 Task: Create validation rules in case object.
Action: Mouse moved to (1049, 79)
Screenshot: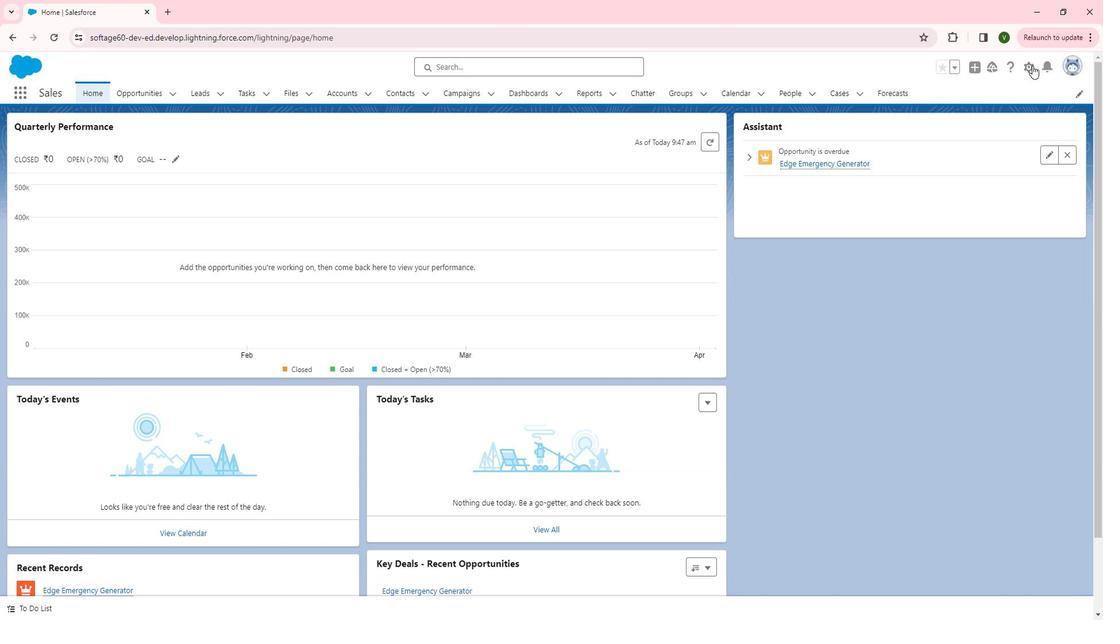 
Action: Mouse pressed left at (1049, 79)
Screenshot: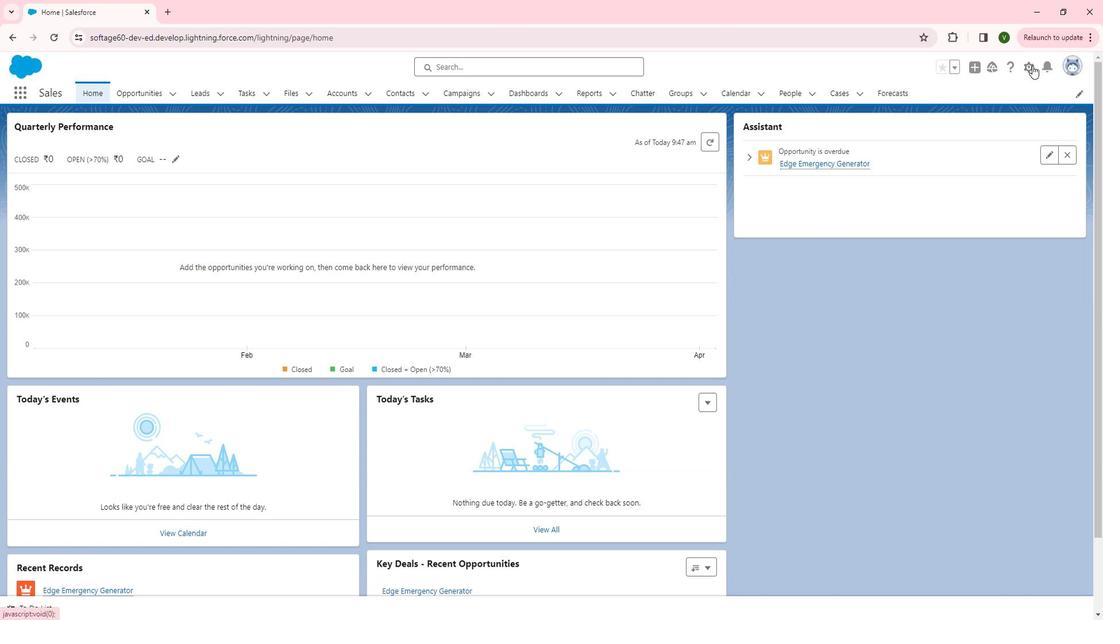 
Action: Mouse moved to (1002, 114)
Screenshot: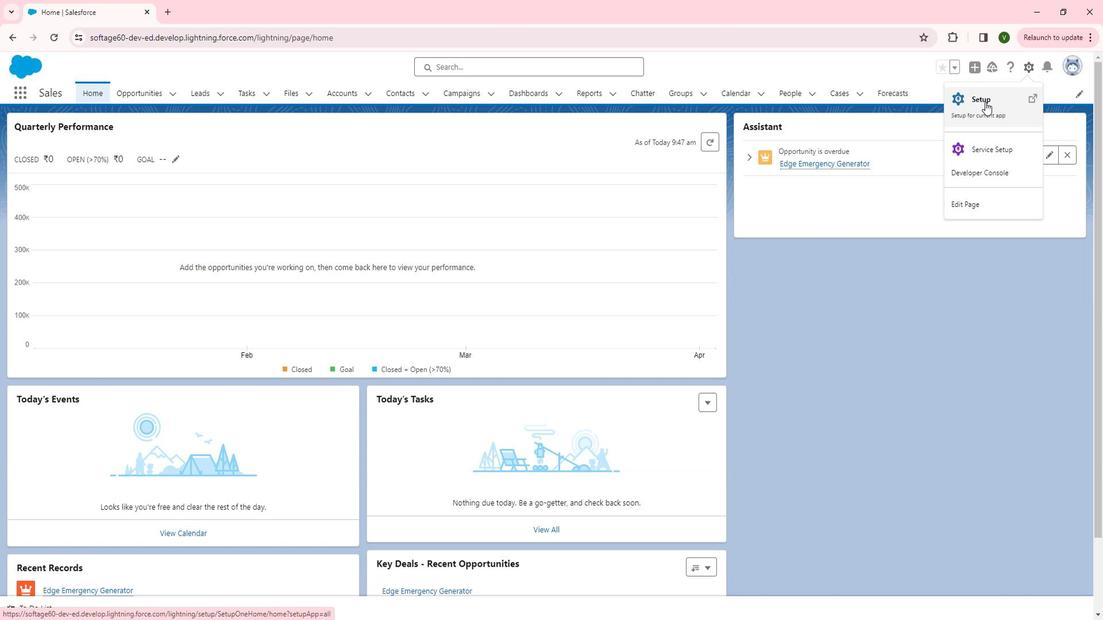 
Action: Mouse pressed left at (1002, 114)
Screenshot: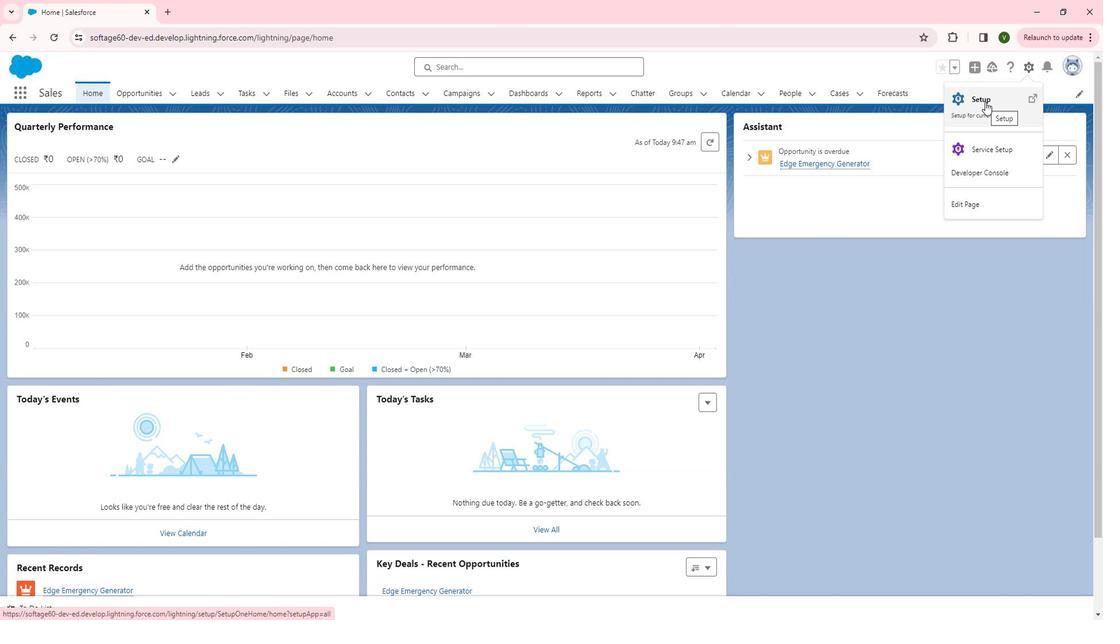 
Action: Mouse moved to (53, 423)
Screenshot: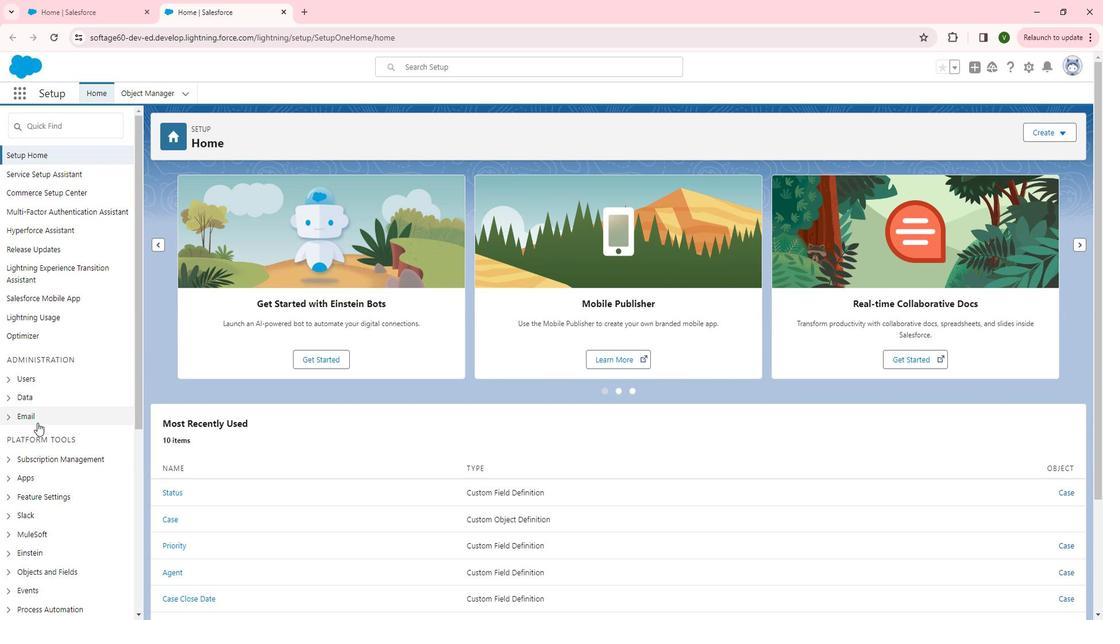 
Action: Mouse scrolled (53, 423) with delta (0, 0)
Screenshot: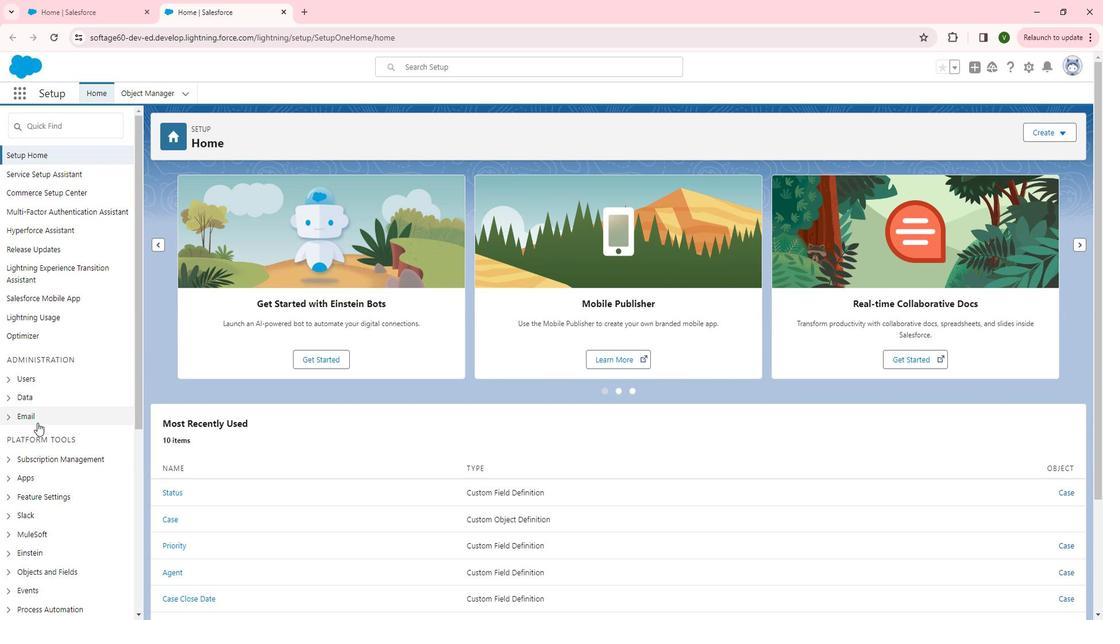 
Action: Mouse scrolled (53, 423) with delta (0, 0)
Screenshot: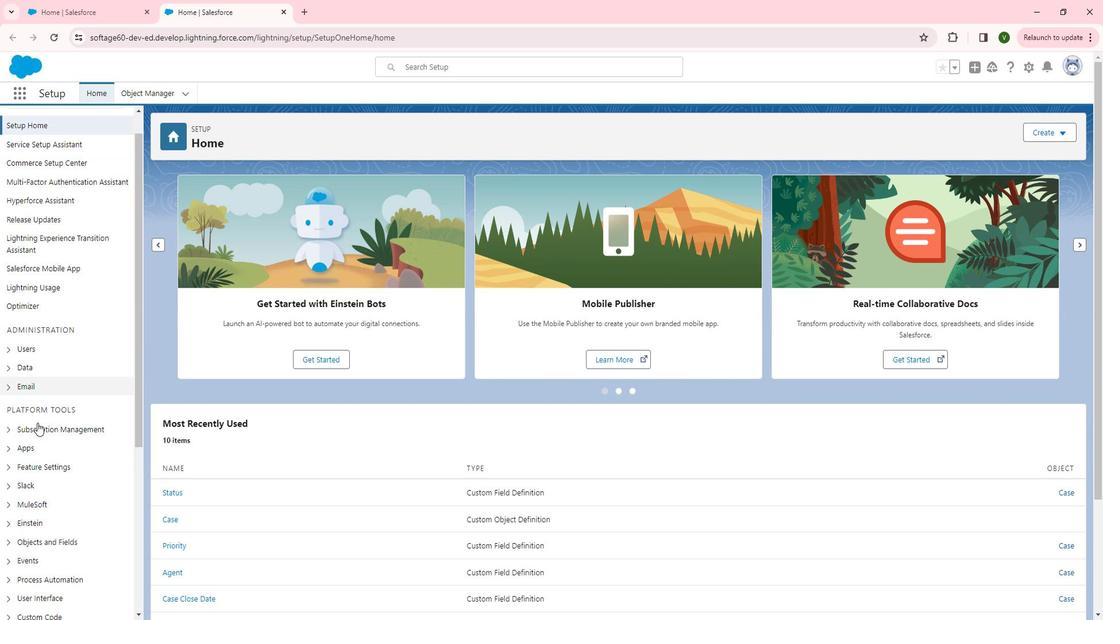 
Action: Mouse moved to (40, 422)
Screenshot: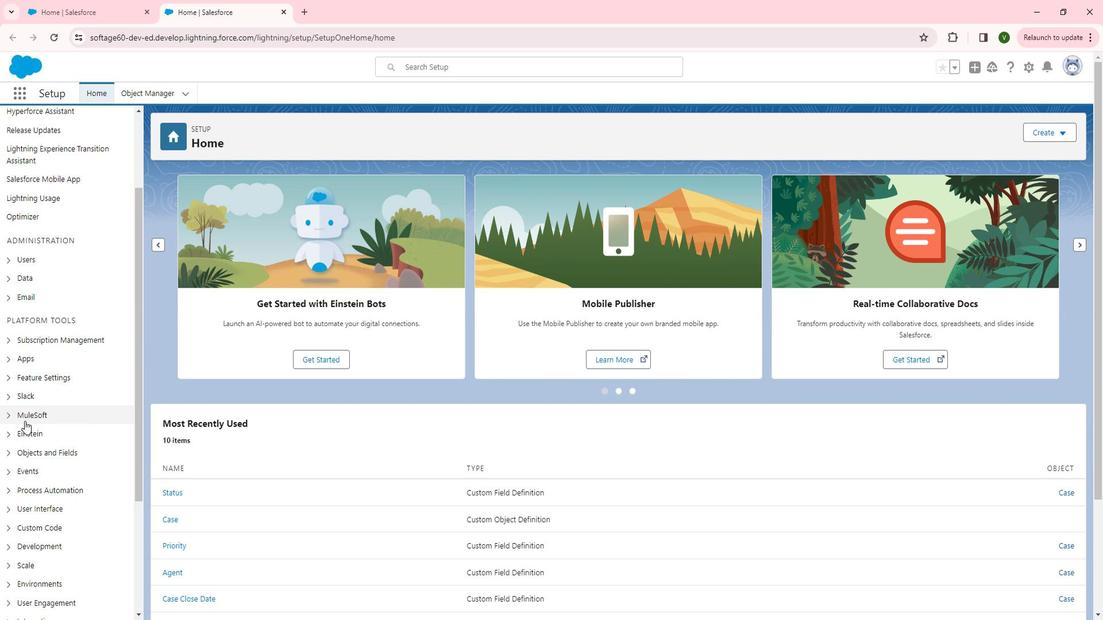 
Action: Mouse scrolled (40, 421) with delta (0, 0)
Screenshot: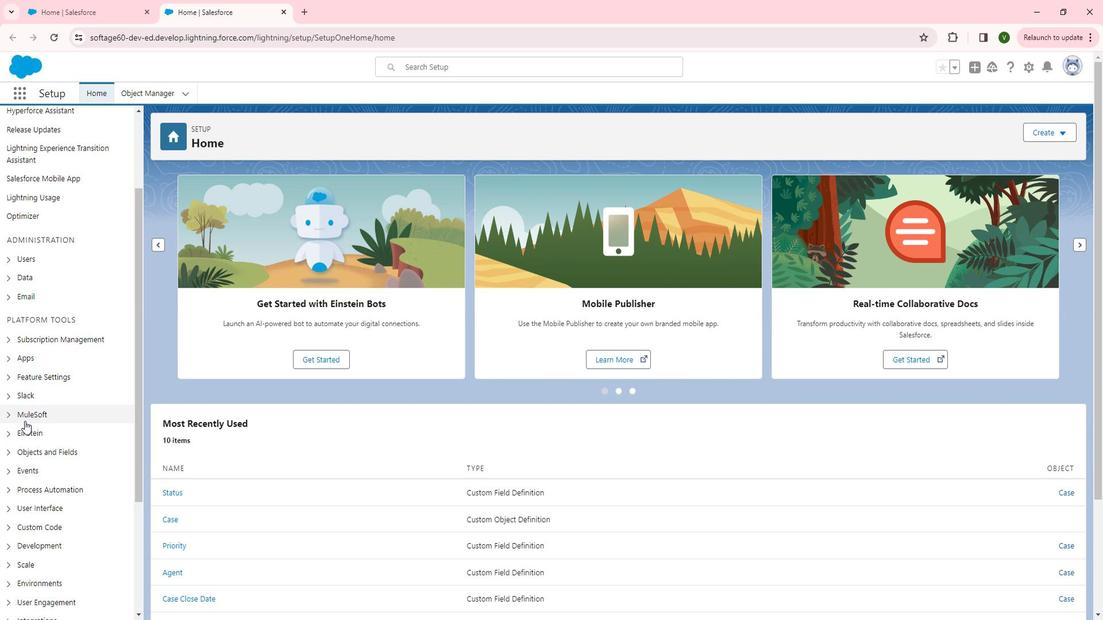 
Action: Mouse moved to (24, 395)
Screenshot: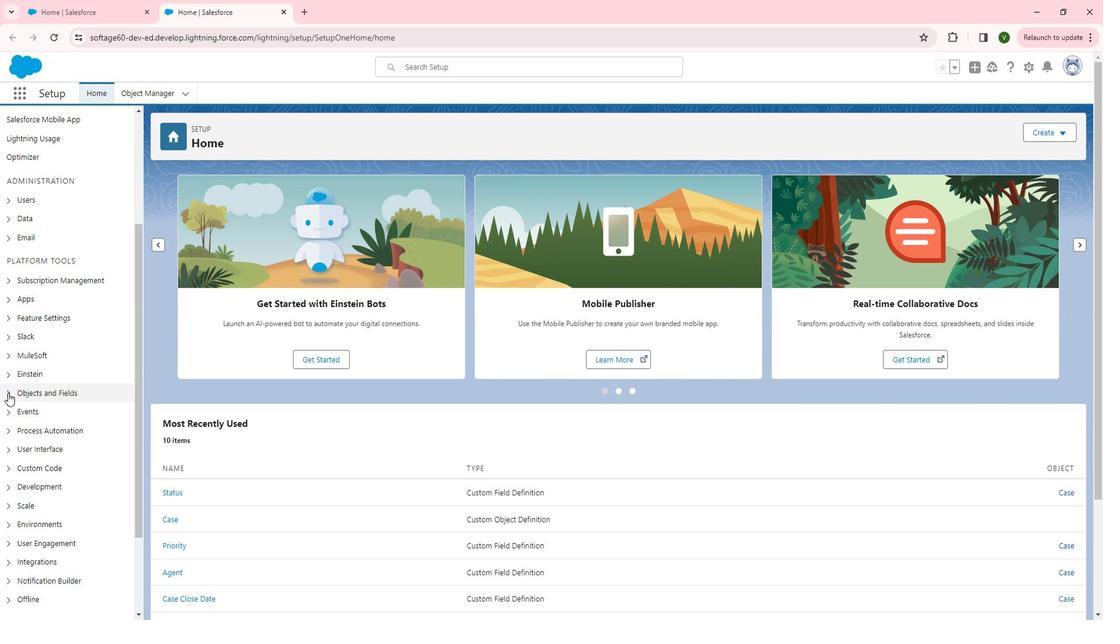 
Action: Mouse pressed left at (24, 395)
Screenshot: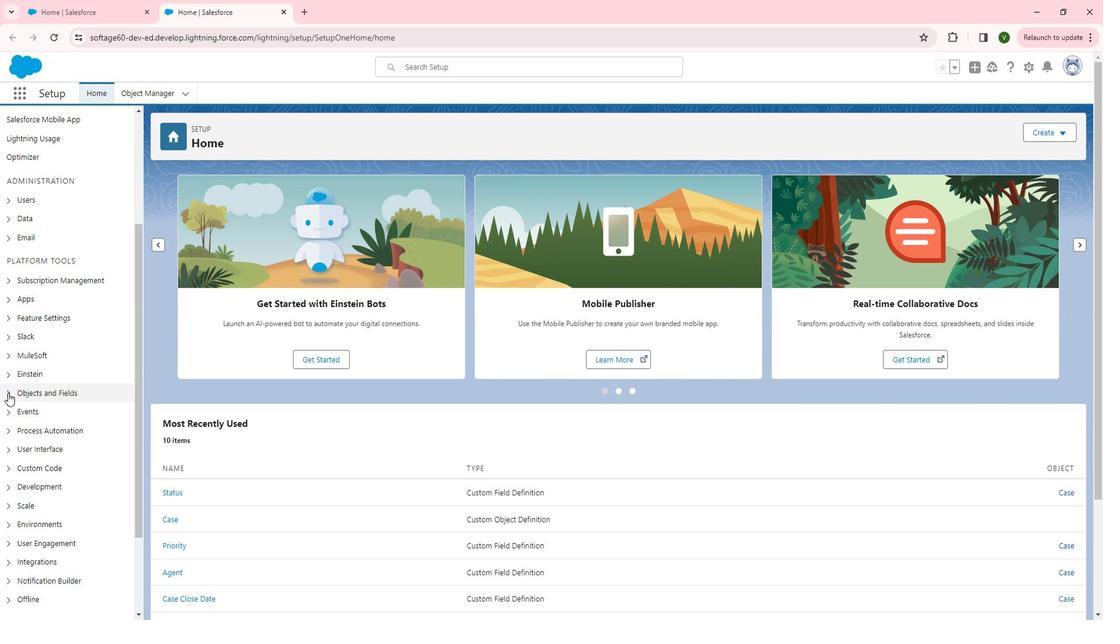 
Action: Mouse moved to (82, 408)
Screenshot: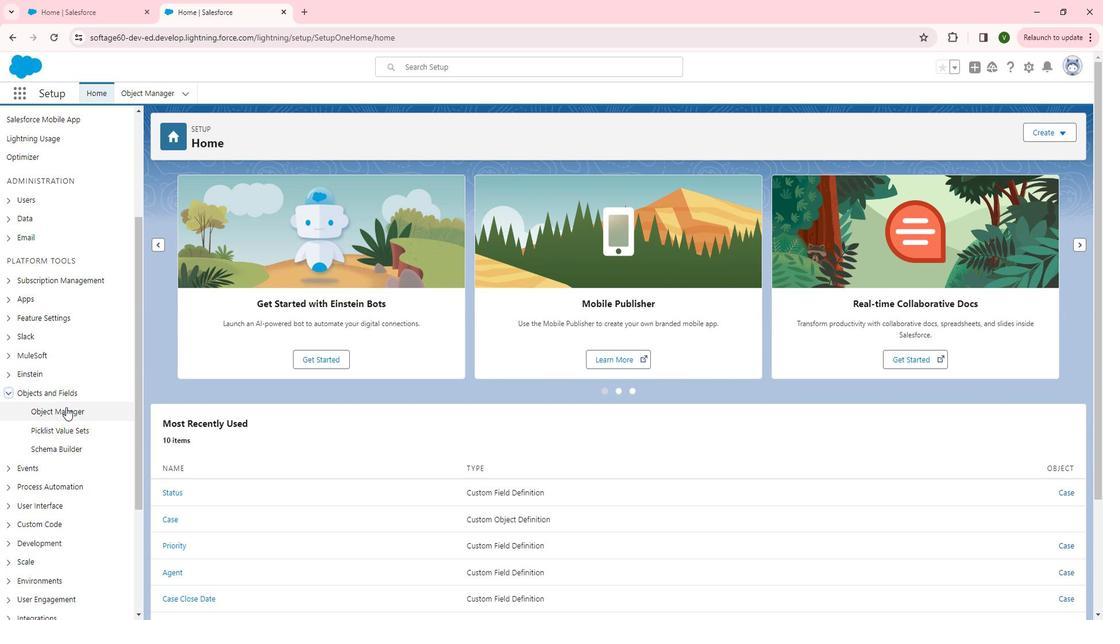 
Action: Mouse pressed left at (82, 408)
Screenshot: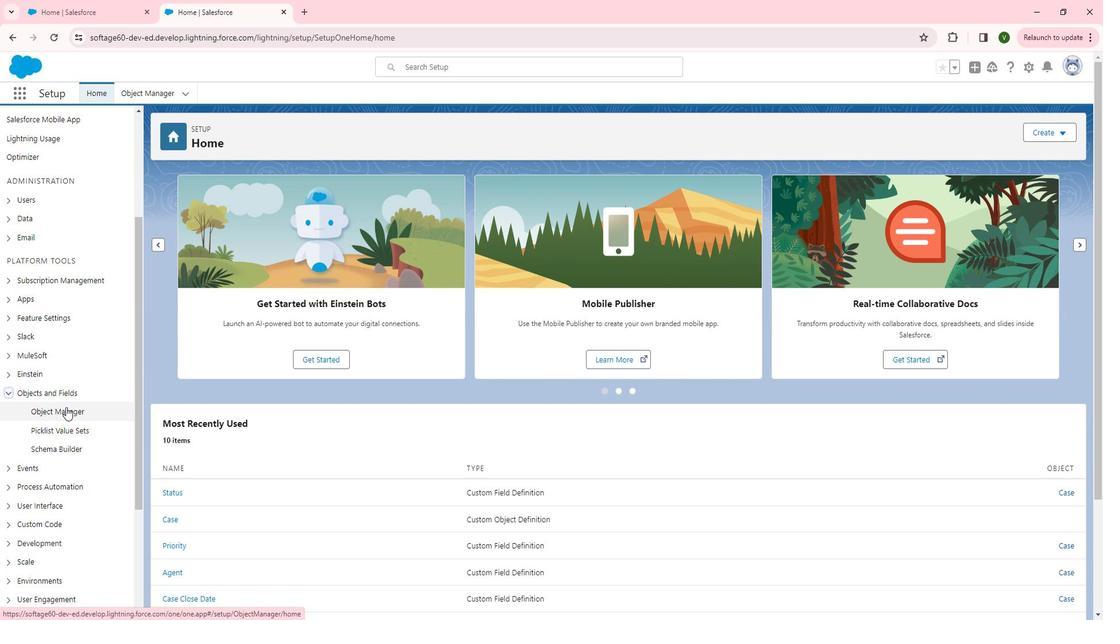 
Action: Mouse moved to (204, 380)
Screenshot: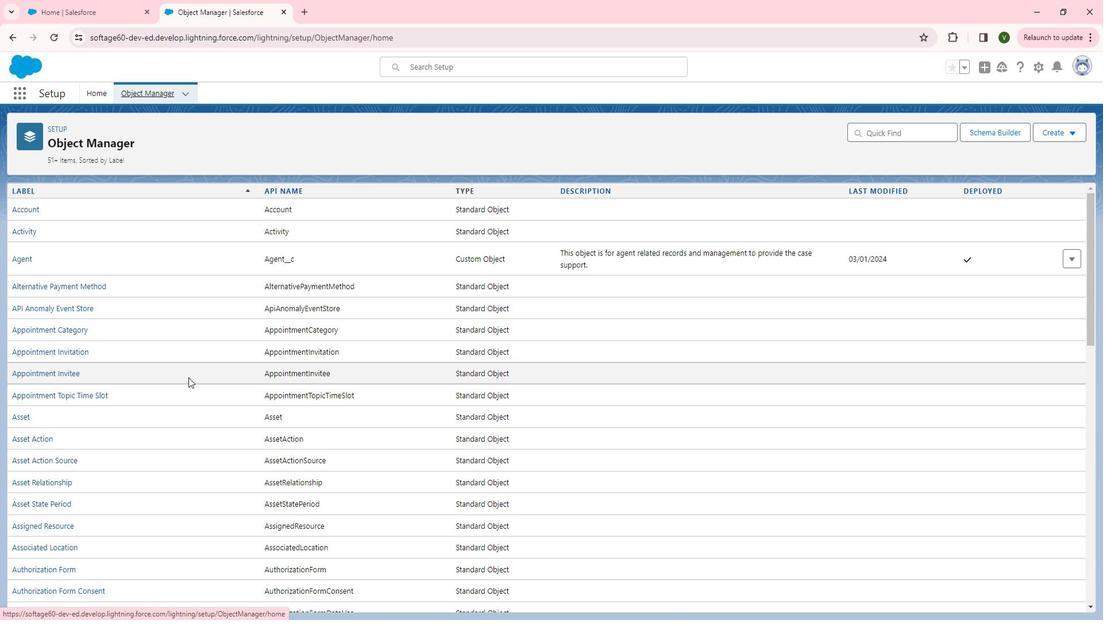 
Action: Mouse scrolled (204, 379) with delta (0, 0)
Screenshot: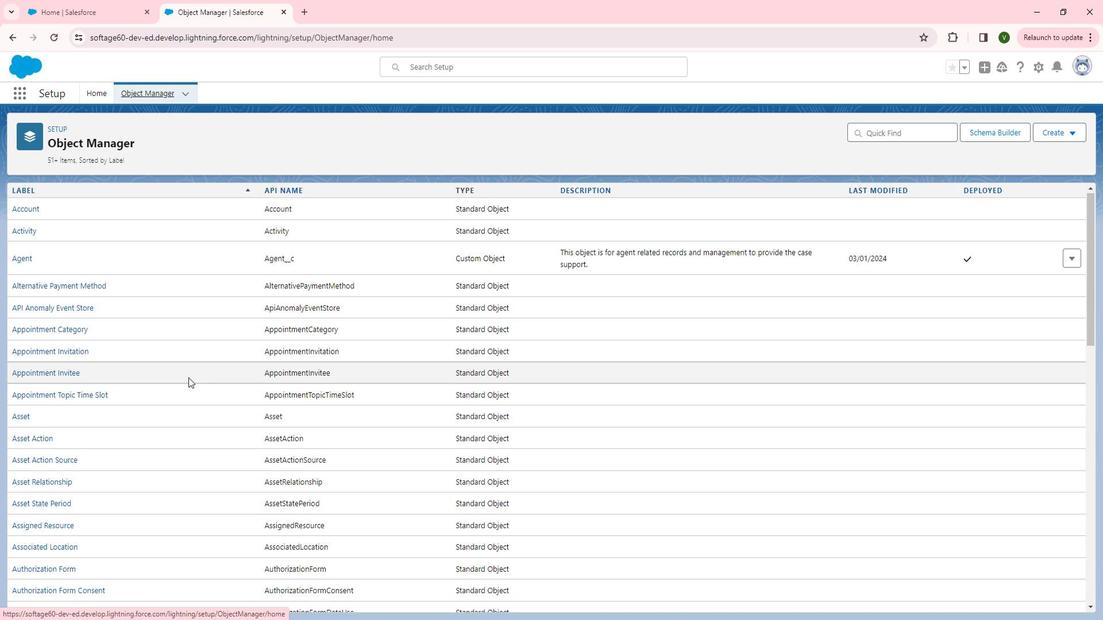 
Action: Mouse scrolled (204, 379) with delta (0, 0)
Screenshot: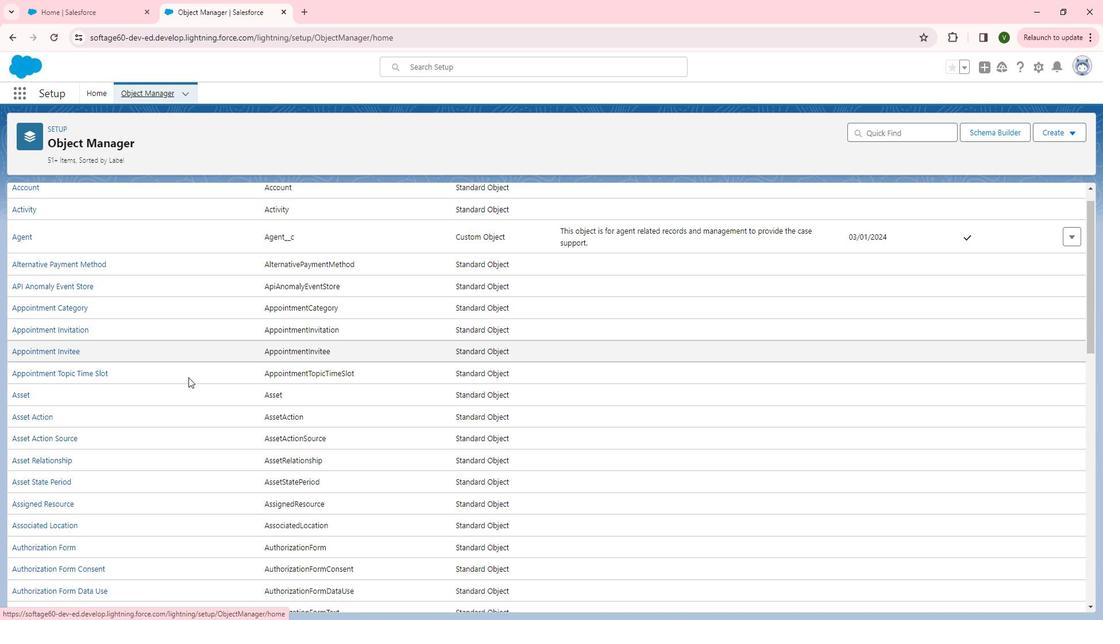 
Action: Mouse scrolled (204, 379) with delta (0, 0)
Screenshot: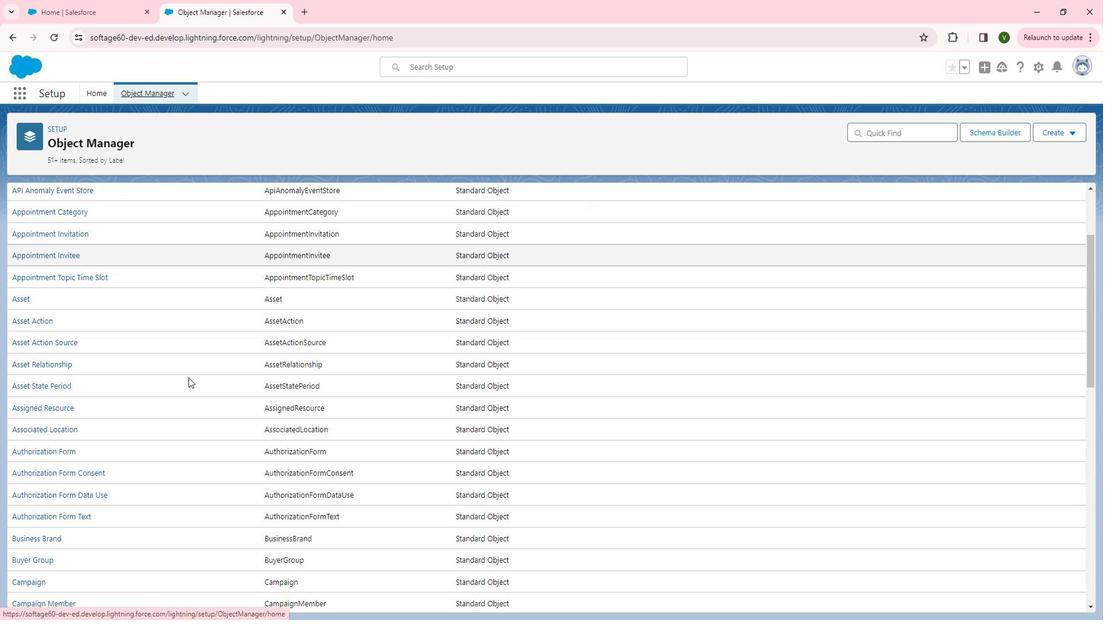 
Action: Mouse scrolled (204, 379) with delta (0, 0)
Screenshot: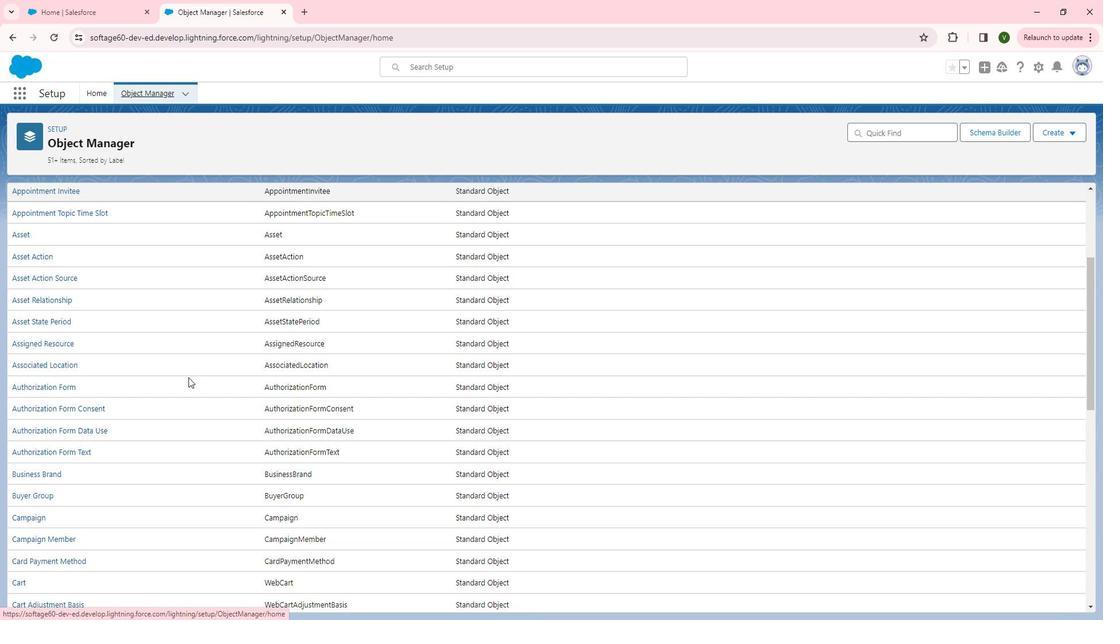 
Action: Mouse scrolled (204, 379) with delta (0, 0)
Screenshot: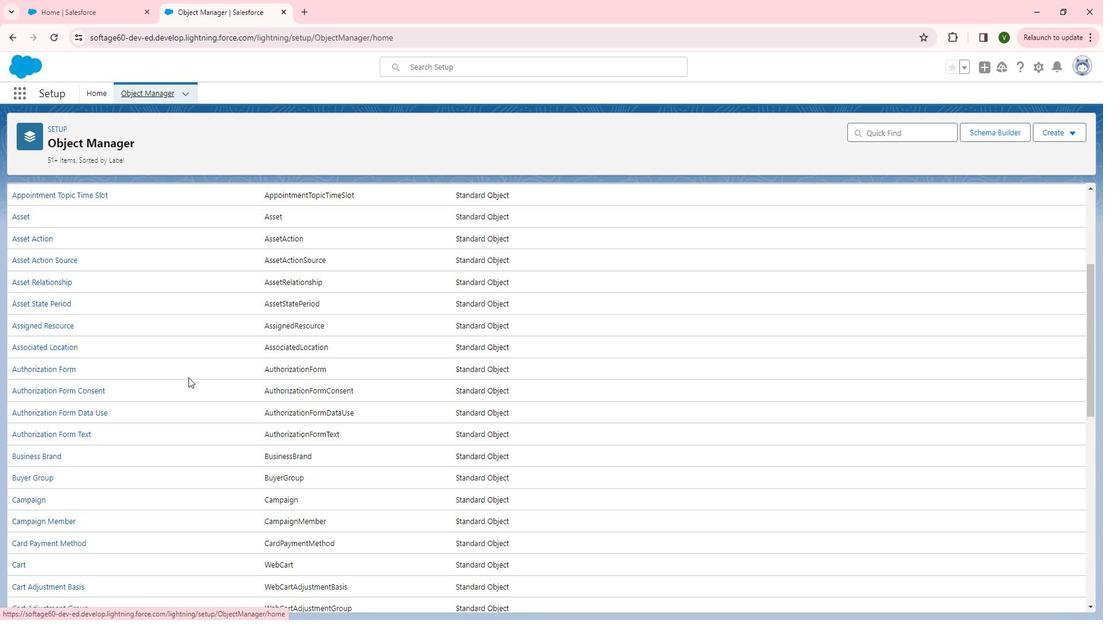 
Action: Mouse scrolled (204, 379) with delta (0, 0)
Screenshot: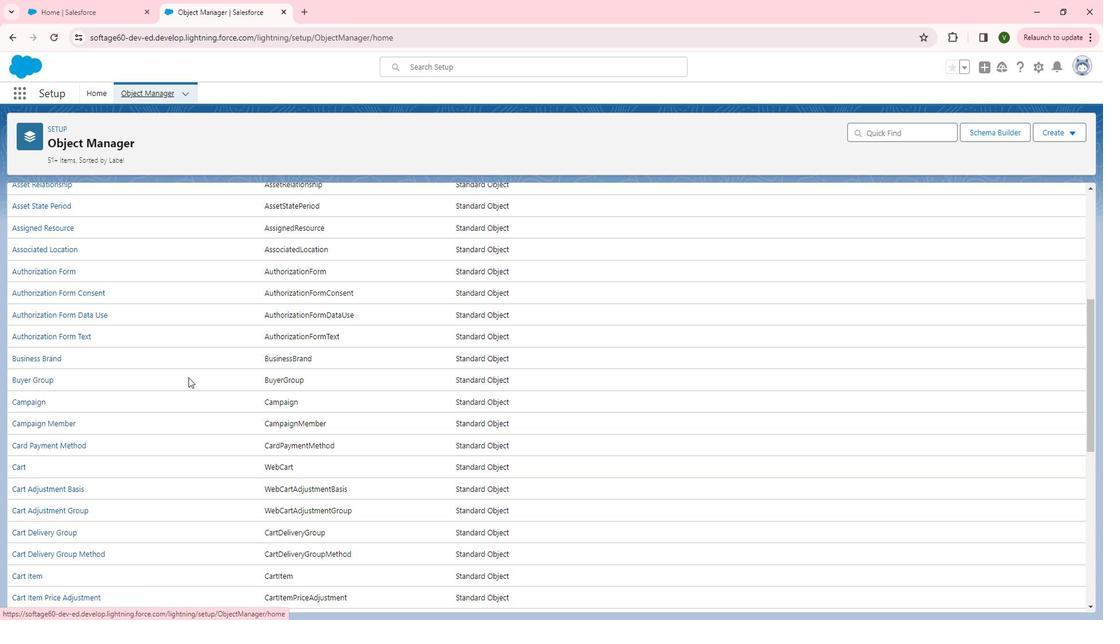 
Action: Mouse scrolled (204, 379) with delta (0, 0)
Screenshot: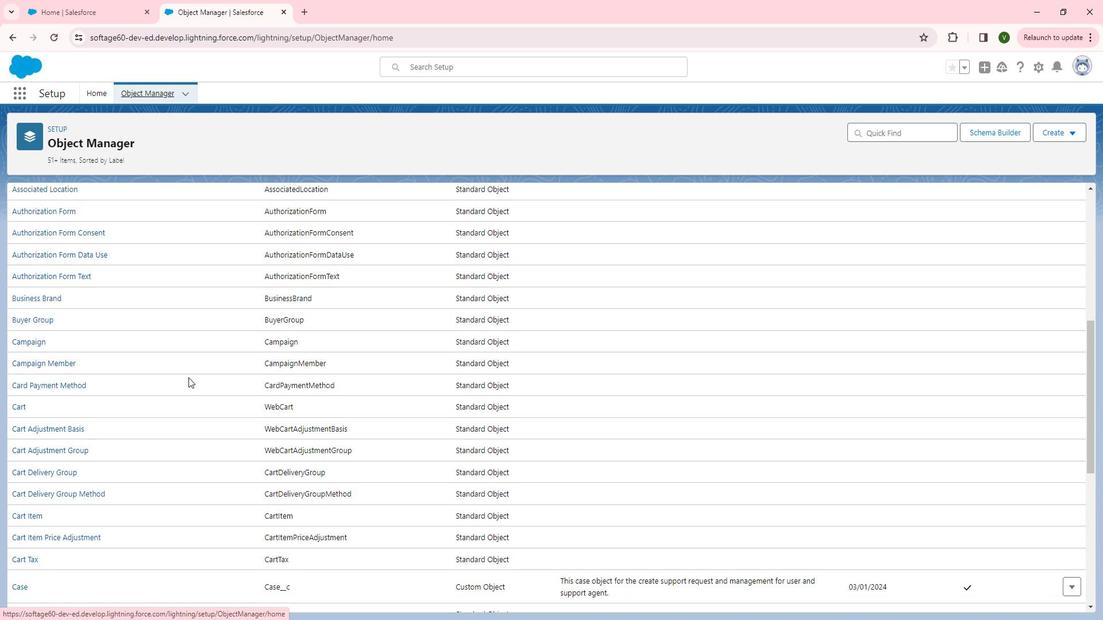 
Action: Mouse scrolled (204, 379) with delta (0, 0)
Screenshot: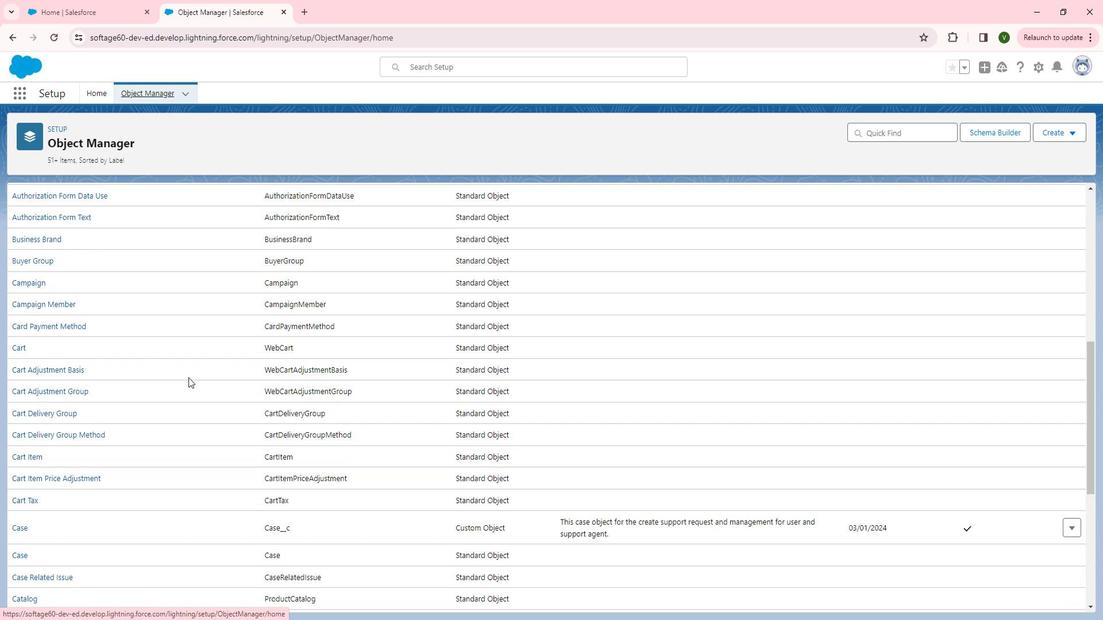 
Action: Mouse scrolled (204, 379) with delta (0, 0)
Screenshot: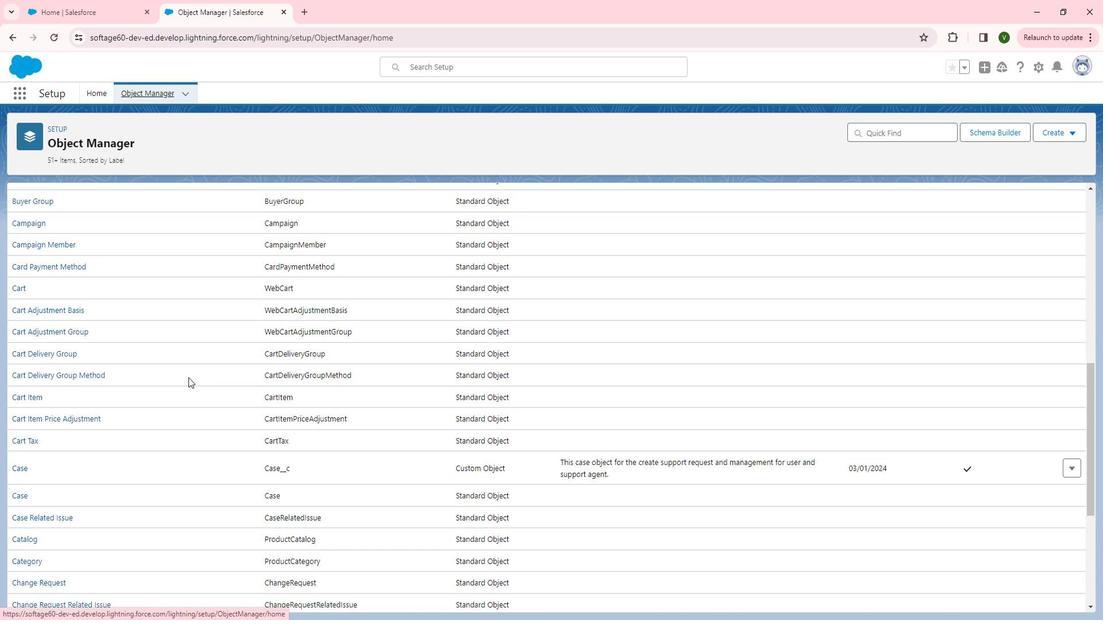 
Action: Mouse moved to (39, 407)
Screenshot: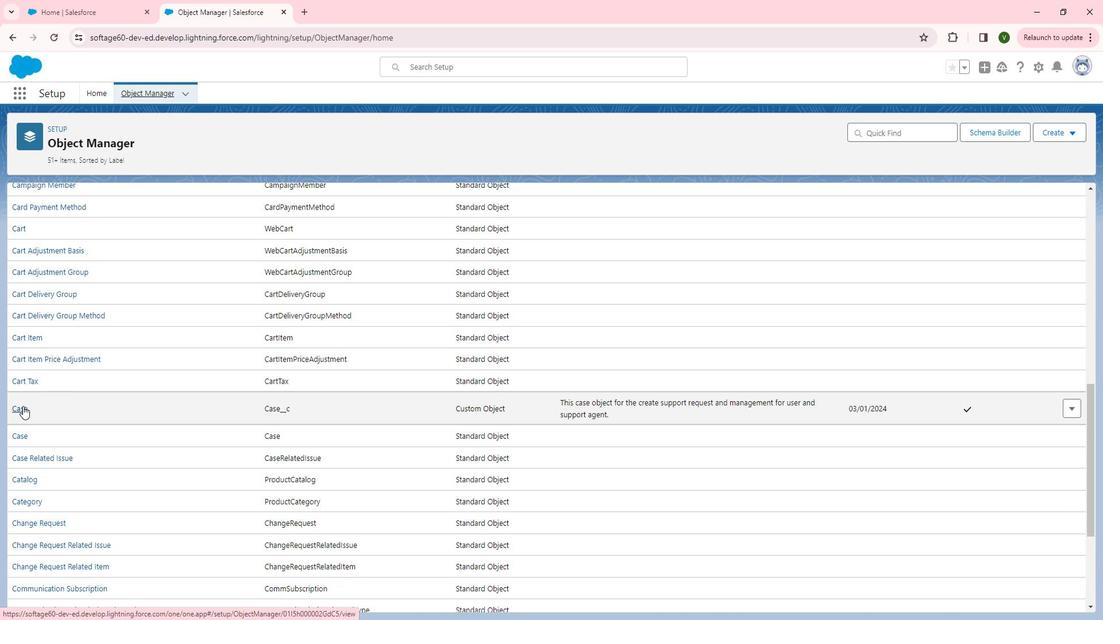 
Action: Mouse pressed left at (39, 407)
Screenshot: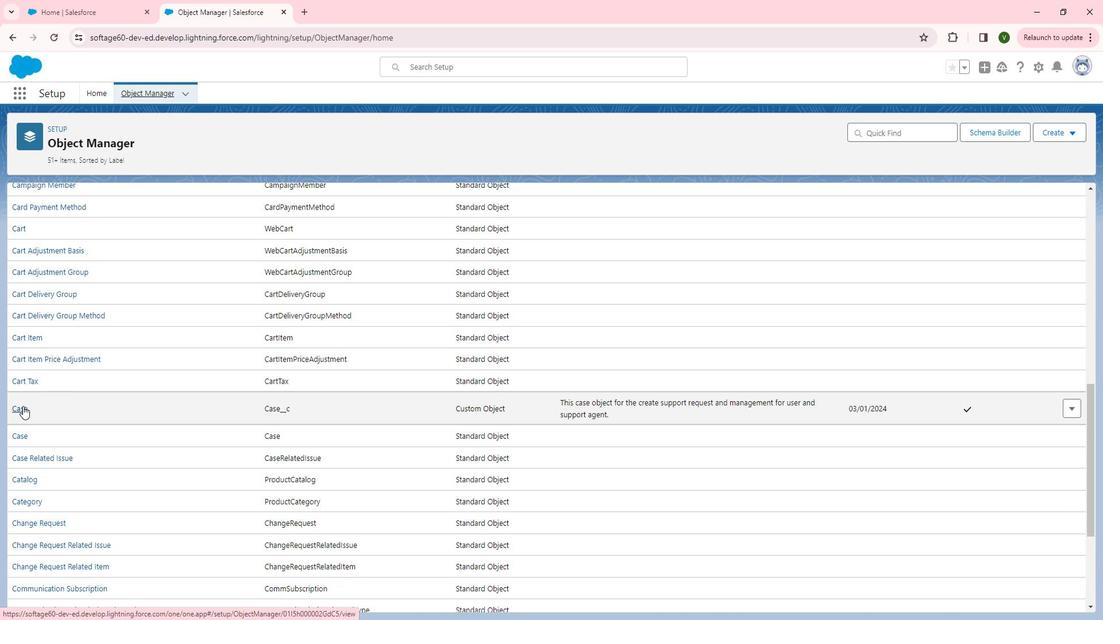 
Action: Mouse moved to (97, 221)
Screenshot: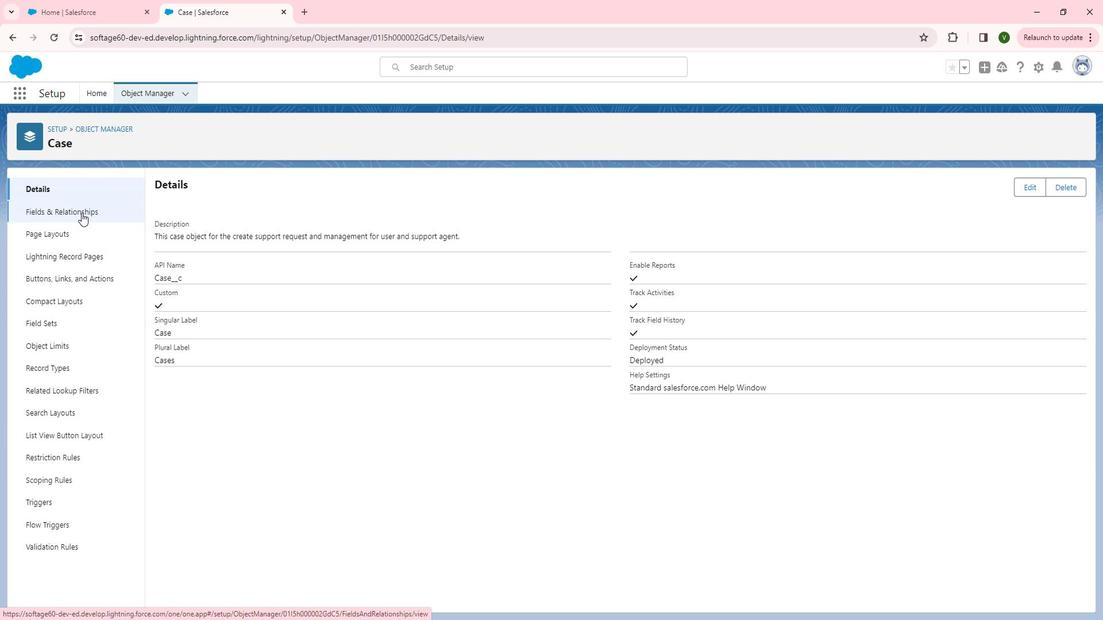 
Action: Mouse pressed left at (97, 221)
Screenshot: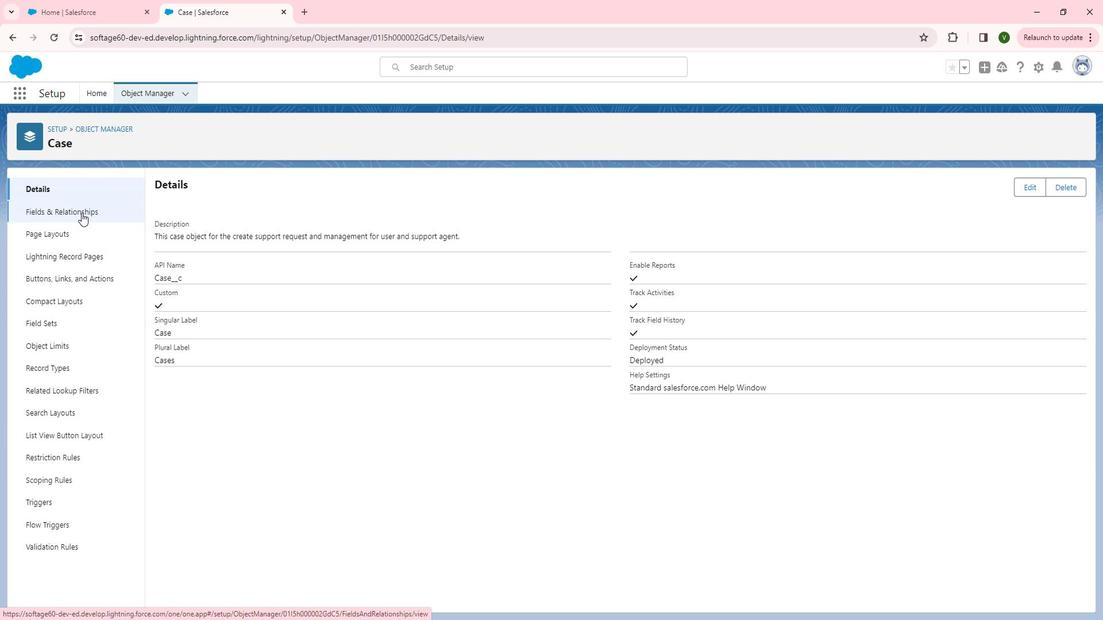 
Action: Mouse moved to (342, 343)
Screenshot: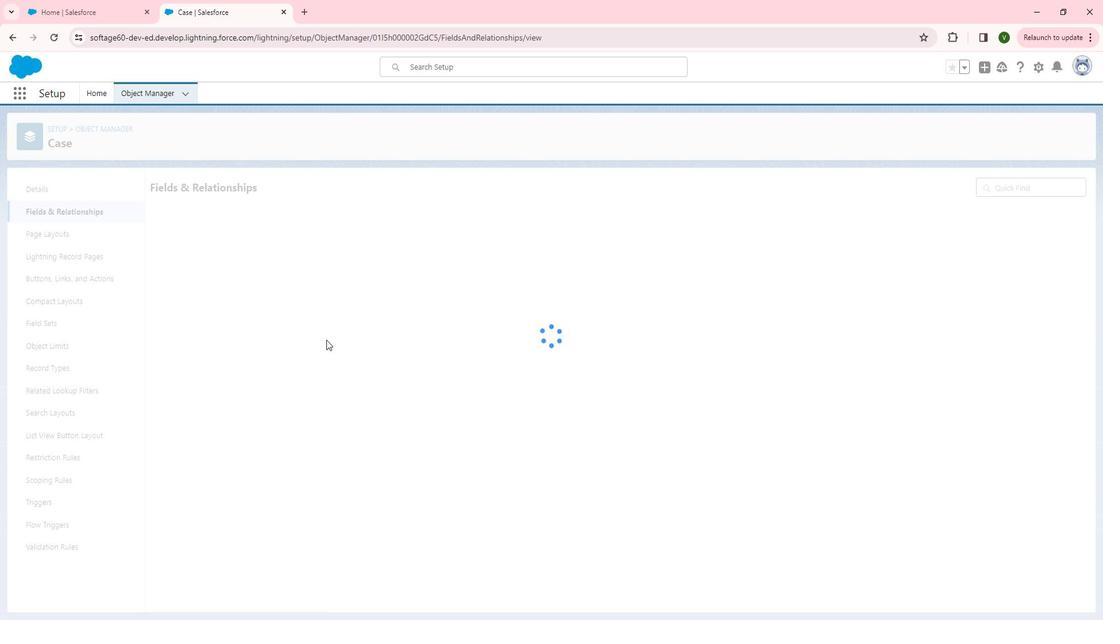 
Action: Mouse scrolled (342, 343) with delta (0, 0)
Screenshot: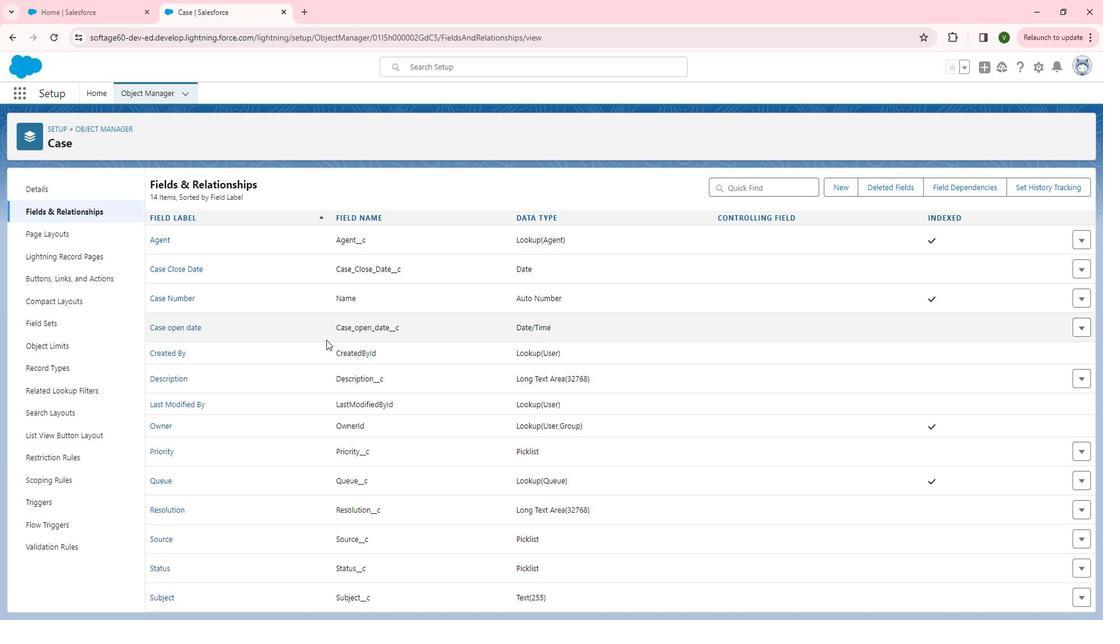 
Action: Mouse scrolled (342, 343) with delta (0, 0)
Screenshot: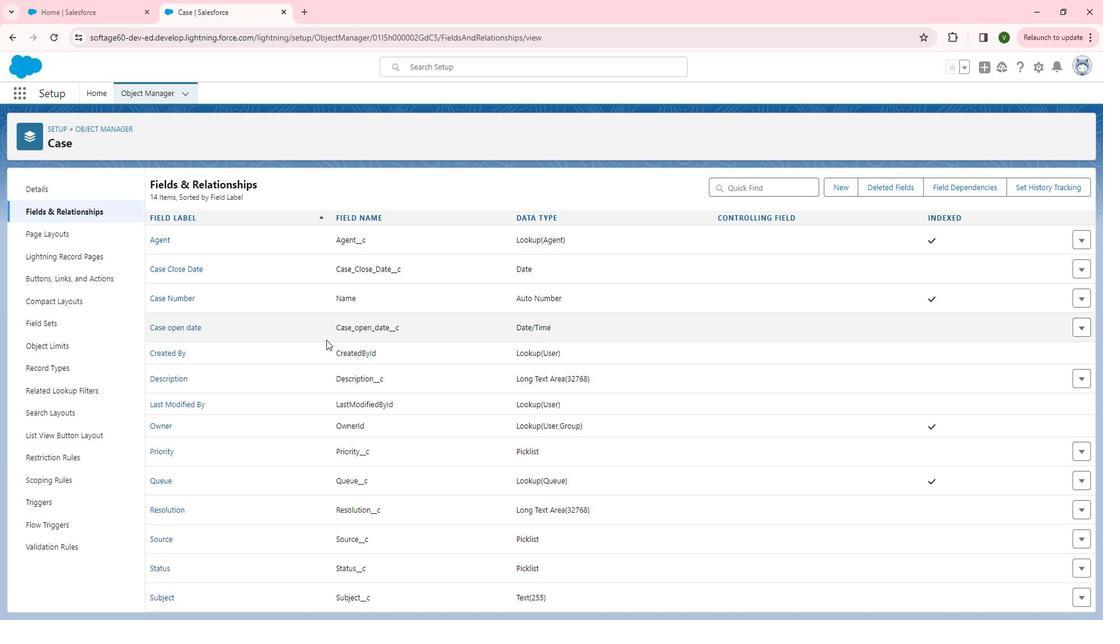 
Action: Mouse moved to (359, 482)
Screenshot: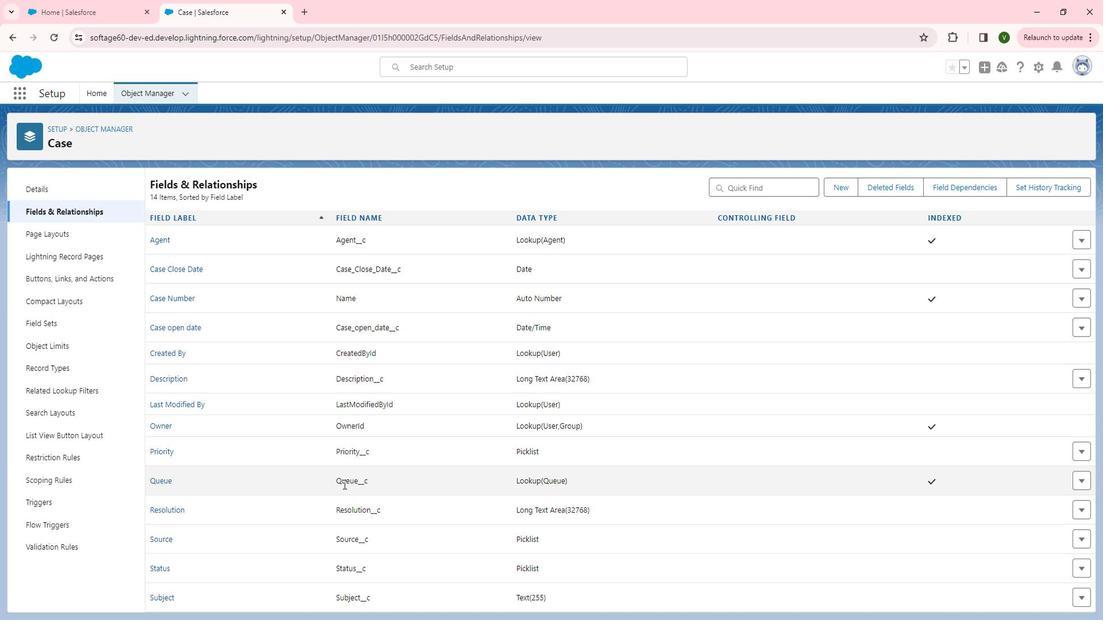 
Action: Mouse scrolled (359, 482) with delta (0, 0)
Screenshot: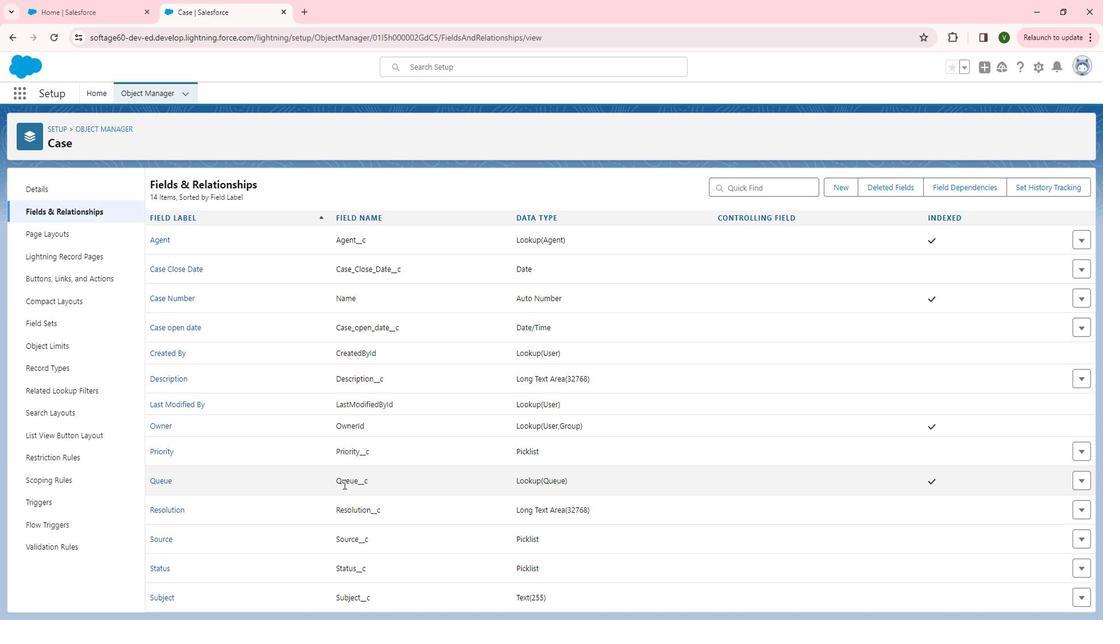 
Action: Mouse scrolled (359, 482) with delta (0, 0)
Screenshot: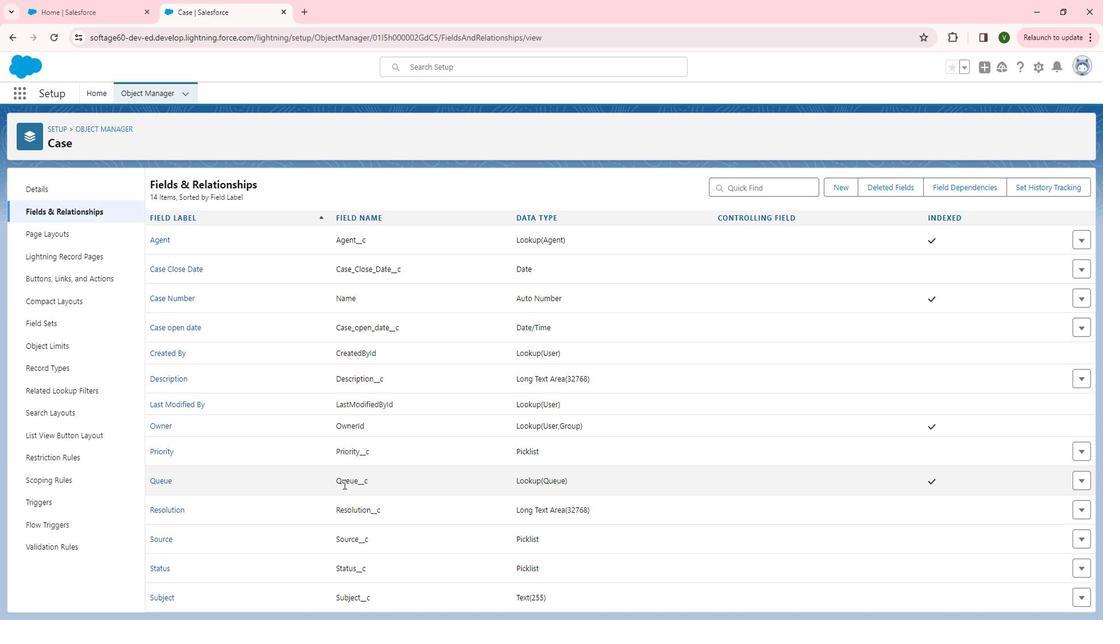 
Action: Mouse moved to (177, 566)
Screenshot: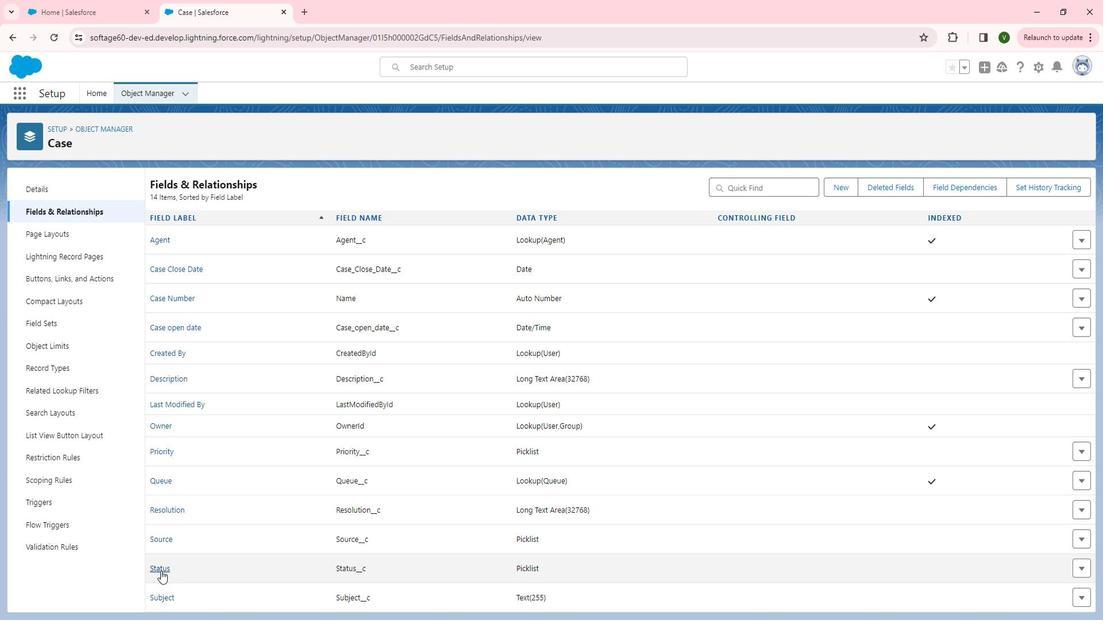 
Action: Mouse pressed left at (177, 566)
Screenshot: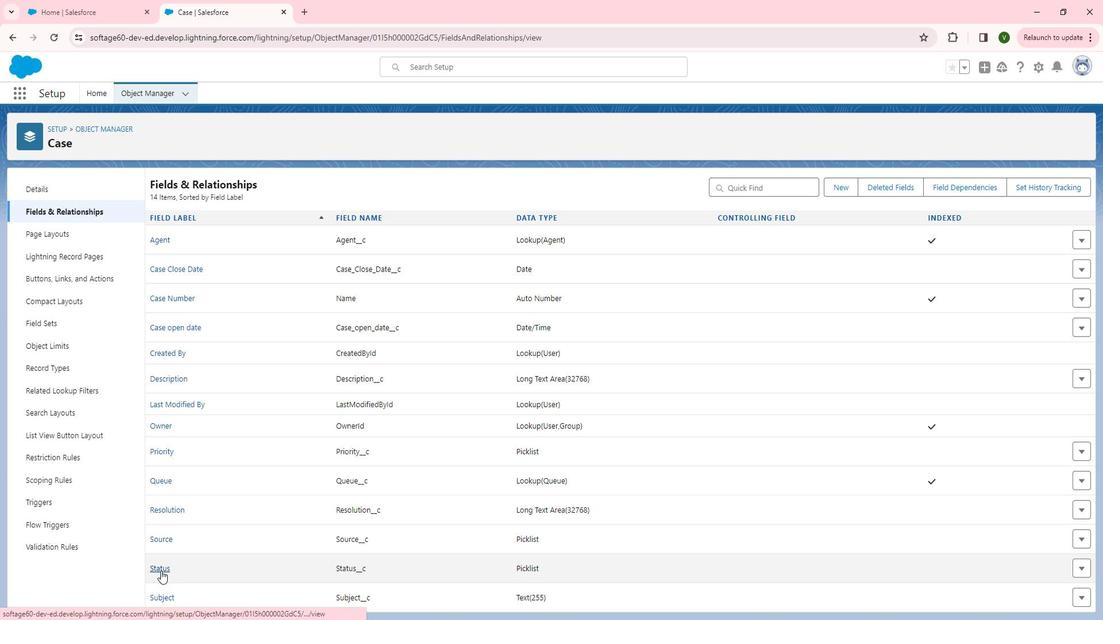 
Action: Mouse moved to (415, 437)
Screenshot: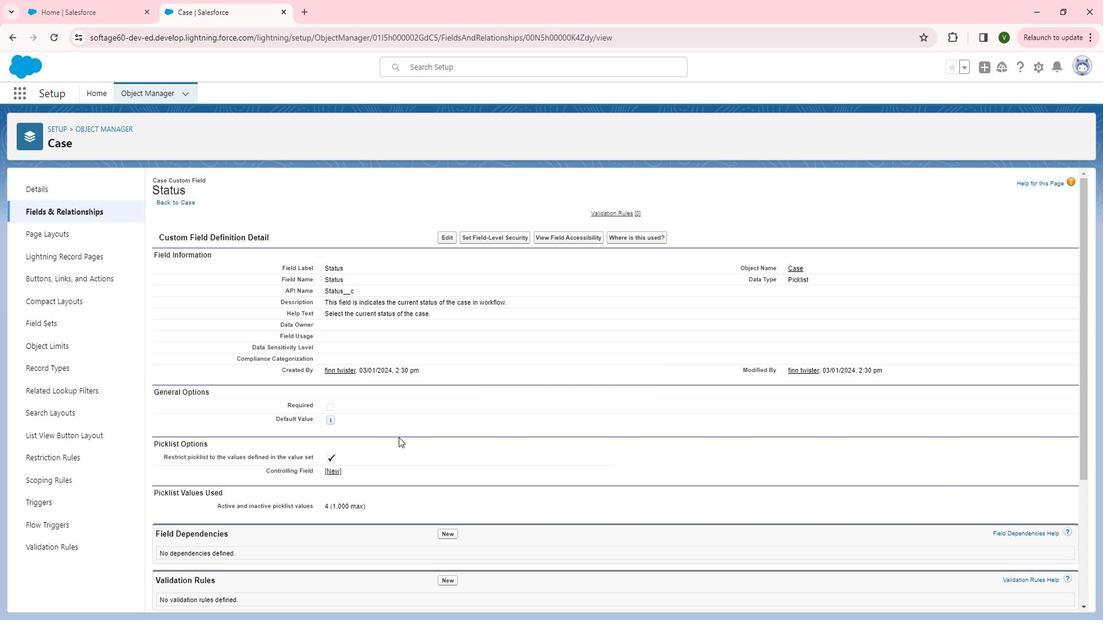 
Action: Mouse scrolled (415, 436) with delta (0, 0)
Screenshot: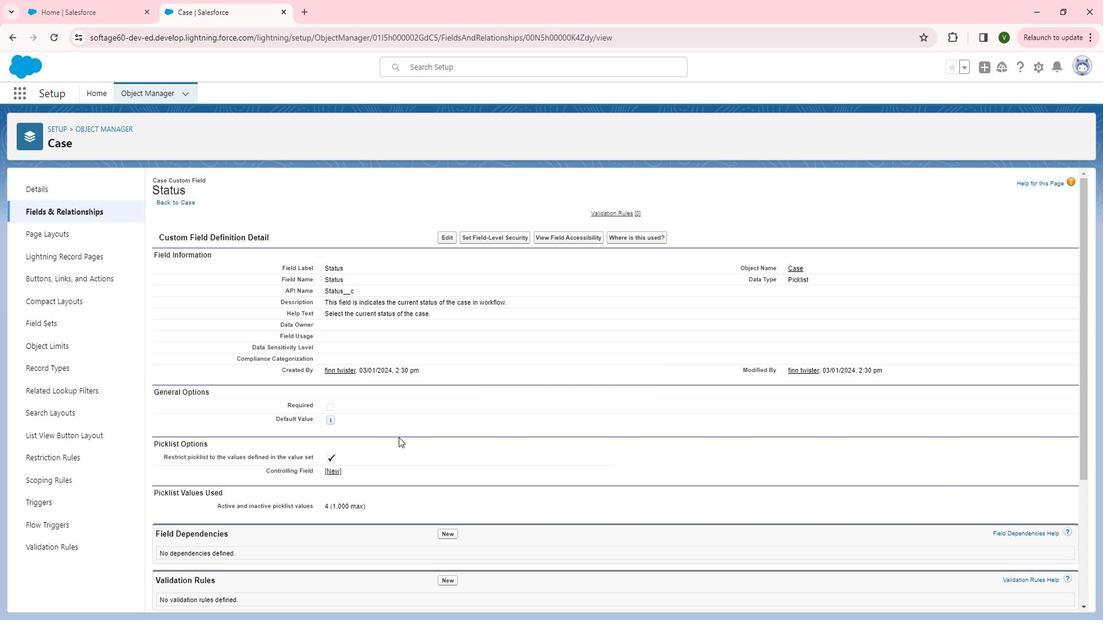 
Action: Mouse scrolled (415, 436) with delta (0, 0)
Screenshot: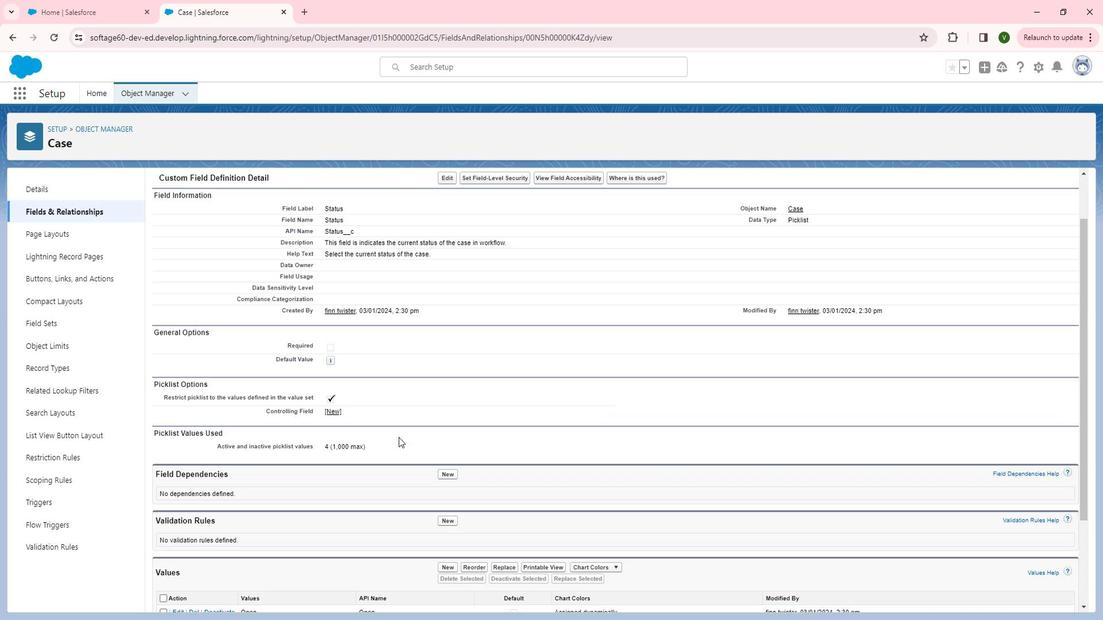 
Action: Mouse moved to (415, 440)
Screenshot: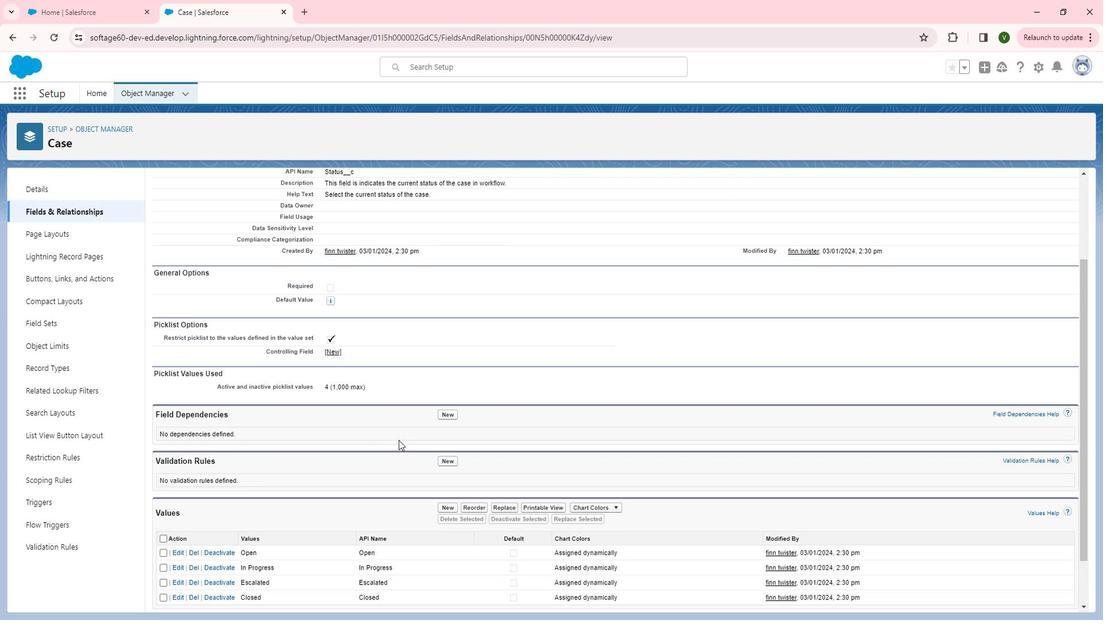 
Action: Mouse scrolled (415, 439) with delta (0, 0)
Screenshot: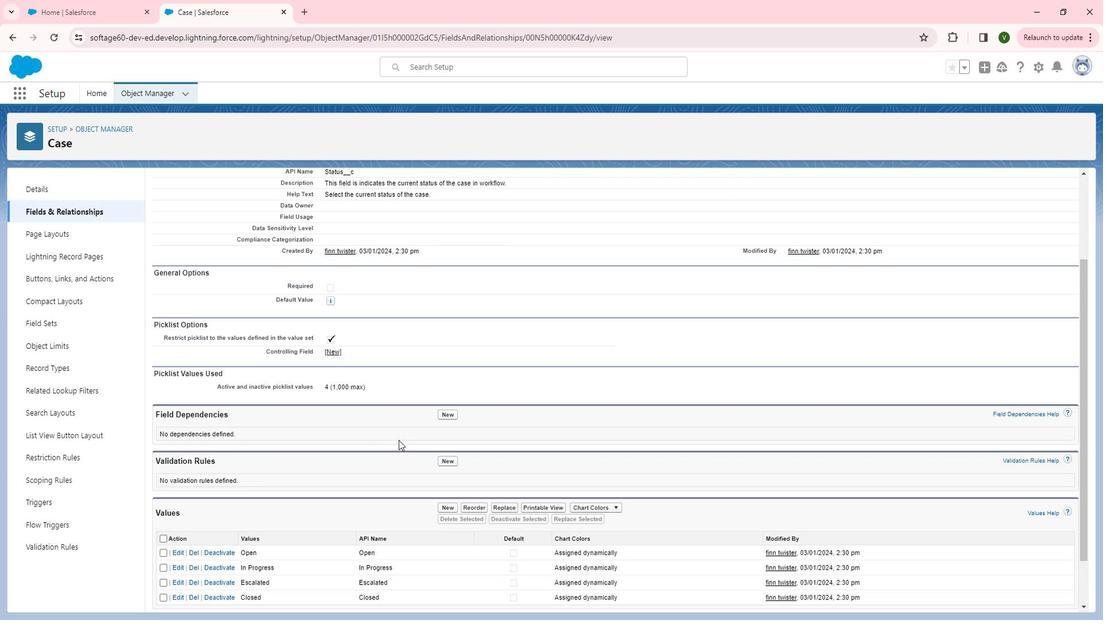 
Action: Mouse scrolled (415, 439) with delta (0, 0)
Screenshot: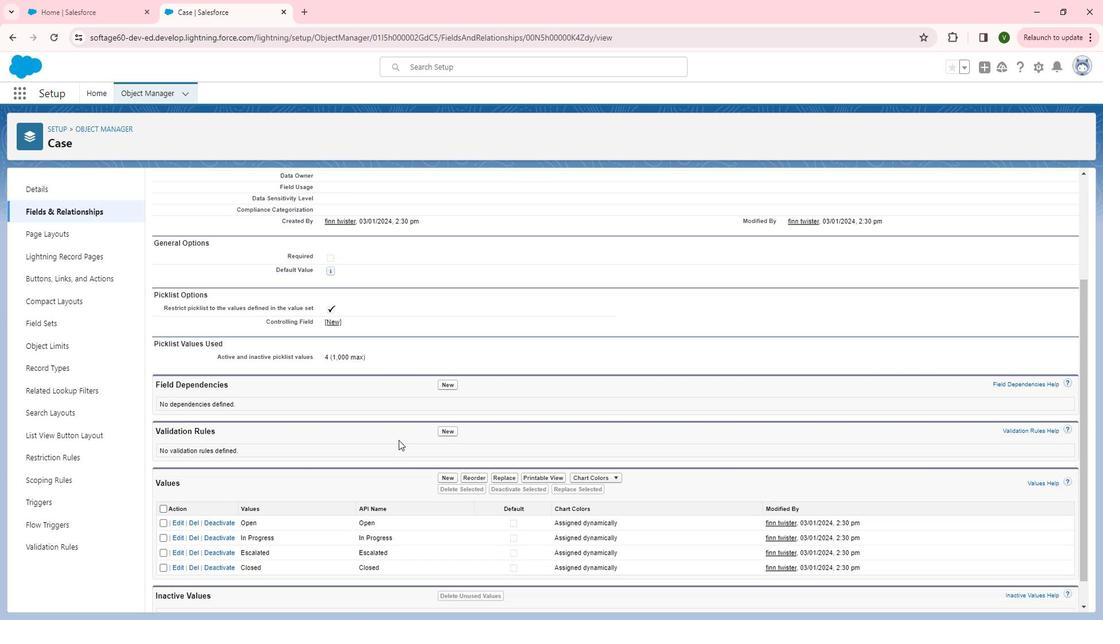 
Action: Mouse moved to (465, 405)
Screenshot: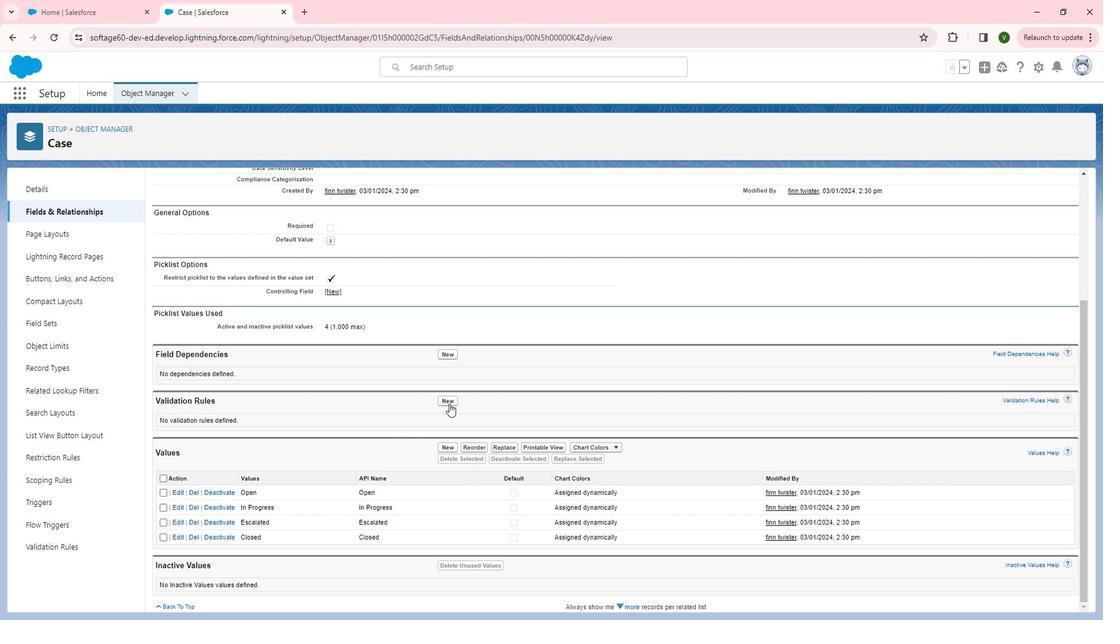 
Action: Mouse pressed left at (465, 405)
Screenshot: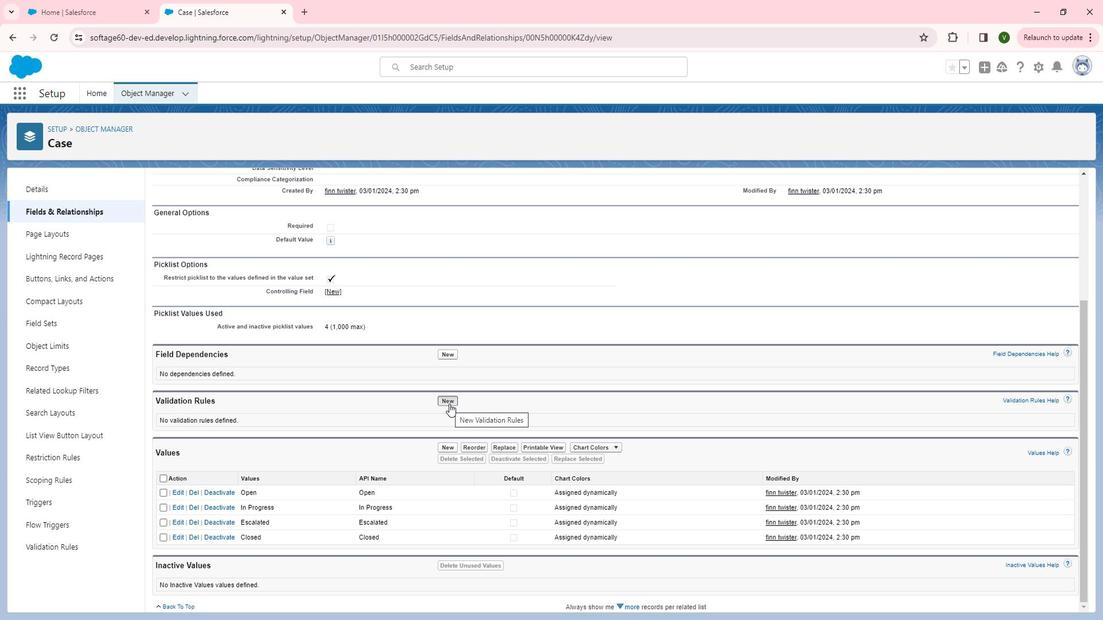
Action: Mouse moved to (320, 266)
Screenshot: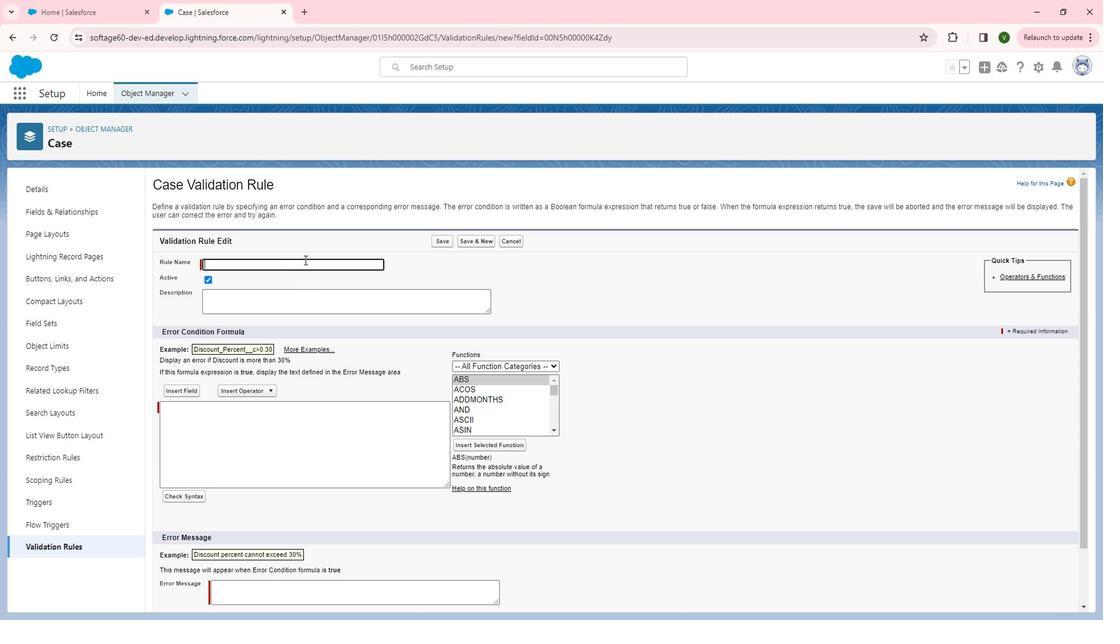 
Action: Mouse pressed left at (320, 266)
Screenshot: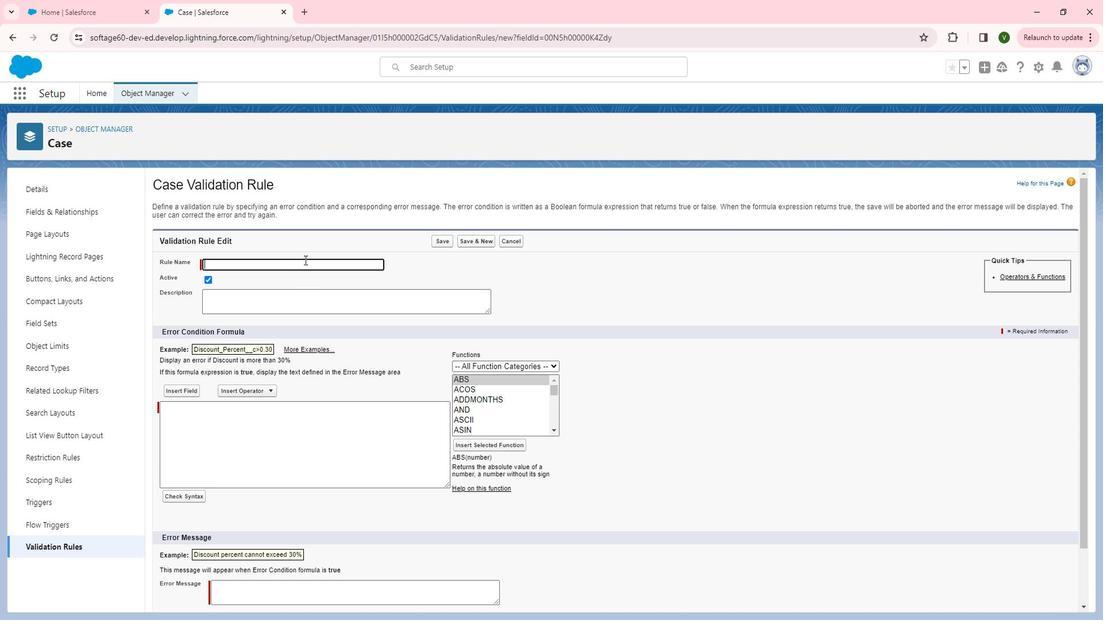
Action: Mouse moved to (327, 280)
Screenshot: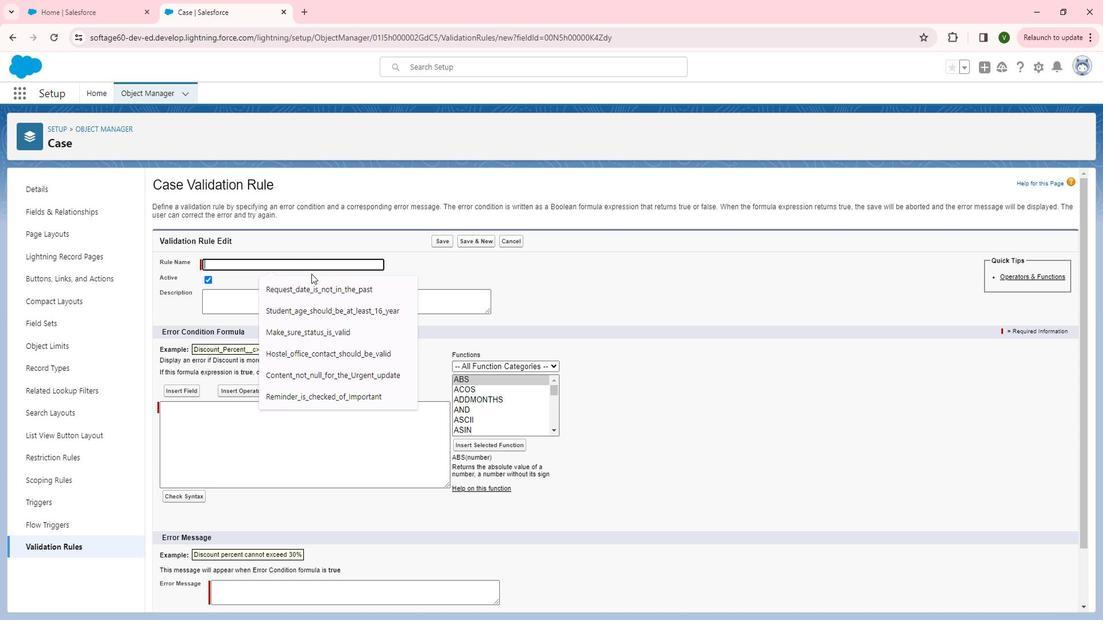 
Action: Key pressed <Key.shift>Case<Key.shift><Key.shift><Key.shift><Key.shift><Key.shift><Key.shift><Key.shift><Key.shift><Key.shift><Key.shift>Status<Key.shift>And<Key.space><Key.shift>Descrip<Key.backspace><Key.backspace><Key.backspace><Key.backspace><Key.backspace><Key.backspace><Key.backspace><Key.backspace><Key.shift>Description<Key.shift><Key.shift><Key.shift><Key.shift><Key.shift><Key.shift><Key.shift><Key.shift><Key.shift><Key.shift><Key.shift><Key.shift><Key.shift><Key.shift><Key.shift><Key.shift><Key.shift><Key.shift><Key.shift><Key.shift><Key.shift><Key.shift><Key.shift><Key.shift><Key.shift><Key.shift><Key.shift><Key.shift><Key.shift><Key.shift><Key.shift><Key.shift>Not<Key.shift>Blank
Screenshot: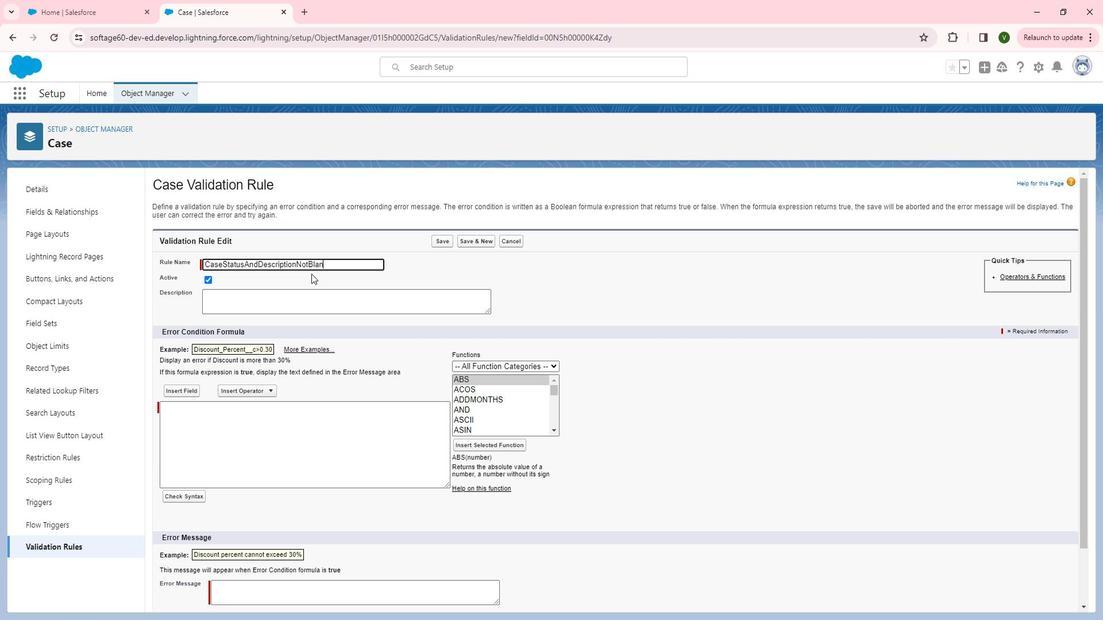 
Action: Mouse moved to (317, 305)
Screenshot: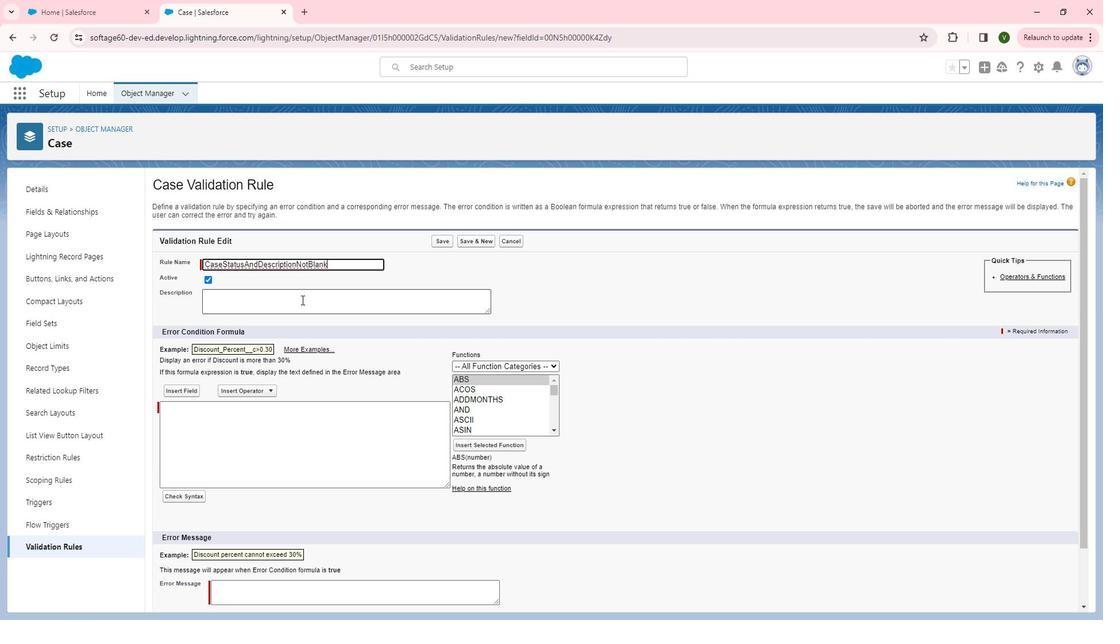 
Action: Mouse pressed left at (317, 305)
Screenshot: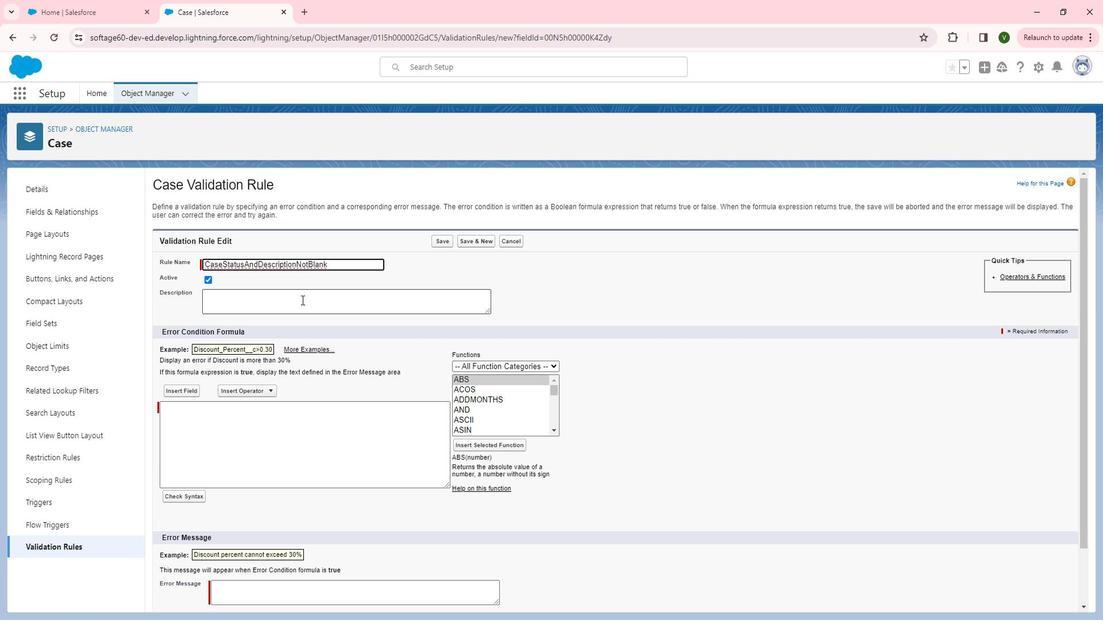 
Action: Mouse moved to (319, 307)
Screenshot: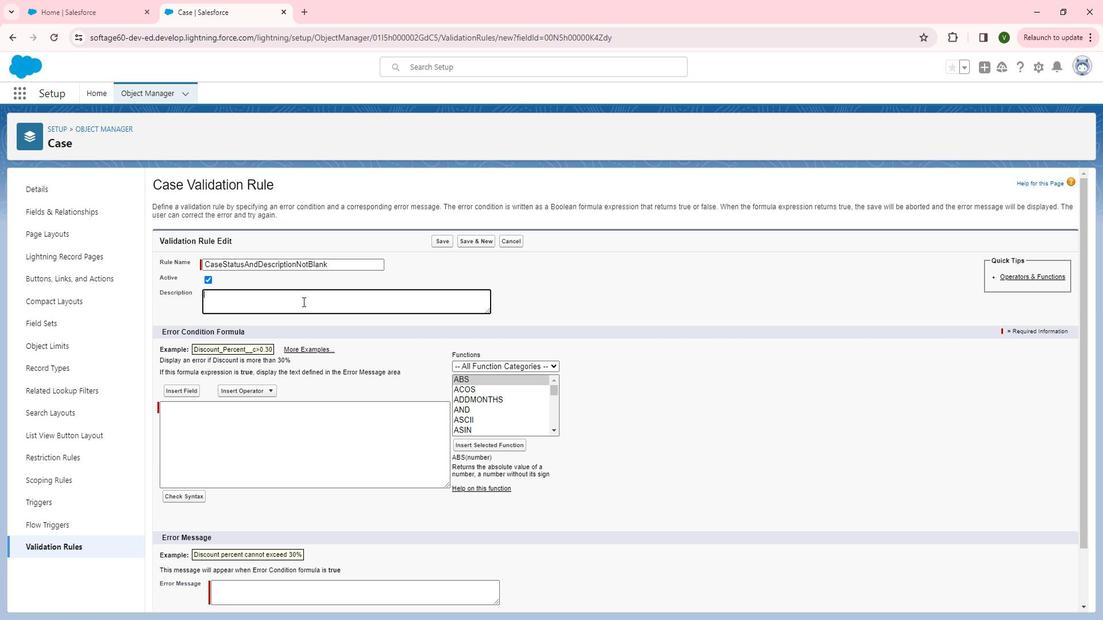 
Action: Key pressed <Key.shift>A<Key.space><Key.backspace><Key.backspace><Key.shift>This<Key.space><Key.shift>V<Key.backspace>validation<Key.space>rule<Key.space>is<Key.space>for<Key.space>the<Key.space>requied<Key.space><Key.backspace><Key.backspace><Key.backspace>red<Key.space>the<Key.space>case<Key.space>status<Key.space>and<Key.space>description<Key.space>is<Key.space><Key.backspace><Key.backspace>t<Key.space>should<Key.space>be<Key.space>not<Key.space>blank<Key.space>eh<Key.backspace><Key.backspace>when<Key.space>case<Key.space>is<Key.space>created<Key.space>or<Key.space>updated.
Screenshot: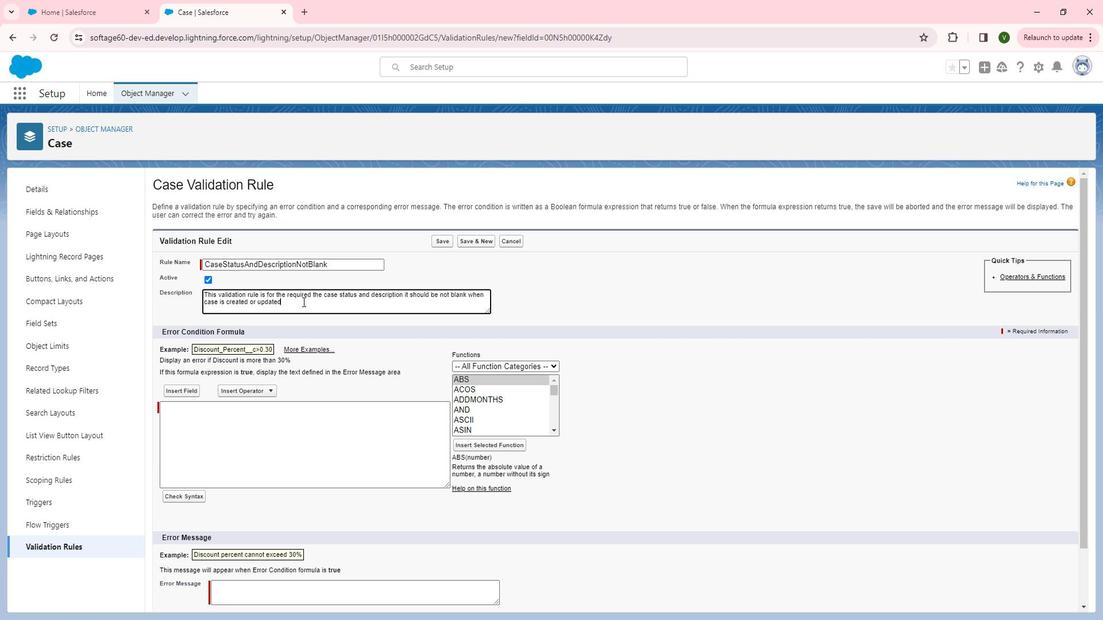 
Action: Mouse moved to (274, 423)
Screenshot: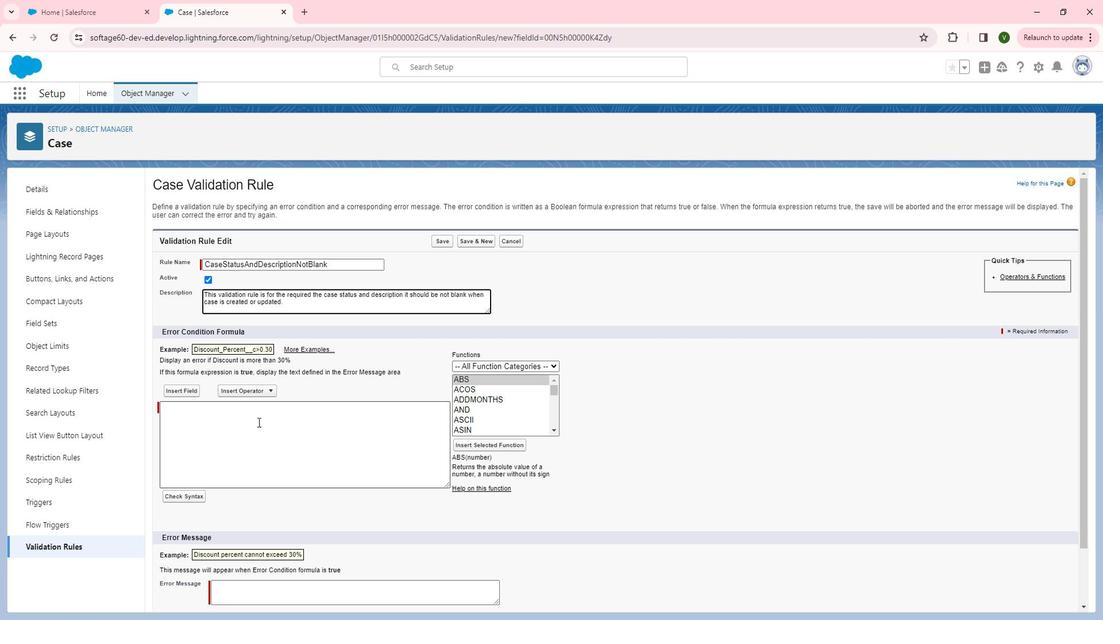 
Action: Mouse pressed left at (274, 423)
Screenshot: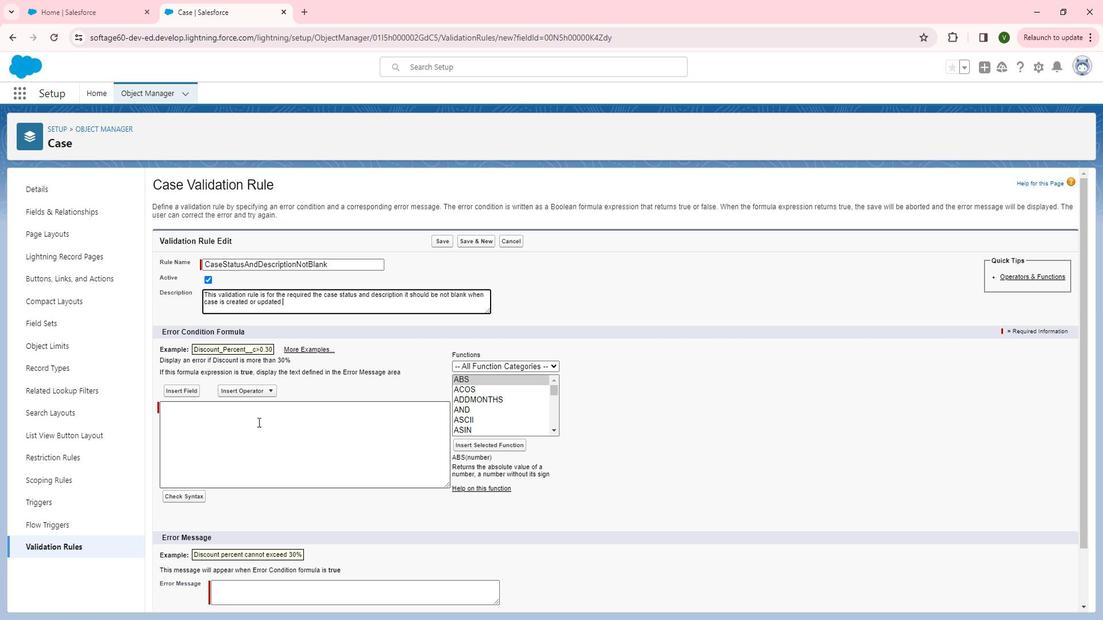 
Action: Mouse moved to (273, 422)
Screenshot: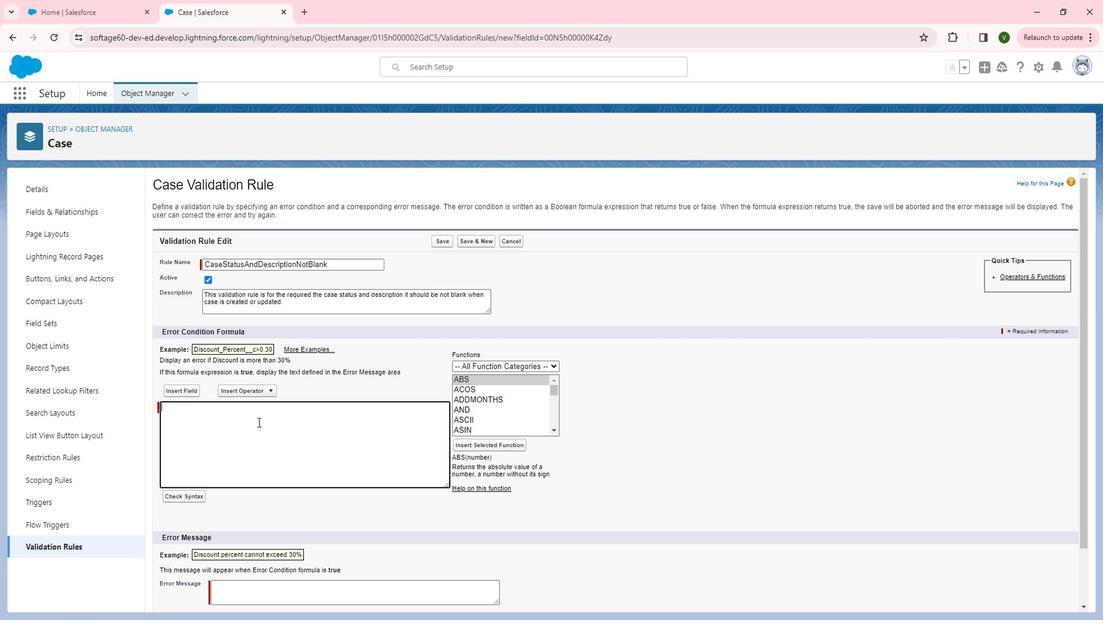 
Action: Key pressed <Key.shift>And<Key.shift>(
Screenshot: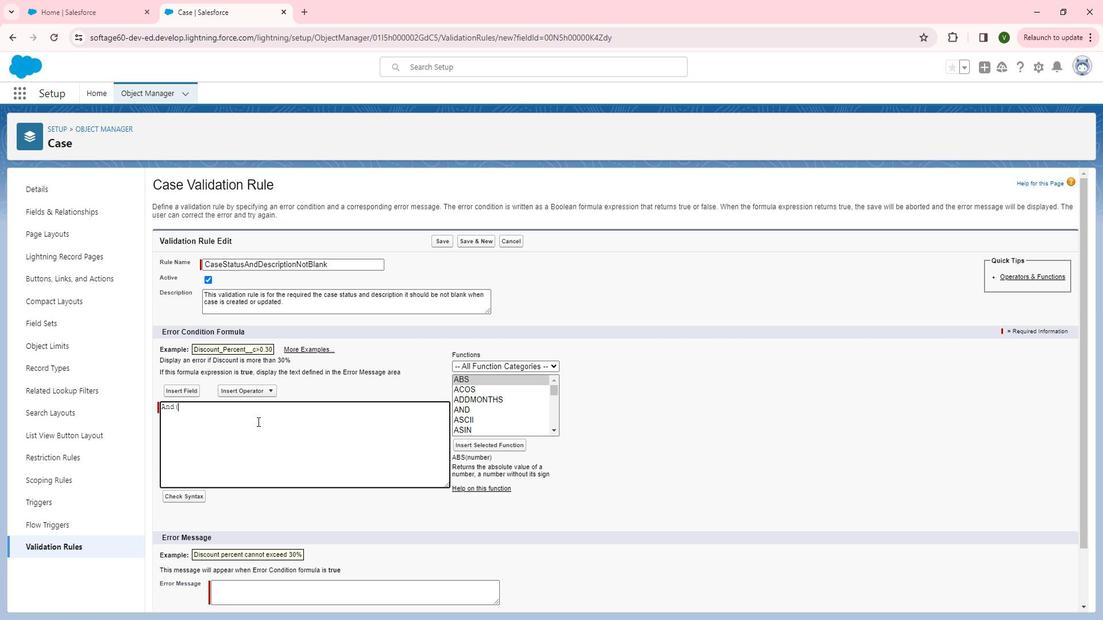 
Action: Mouse moved to (570, 431)
Screenshot: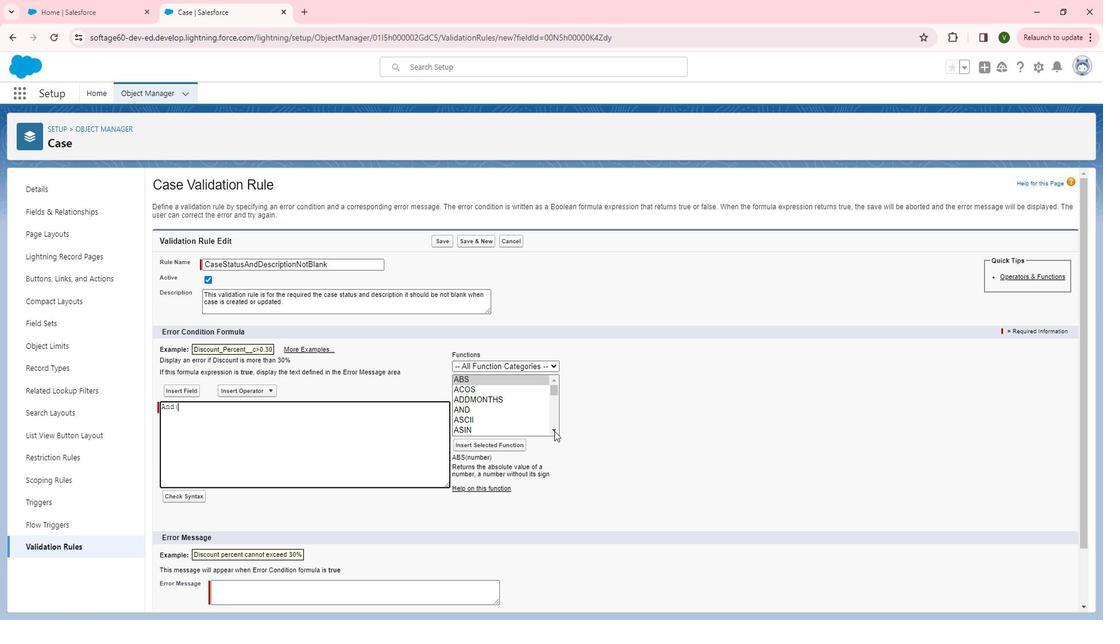 
Action: Mouse pressed left at (570, 431)
Screenshot: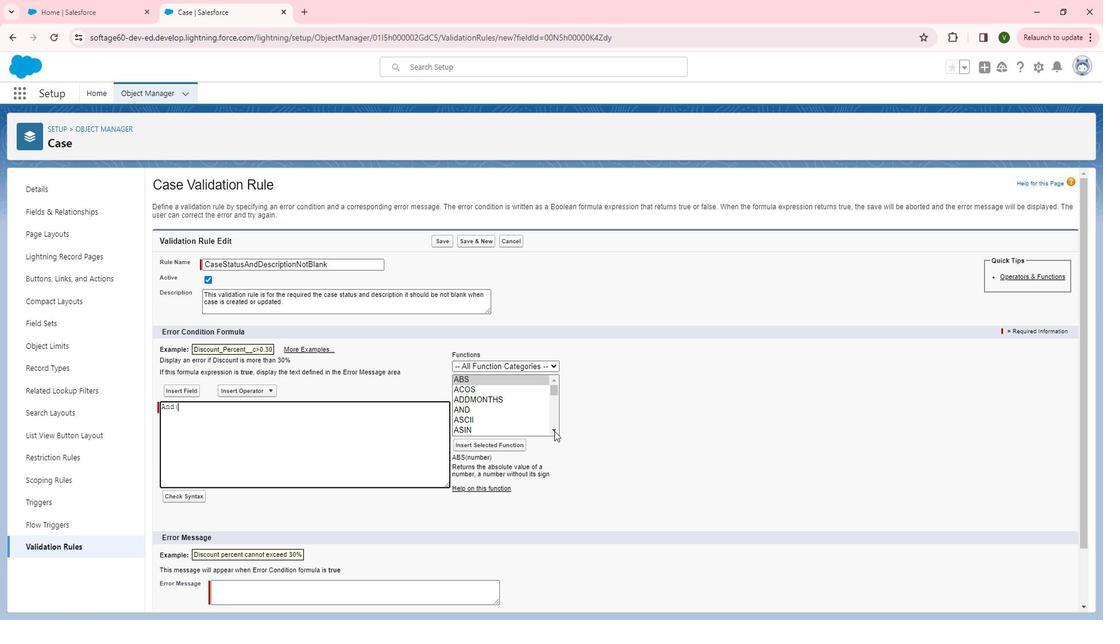 
Action: Mouse pressed left at (570, 431)
Screenshot: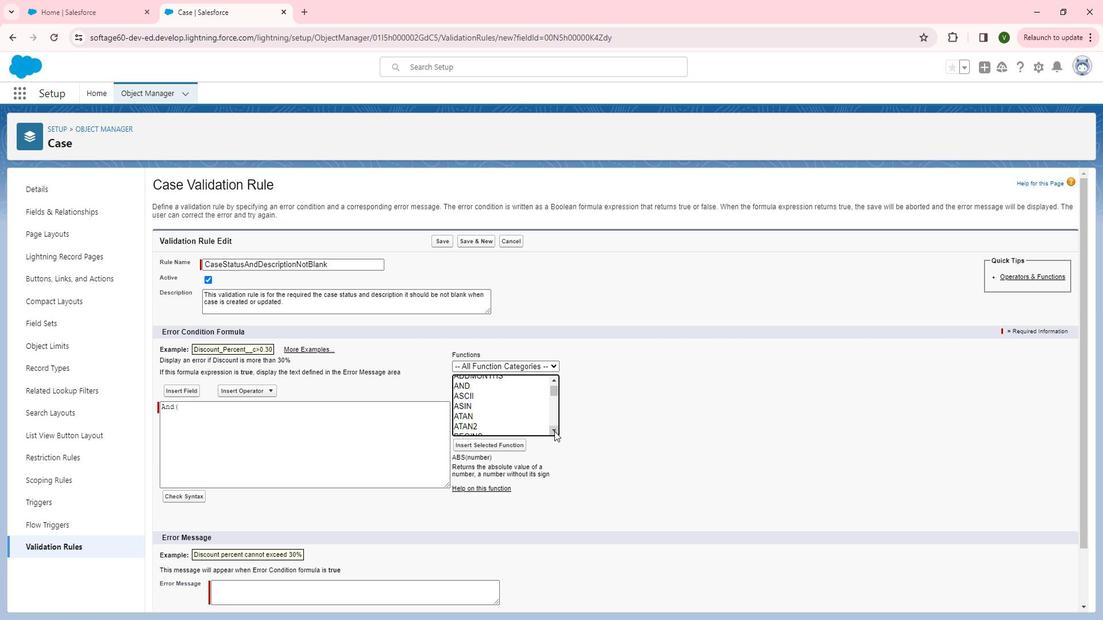 
Action: Mouse pressed left at (570, 431)
Screenshot: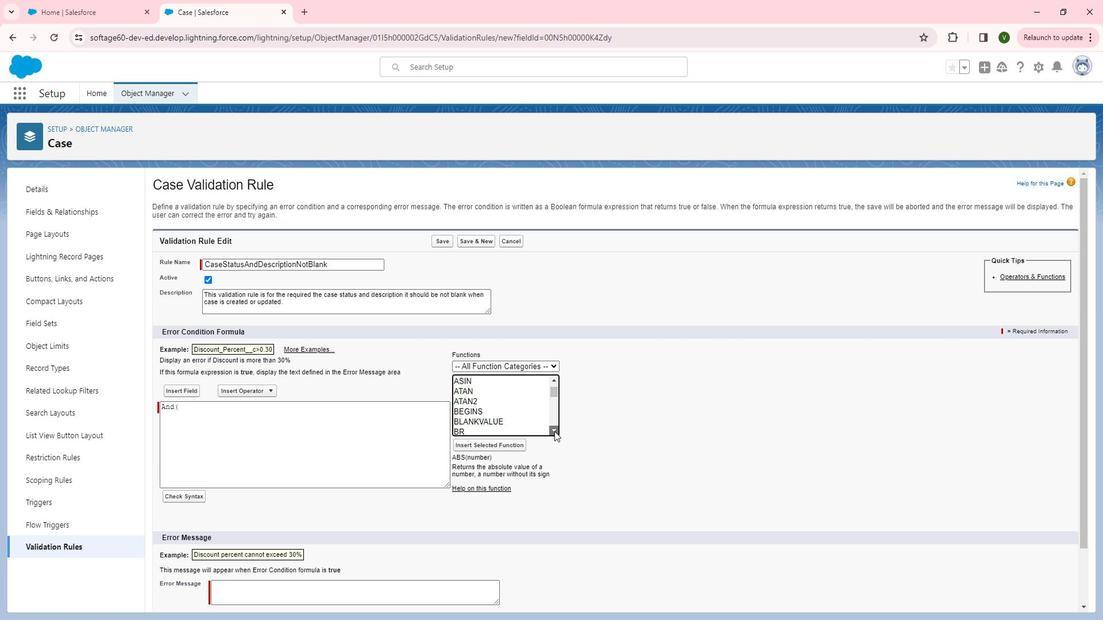 
Action: Mouse pressed left at (570, 431)
Screenshot: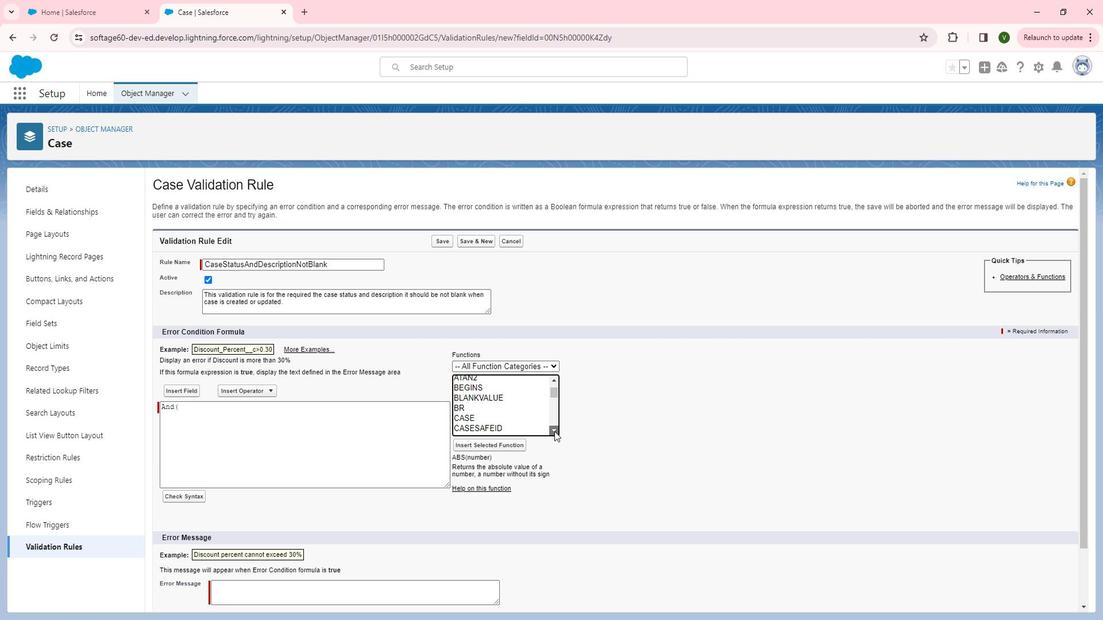 
Action: Mouse pressed left at (570, 431)
Screenshot: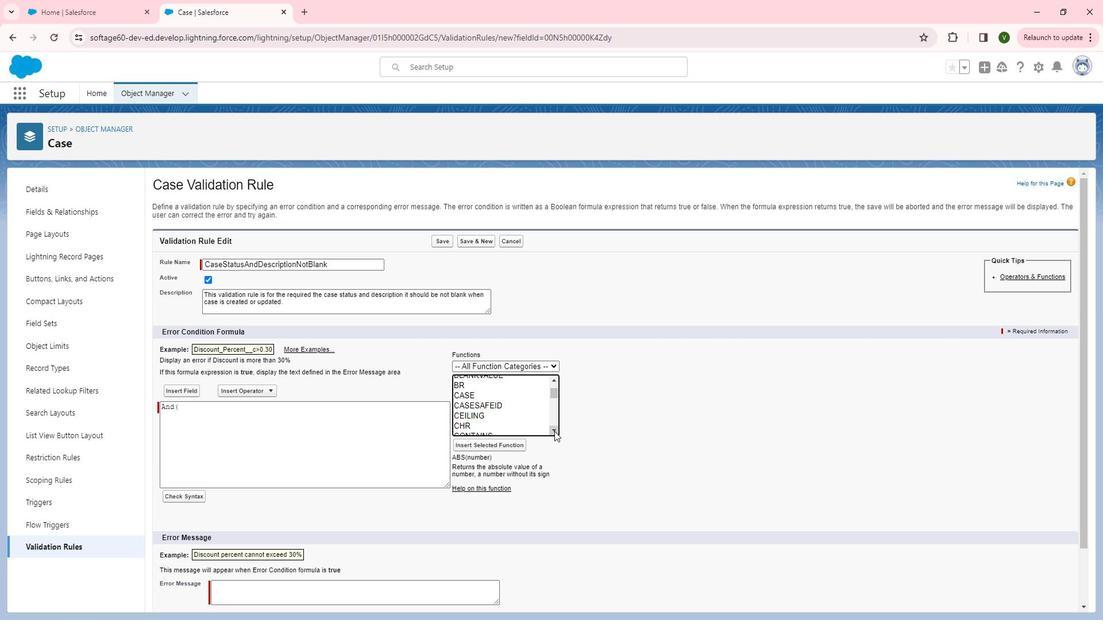 
Action: Mouse pressed left at (570, 431)
Screenshot: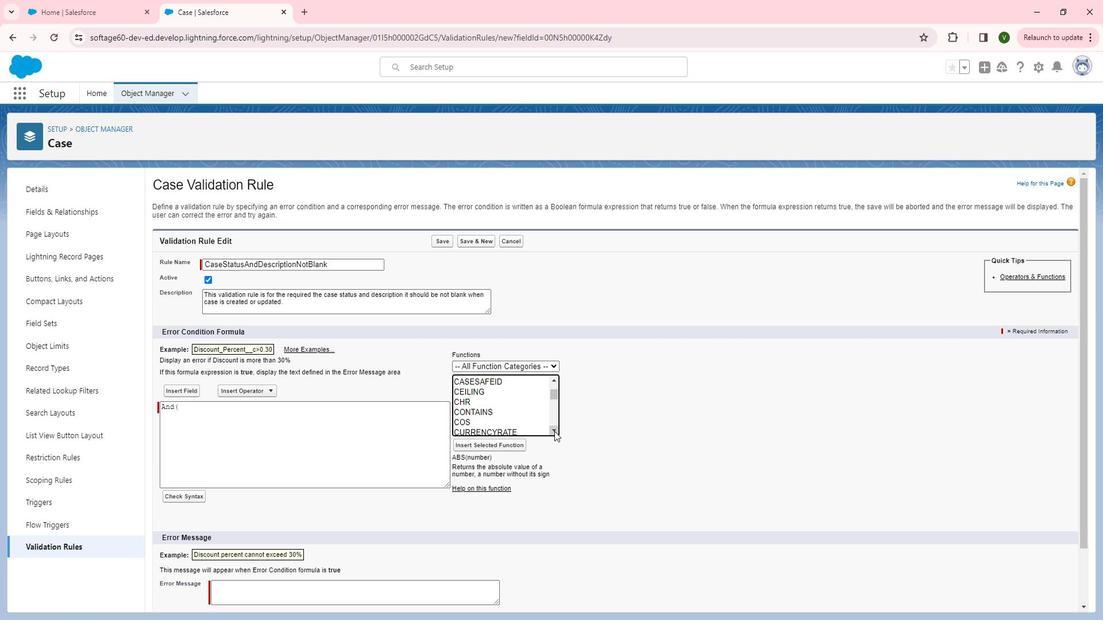 
Action: Mouse pressed left at (570, 431)
Screenshot: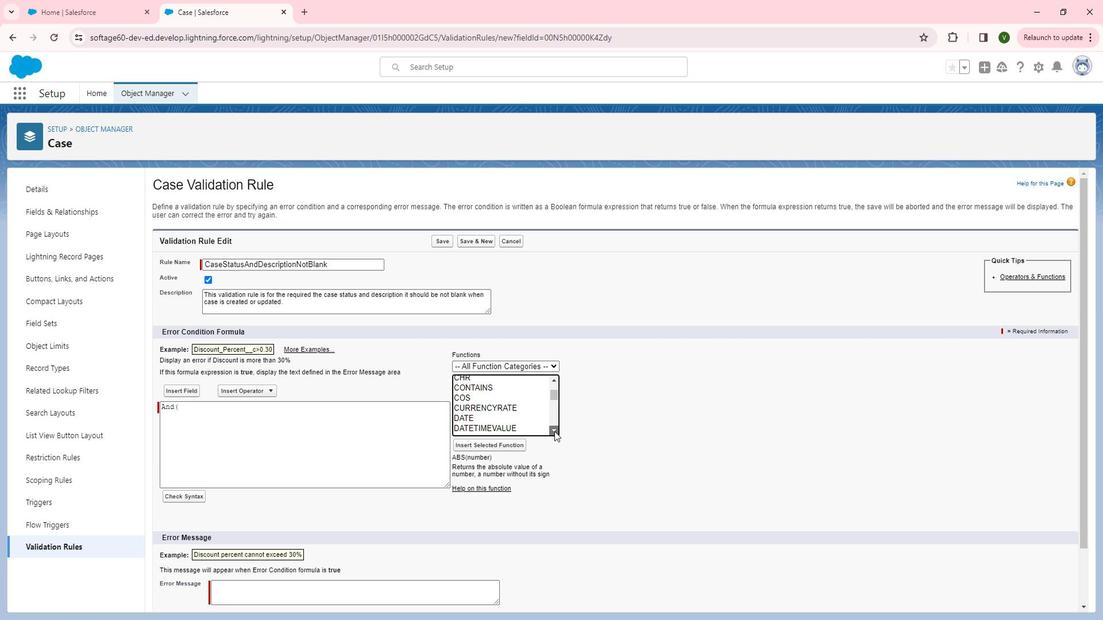 
Action: Mouse pressed left at (570, 431)
Screenshot: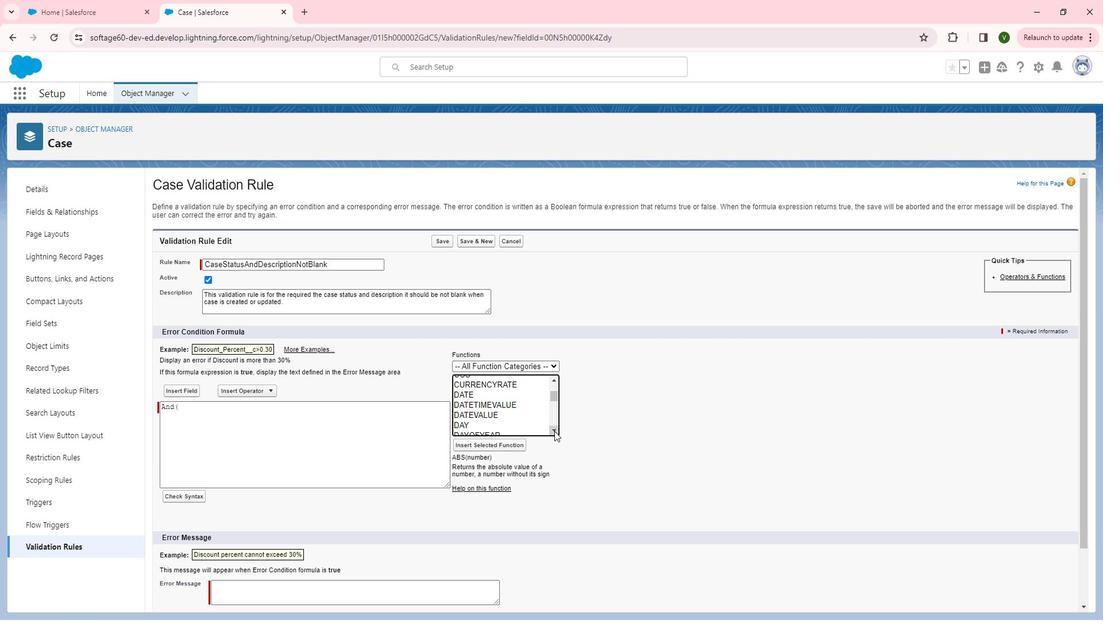 
Action: Mouse pressed left at (570, 431)
Screenshot: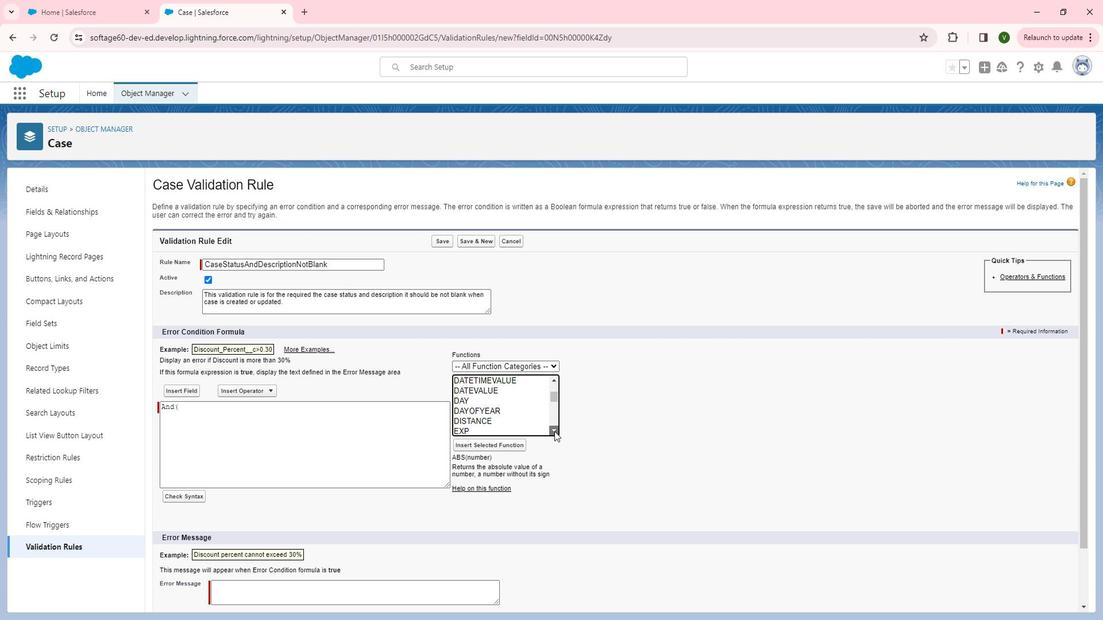 
Action: Mouse pressed left at (570, 431)
Screenshot: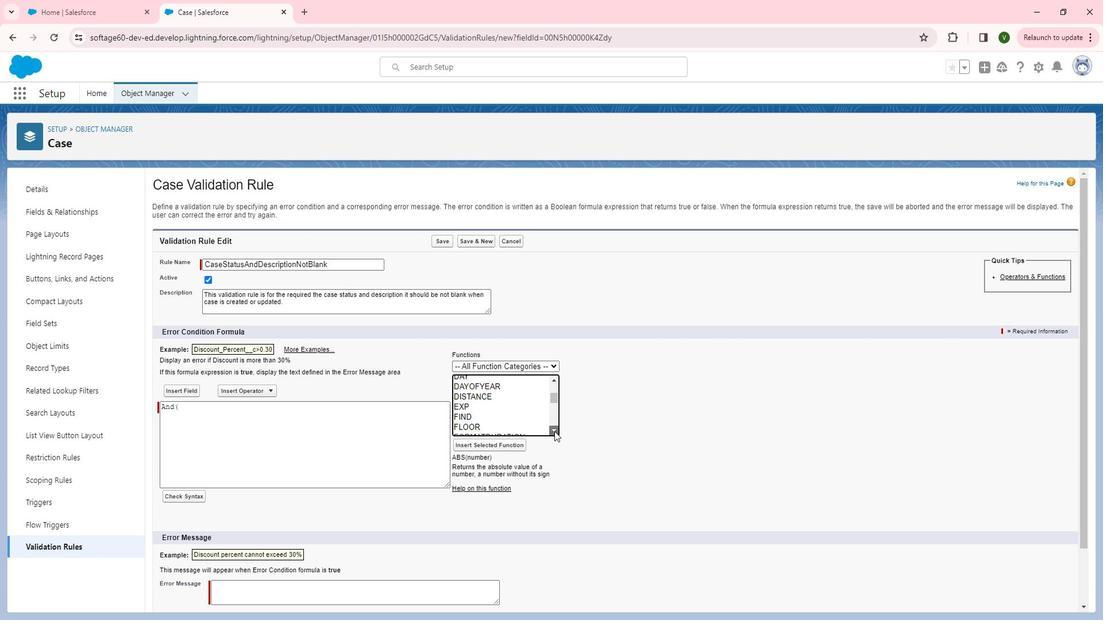 
Action: Mouse pressed left at (570, 431)
Screenshot: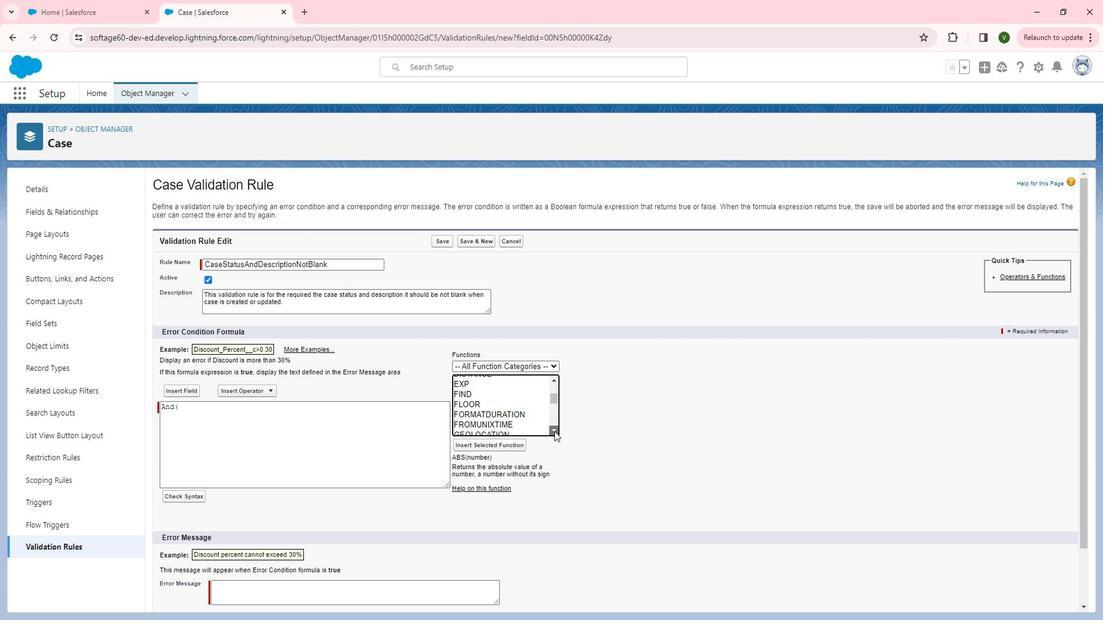 
Action: Mouse pressed left at (570, 431)
Screenshot: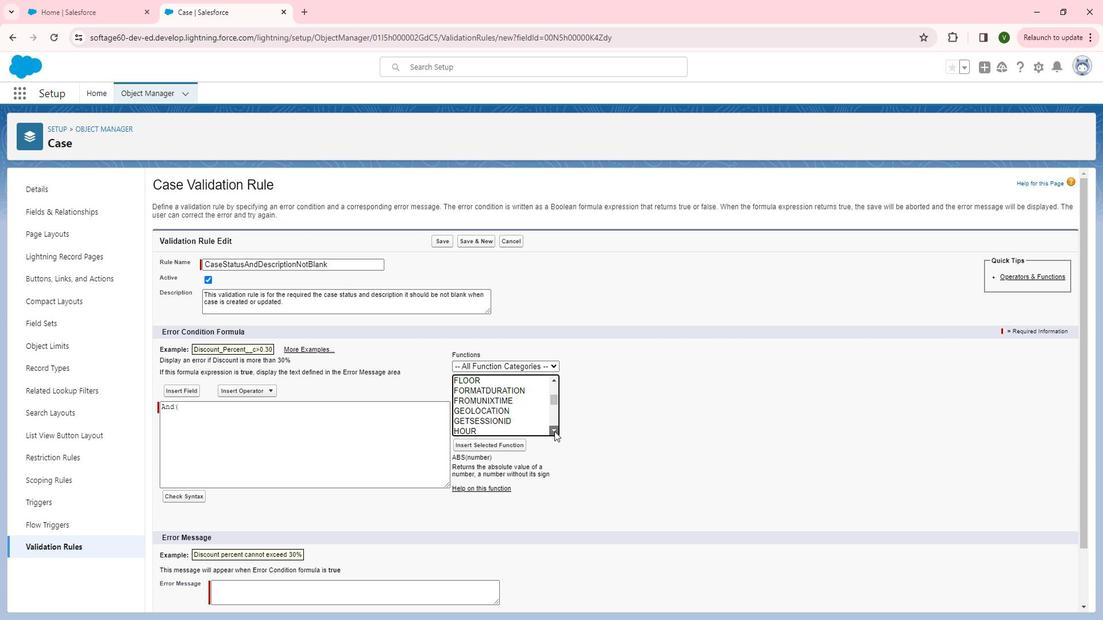 
Action: Mouse pressed left at (570, 431)
Screenshot: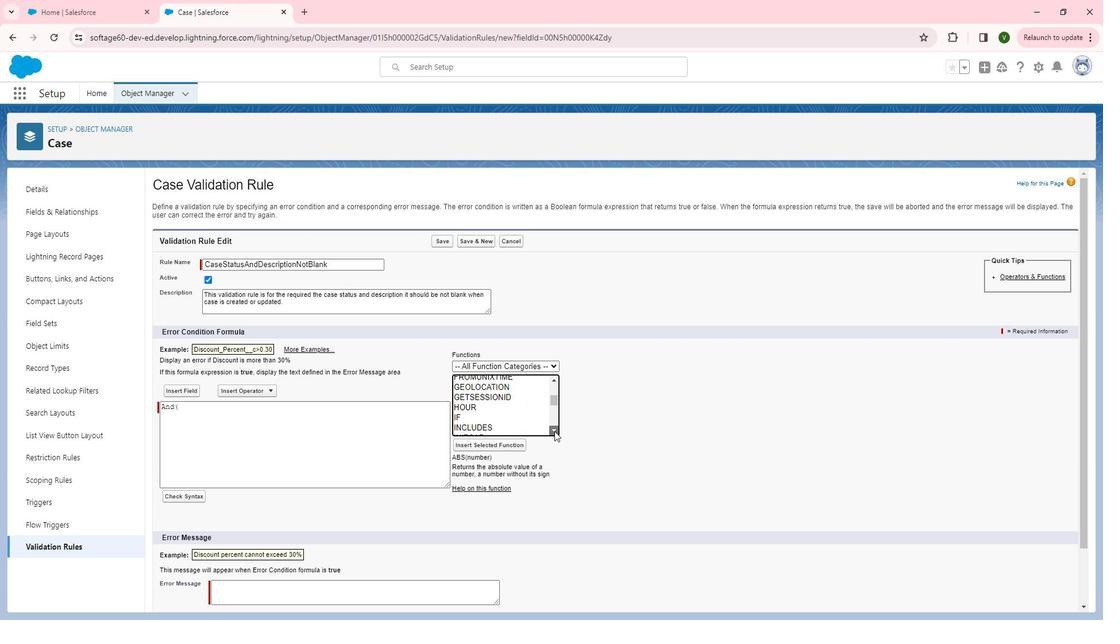 
Action: Mouse pressed left at (570, 431)
Screenshot: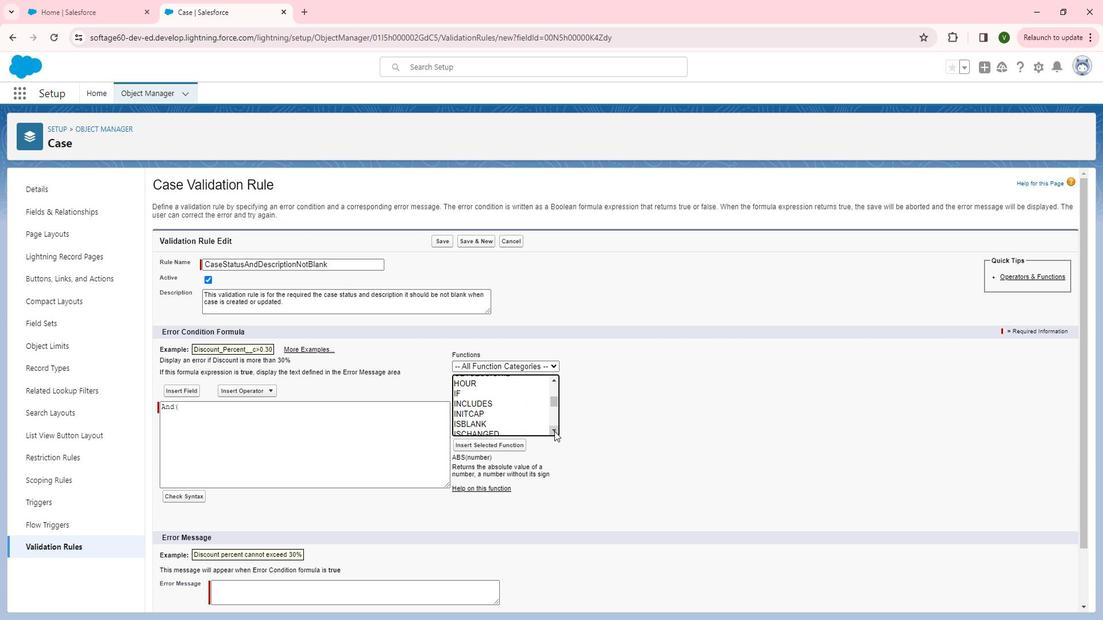 
Action: Mouse moved to (507, 408)
Screenshot: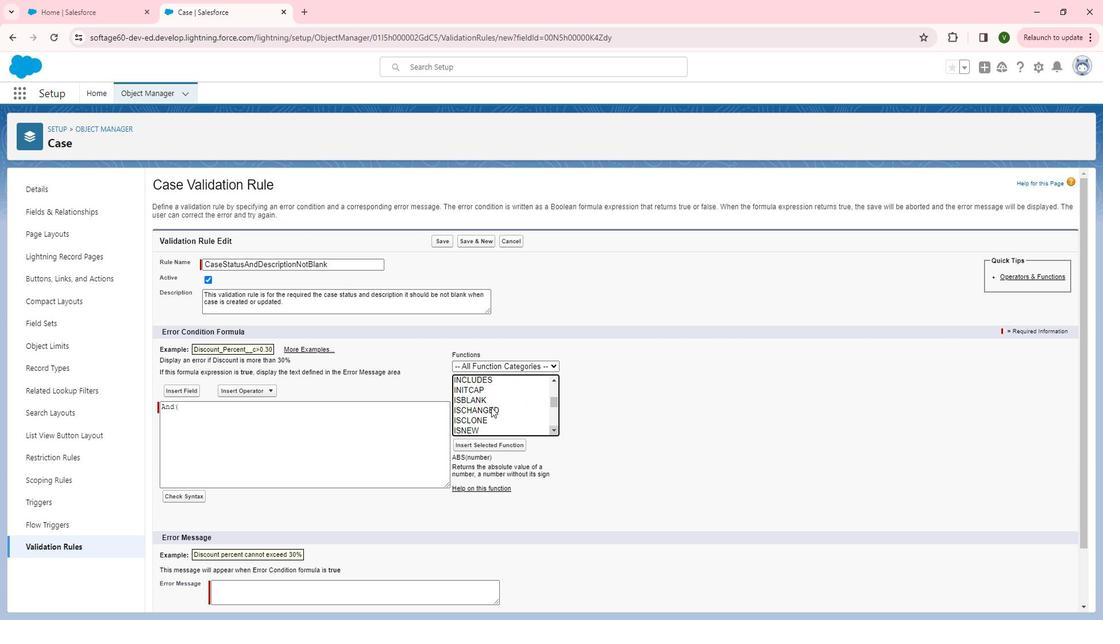 
Action: Mouse pressed left at (507, 408)
Screenshot: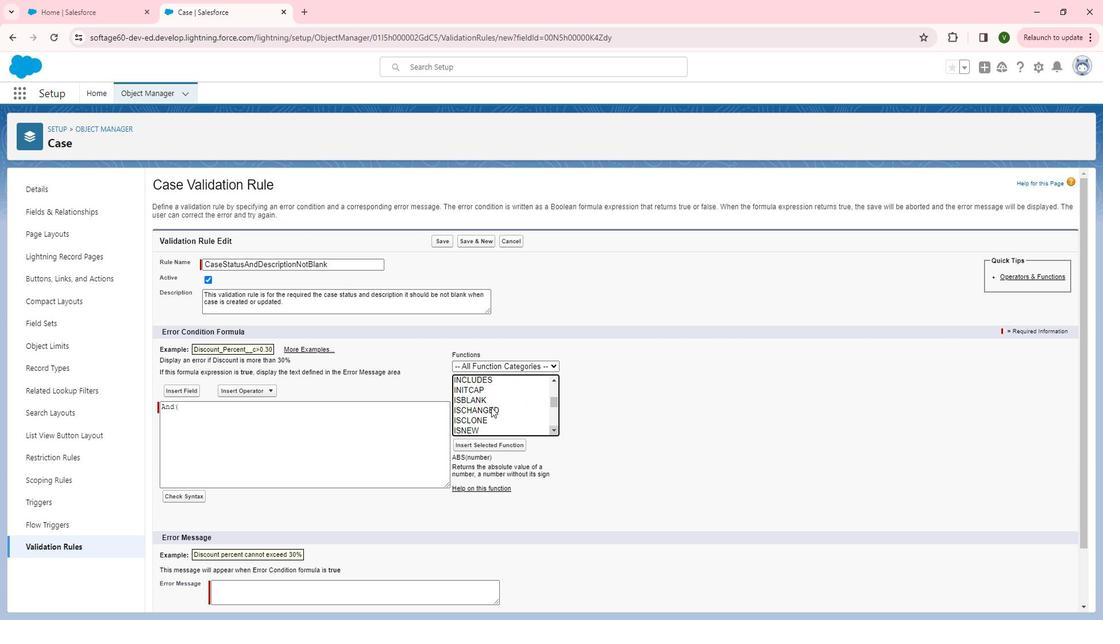 
Action: Mouse moved to (522, 441)
Screenshot: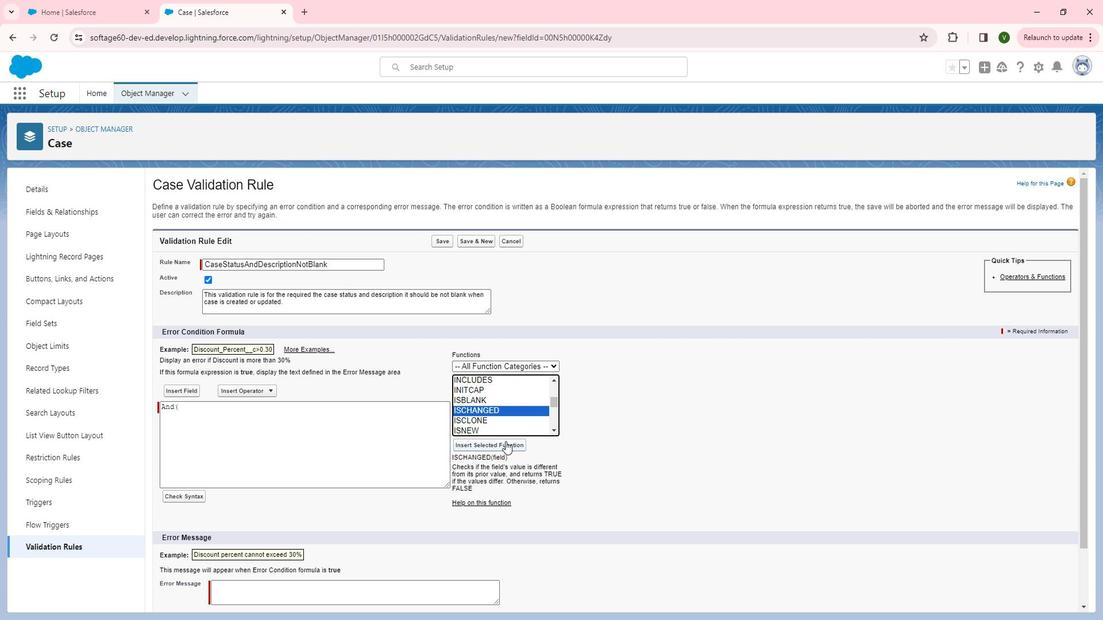 
Action: Mouse pressed left at (522, 441)
Screenshot: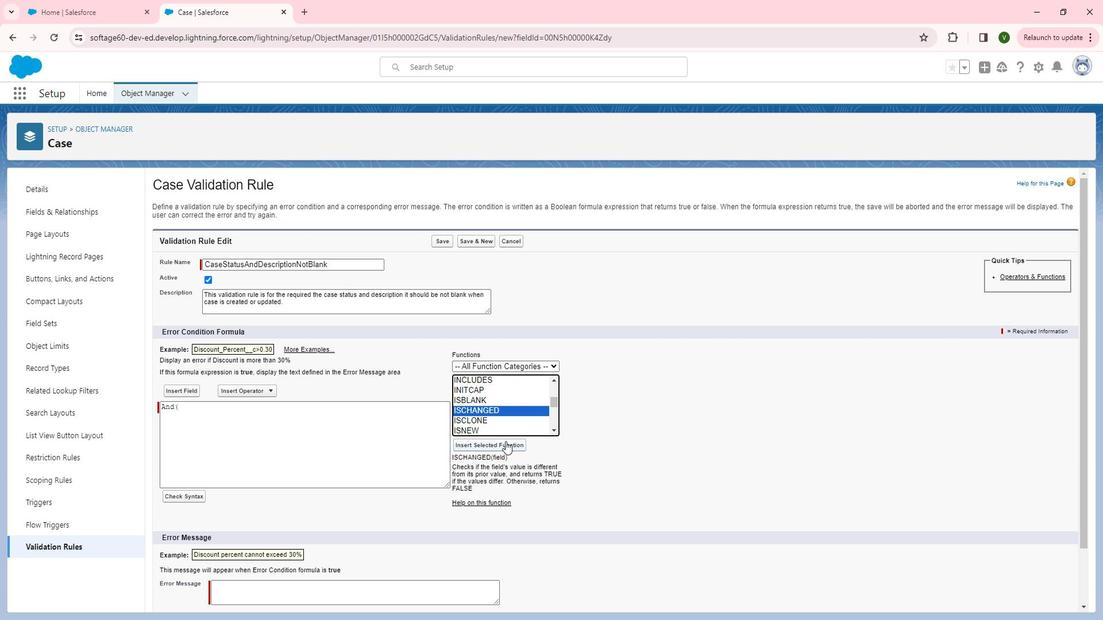 
Action: Mouse moved to (251, 409)
Screenshot: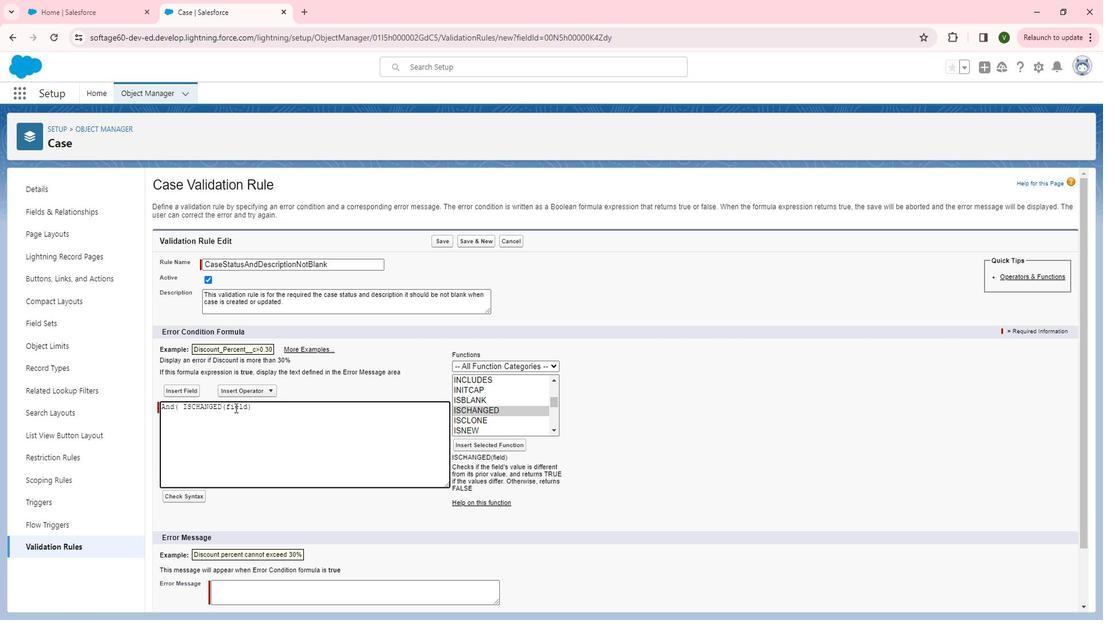 
Action: Mouse pressed left at (251, 409)
Screenshot: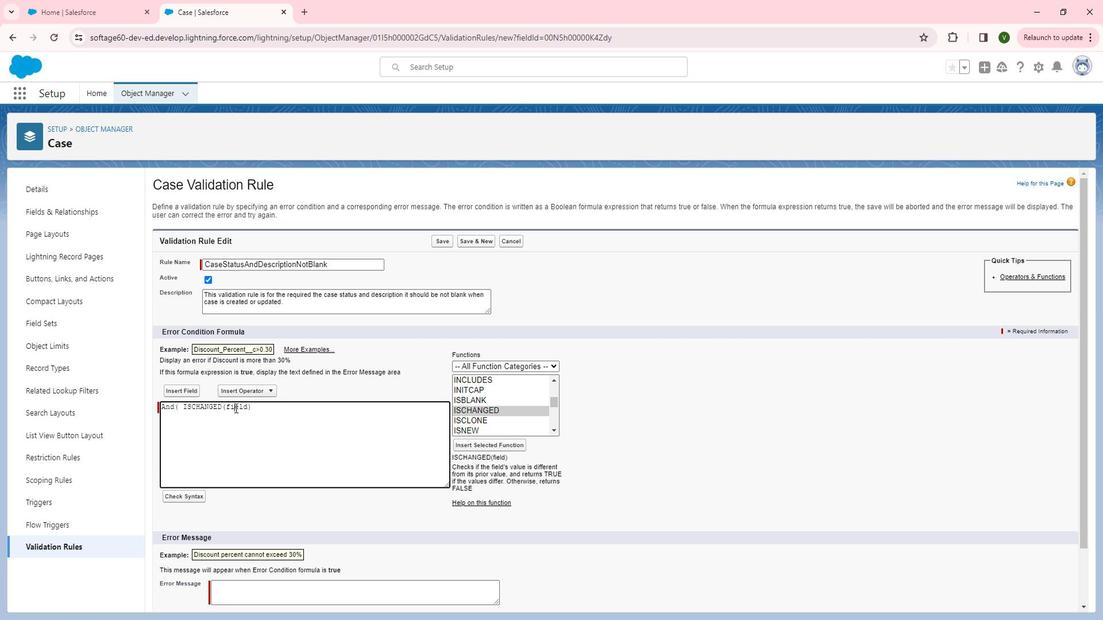 
Action: Mouse pressed left at (251, 409)
Screenshot: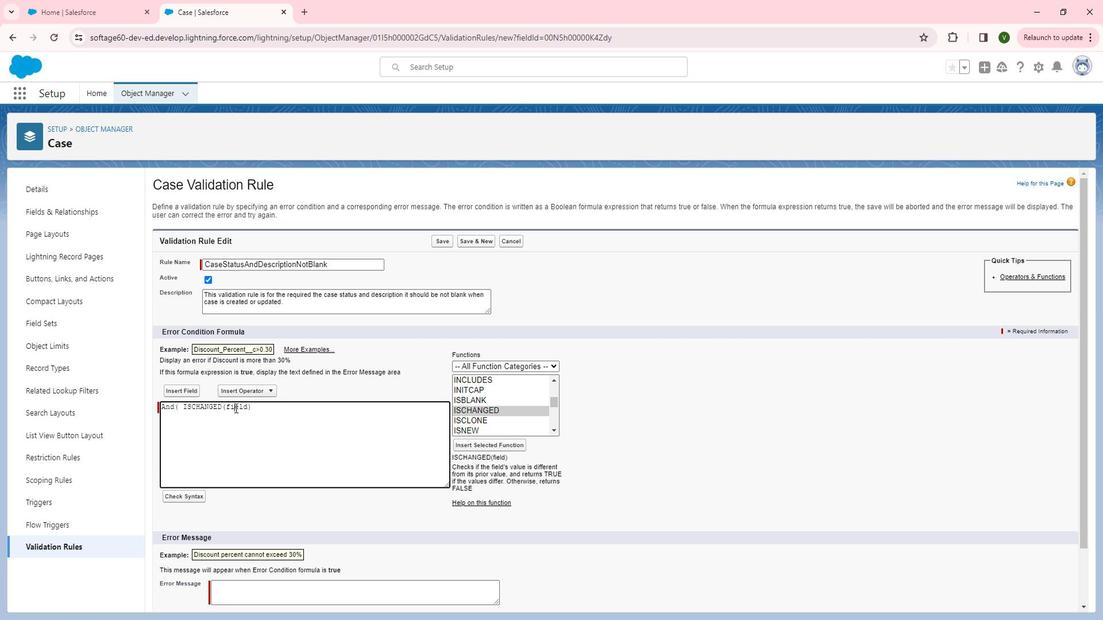 
Action: Mouse moved to (204, 389)
Screenshot: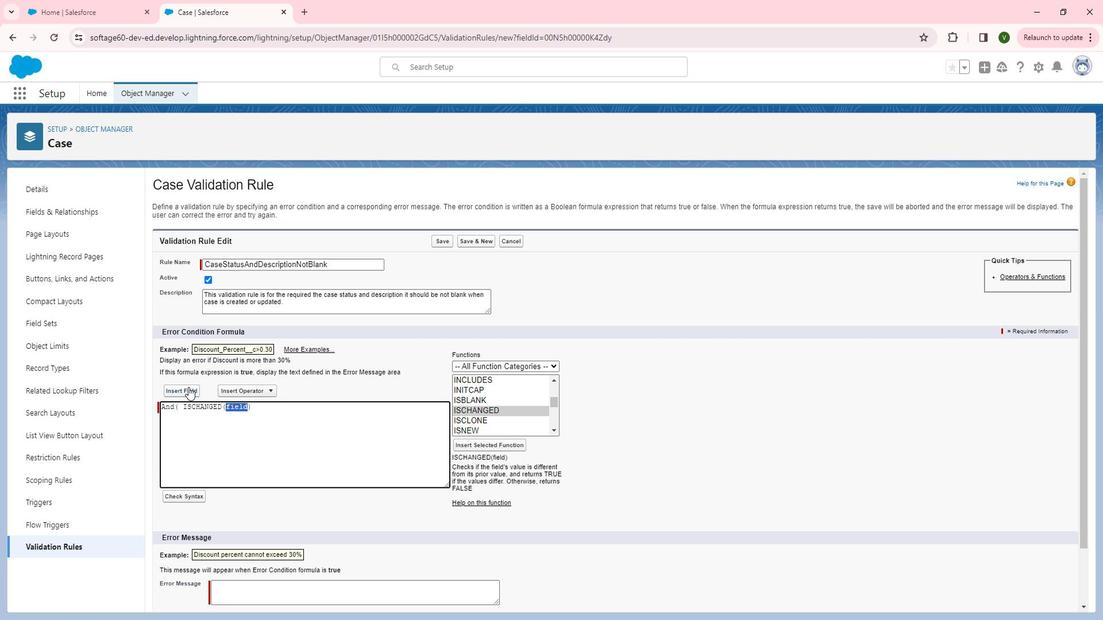 
Action: Mouse pressed left at (204, 389)
Screenshot: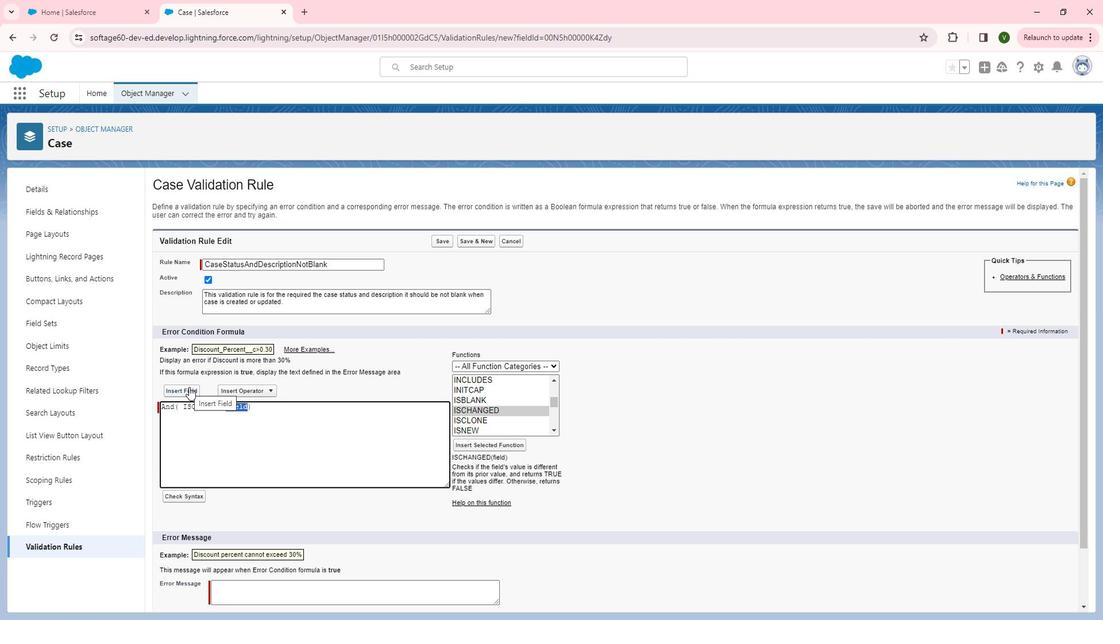 
Action: Mouse moved to (533, 385)
Screenshot: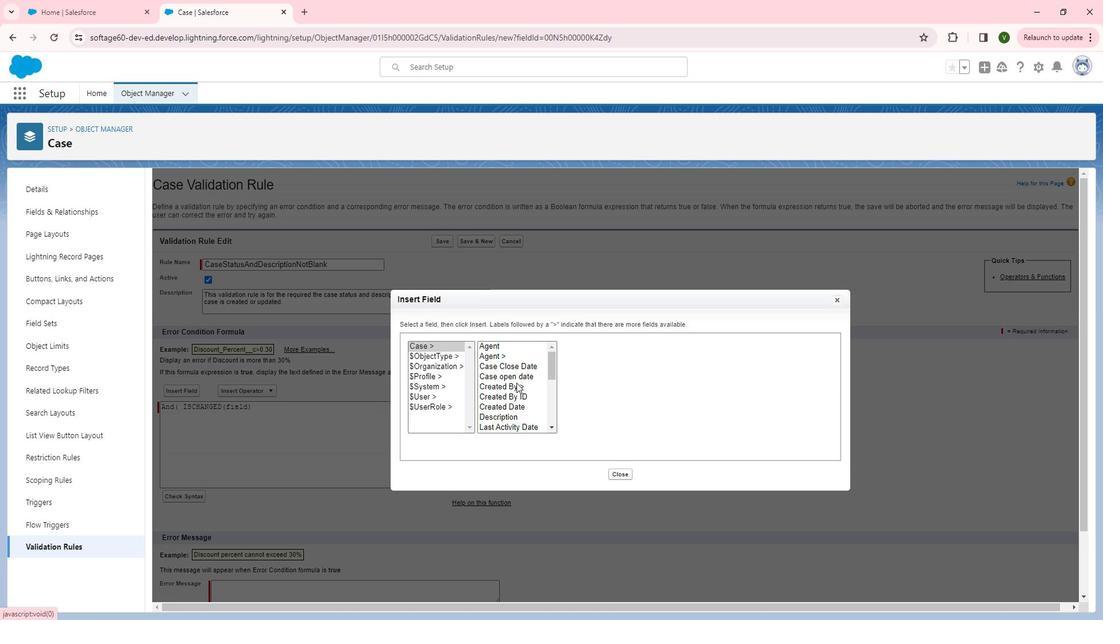 
Action: Mouse scrolled (533, 384) with delta (0, 0)
Screenshot: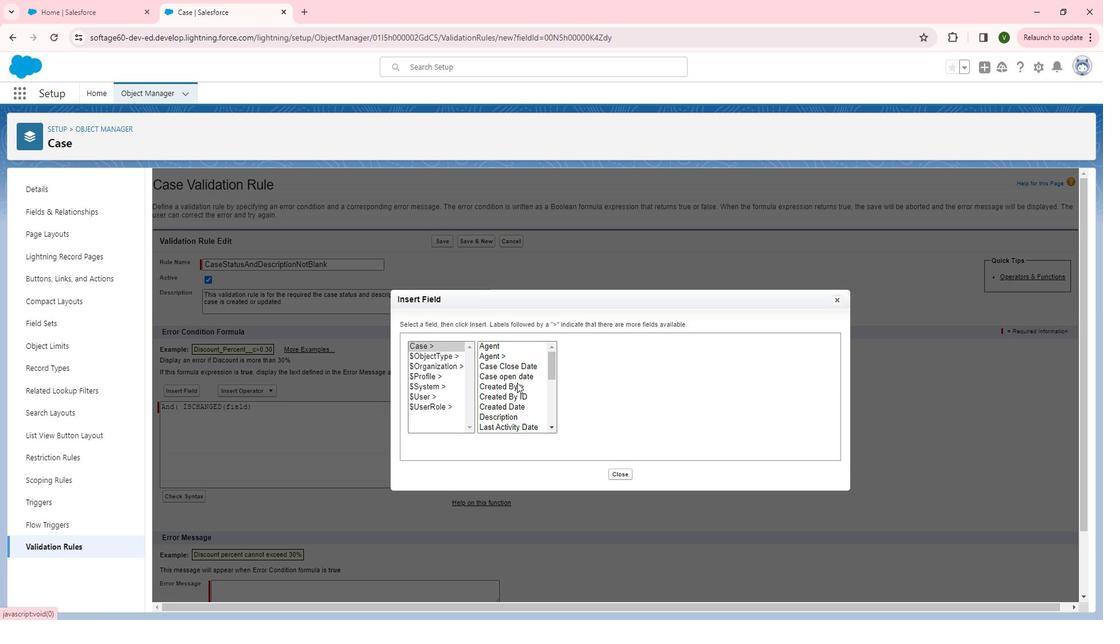 
Action: Mouse scrolled (533, 384) with delta (0, 0)
Screenshot: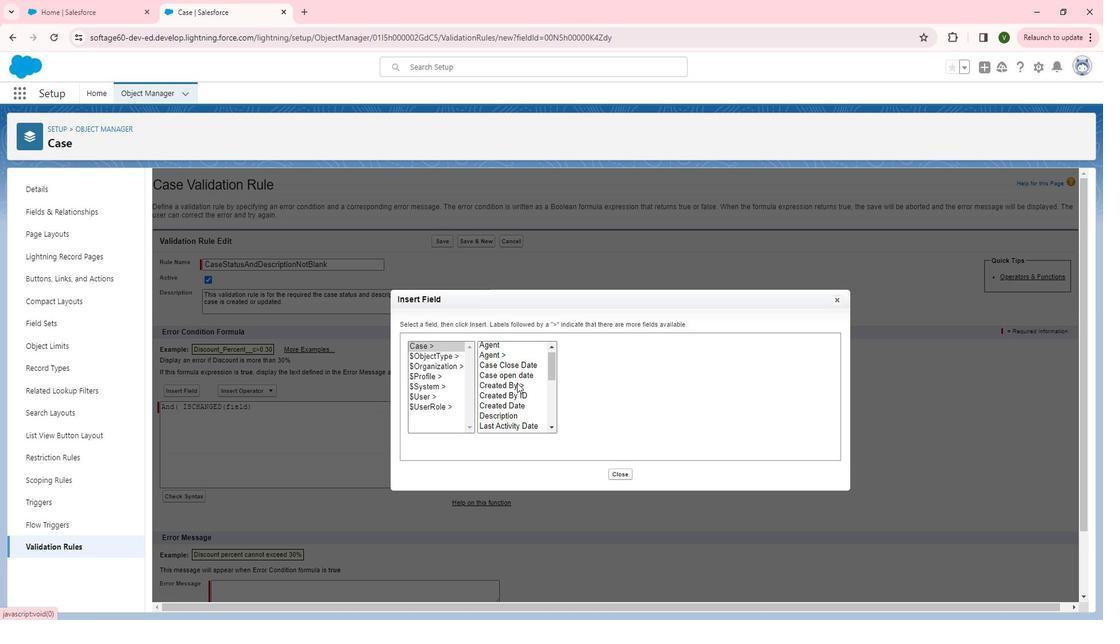 
Action: Mouse scrolled (533, 384) with delta (0, 0)
Screenshot: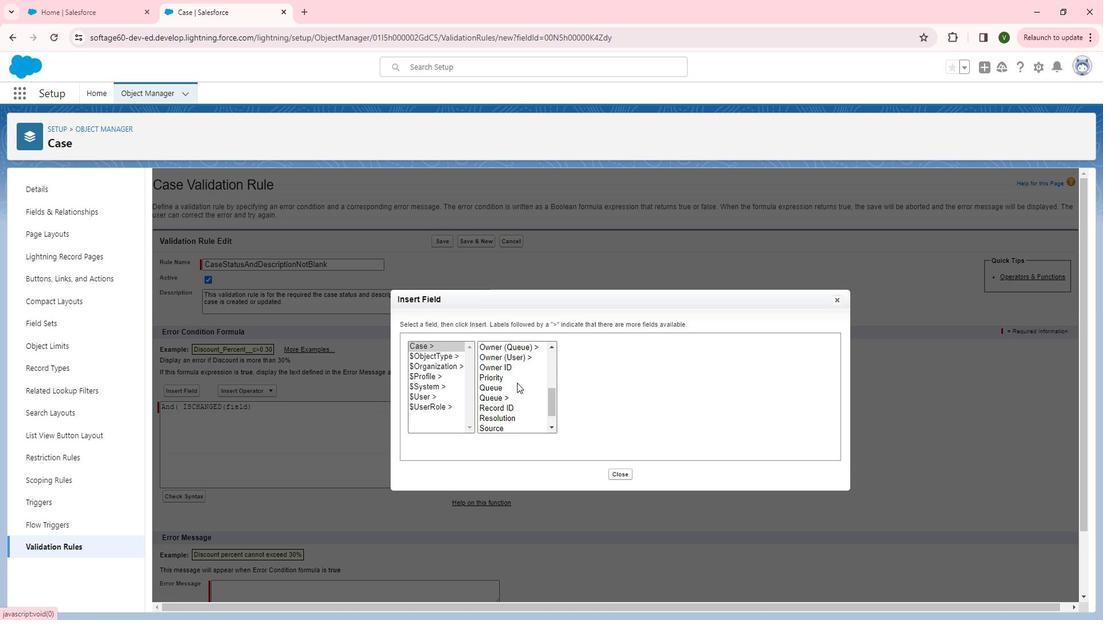 
Action: Mouse moved to (512, 420)
Screenshot: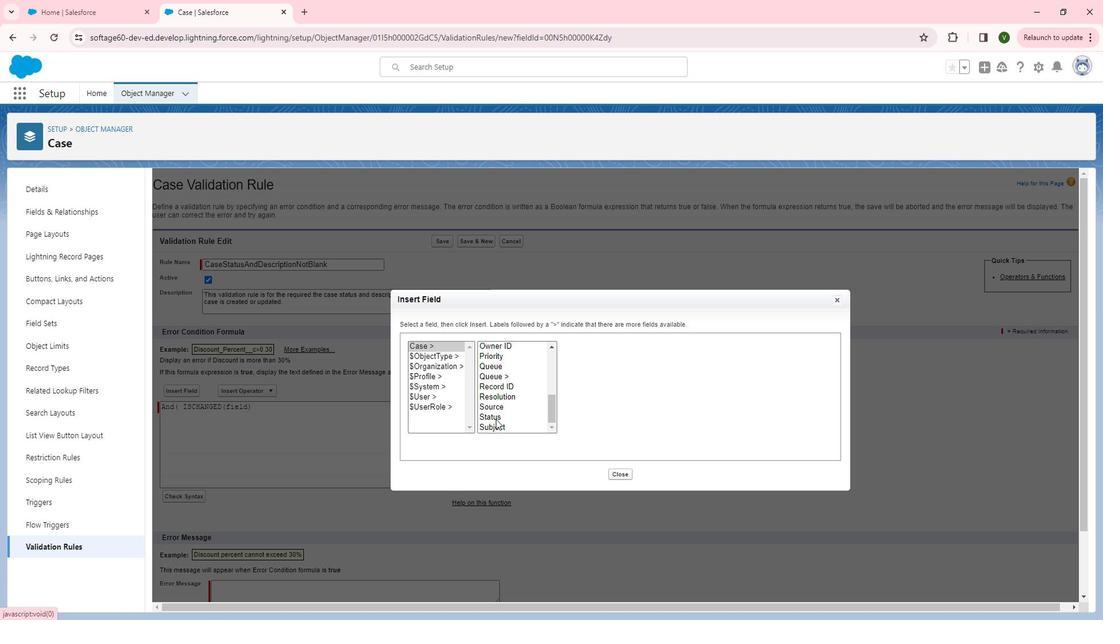 
Action: Mouse pressed left at (512, 420)
Screenshot: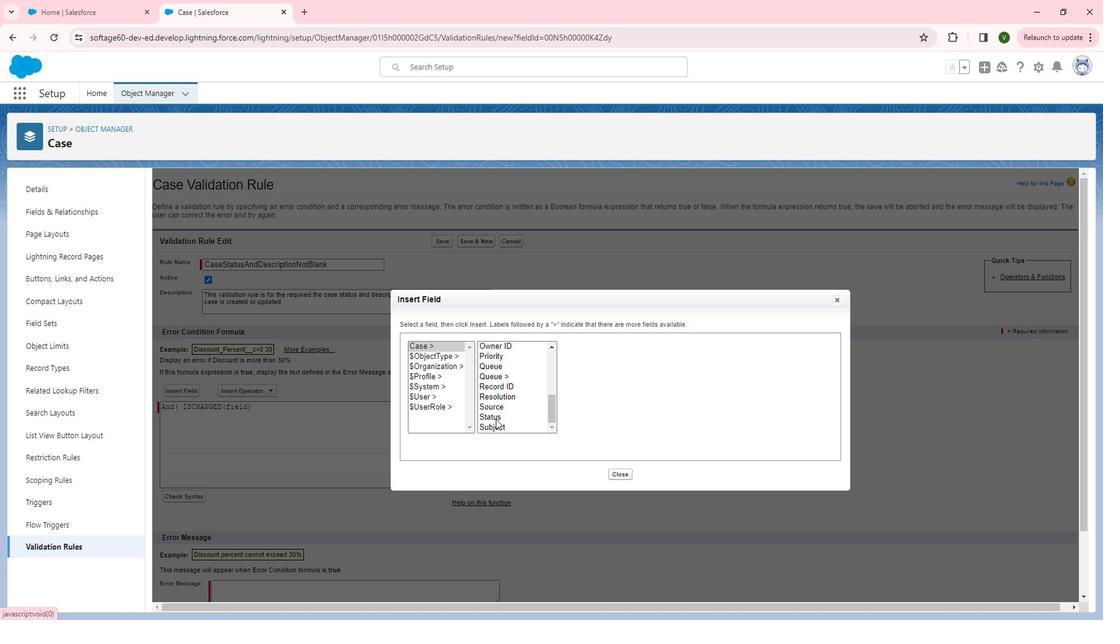 
Action: Mouse moved to (615, 412)
Screenshot: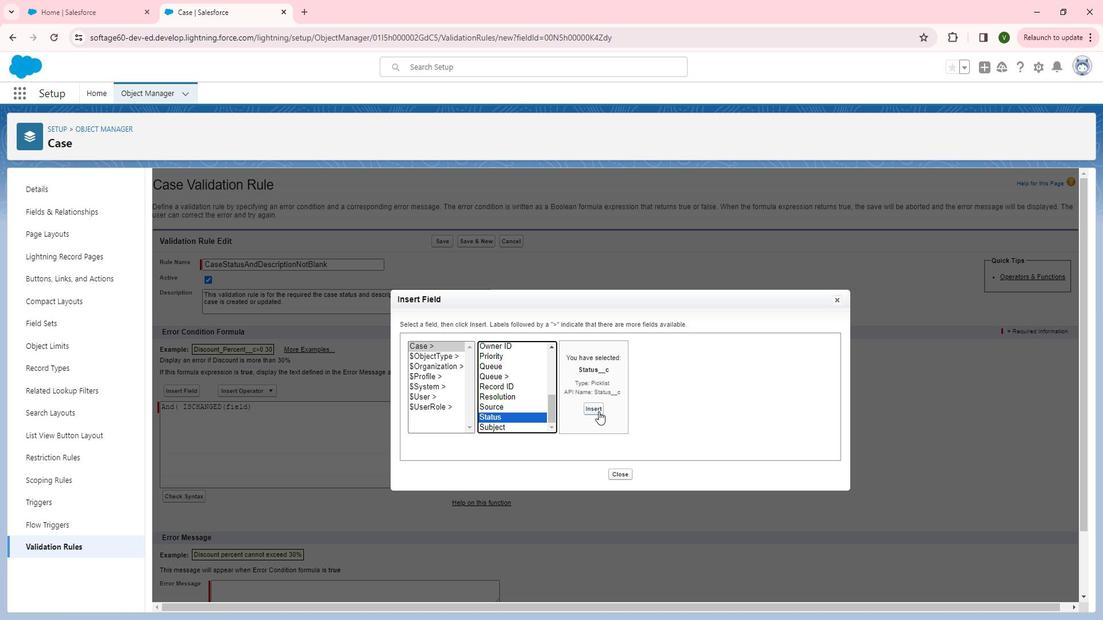 
Action: Mouse pressed left at (615, 412)
Screenshot: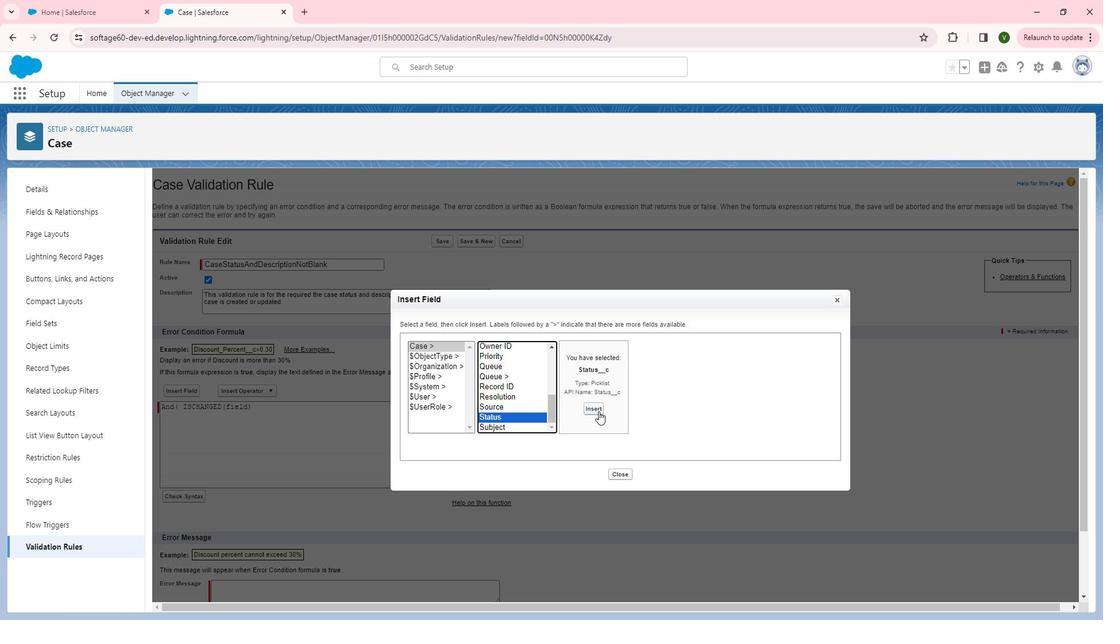 
Action: Mouse moved to (335, 413)
Screenshot: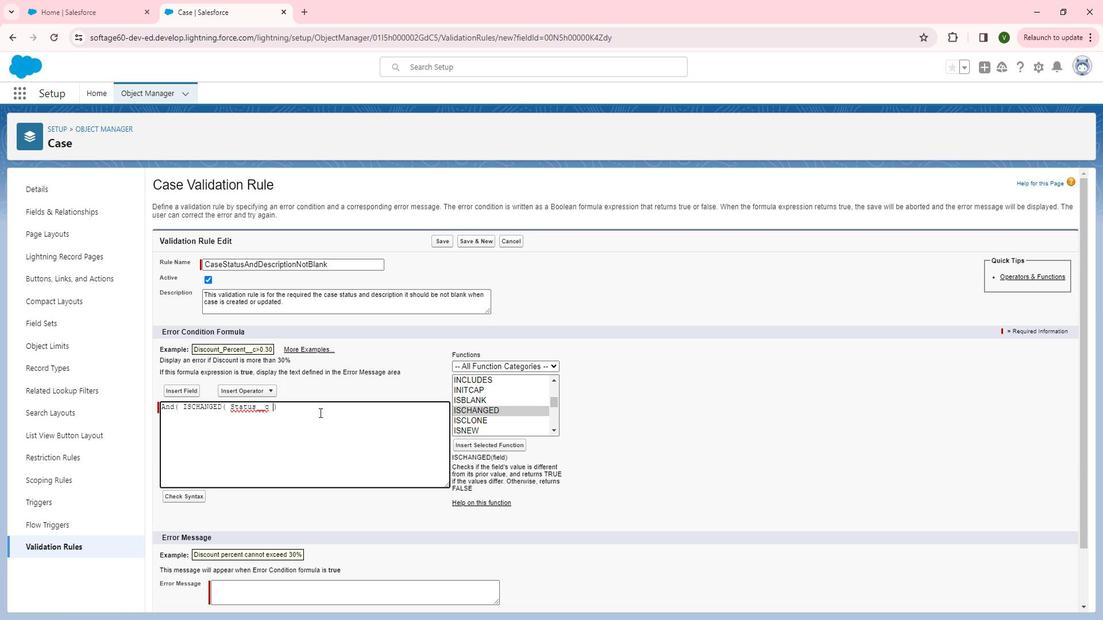 
Action: Mouse pressed left at (335, 413)
Screenshot: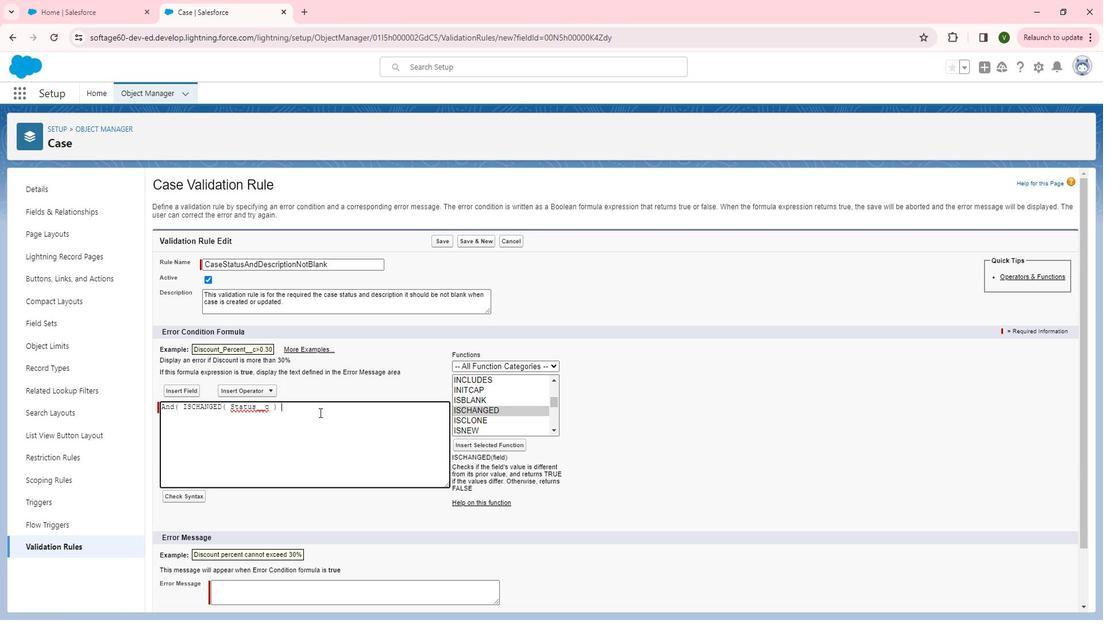 
Action: Mouse moved to (337, 411)
Screenshot: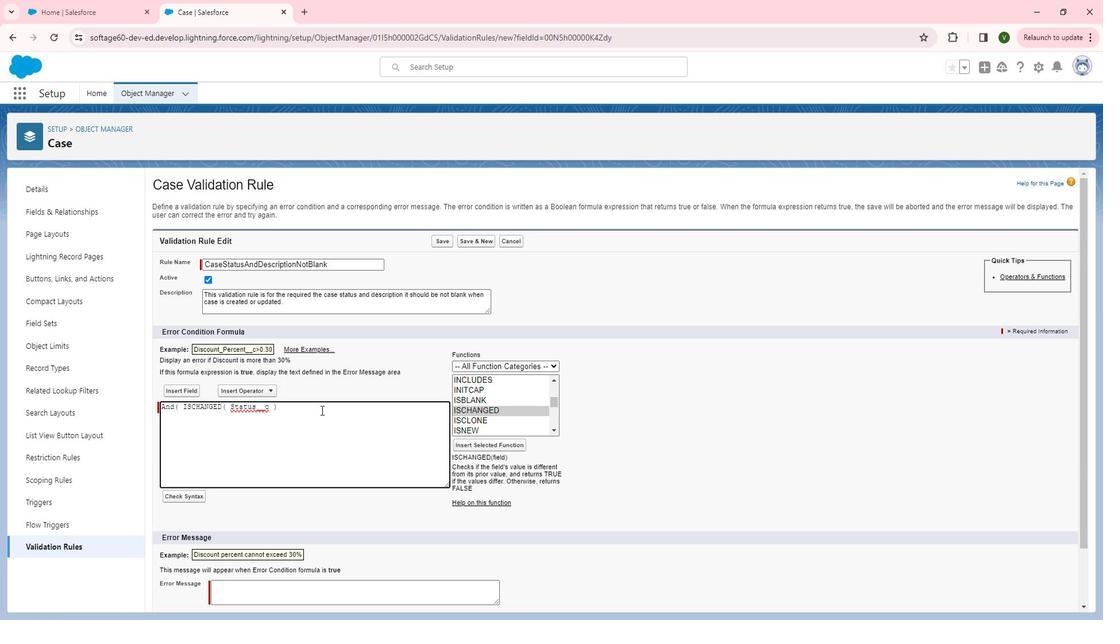 
Action: Key pressed ,
Screenshot: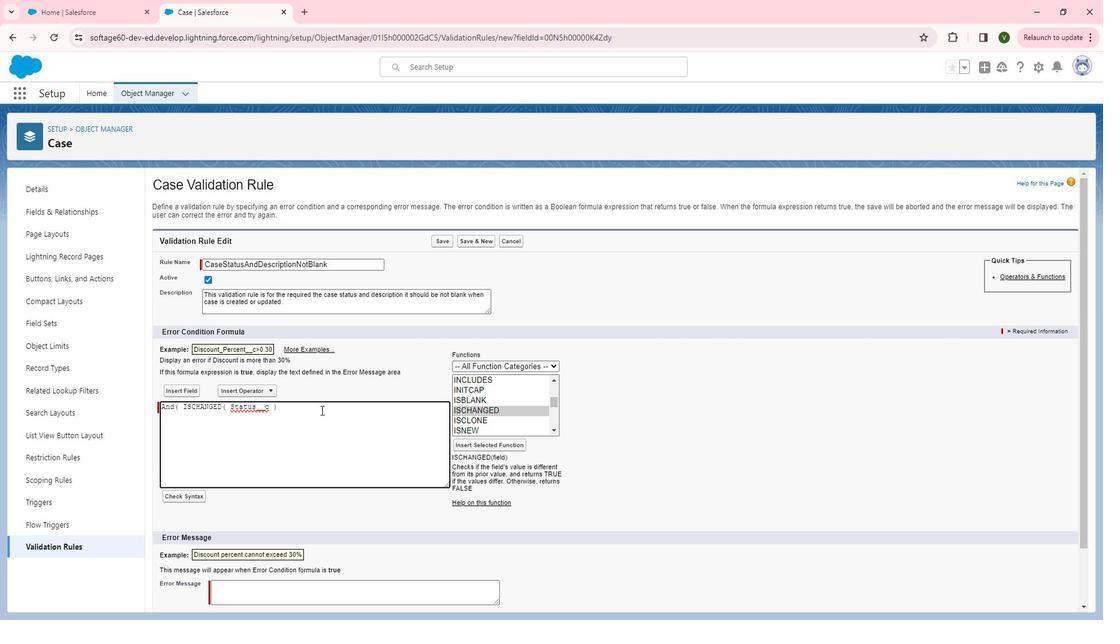 
Action: Mouse moved to (572, 427)
Screenshot: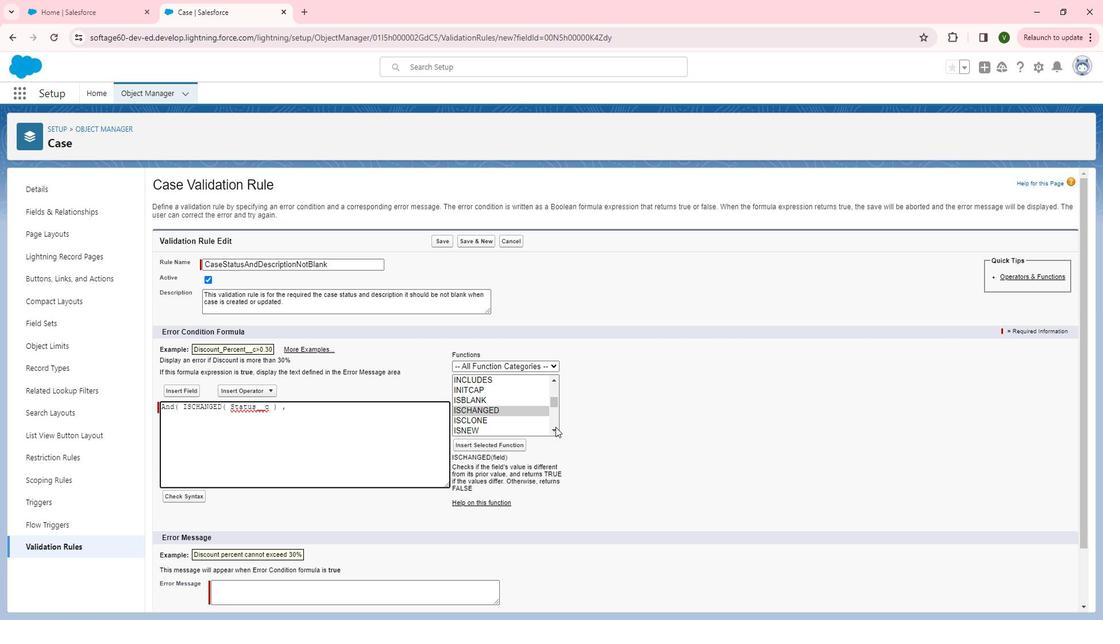 
Action: Mouse pressed left at (572, 427)
Screenshot: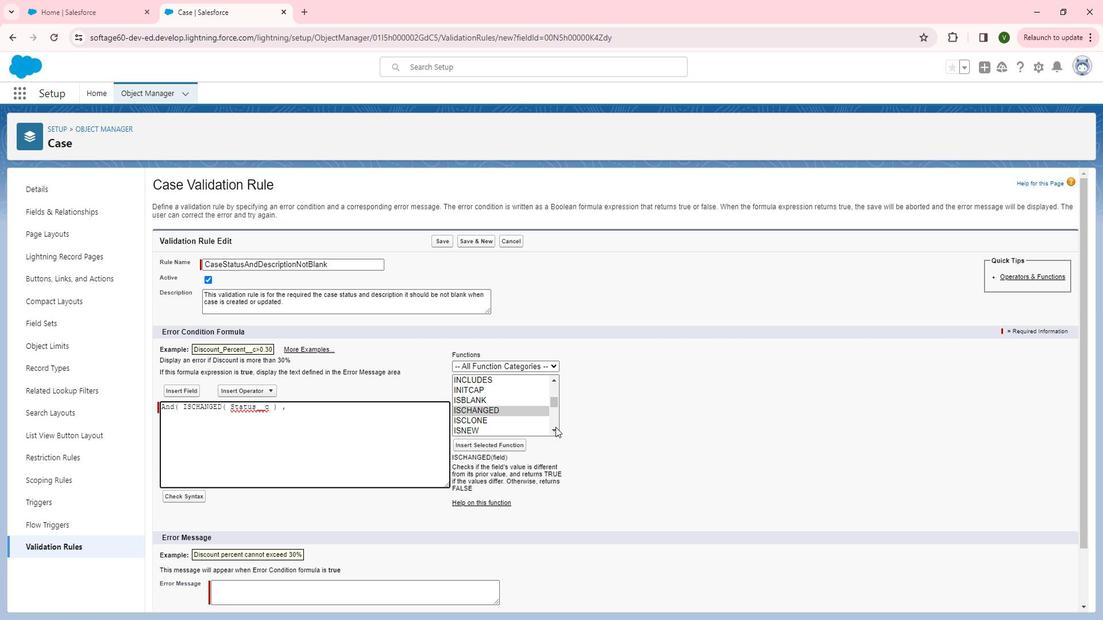 
Action: Mouse pressed left at (572, 427)
Screenshot: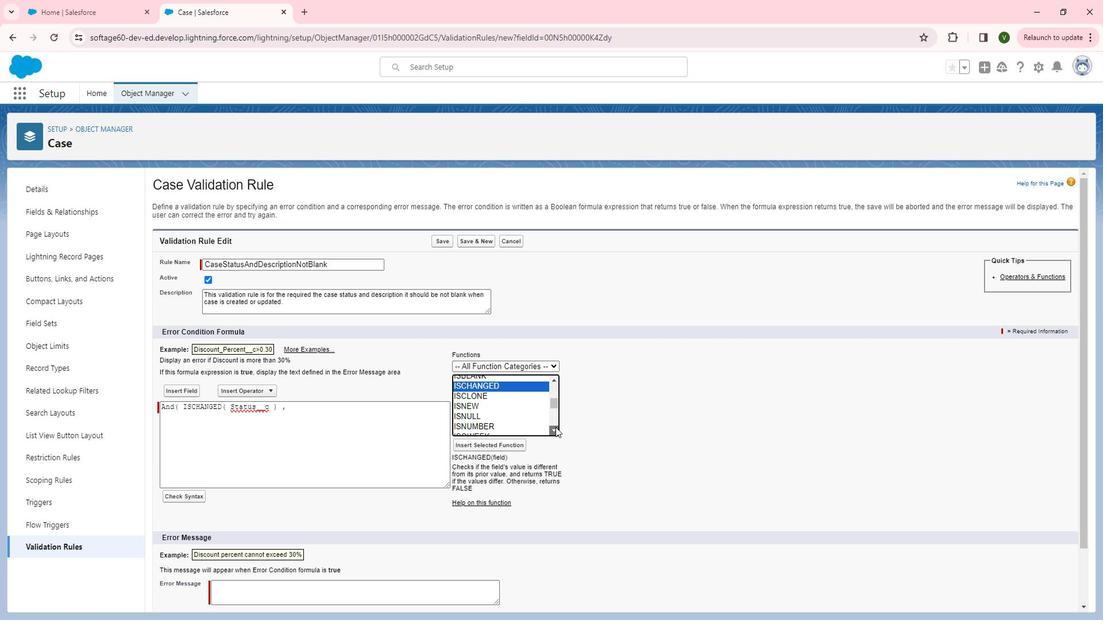 
Action: Mouse moved to (571, 428)
Screenshot: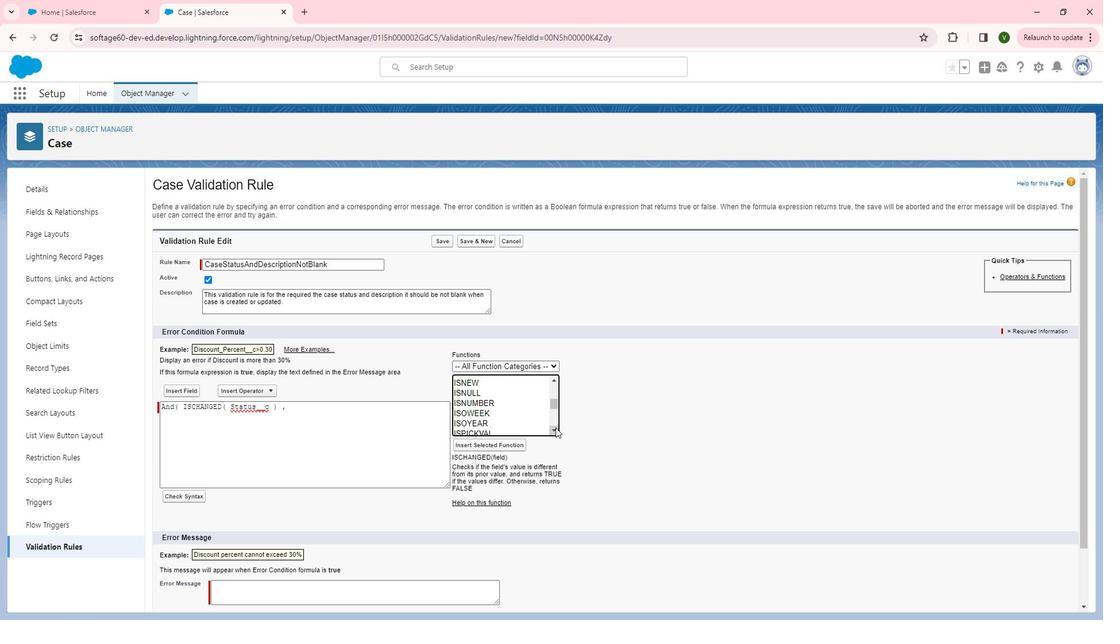 
Action: Mouse pressed left at (571, 428)
Screenshot: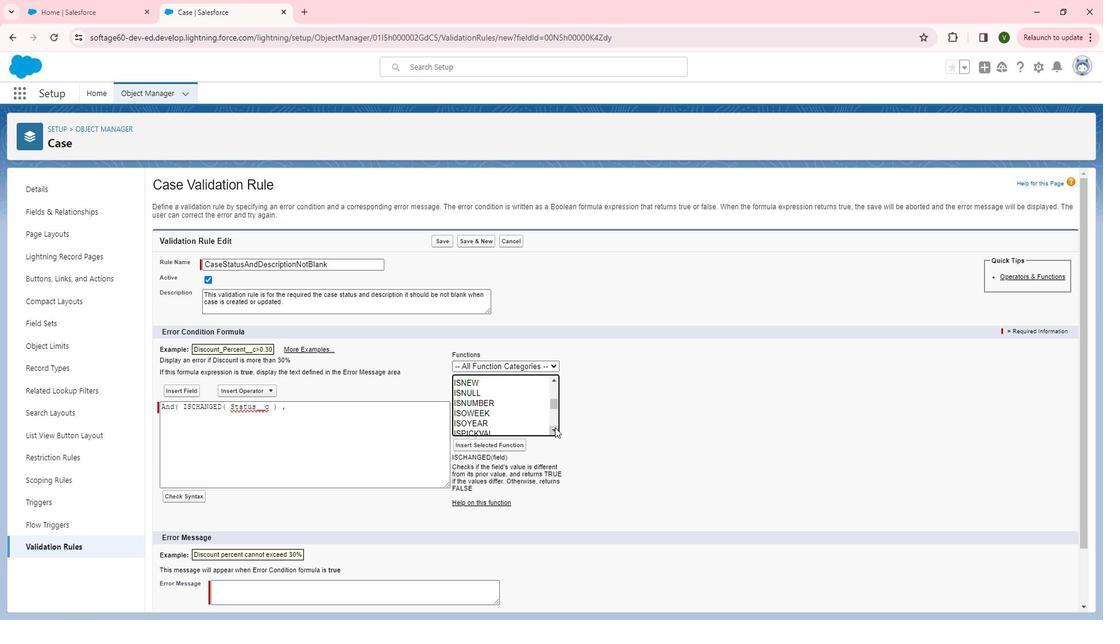 
Action: Mouse moved to (500, 408)
Screenshot: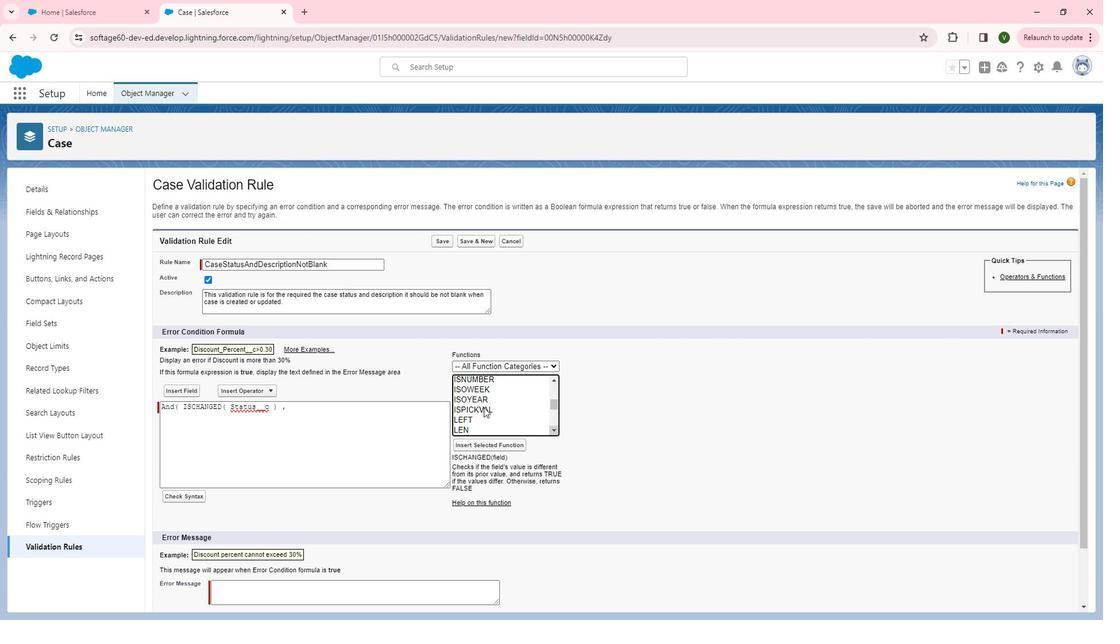 
Action: Mouse pressed left at (500, 408)
Screenshot: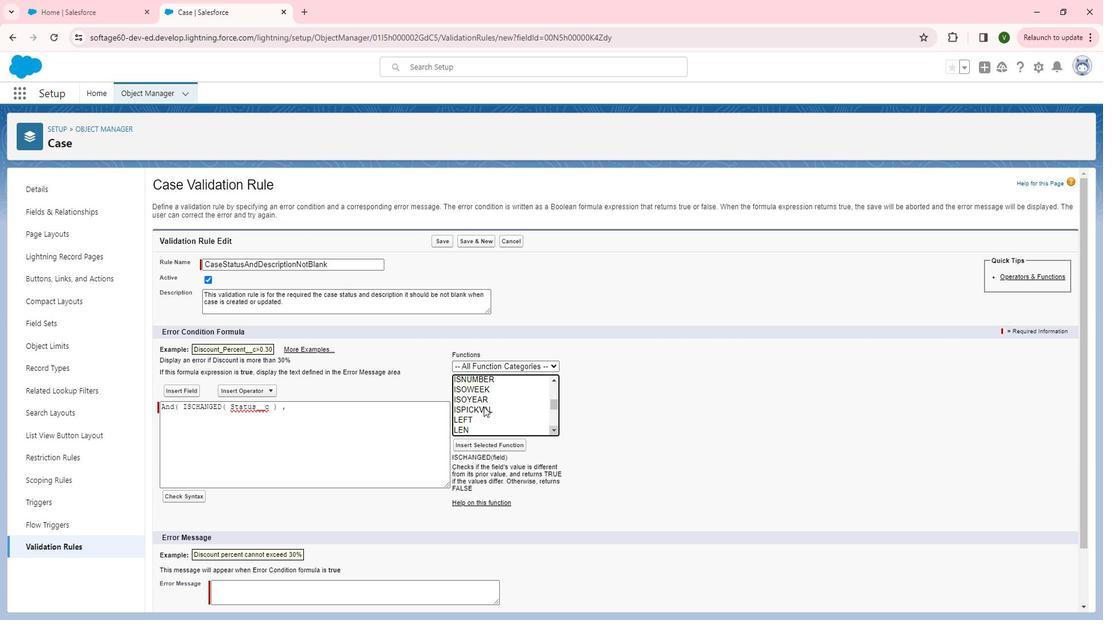 
Action: Mouse moved to (519, 445)
Screenshot: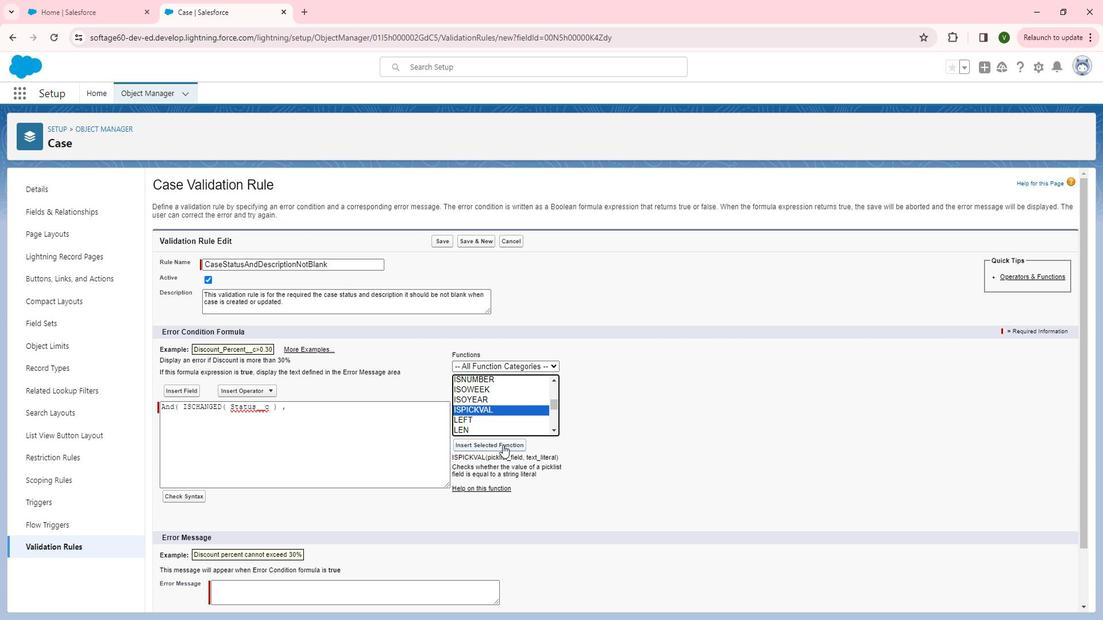 
Action: Mouse pressed left at (519, 445)
Screenshot: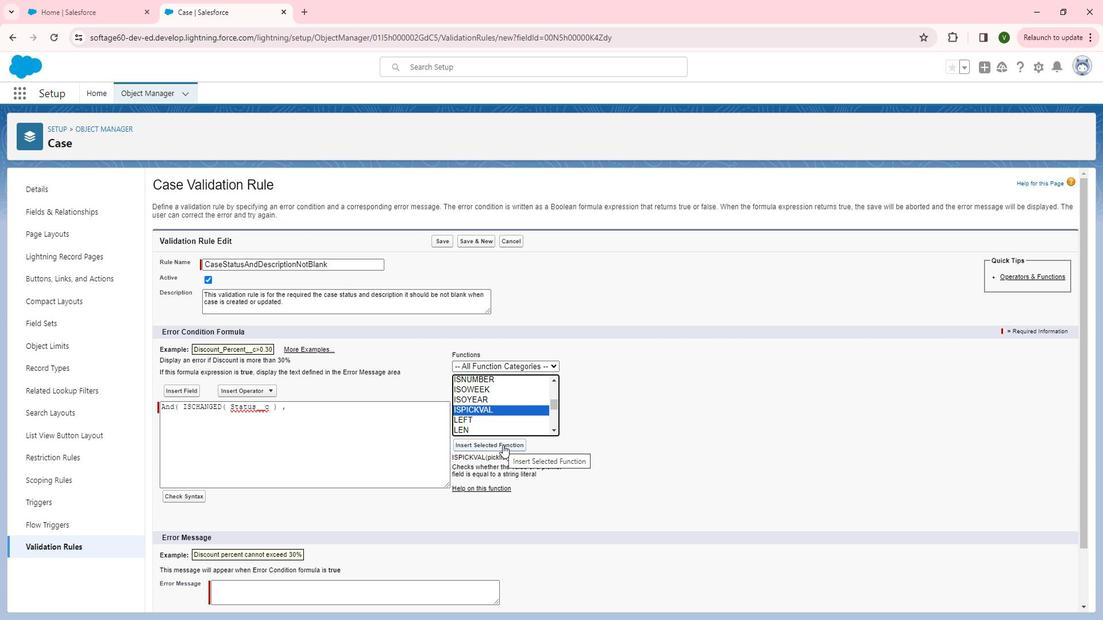 
Action: Mouse moved to (360, 404)
Screenshot: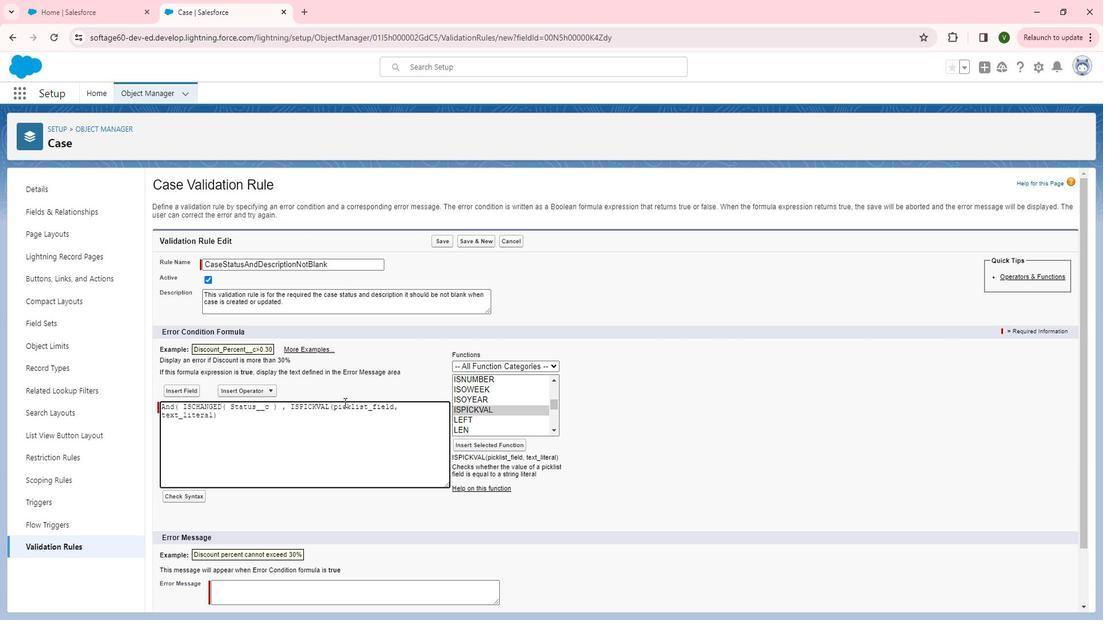 
Action: Mouse pressed left at (360, 404)
Screenshot: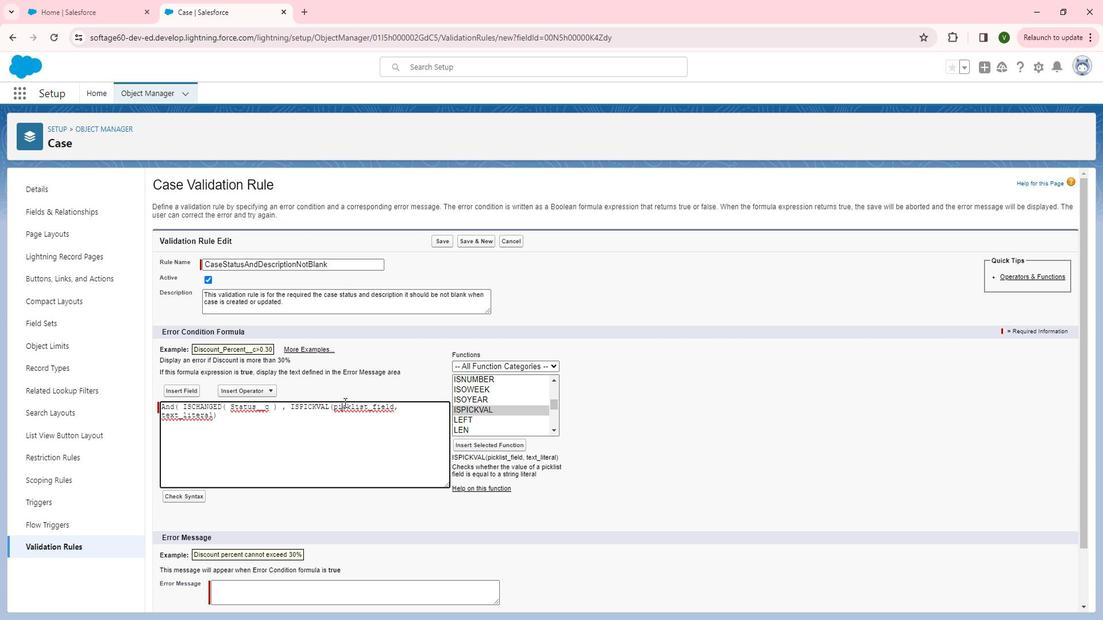 
Action: Mouse pressed left at (360, 404)
Screenshot: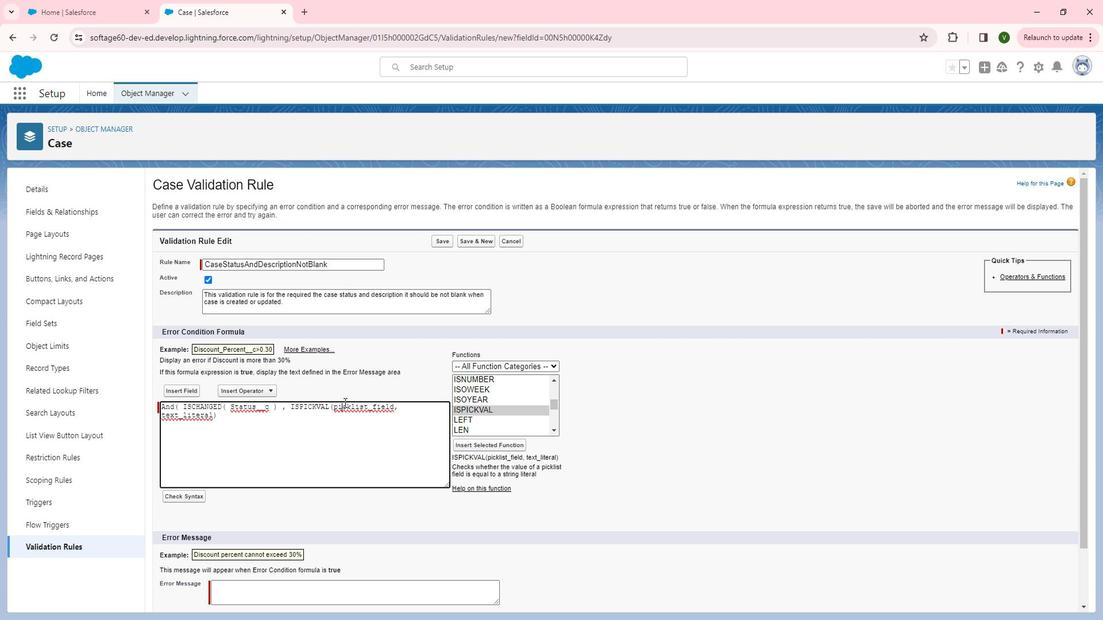
Action: Mouse moved to (200, 392)
Screenshot: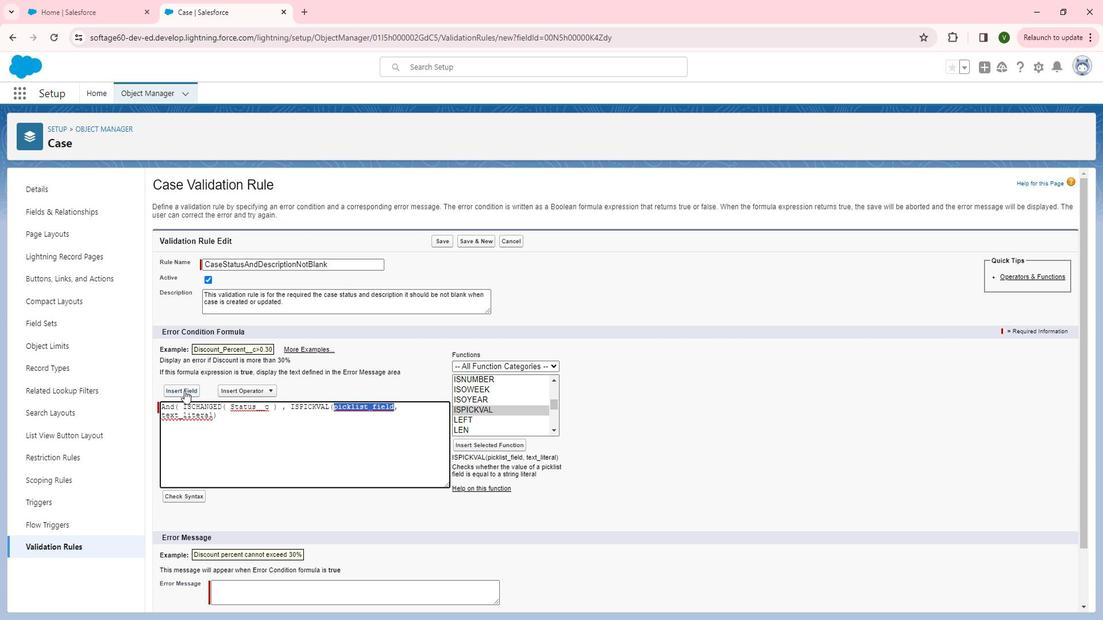 
Action: Mouse pressed left at (200, 392)
Screenshot: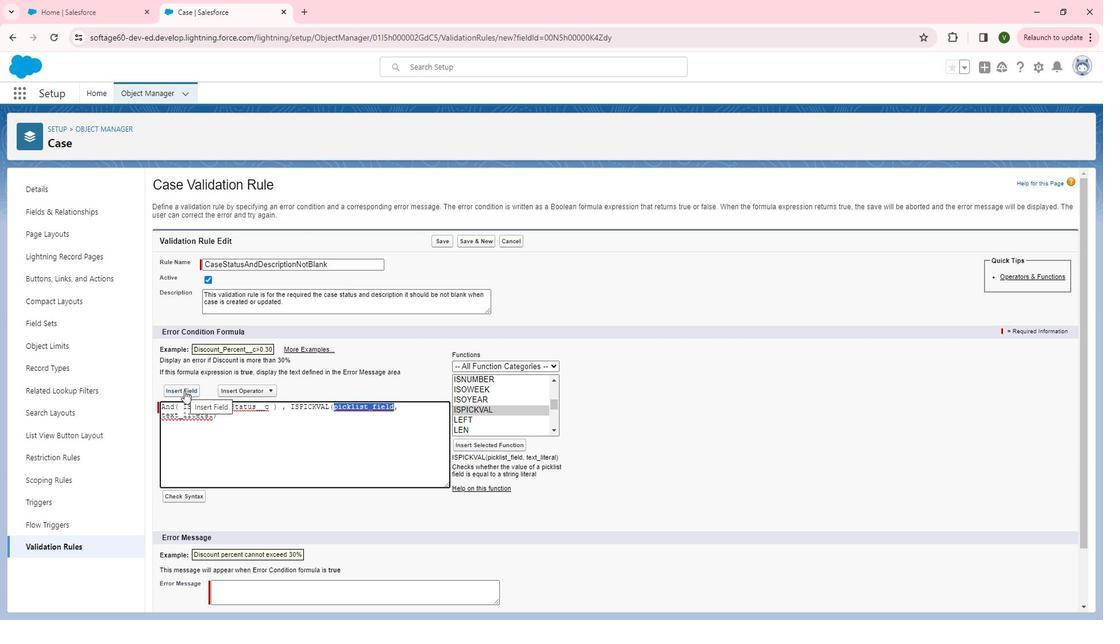 
Action: Mouse moved to (524, 416)
Screenshot: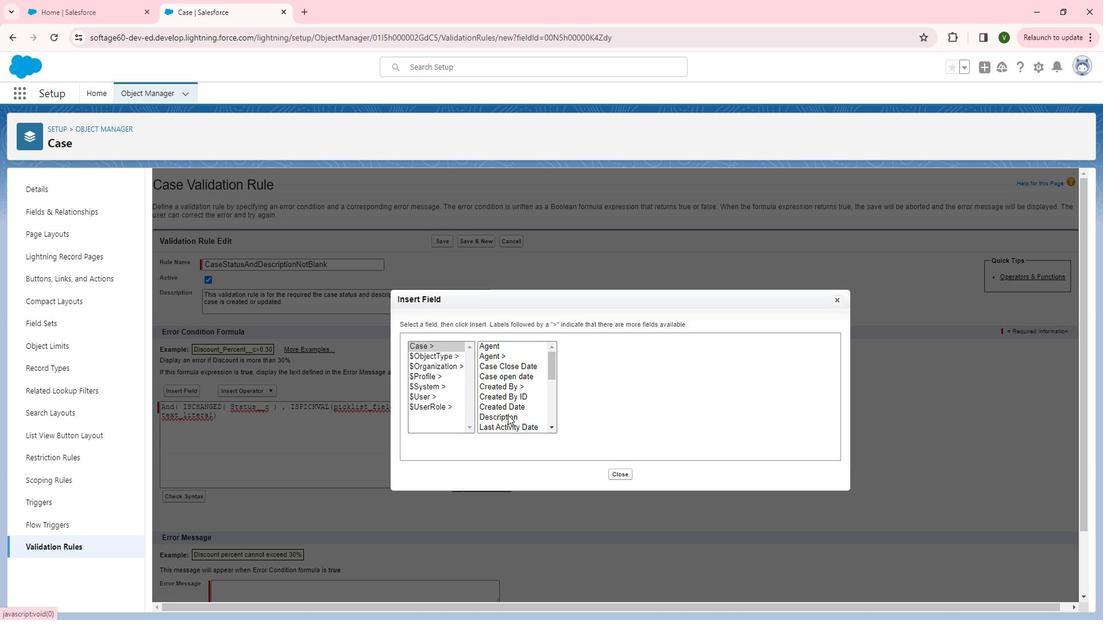 
Action: Mouse scrolled (524, 415) with delta (0, 0)
Screenshot: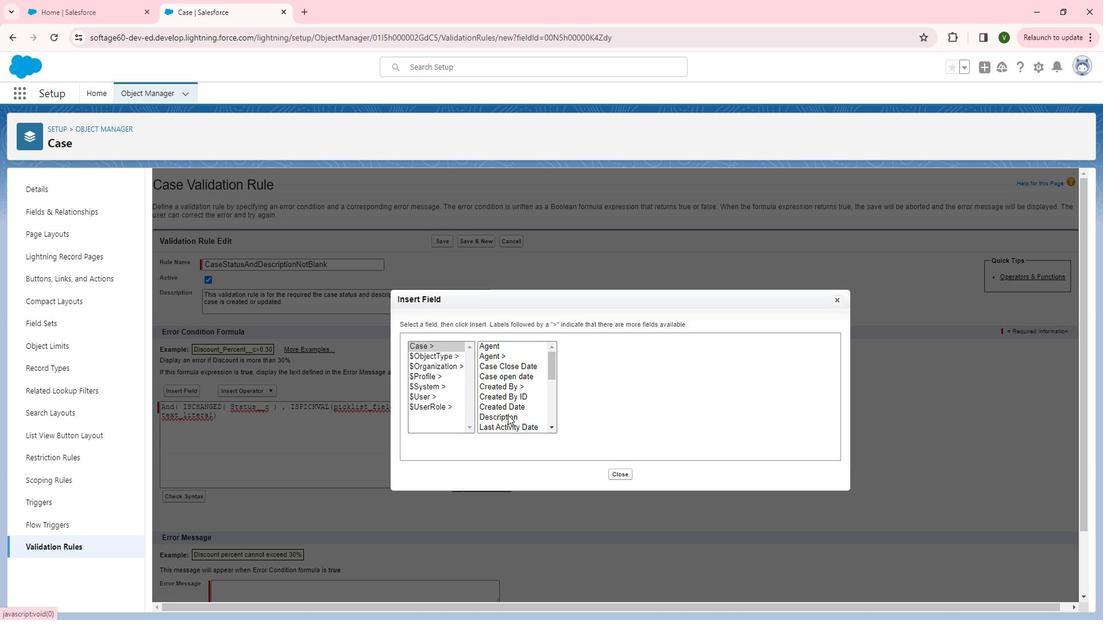 
Action: Mouse scrolled (524, 415) with delta (0, 0)
Screenshot: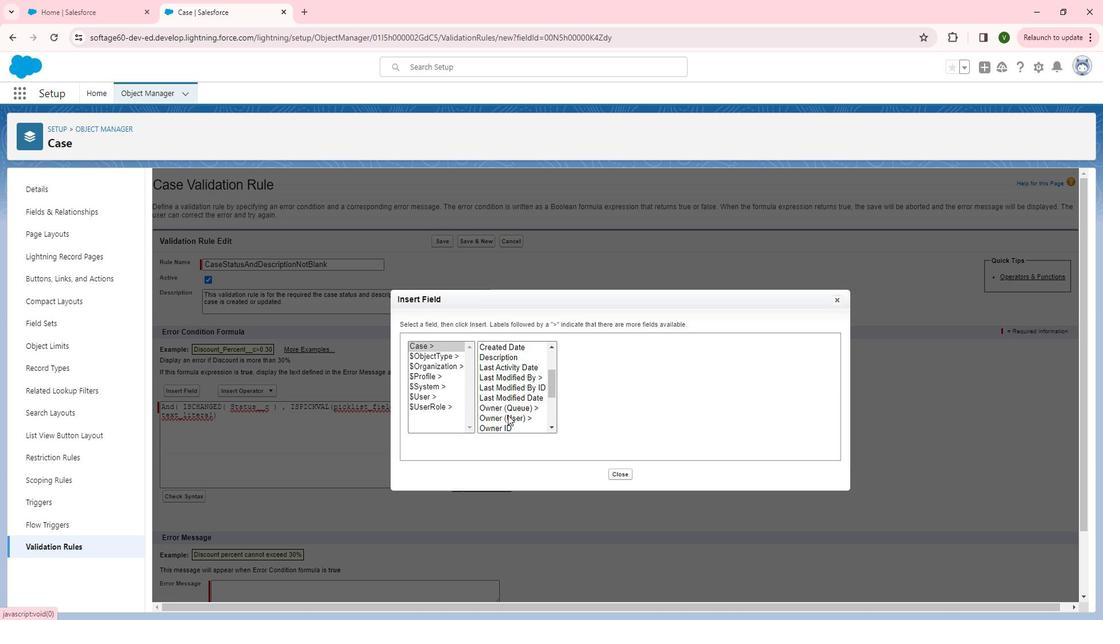 
Action: Mouse scrolled (524, 415) with delta (0, 0)
Screenshot: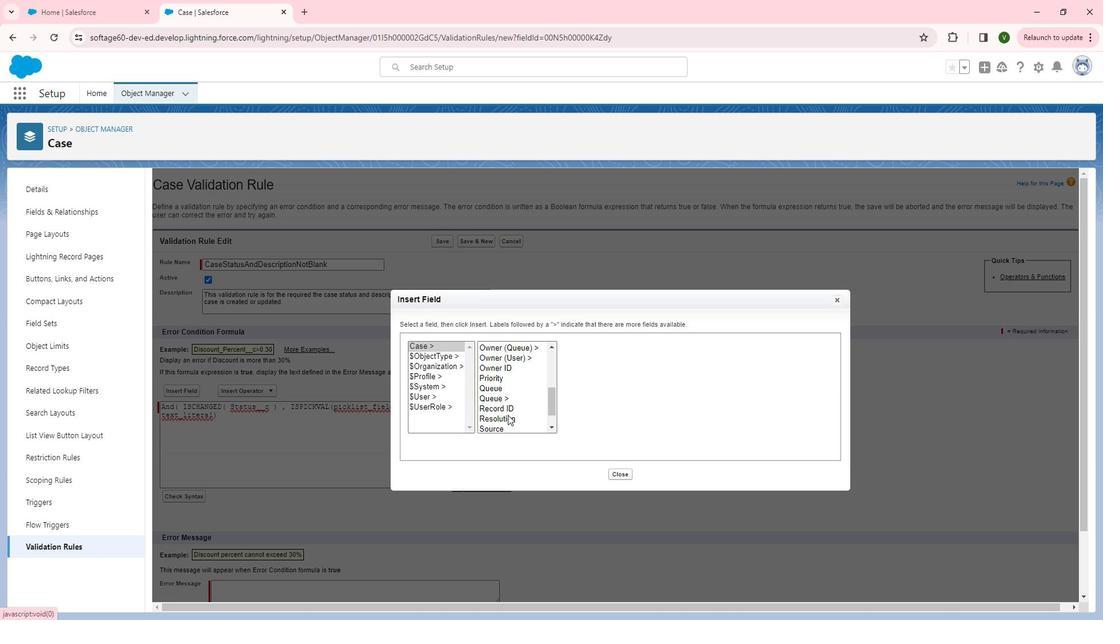 
Action: Mouse moved to (509, 419)
Screenshot: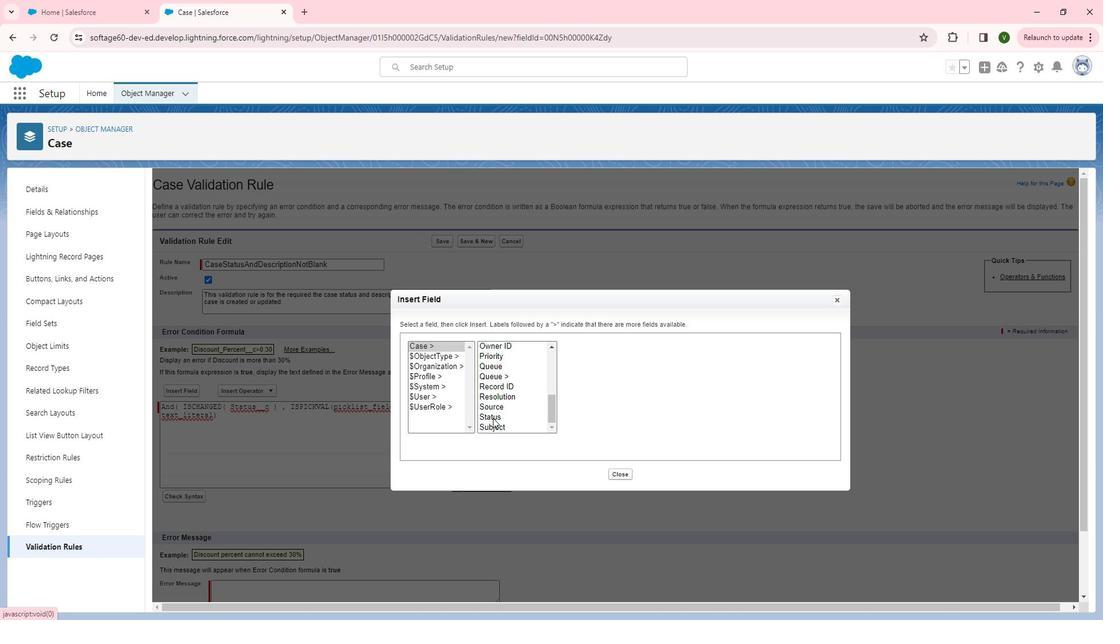 
Action: Mouse pressed left at (509, 419)
Screenshot: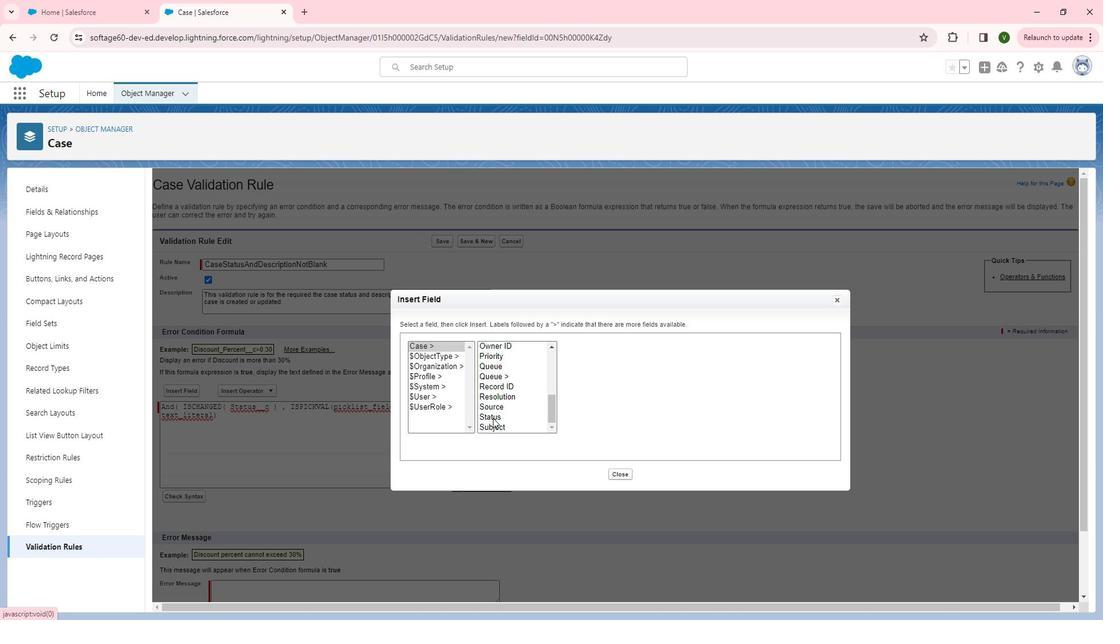 
Action: Mouse moved to (603, 409)
Screenshot: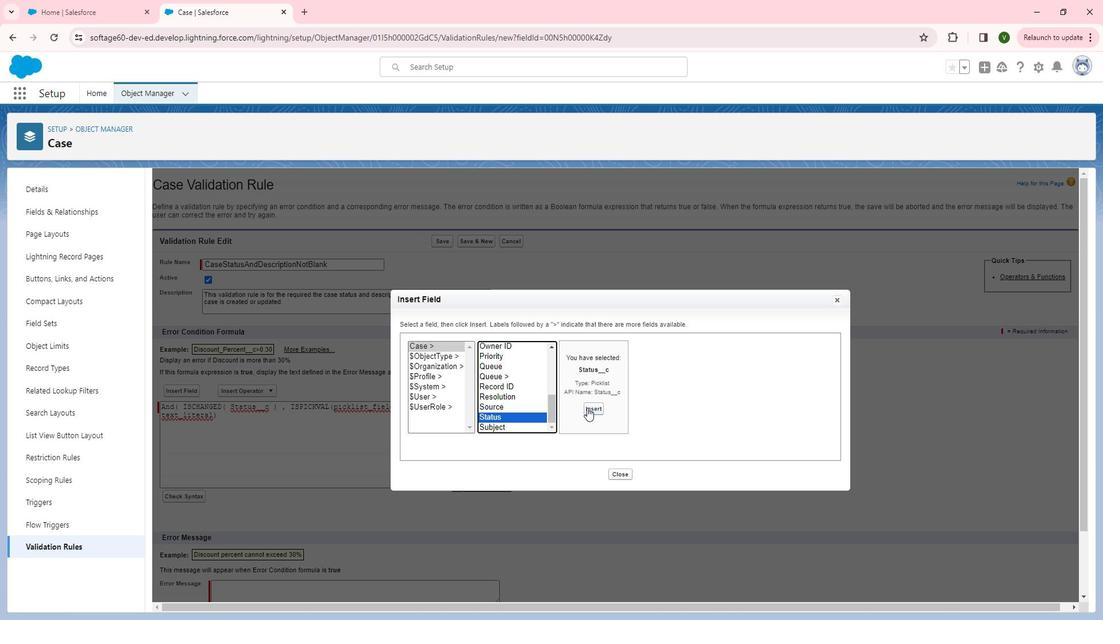 
Action: Mouse pressed left at (603, 409)
Screenshot: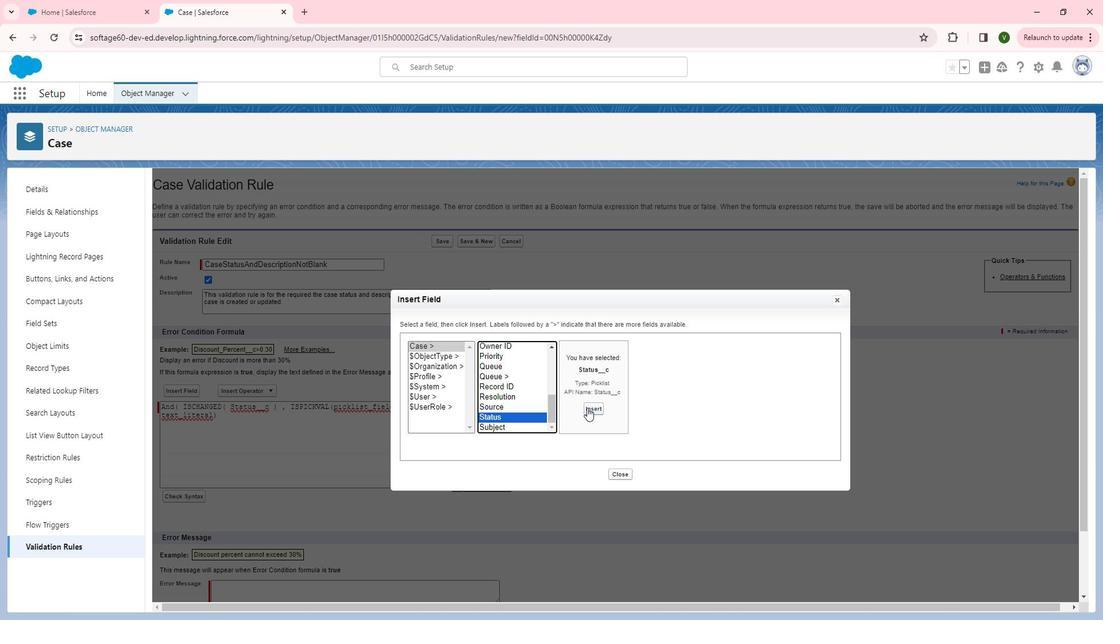 
Action: Mouse moved to (425, 406)
Screenshot: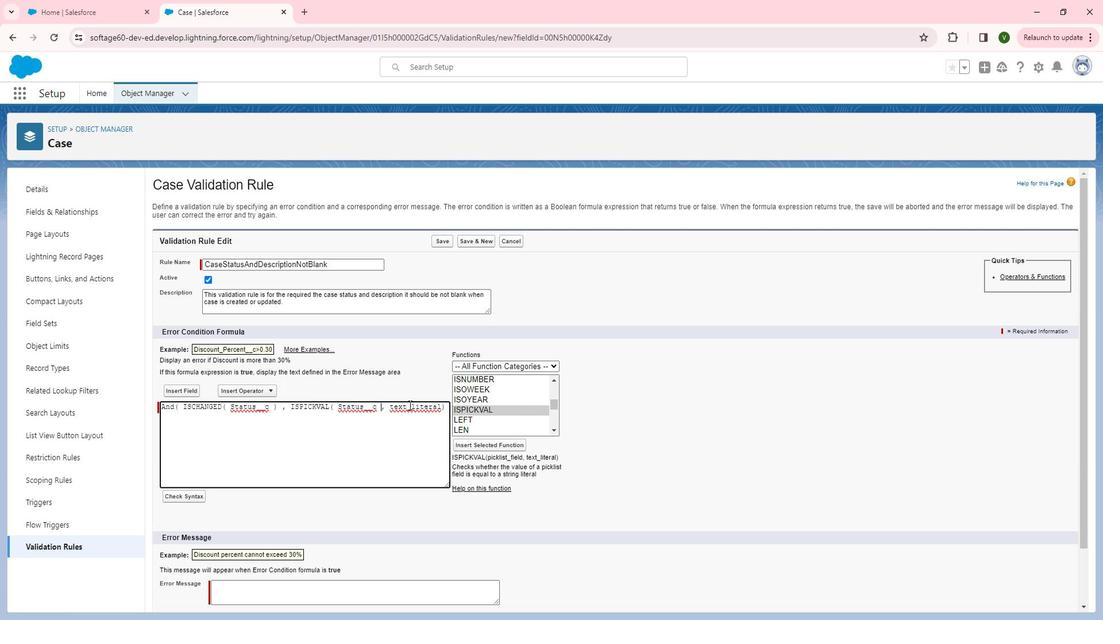 
Action: Mouse pressed left at (425, 406)
Screenshot: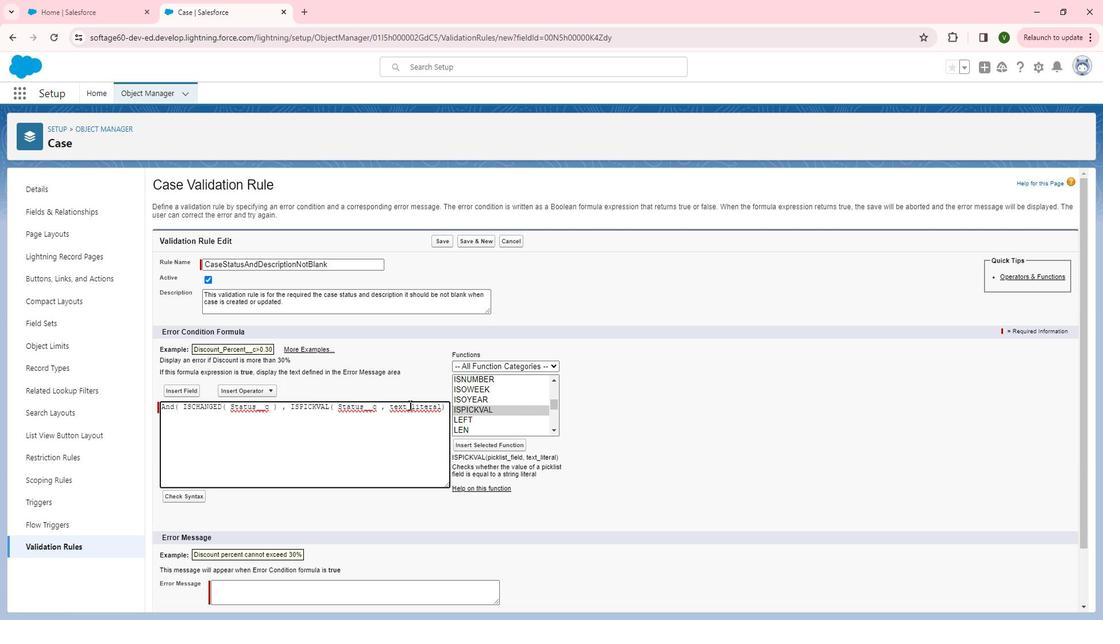 
Action: Mouse pressed left at (425, 406)
Screenshot: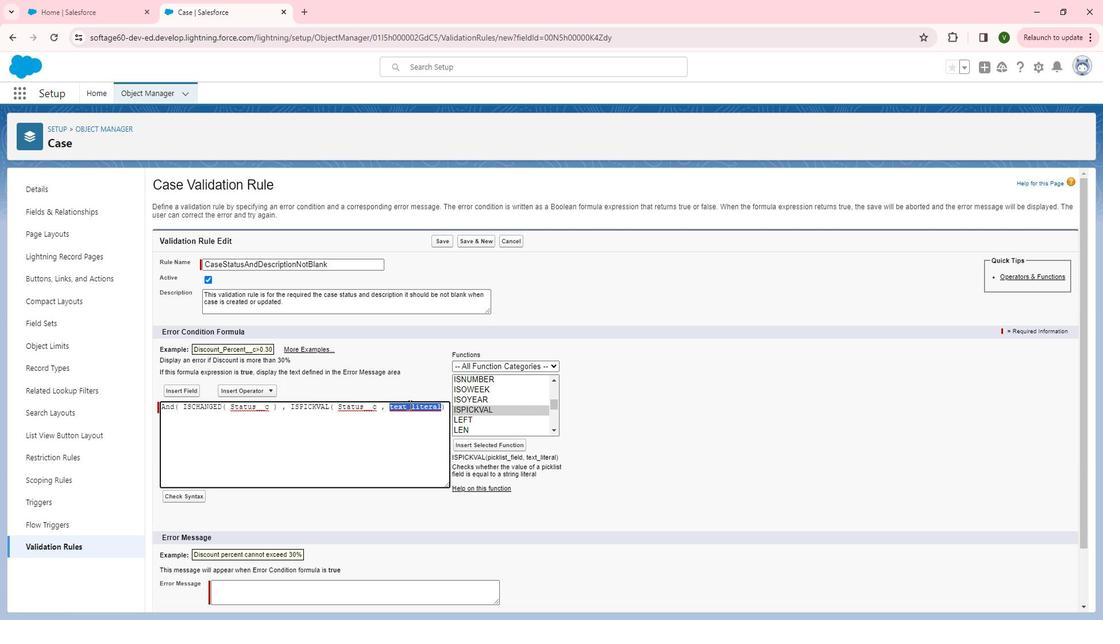
Action: Mouse moved to (425, 406)
Screenshot: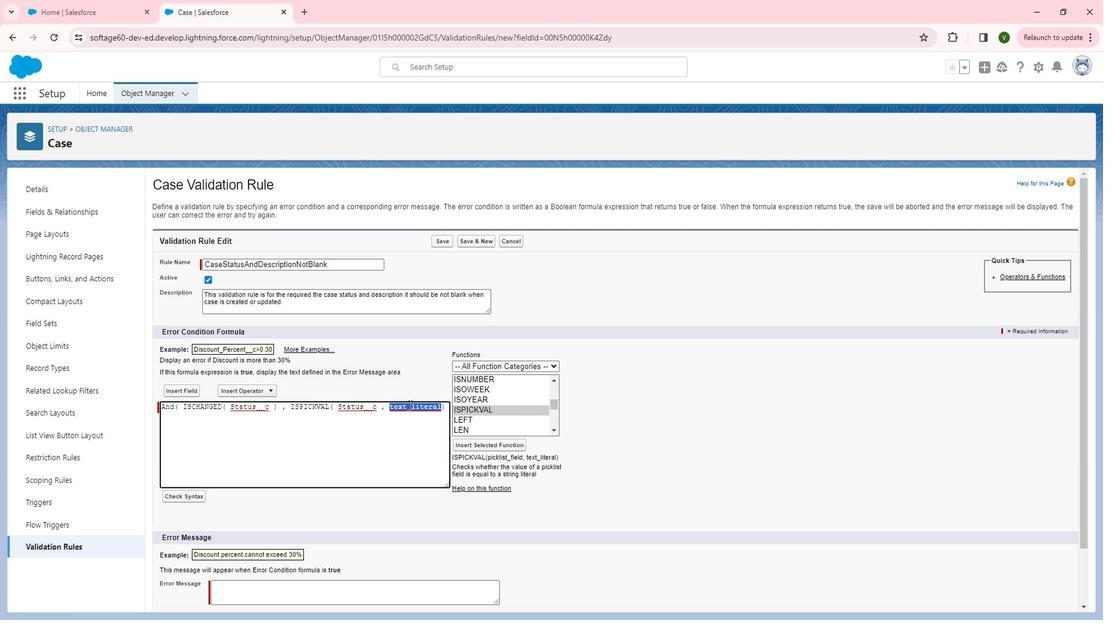 
Action: Key pressed <Key.shift>"open<Key.backspace><Key.backspace><Key.backspace><Key.backspace><Key.shift>Open<Key.shift><Key.shift>"<Key.right><Key.right><Key.shift>||<Key.enter>
Screenshot: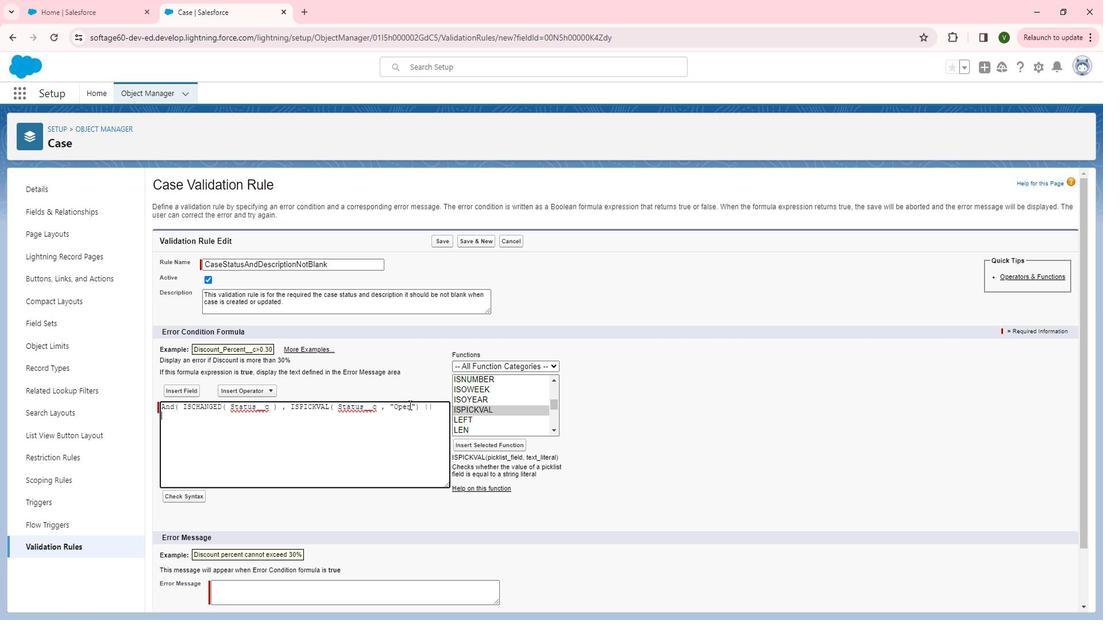 
Action: Mouse moved to (505, 411)
Screenshot: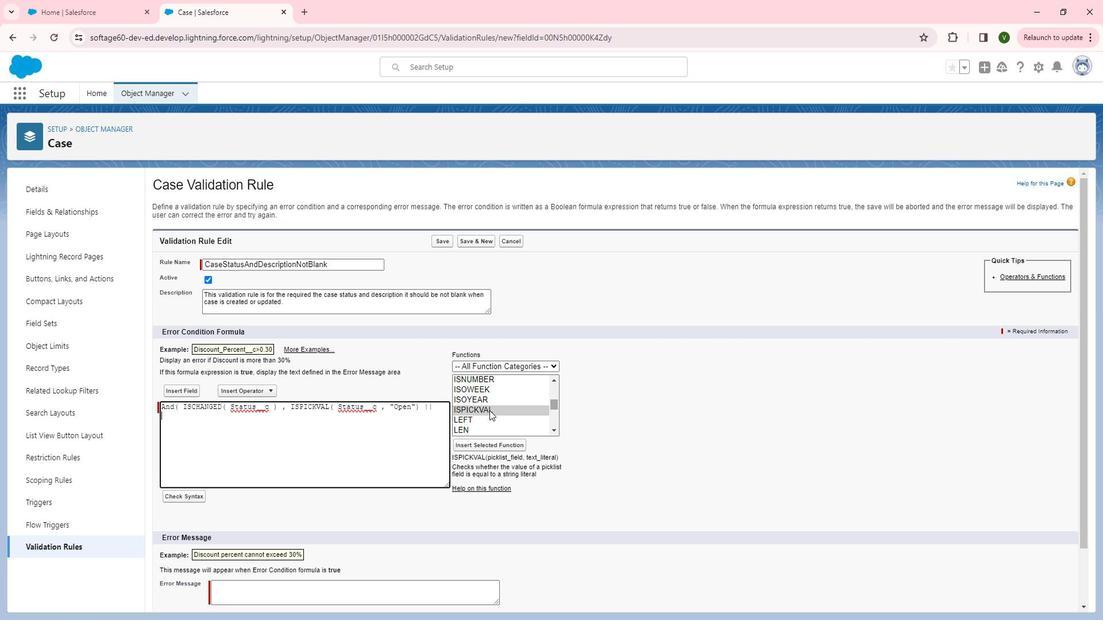 
Action: Mouse pressed left at (505, 411)
Screenshot: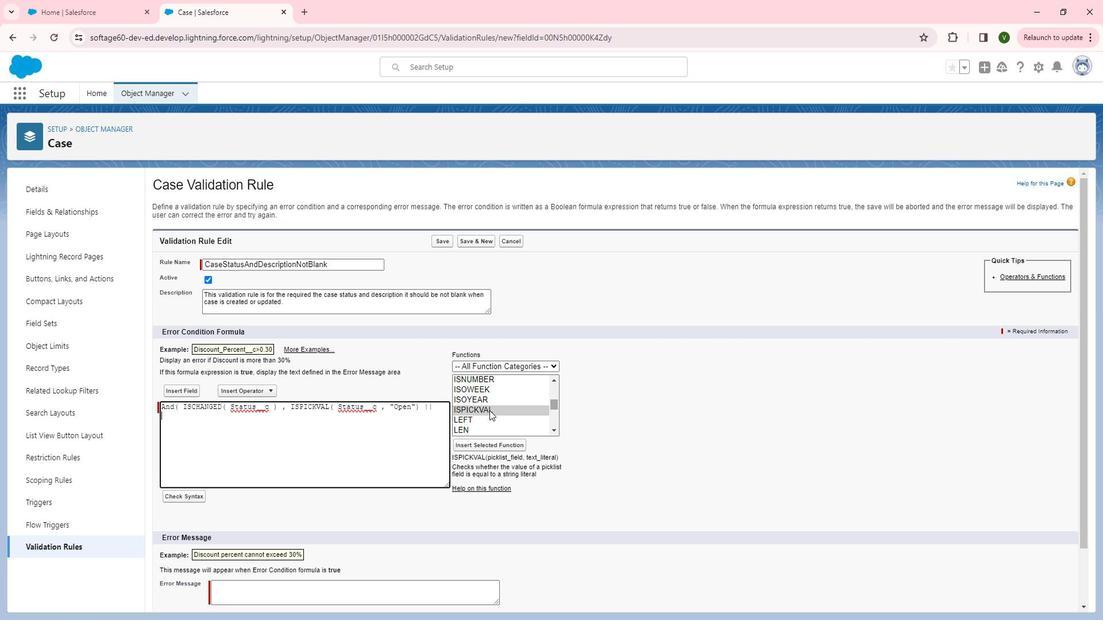 
Action: Mouse pressed left at (505, 411)
Screenshot: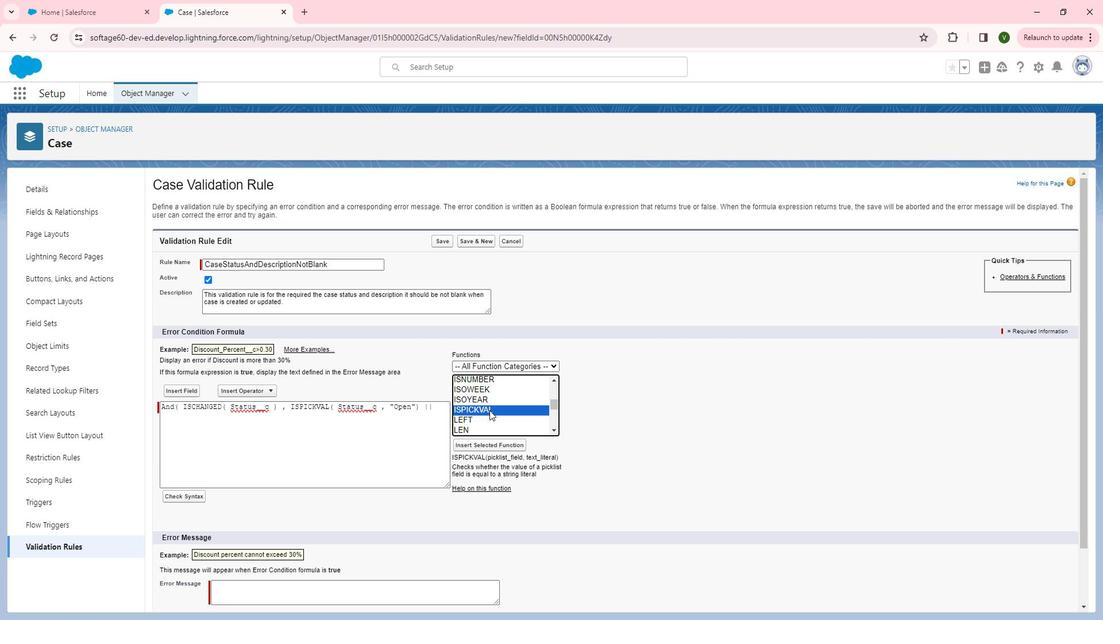
Action: Mouse moved to (254, 417)
Screenshot: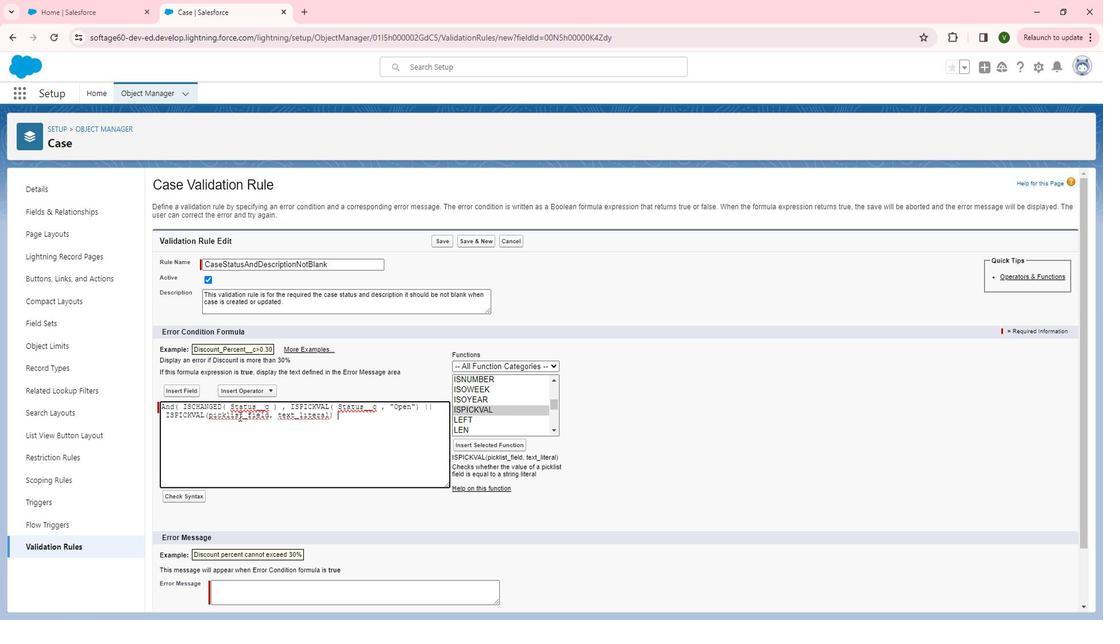 
Action: Mouse pressed left at (254, 417)
Screenshot: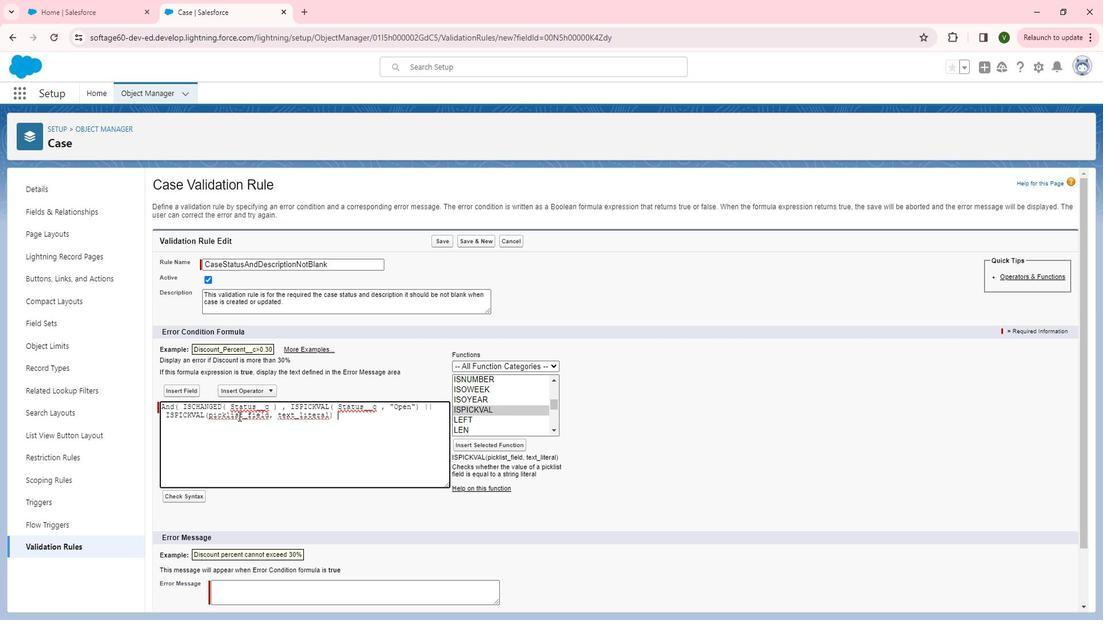 
Action: Mouse pressed left at (254, 417)
Screenshot: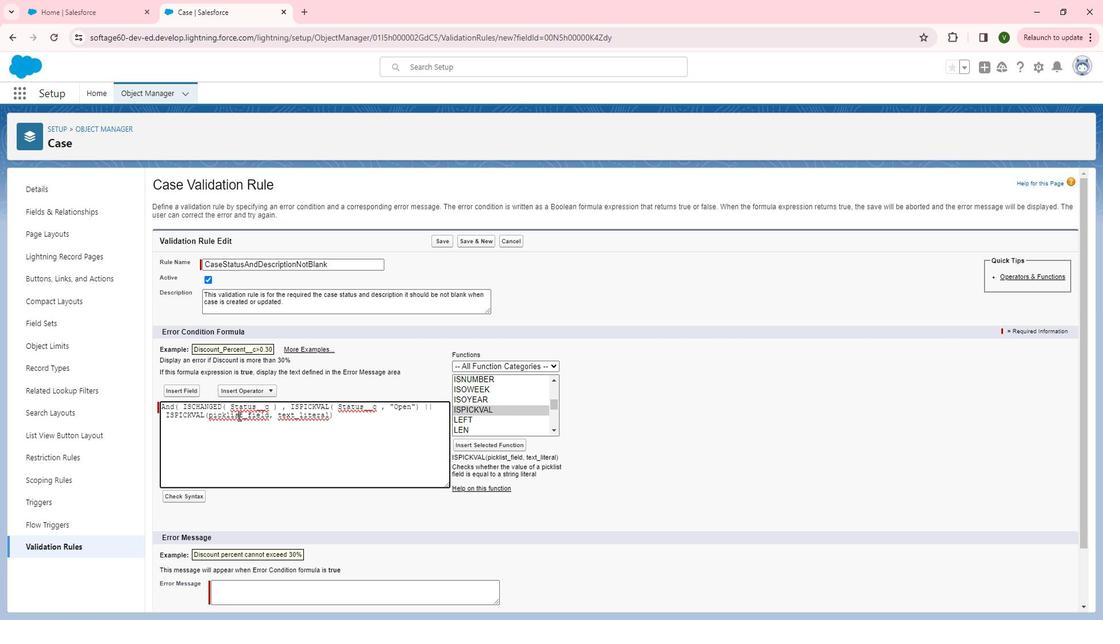 
Action: Mouse moved to (204, 395)
Screenshot: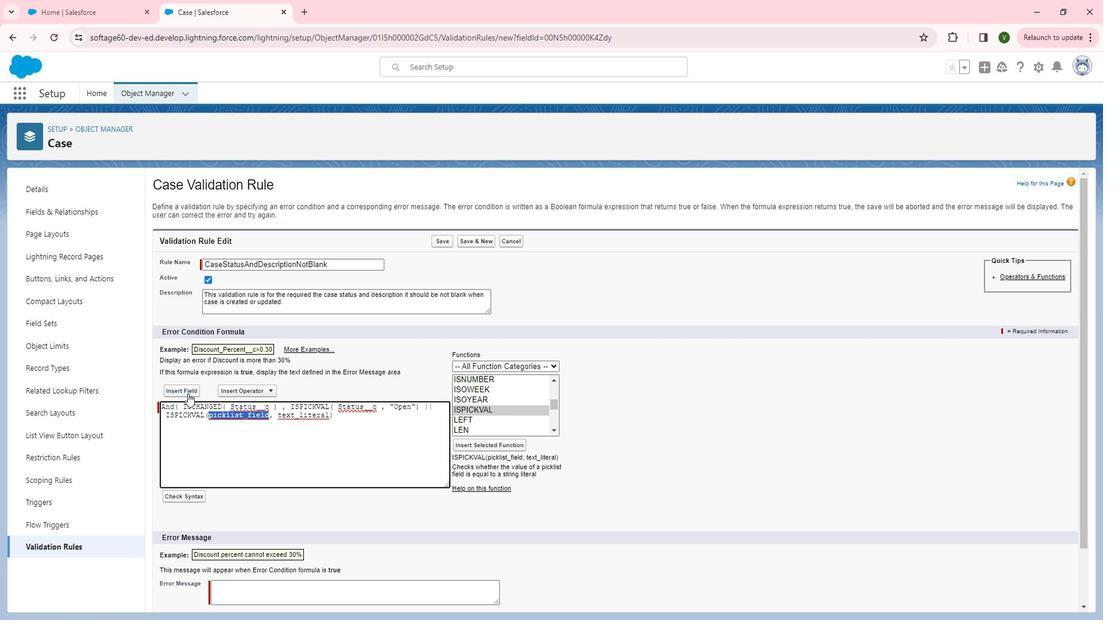
Action: Mouse pressed left at (204, 395)
Screenshot: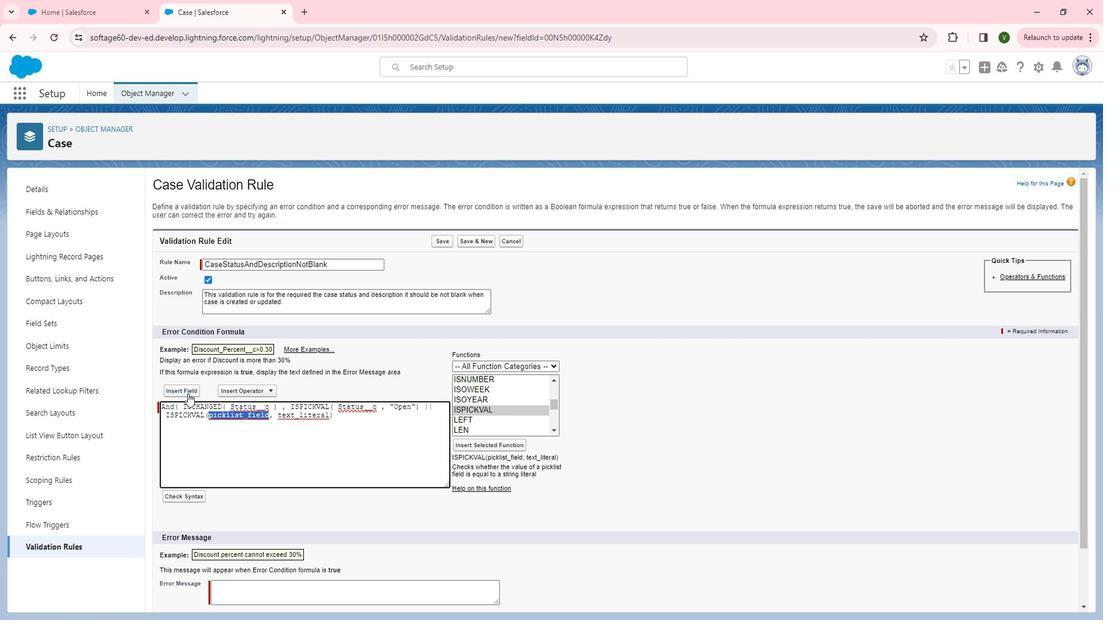 
Action: Mouse moved to (511, 401)
Screenshot: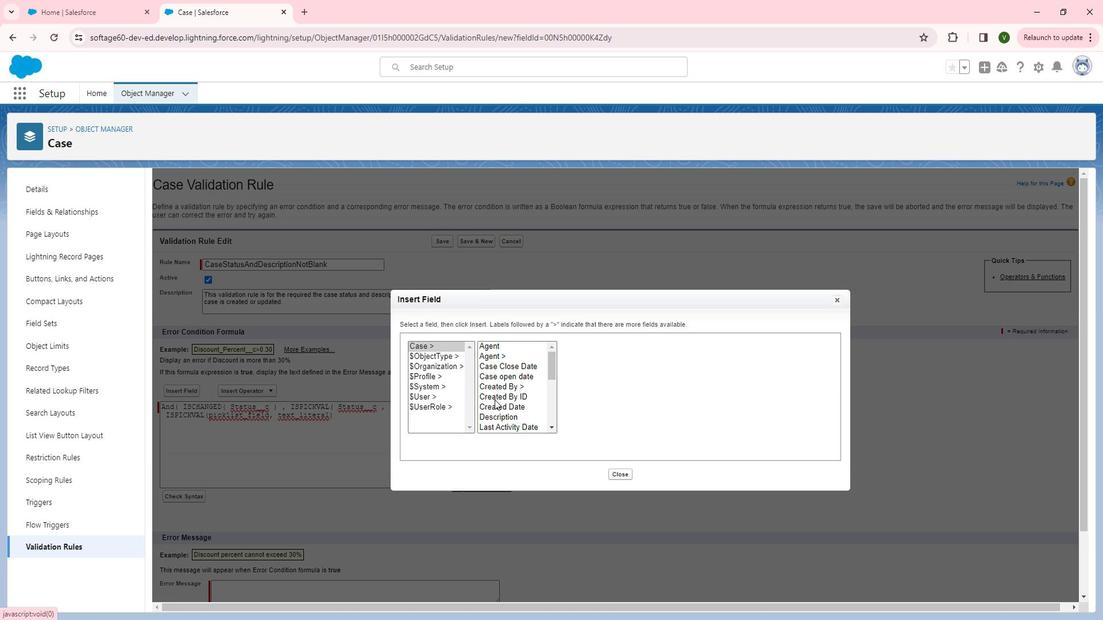 
Action: Mouse scrolled (511, 400) with delta (0, 0)
Screenshot: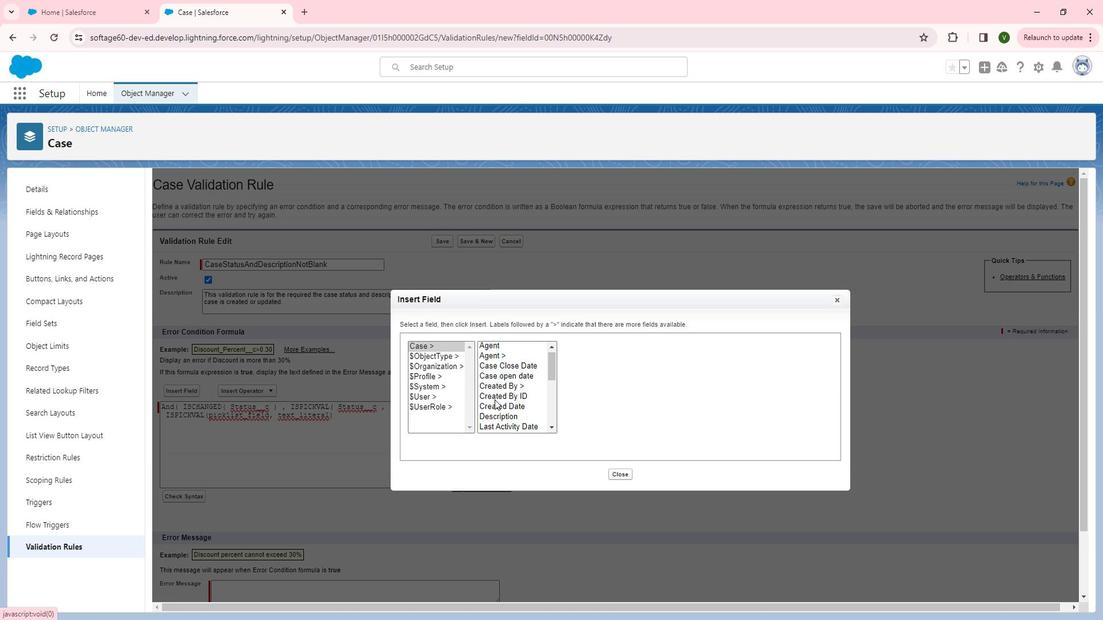 
Action: Mouse moved to (514, 411)
Screenshot: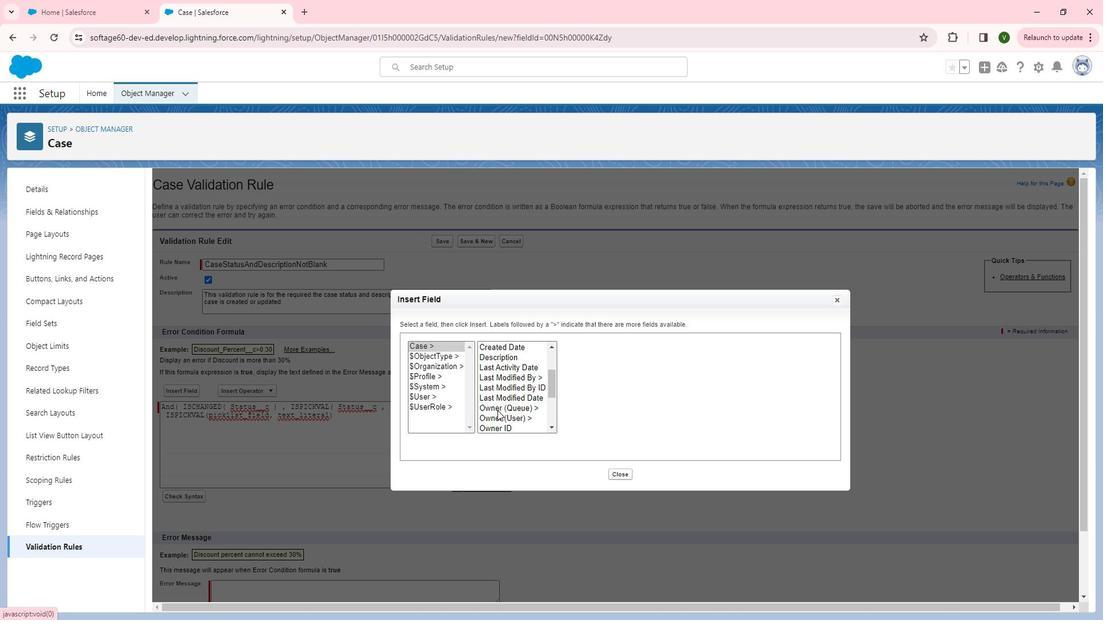
Action: Mouse scrolled (514, 411) with delta (0, 0)
Screenshot: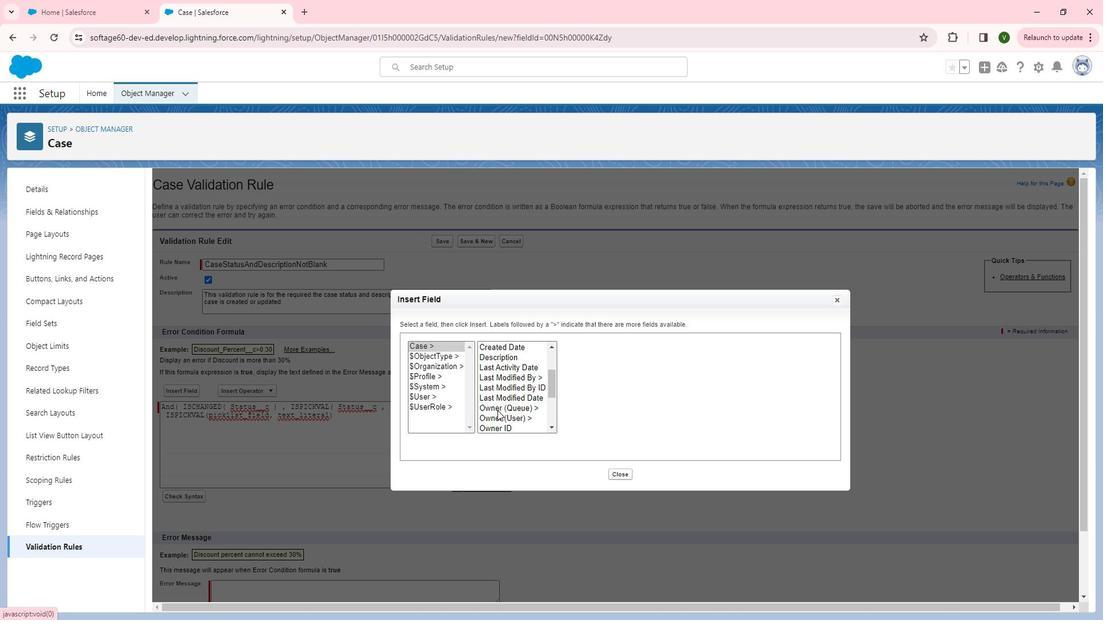 
Action: Mouse scrolled (514, 411) with delta (0, 0)
Screenshot: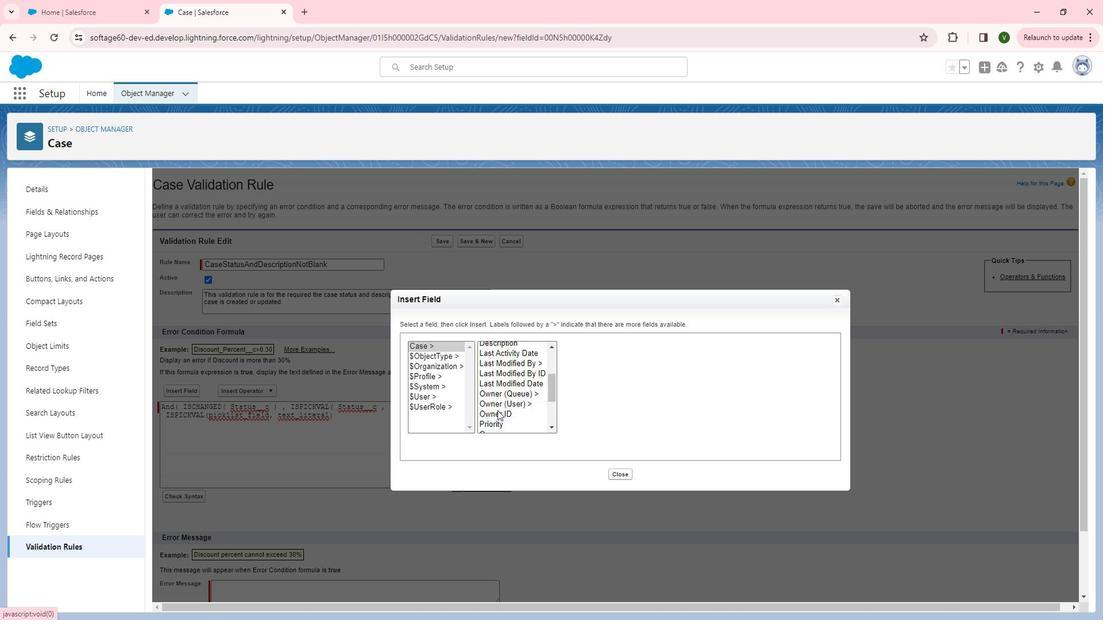 
Action: Mouse moved to (514, 415)
Screenshot: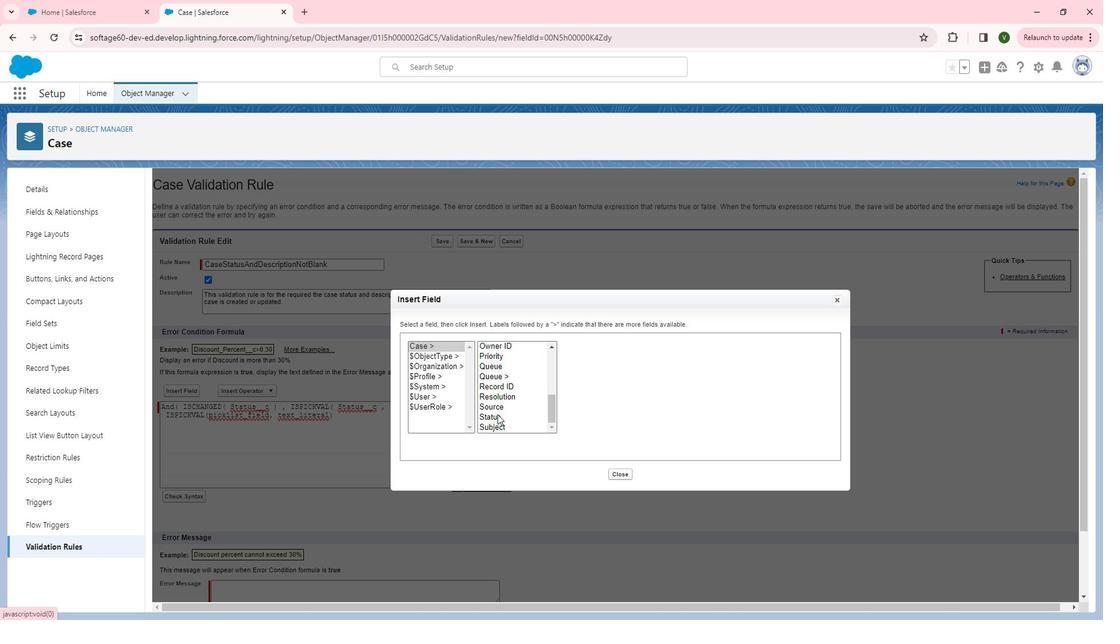 
Action: Mouse pressed left at (514, 415)
Screenshot: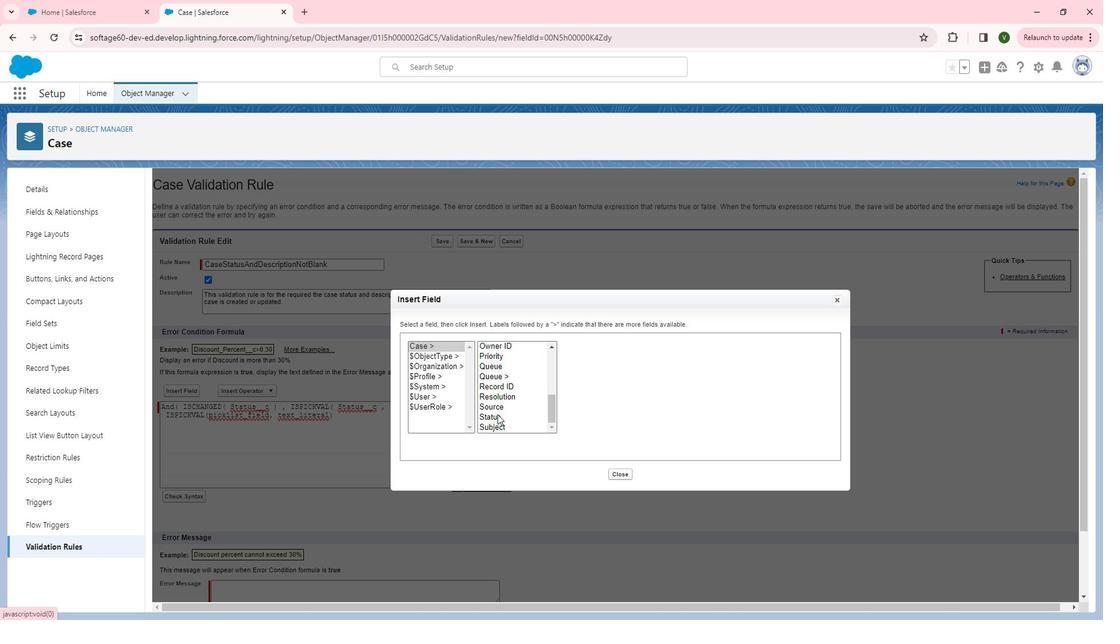 
Action: Mouse moved to (608, 412)
Screenshot: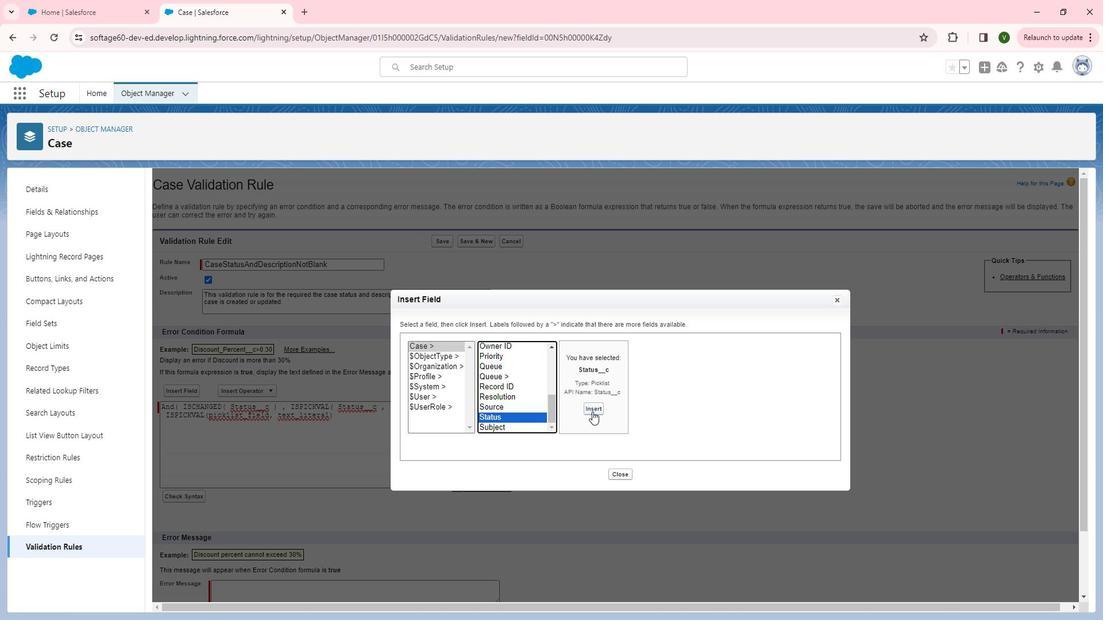
Action: Mouse pressed left at (608, 412)
Screenshot: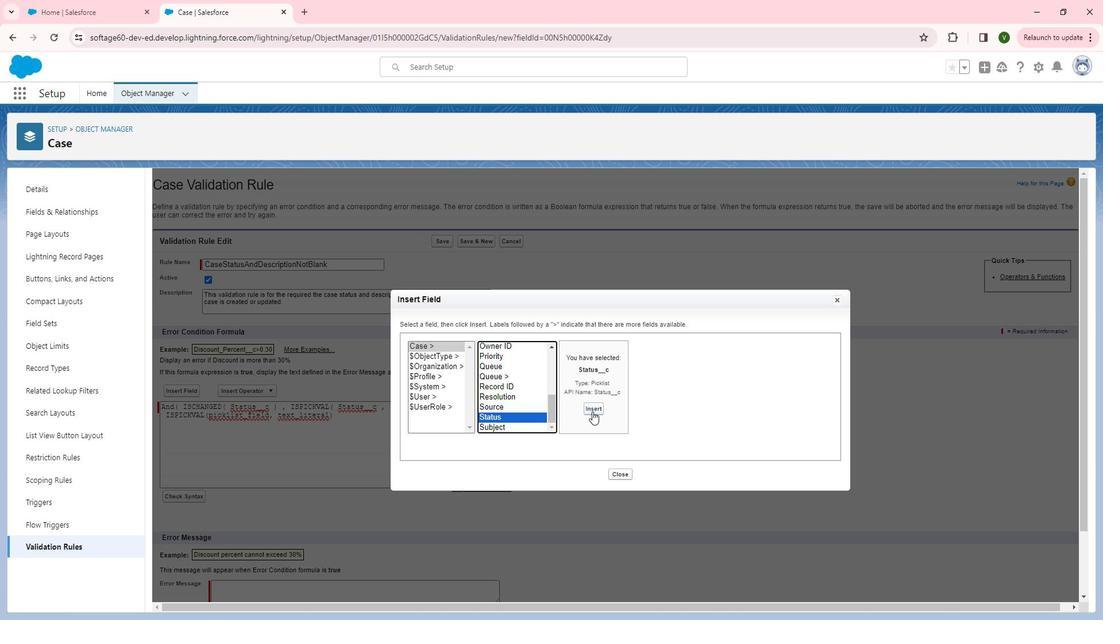
Action: Mouse moved to (308, 421)
Screenshot: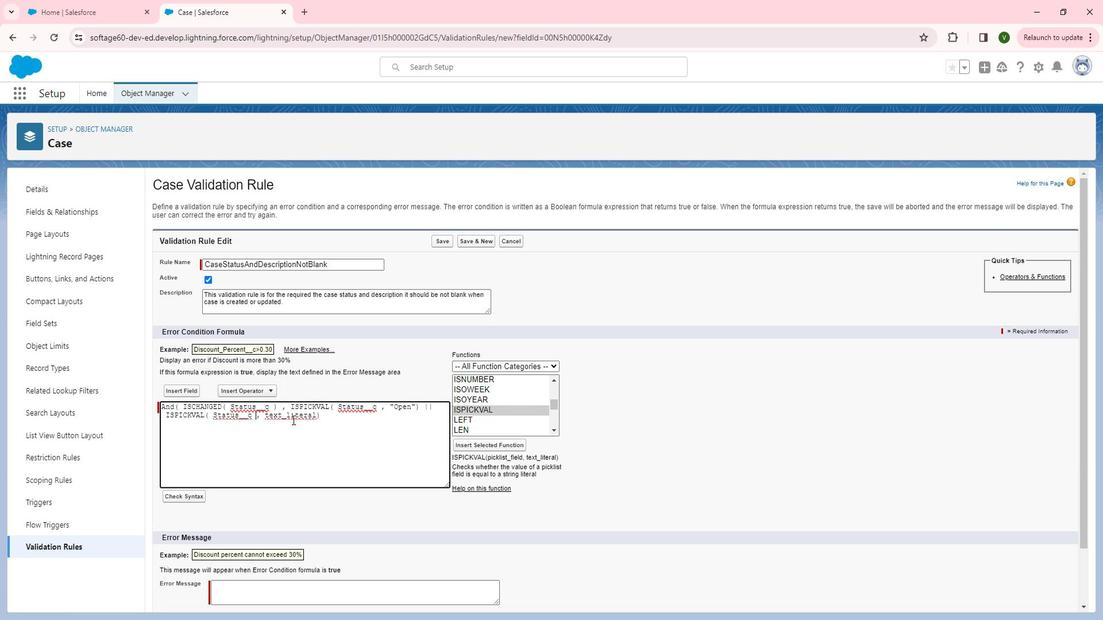 
Action: Mouse pressed left at (308, 421)
Screenshot: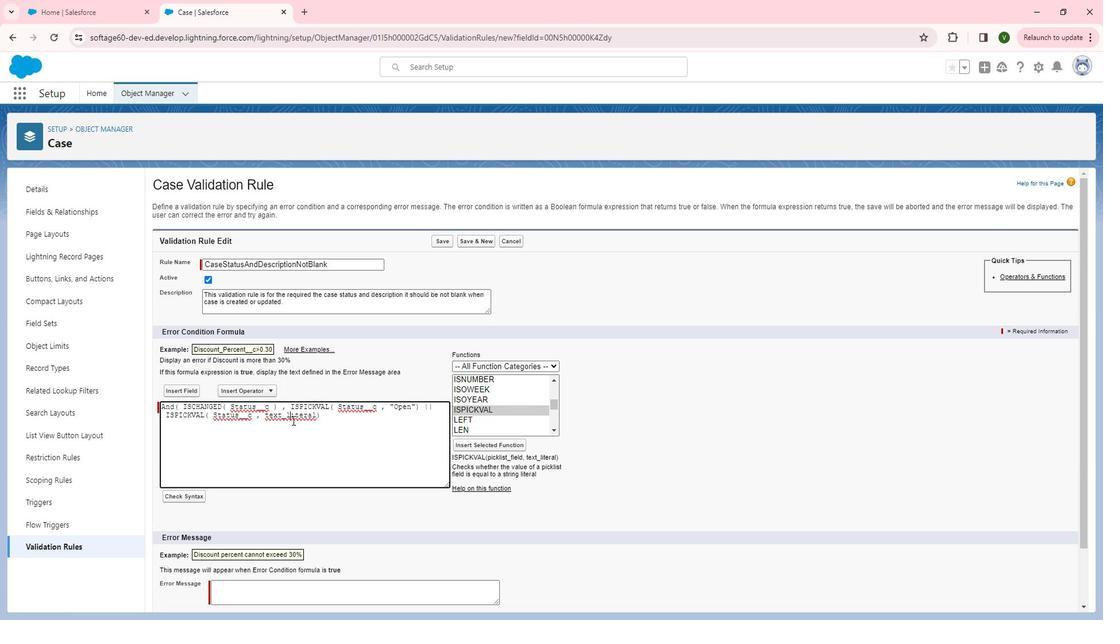 
Action: Mouse pressed left at (308, 421)
Screenshot: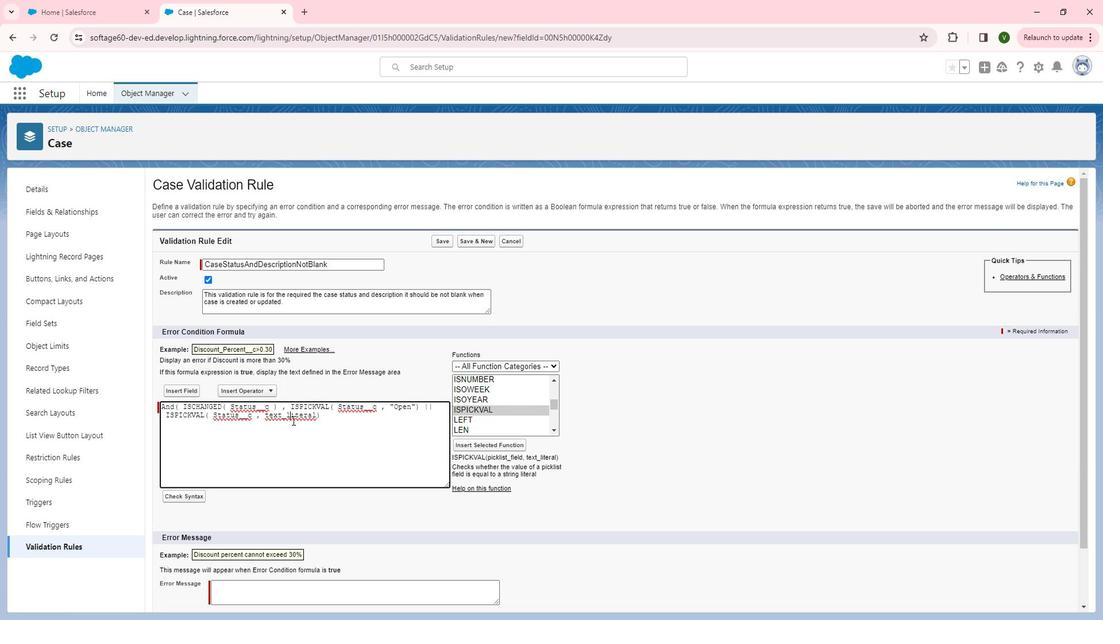 
Action: Mouse moved to (309, 421)
Screenshot: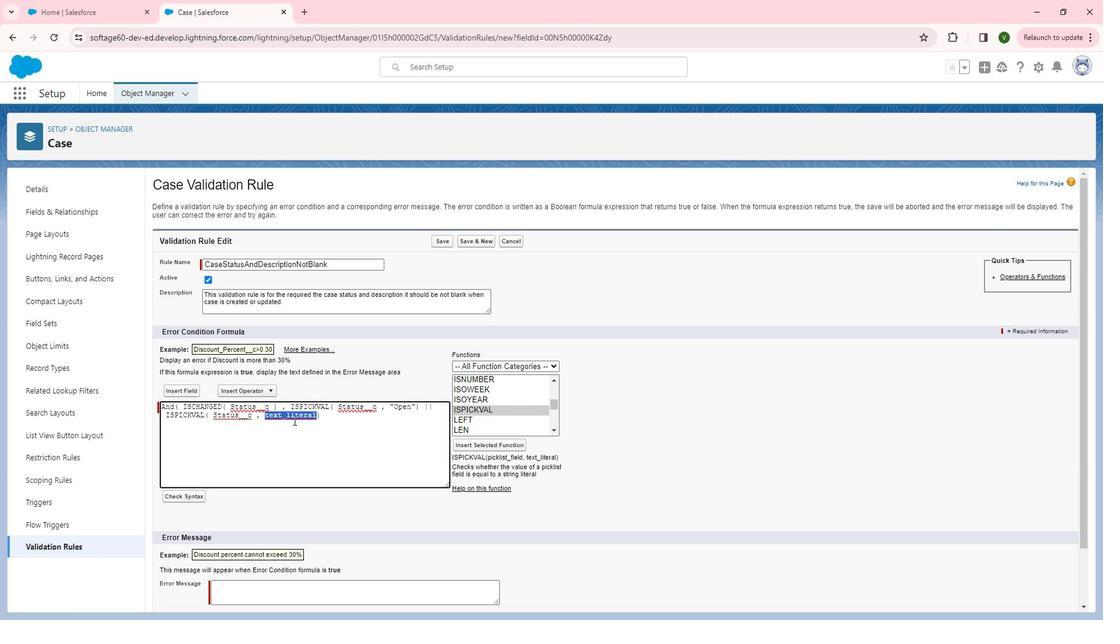 
Action: Key pressed <Key.shift>In<Key.backspace><Key.backspace><Key.shift>"in<Key.backspace><Key.backspace><Key.shift>In<Key.space><Key.shift>Progress<Key.shift>"<Key.right><Key.space><Key.shift>||<Key.space>
Screenshot: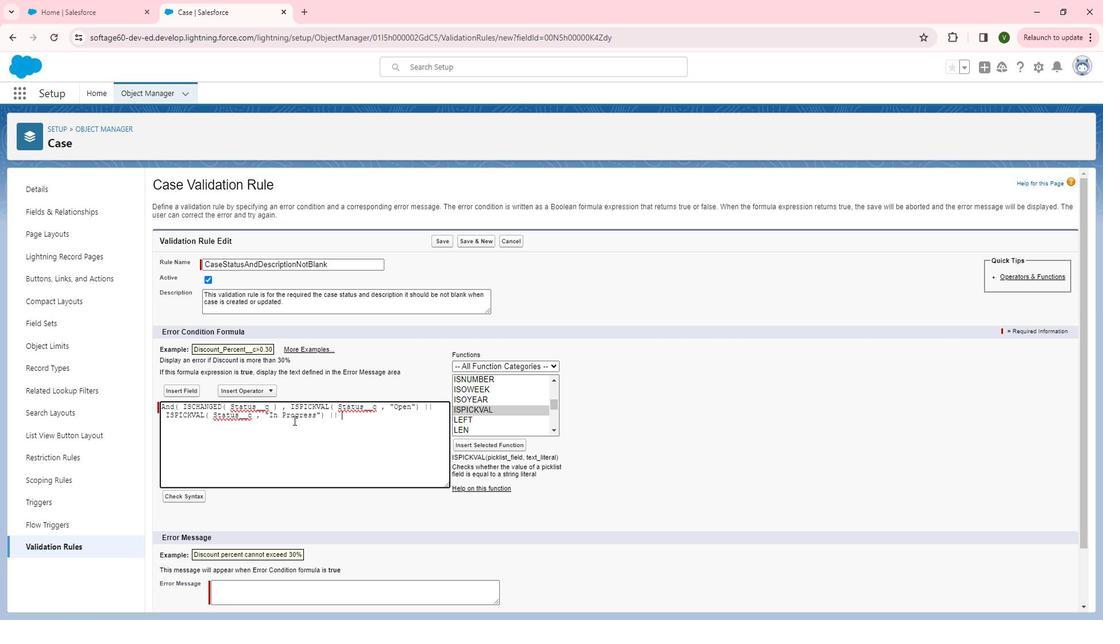 
Action: Mouse moved to (499, 408)
Screenshot: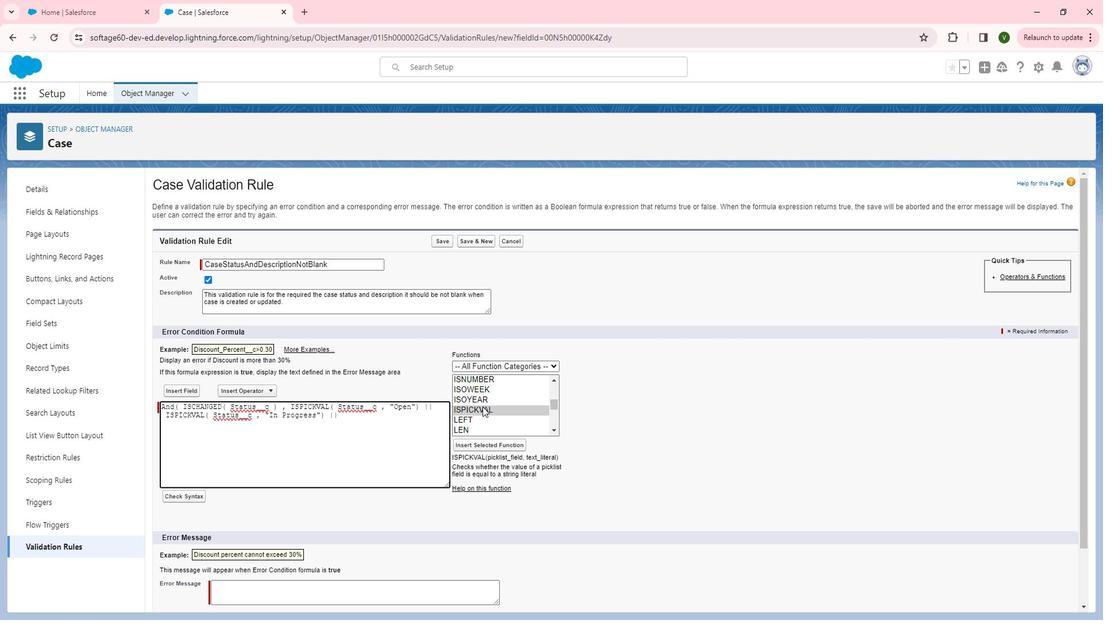 
Action: Mouse pressed left at (499, 408)
Screenshot: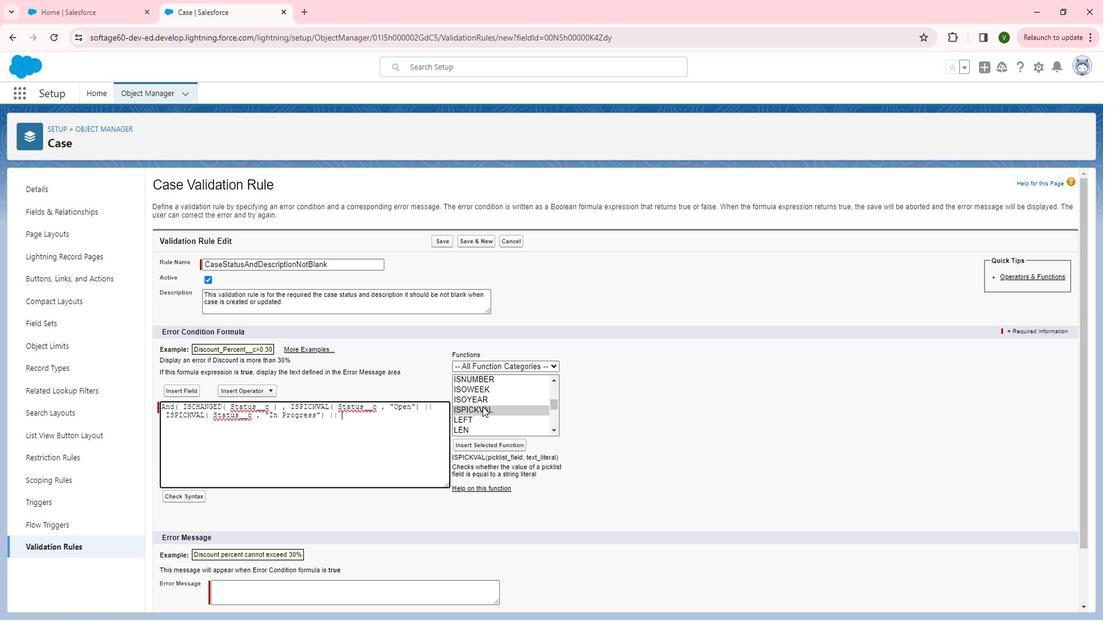 
Action: Mouse pressed left at (499, 408)
Screenshot: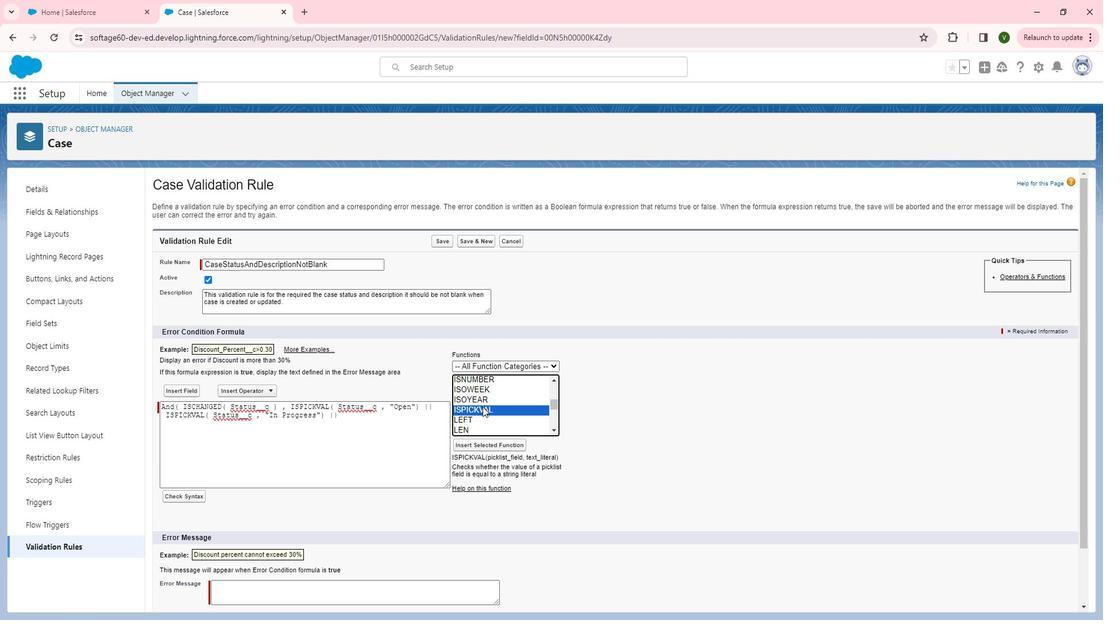 
Action: Mouse moved to (255, 428)
Screenshot: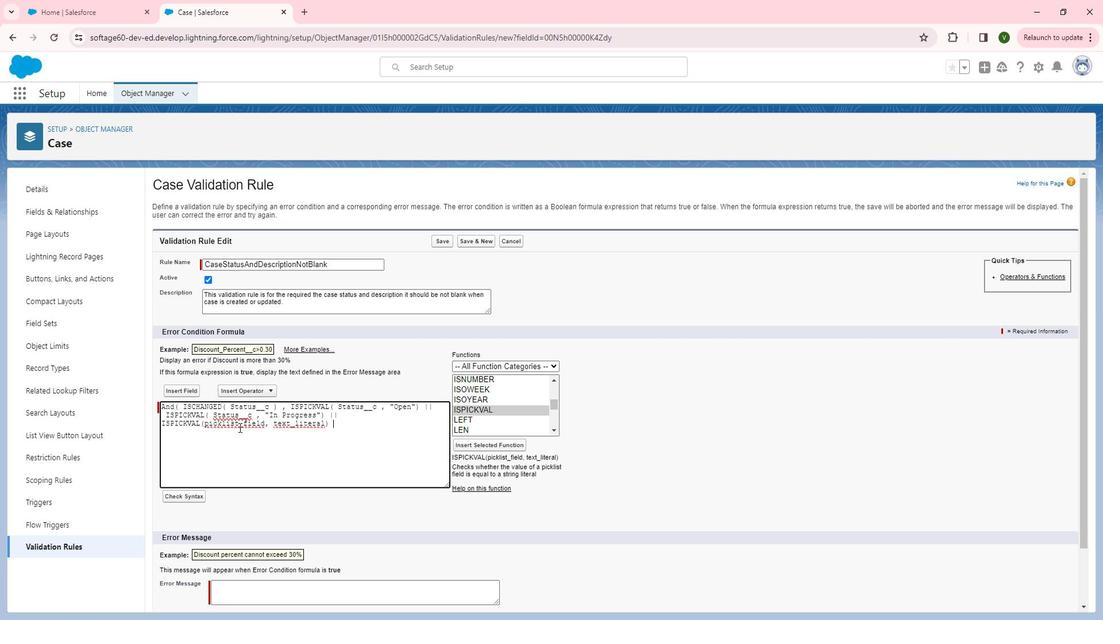 
Action: Mouse pressed left at (255, 428)
Screenshot: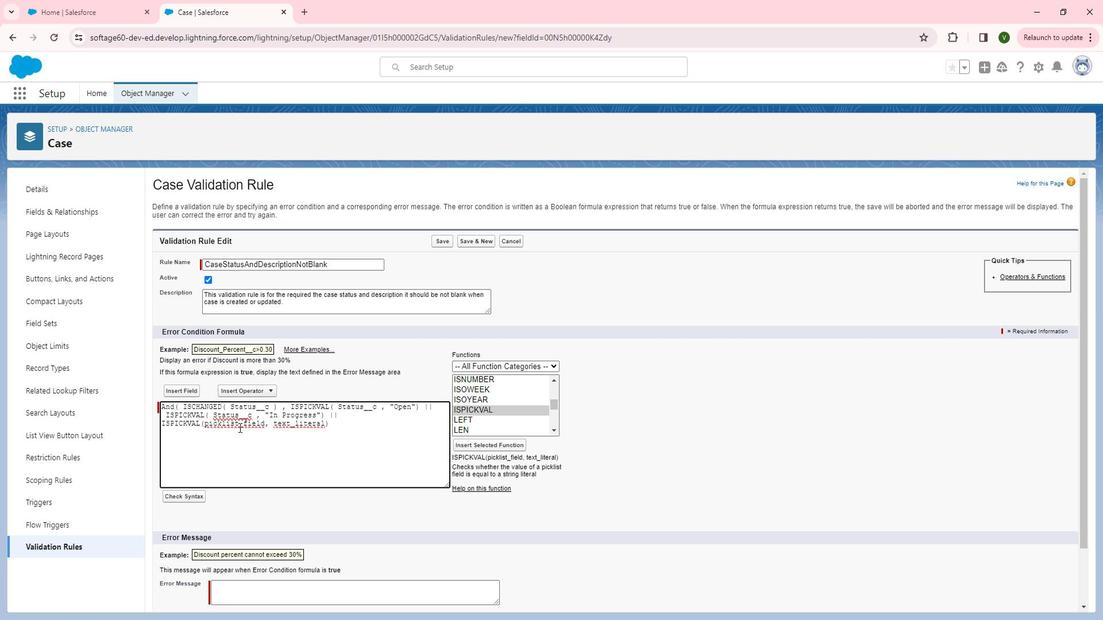 
Action: Mouse pressed left at (255, 428)
Screenshot: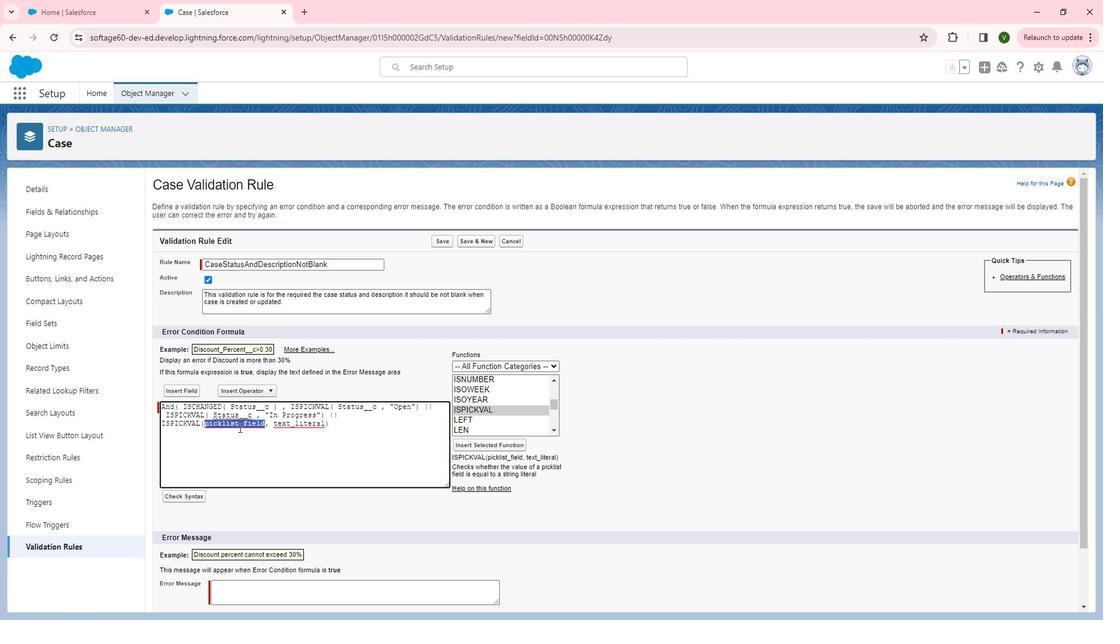 
Action: Mouse moved to (204, 391)
Screenshot: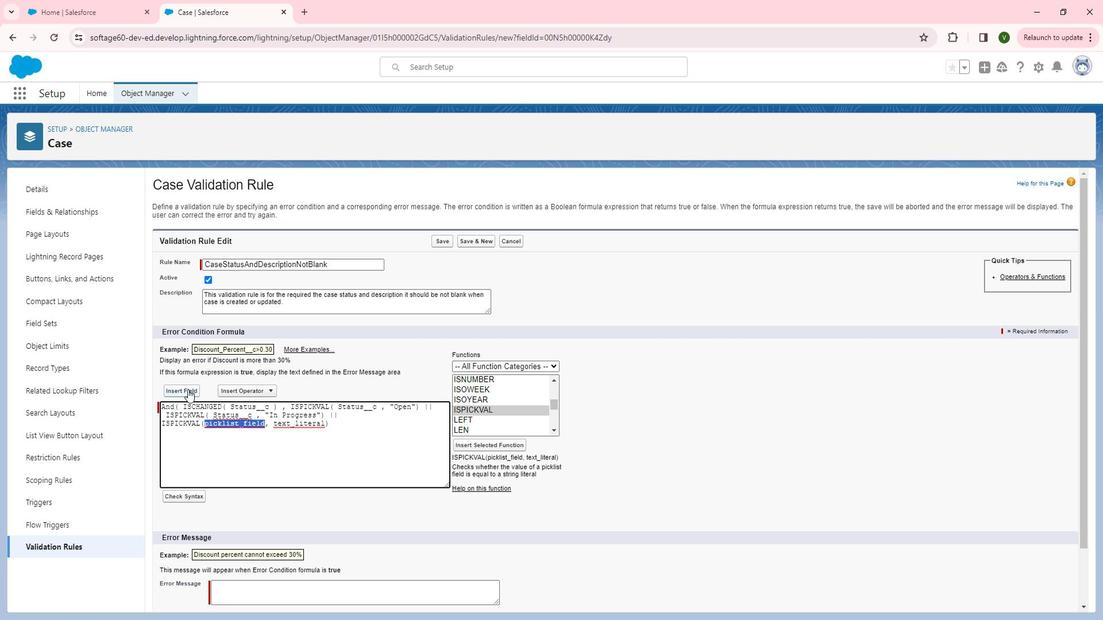 
Action: Mouse pressed left at (204, 391)
Screenshot: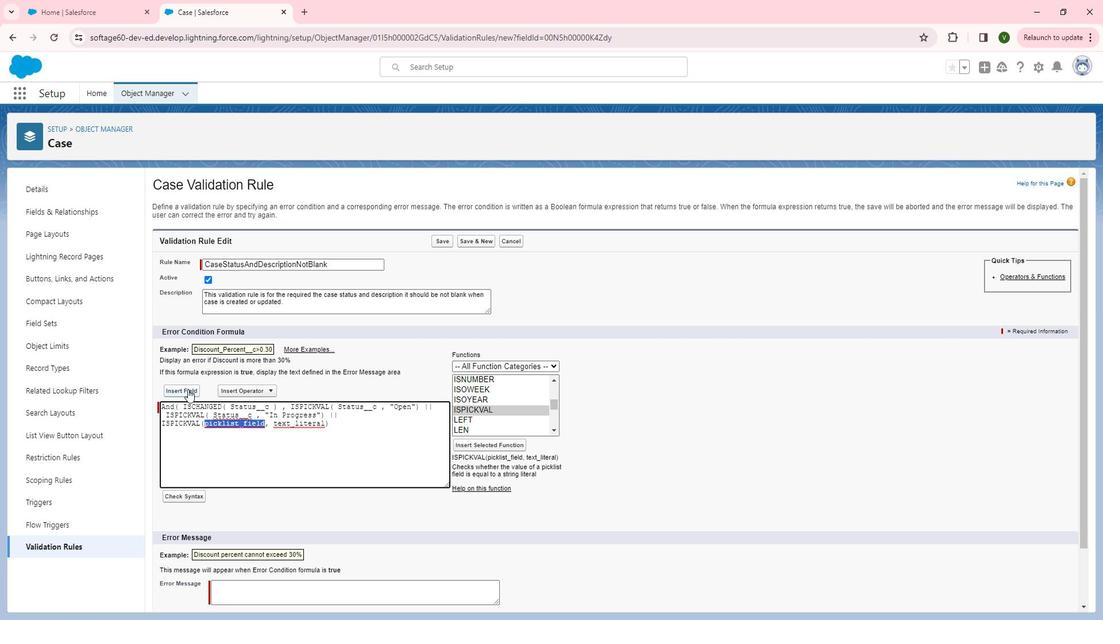 
Action: Mouse moved to (534, 390)
Screenshot: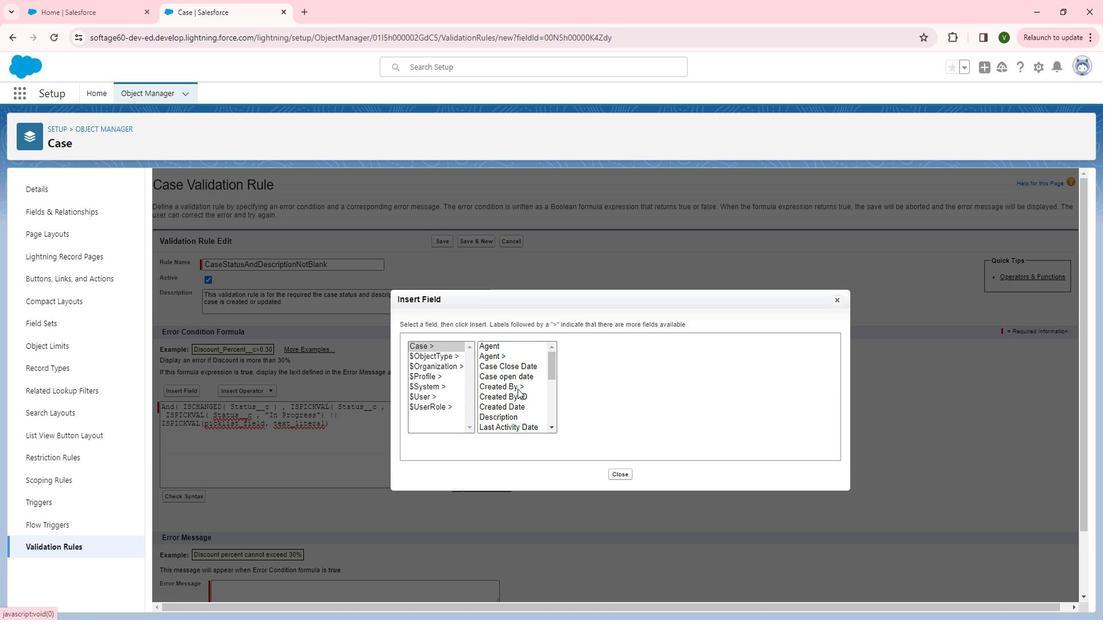 
Action: Mouse scrolled (534, 390) with delta (0, 0)
Screenshot: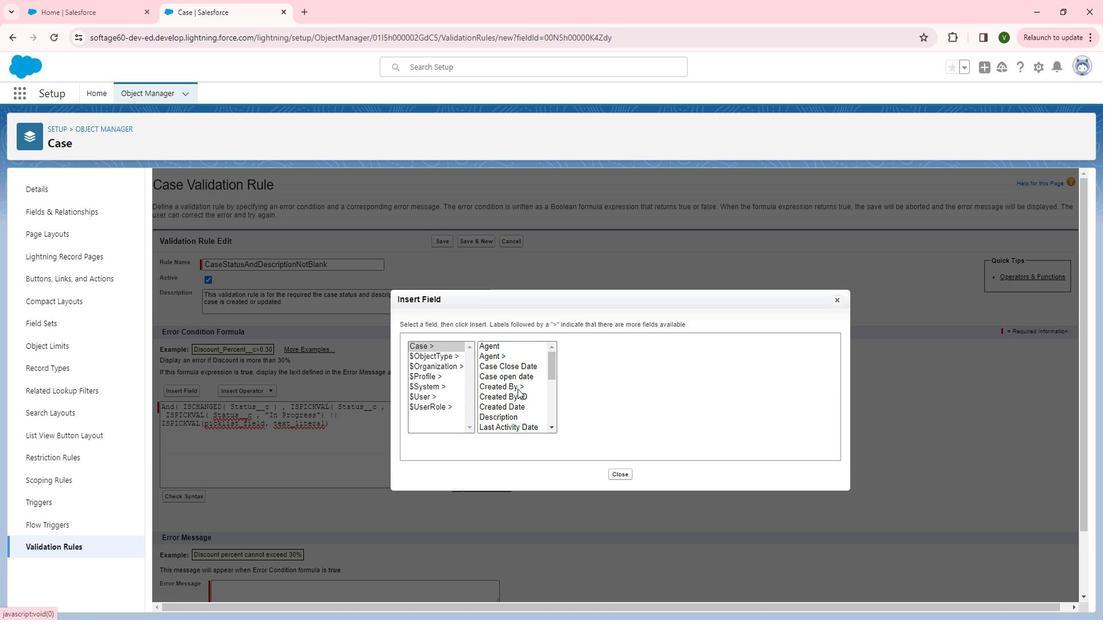 
Action: Mouse scrolled (534, 390) with delta (0, 0)
Screenshot: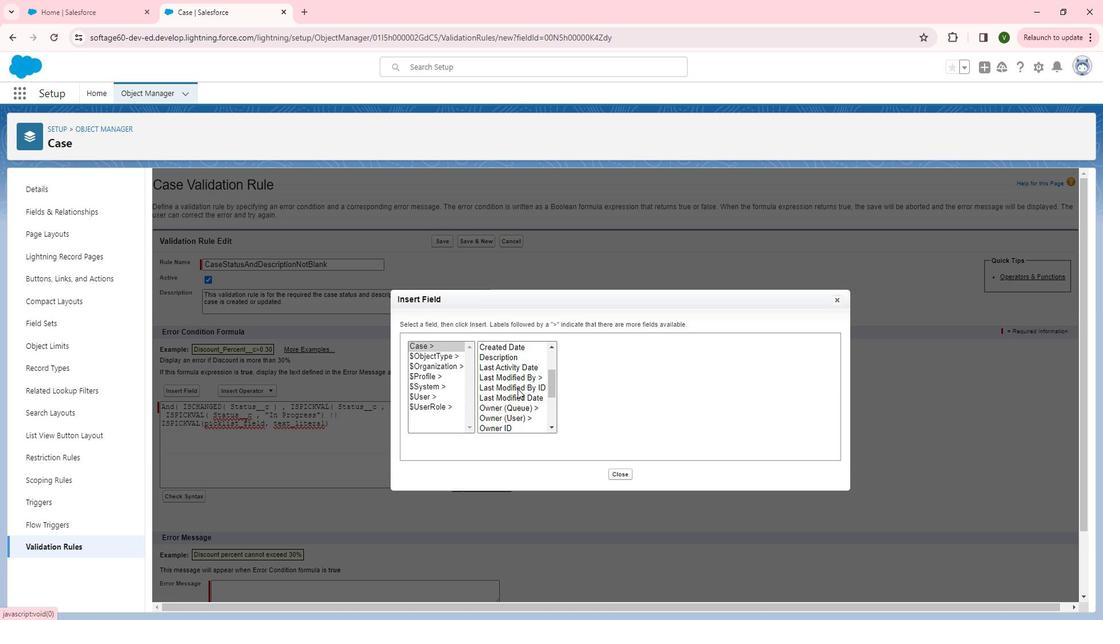 
Action: Mouse moved to (533, 404)
Screenshot: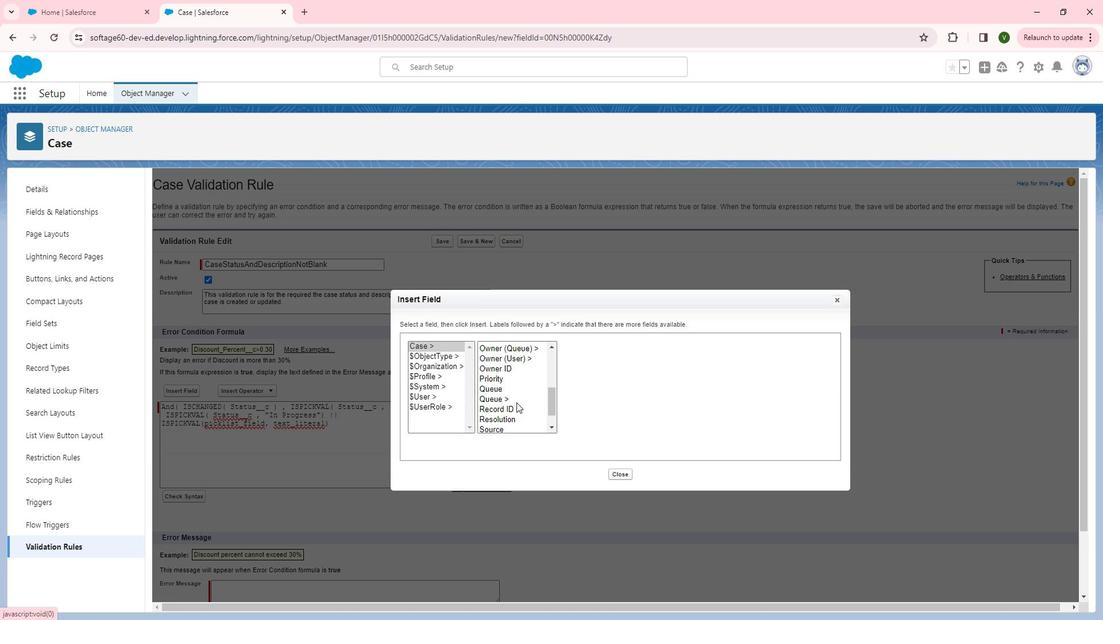 
Action: Mouse scrolled (533, 403) with delta (0, 0)
Screenshot: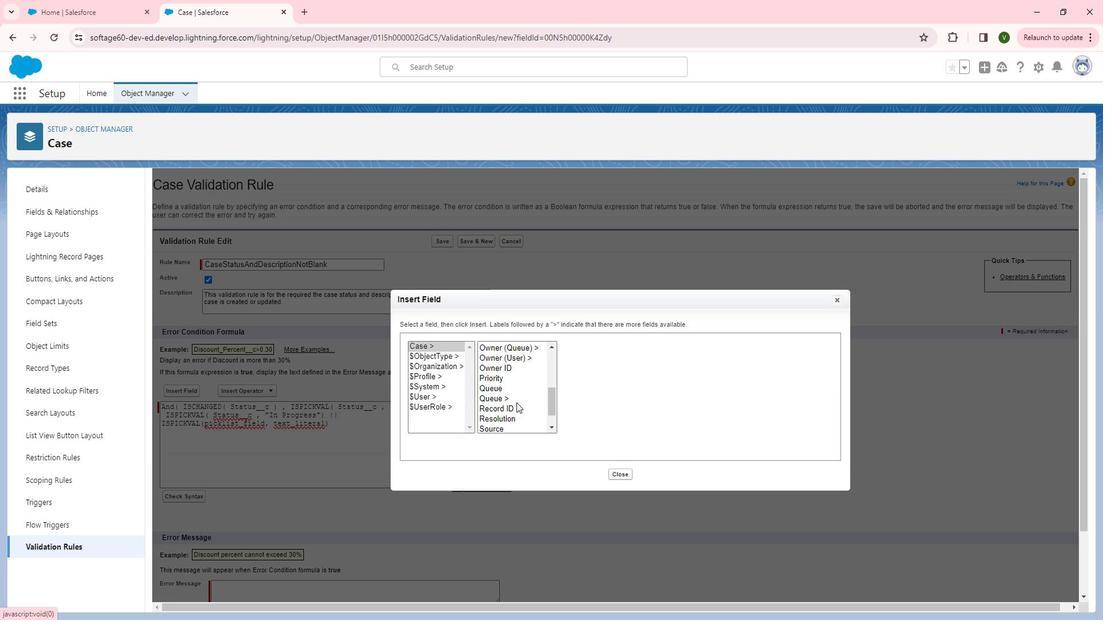 
Action: Mouse moved to (513, 399)
Screenshot: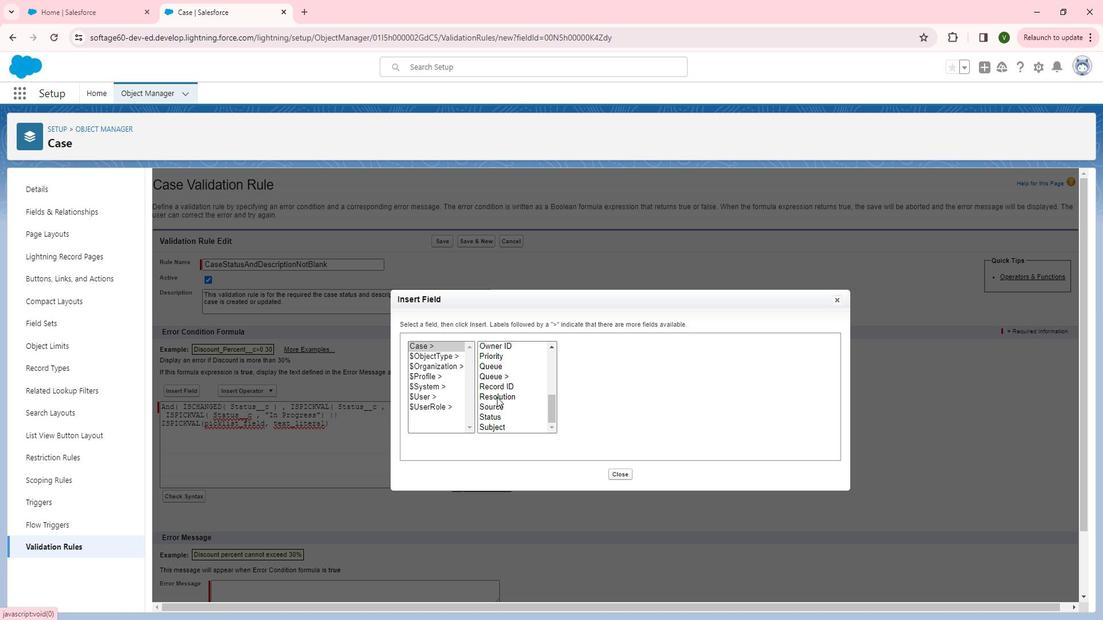 
Action: Mouse scrolled (513, 399) with delta (0, 0)
Screenshot: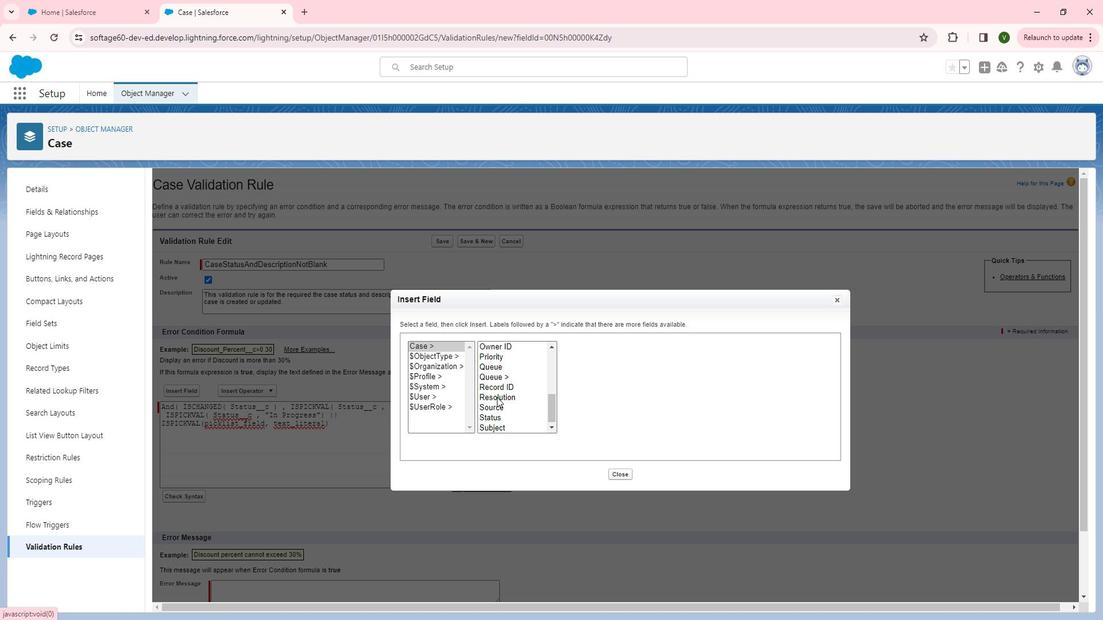 
Action: Mouse moved to (514, 399)
Screenshot: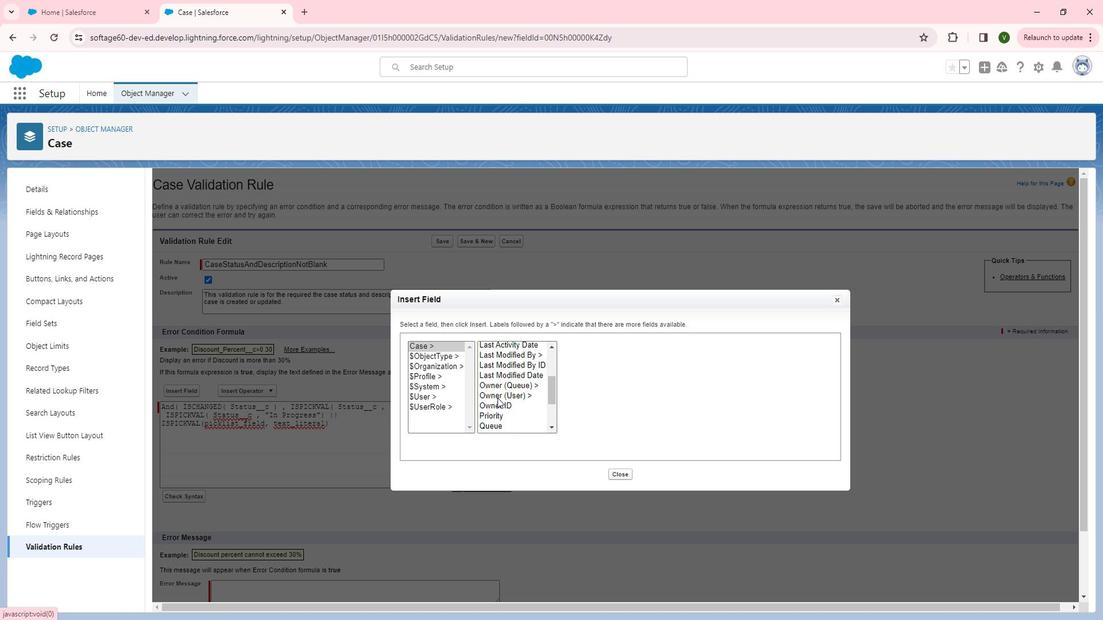 
Action: Mouse scrolled (514, 400) with delta (0, 0)
Screenshot: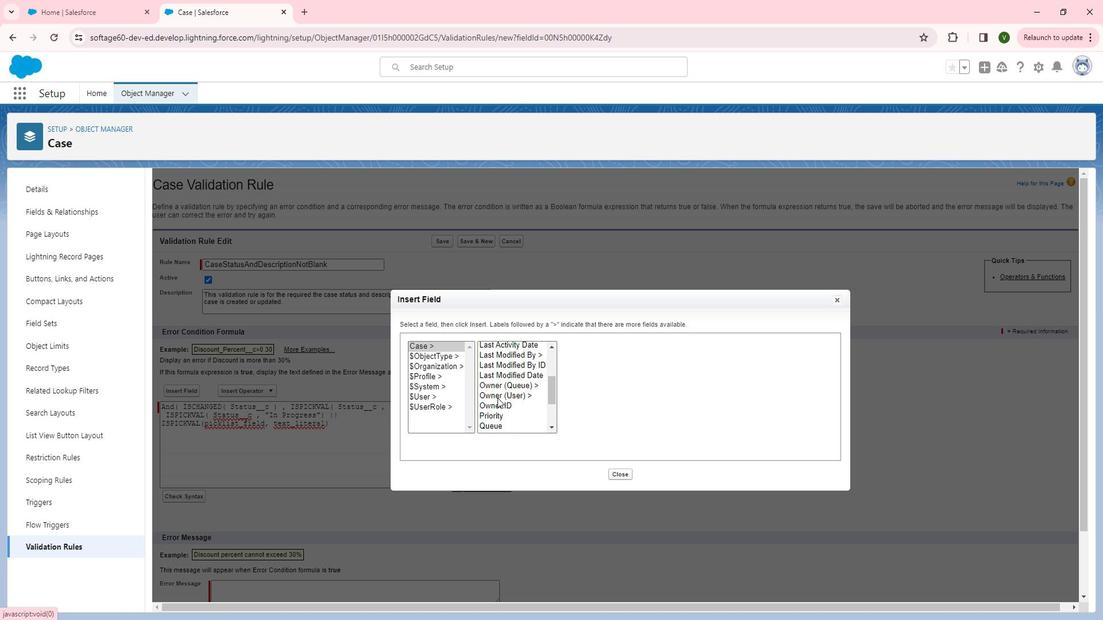 
Action: Mouse moved to (518, 399)
Screenshot: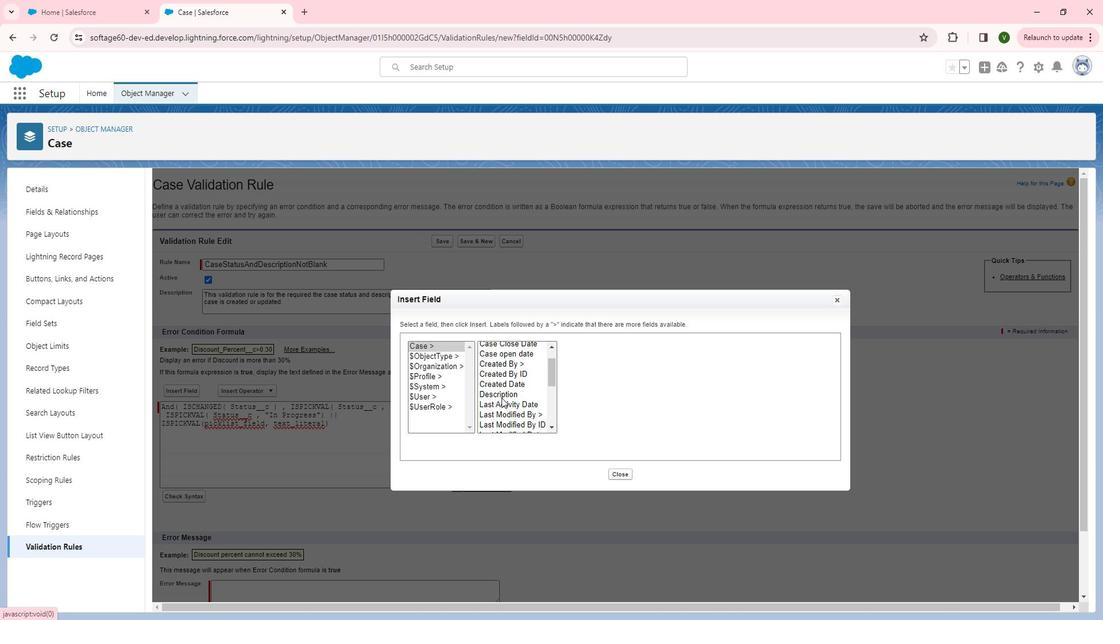 
Action: Mouse scrolled (518, 400) with delta (0, 0)
Screenshot: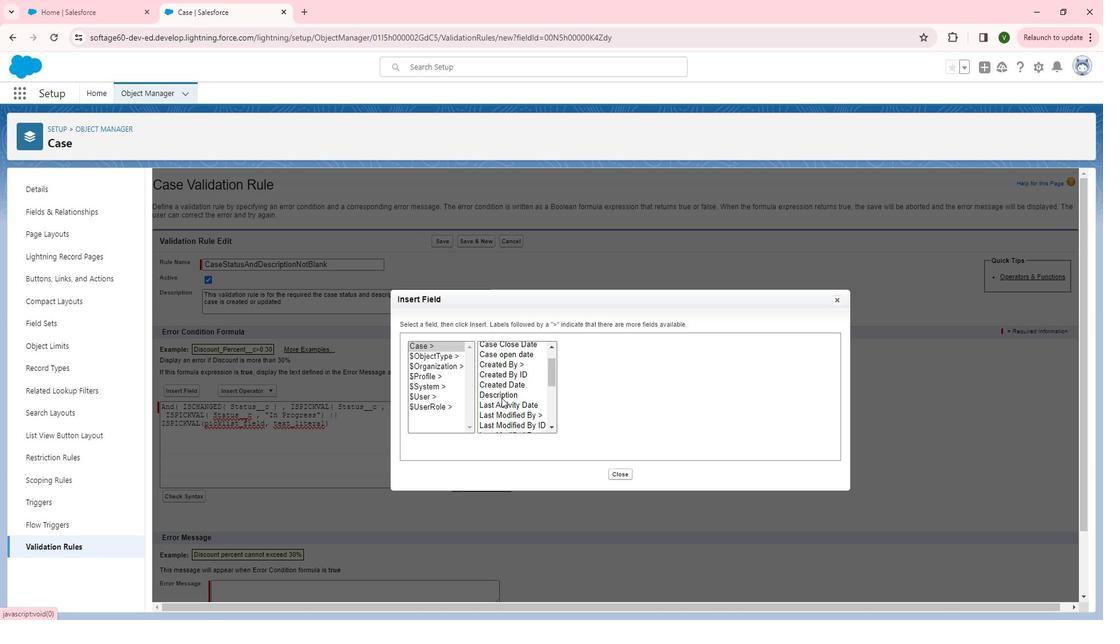 
Action: Mouse scrolled (518, 400) with delta (0, 0)
Screenshot: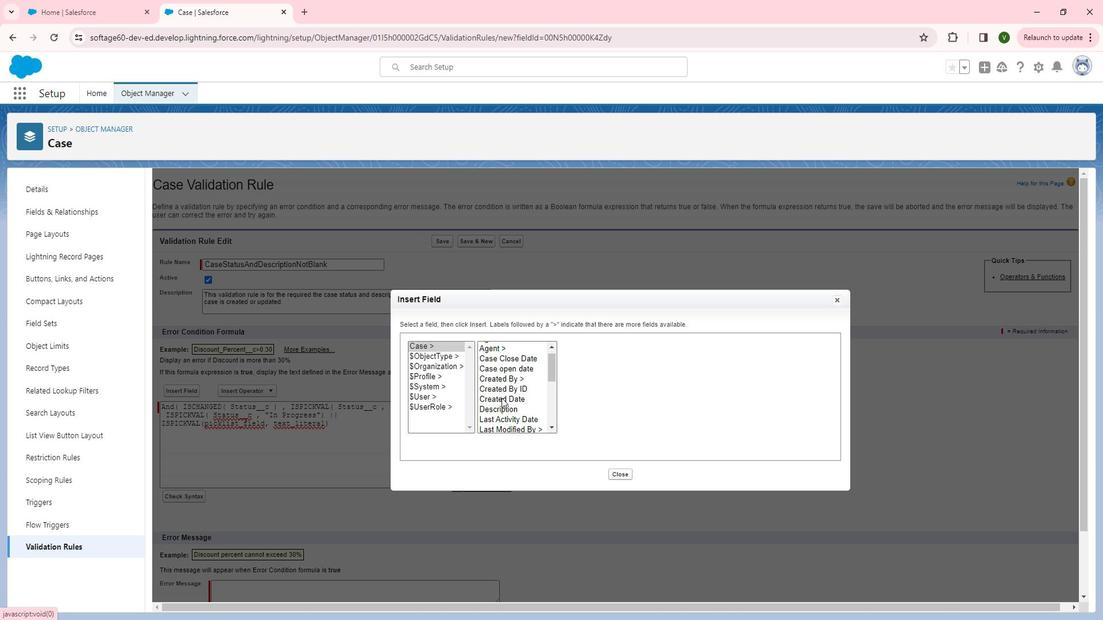 
Action: Mouse scrolled (518, 399) with delta (0, 0)
Screenshot: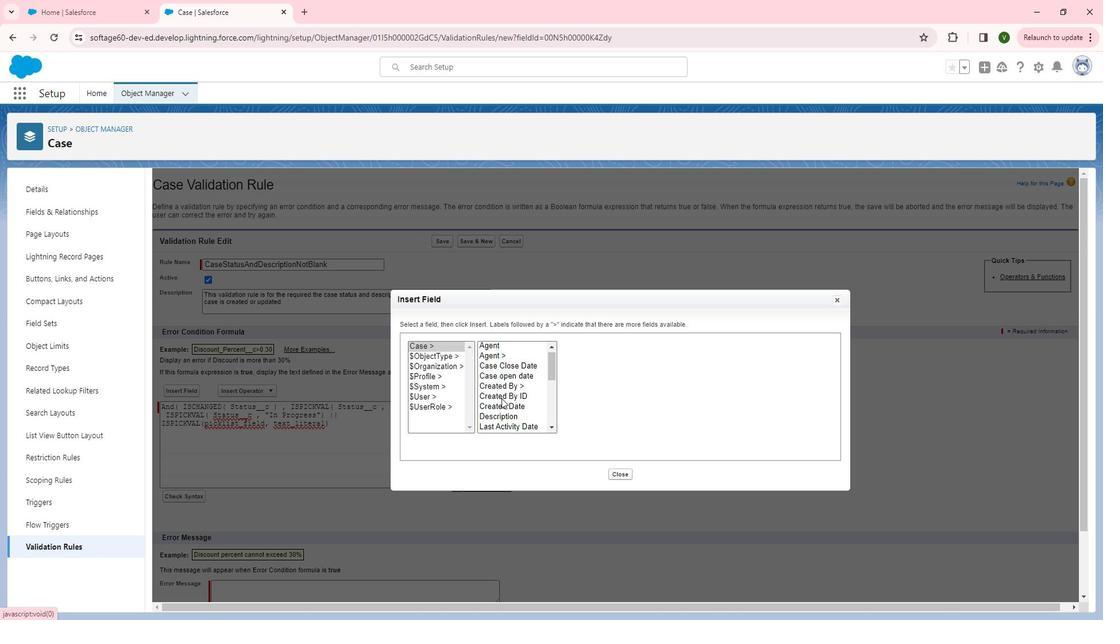 
Action: Mouse moved to (518, 400)
Screenshot: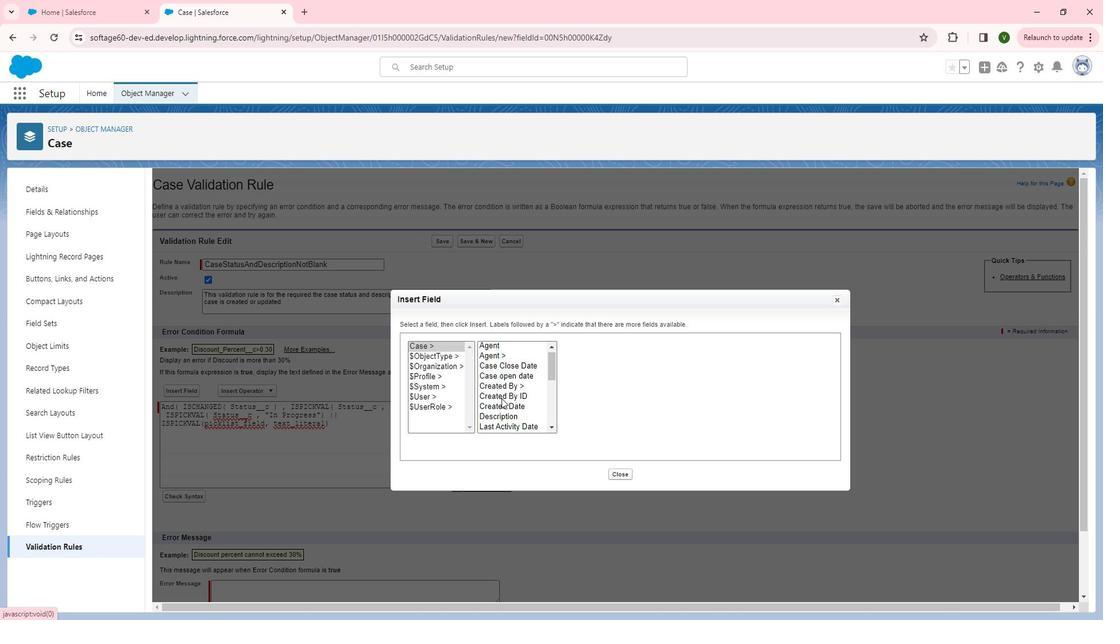 
Action: Mouse scrolled (518, 399) with delta (0, 0)
Screenshot: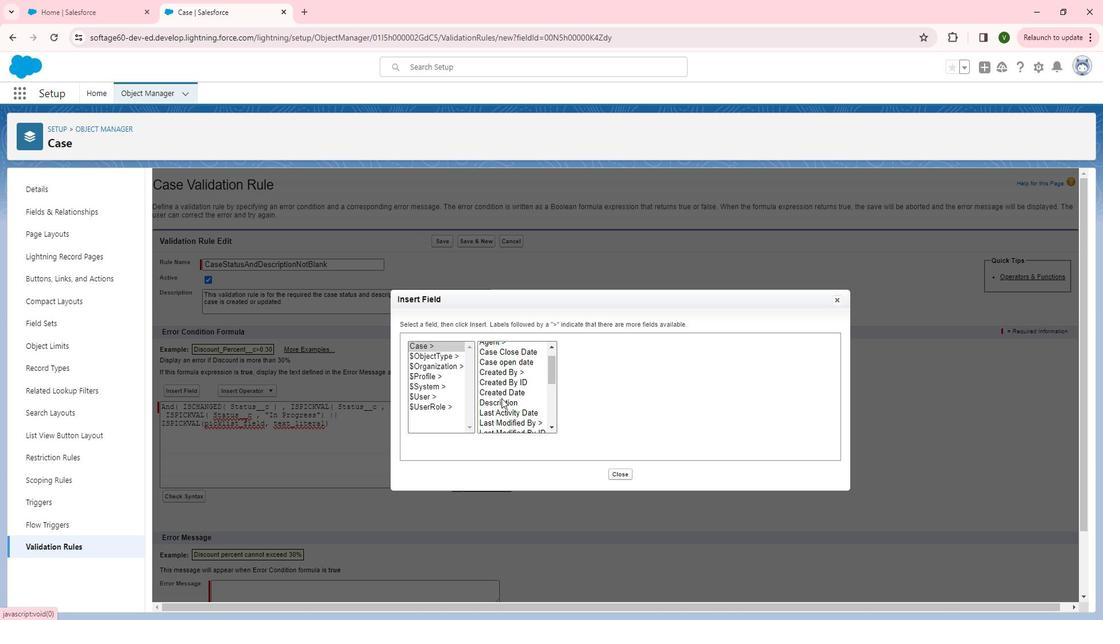 
Action: Mouse moved to (518, 404)
Screenshot: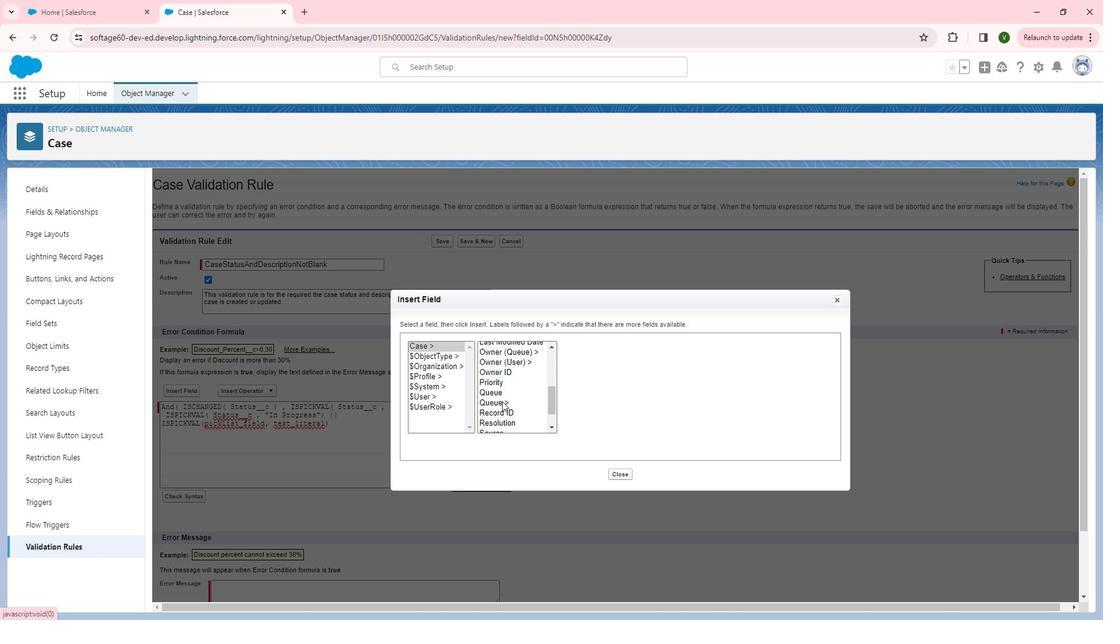 
Action: Mouse scrolled (518, 403) with delta (0, 0)
Screenshot: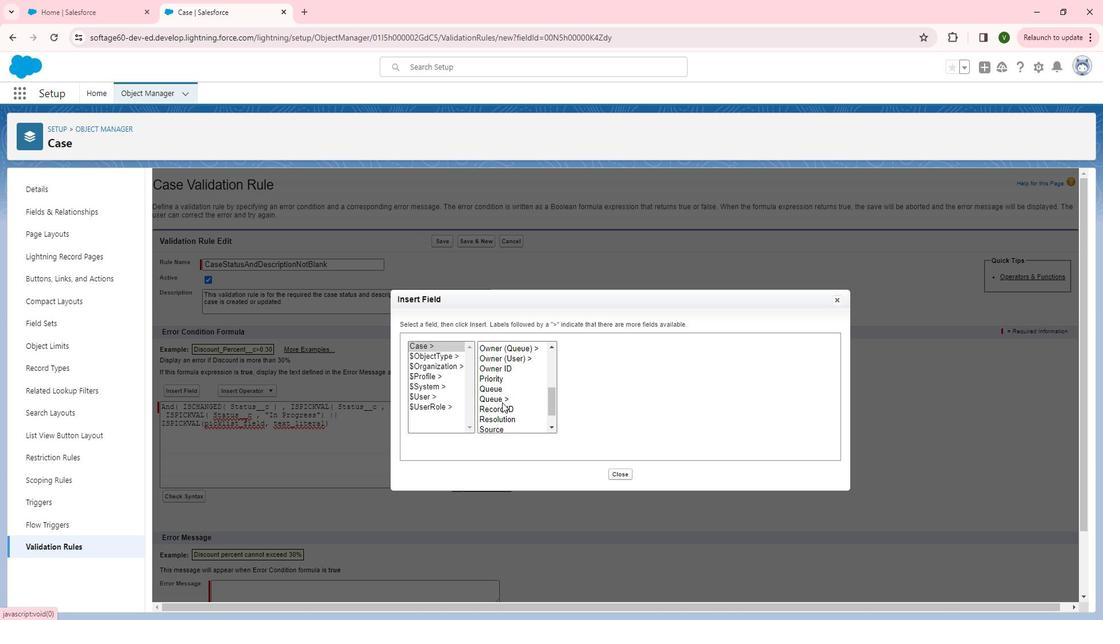 
Action: Mouse moved to (515, 423)
Screenshot: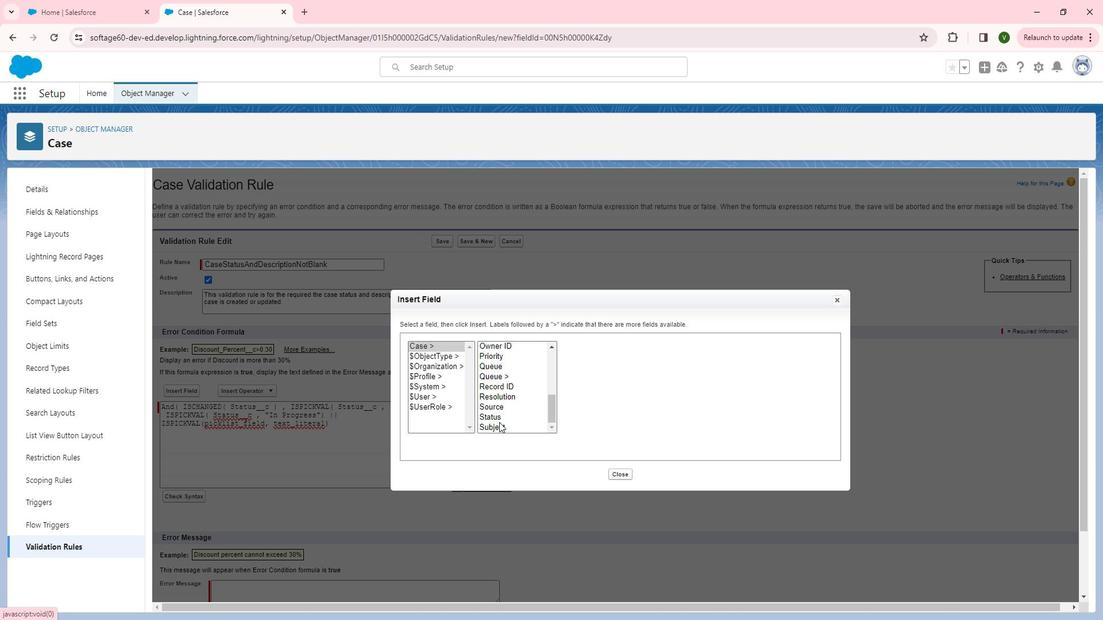 
Action: Mouse scrolled (515, 422) with delta (0, 0)
Screenshot: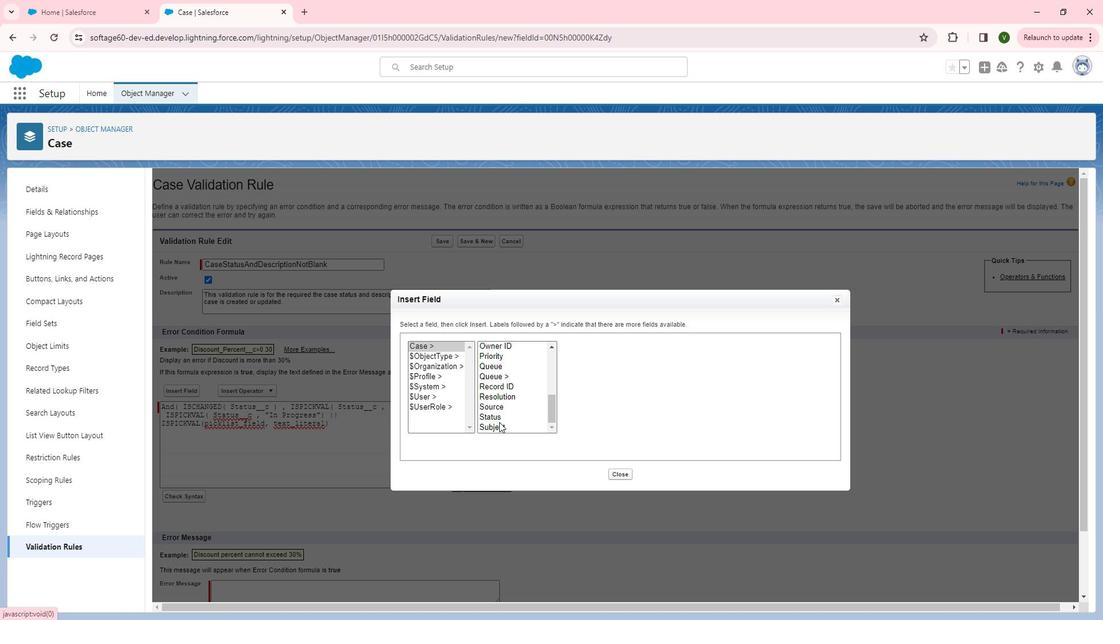 
Action: Mouse scrolled (515, 422) with delta (0, 0)
Screenshot: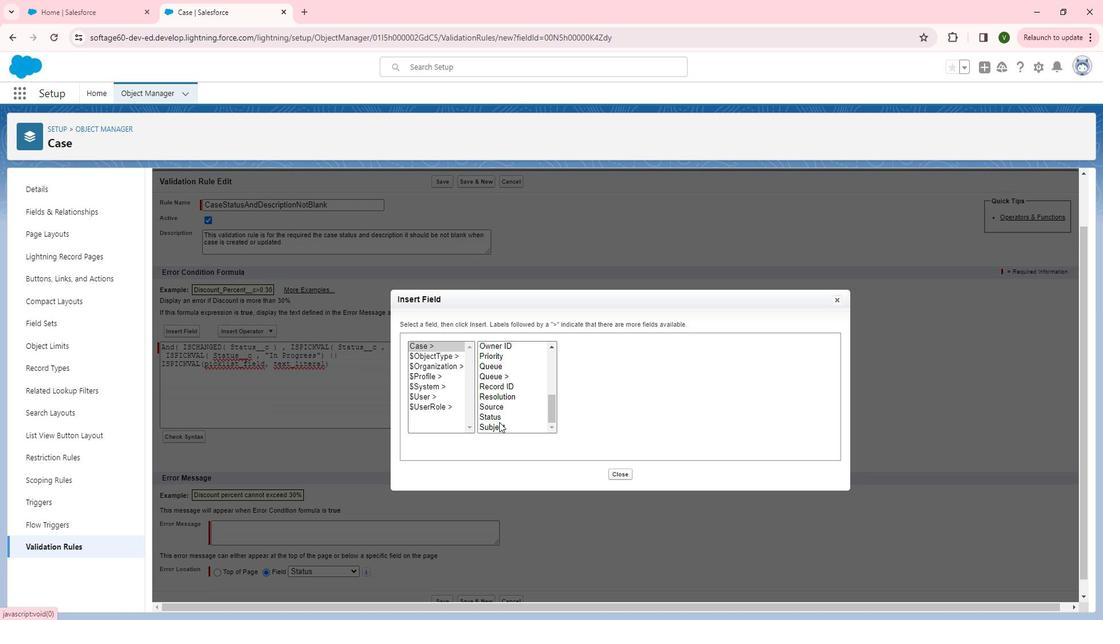 
Action: Mouse moved to (511, 418)
Screenshot: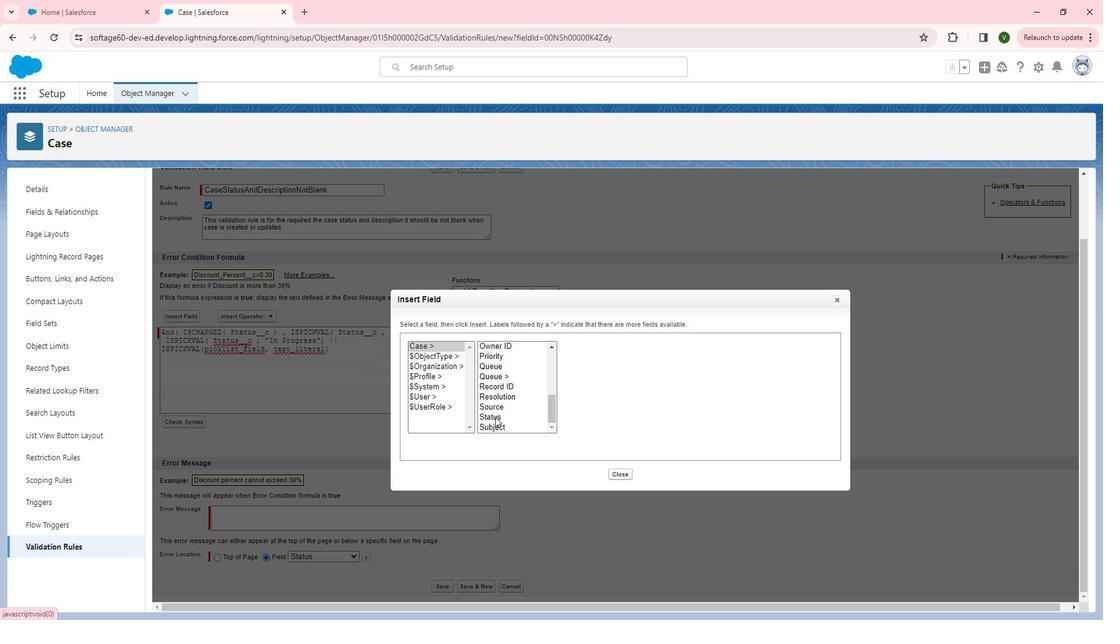 
Action: Mouse pressed left at (511, 418)
Screenshot: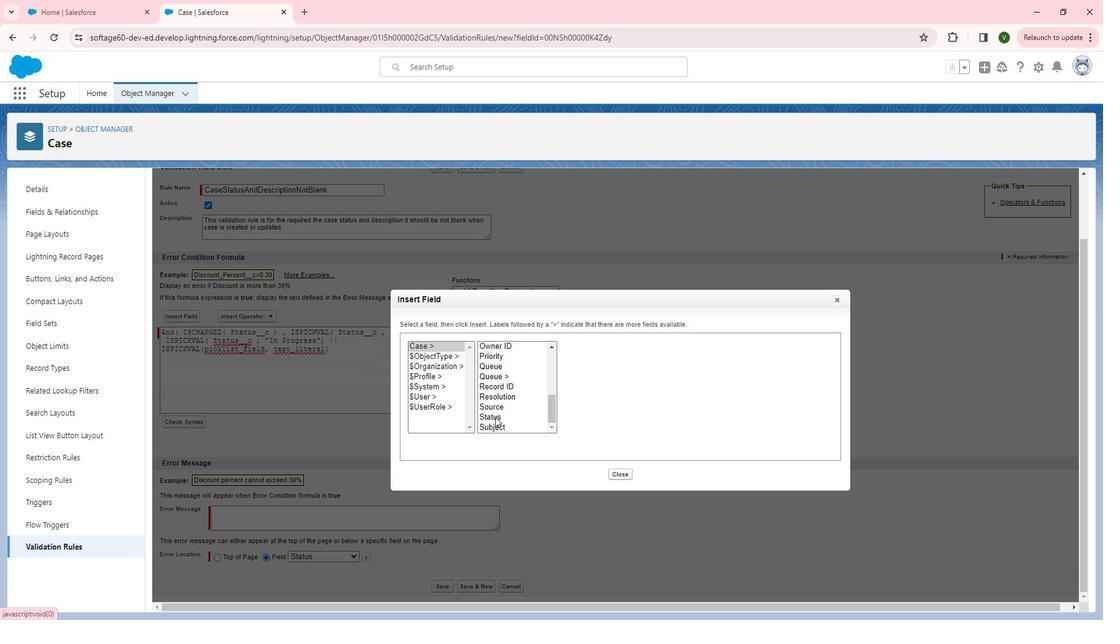 
Action: Mouse pressed left at (511, 418)
Screenshot: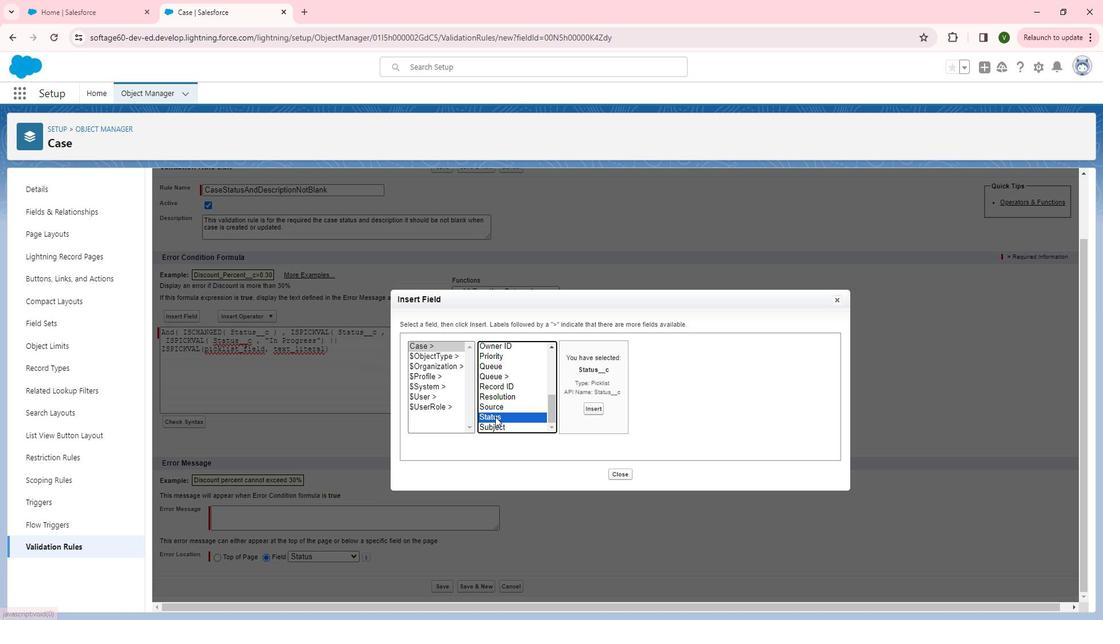 
Action: Mouse moved to (610, 409)
Screenshot: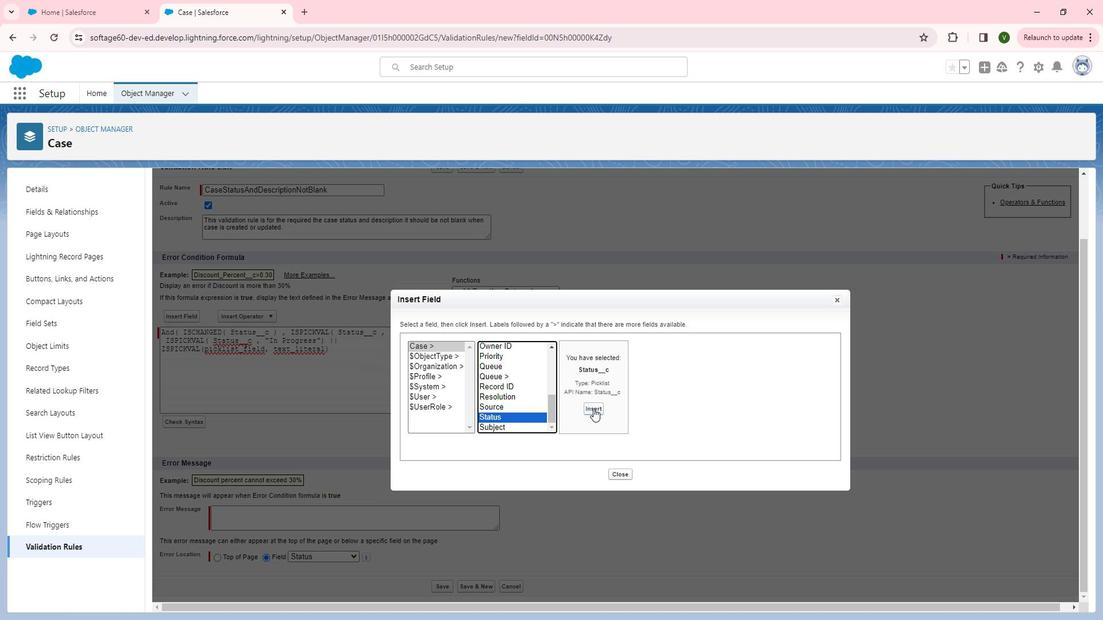 
Action: Mouse pressed left at (610, 409)
Screenshot: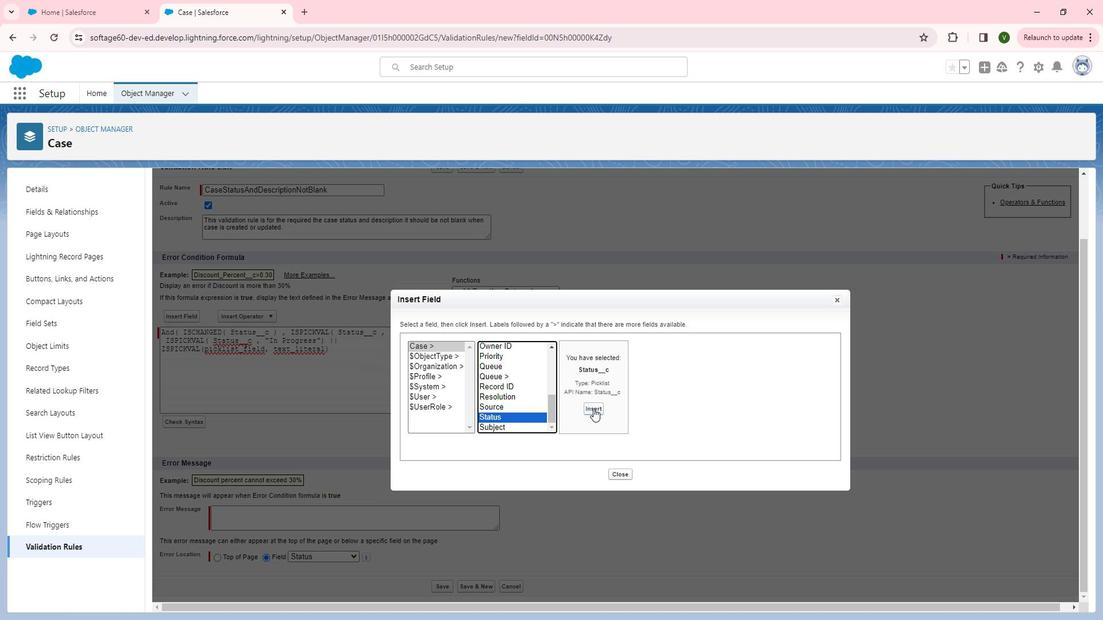 
Action: Mouse moved to (205, 361)
Screenshot: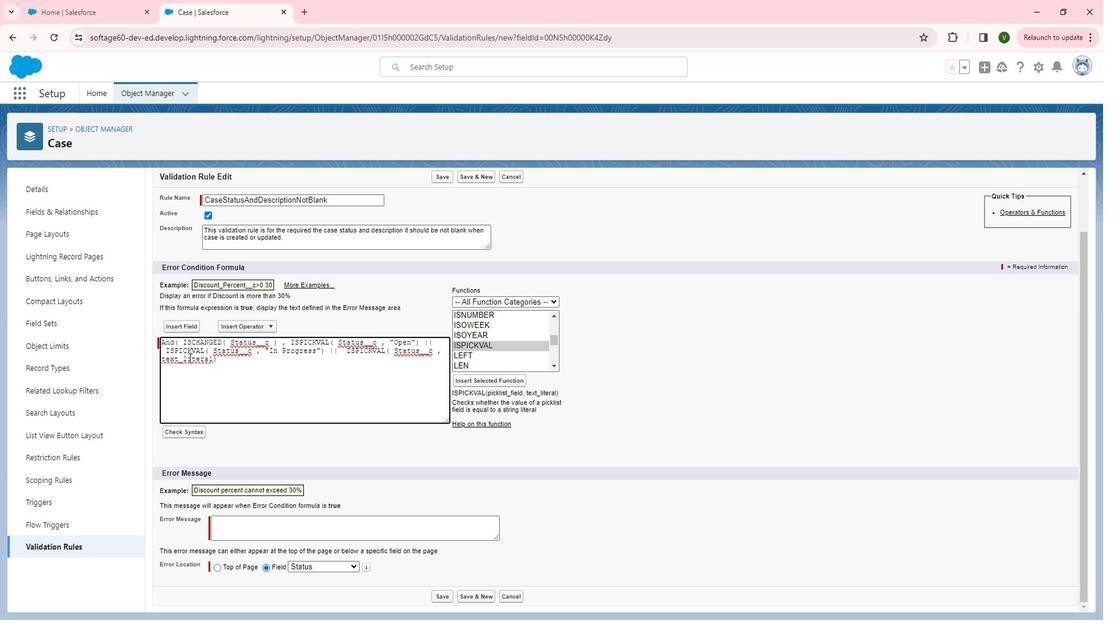 
Action: Mouse pressed left at (205, 361)
Screenshot: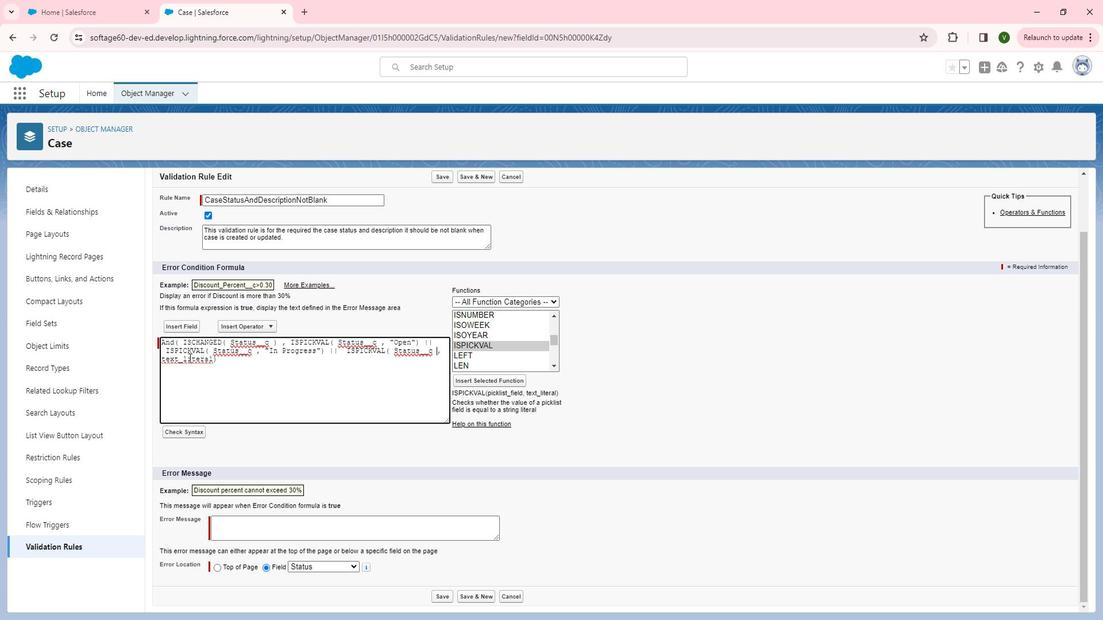 
Action: Mouse pressed left at (205, 361)
Screenshot: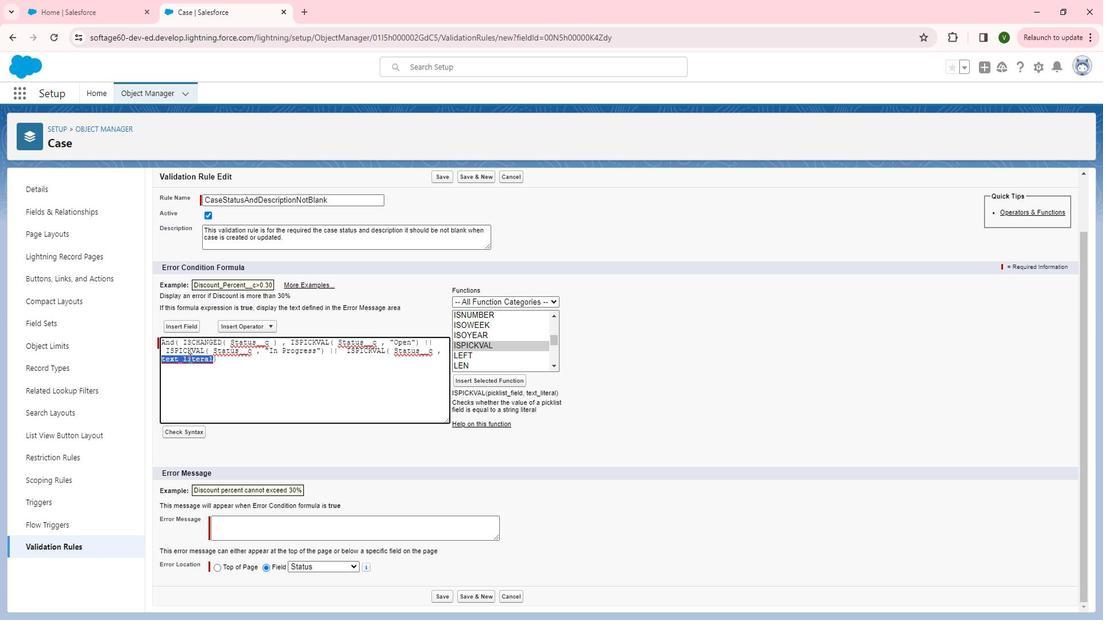 
Action: Mouse moved to (206, 362)
Screenshot: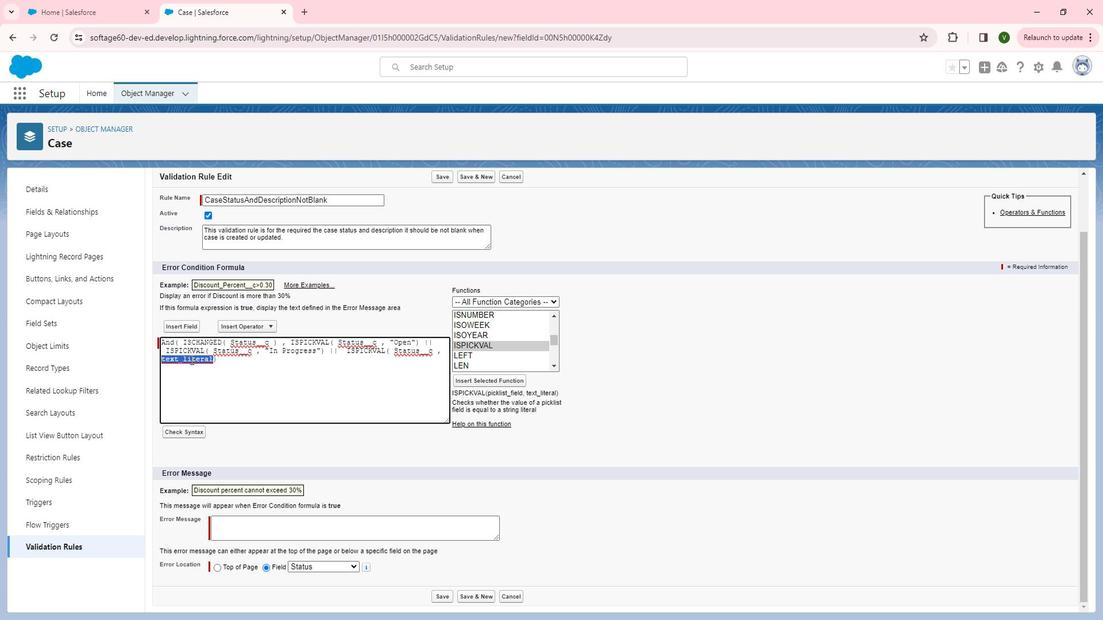 
Action: Key pressed <Key.shift>"<Key.shift><Key.shift><Key.shift><Key.shift><Key.shift><Key.shift>Escalated<Key.shift>"
Screenshot: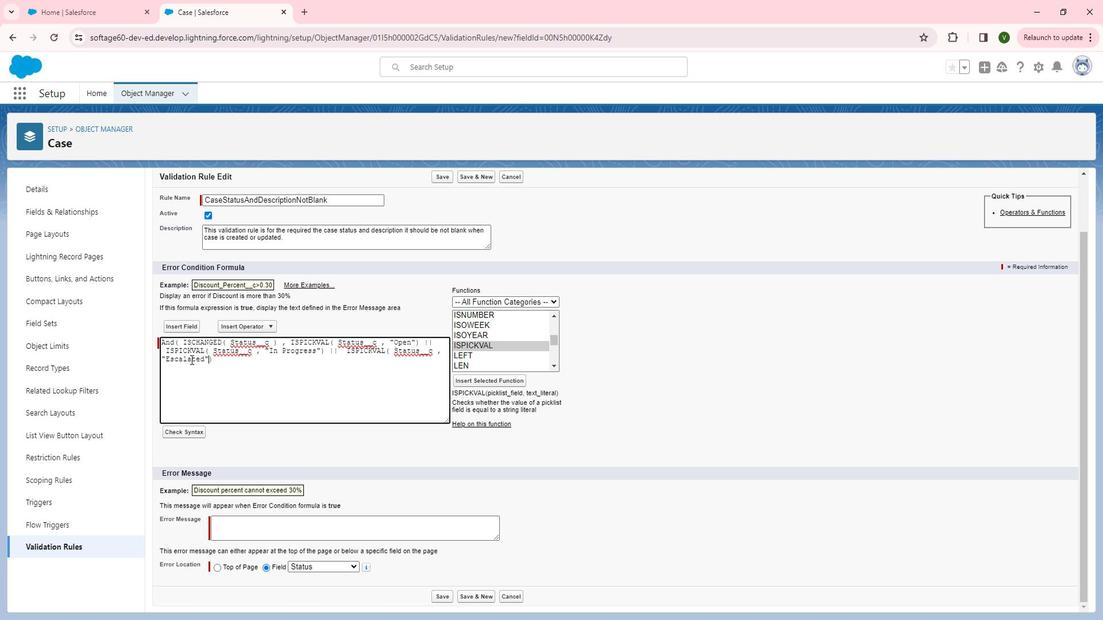 
Action: Mouse moved to (239, 367)
Screenshot: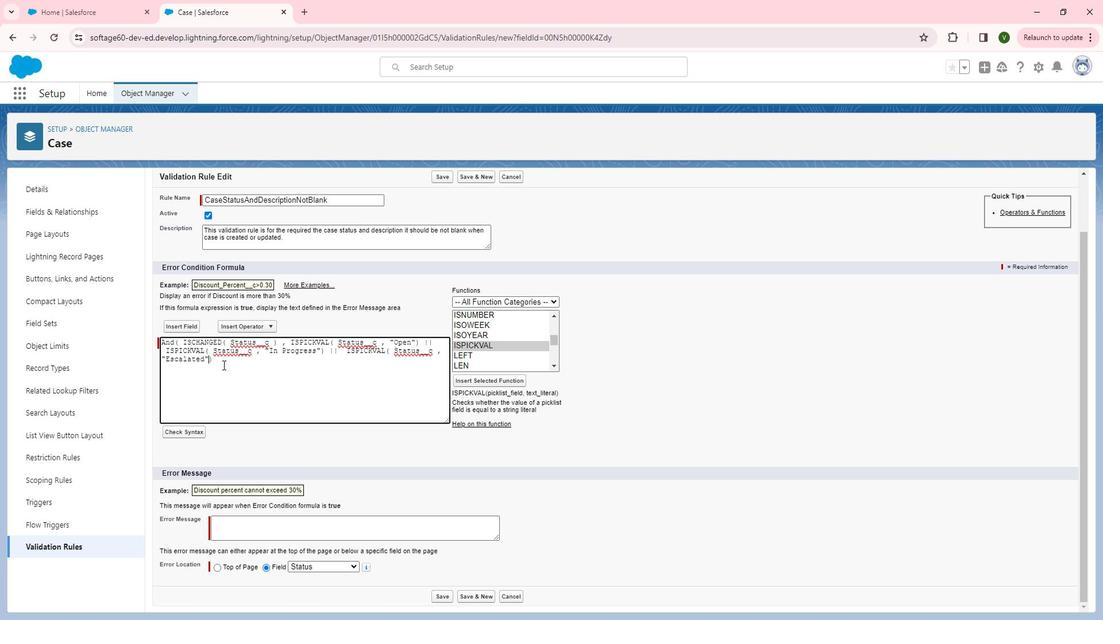
Action: Mouse pressed left at (239, 367)
Screenshot: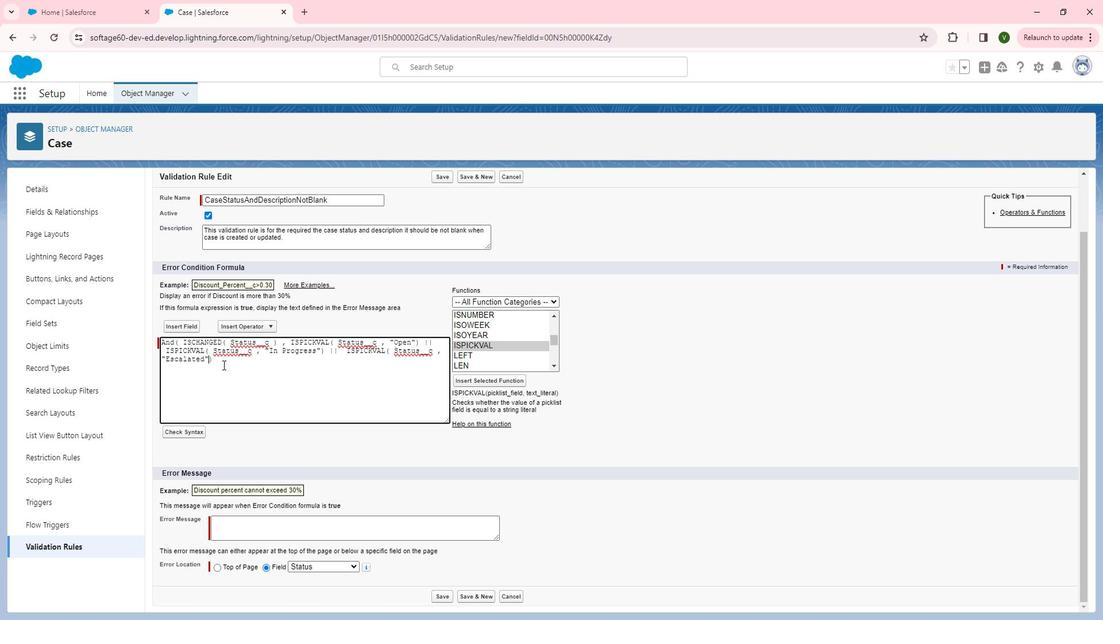 
Action: Key pressed ,
Screenshot: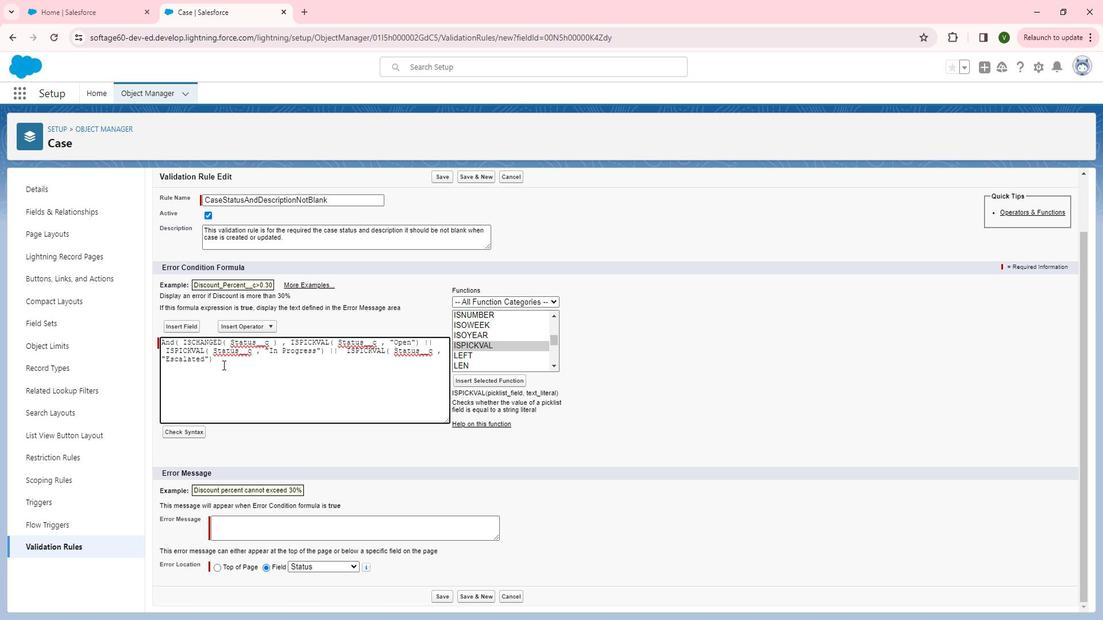 
Action: Mouse moved to (347, 354)
Screenshot: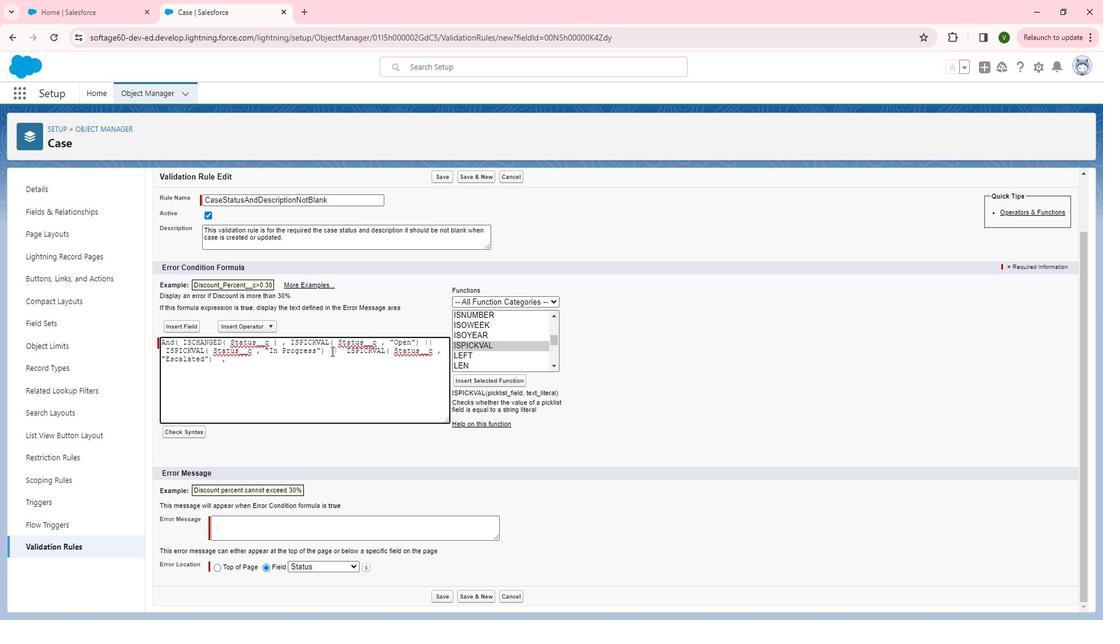 
Action: Mouse pressed left at (347, 354)
Screenshot: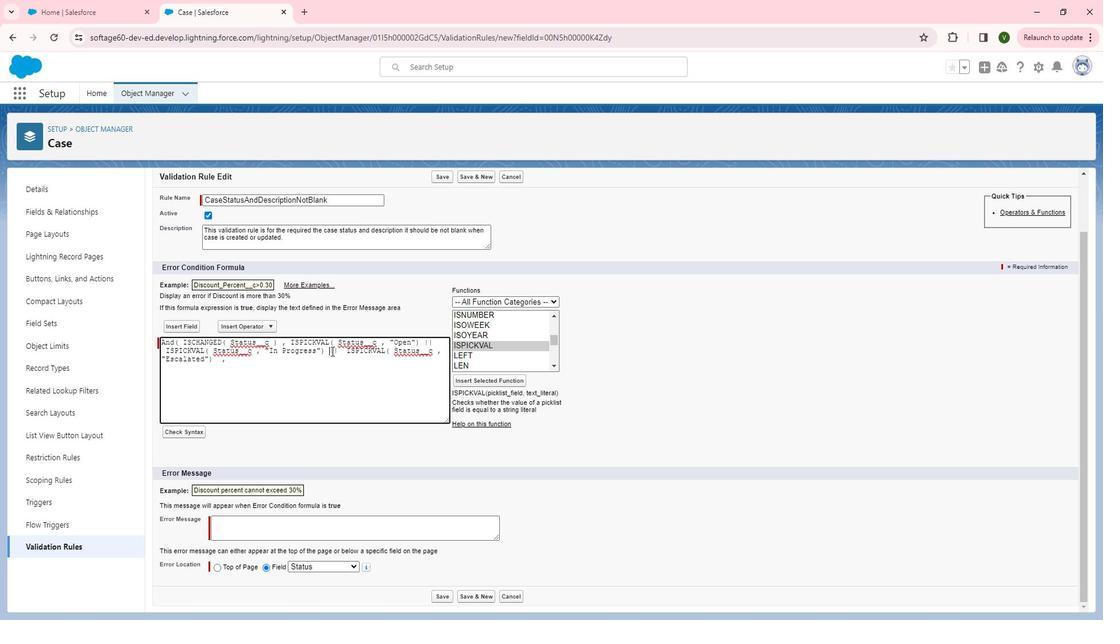 
Action: Mouse moved to (349, 370)
Screenshot: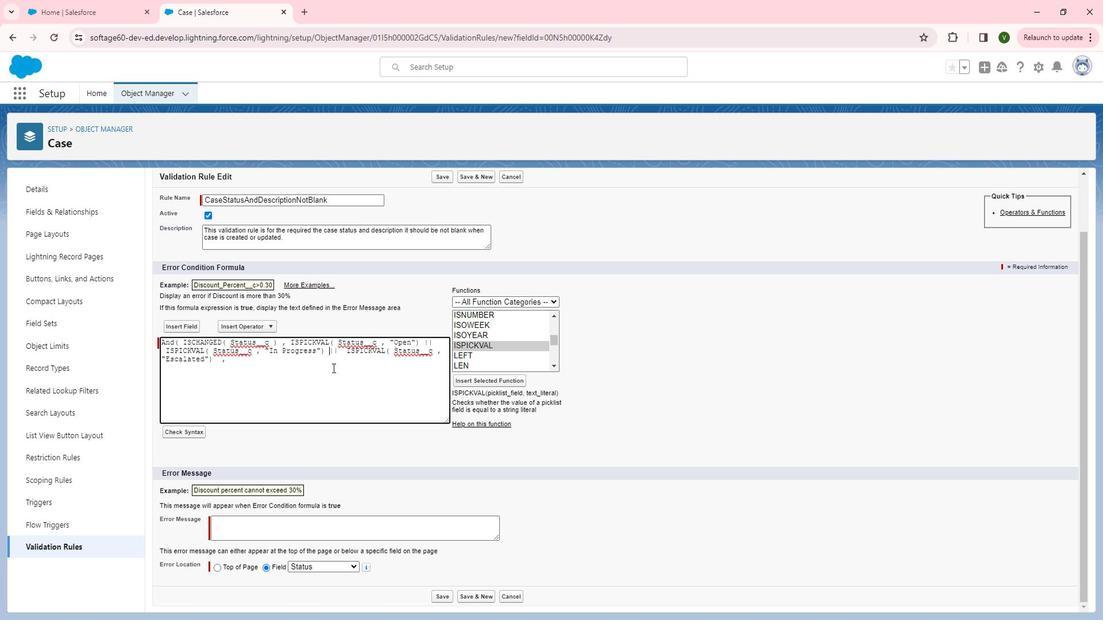 
Action: Key pressed <Key.enter>
Screenshot: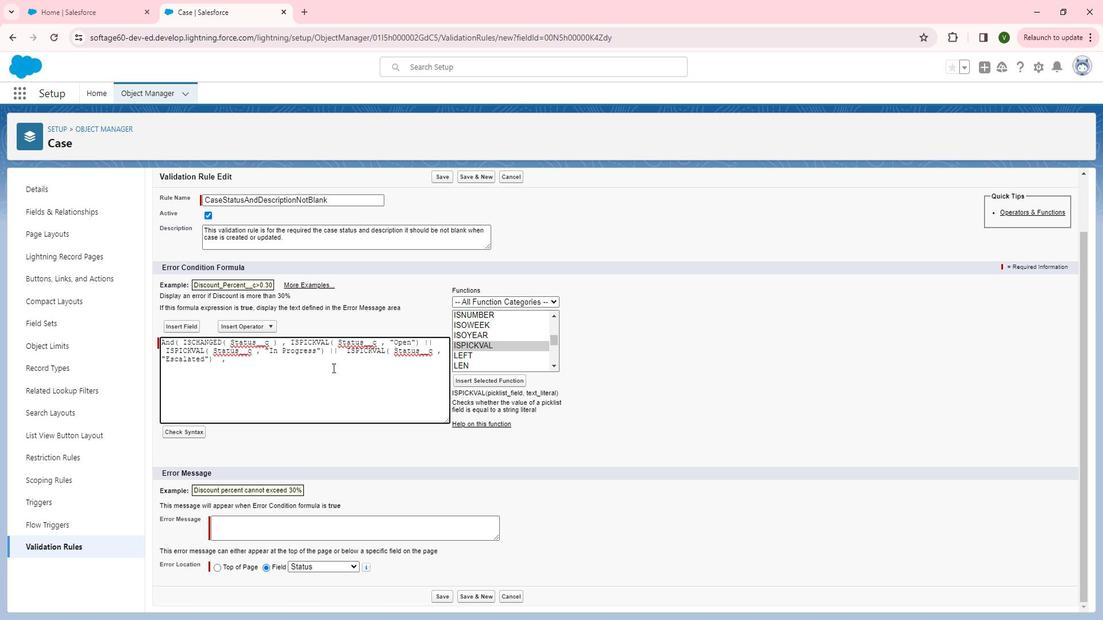 
Action: Mouse moved to (363, 362)
Screenshot: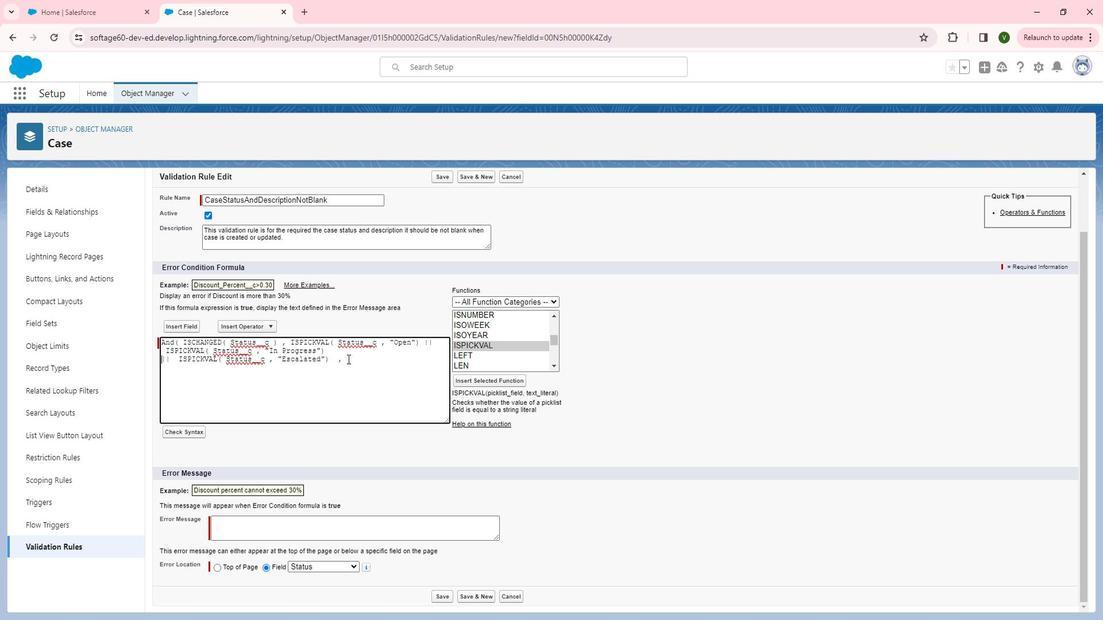 
Action: Mouse pressed left at (363, 362)
Screenshot: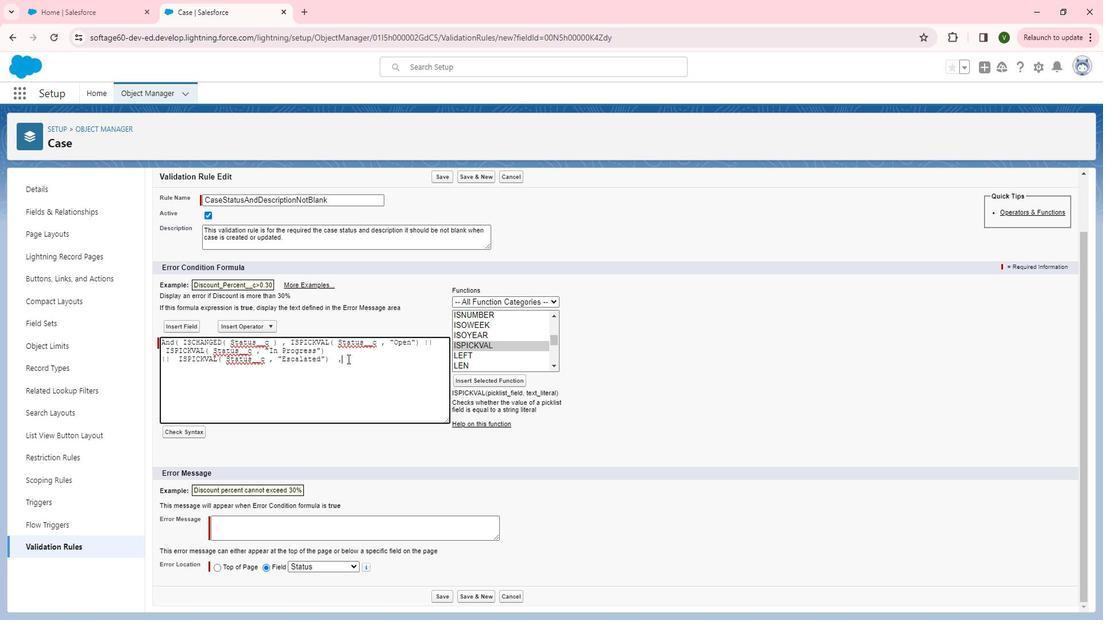
Action: Key pressed <Key.enter>
Screenshot: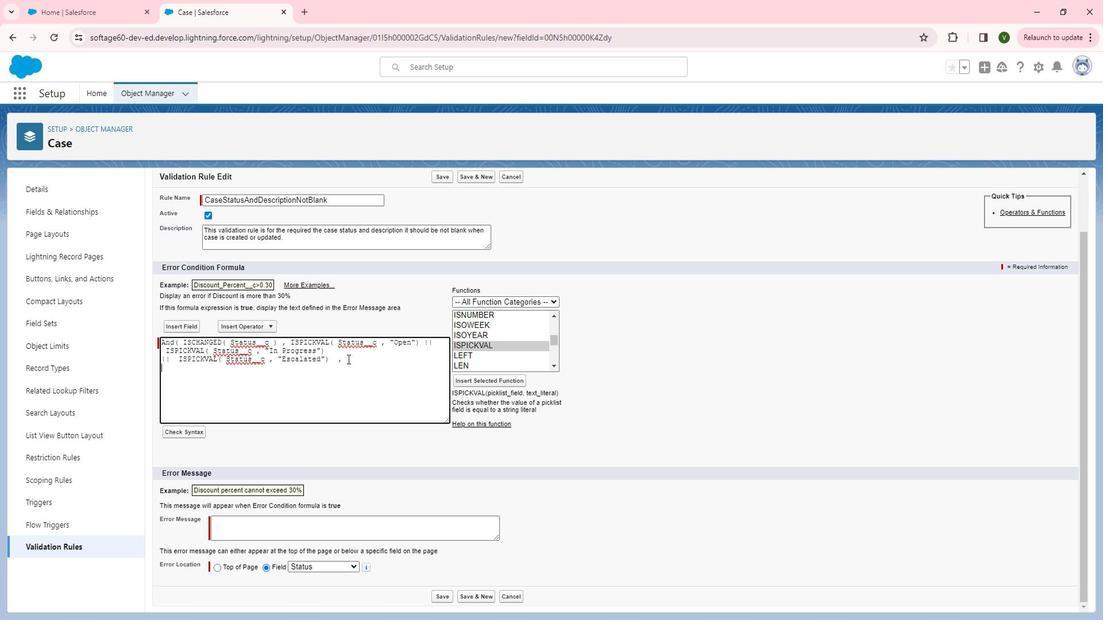 
Action: Mouse moved to (535, 338)
Screenshot: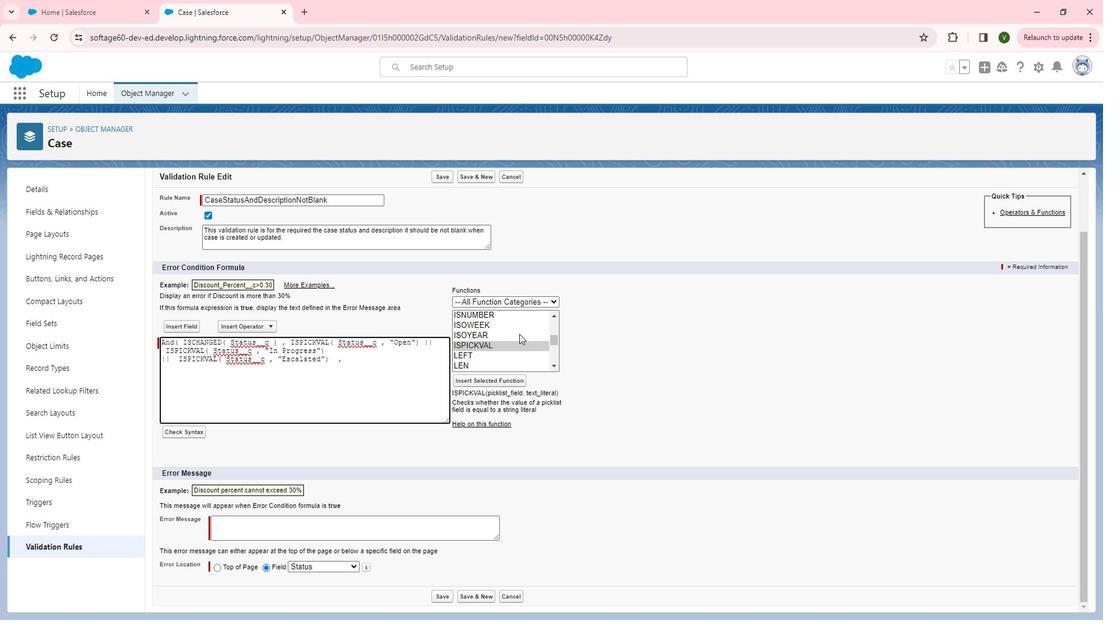 
Action: Mouse scrolled (535, 338) with delta (0, 0)
Screenshot: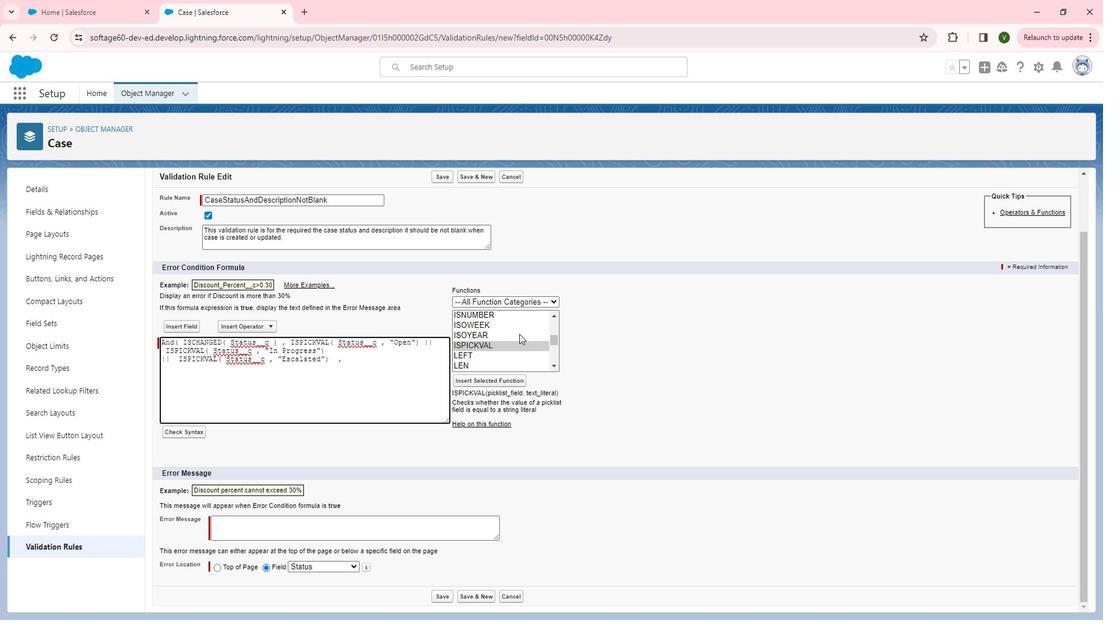 
Action: Mouse moved to (504, 325)
Screenshot: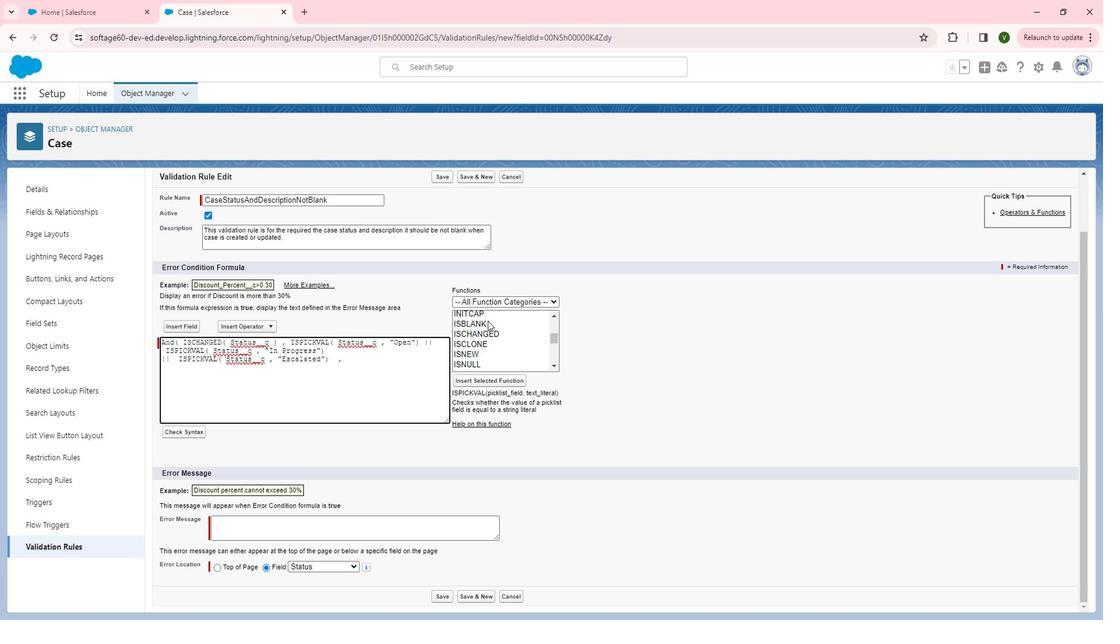 
Action: Mouse pressed left at (504, 325)
Screenshot: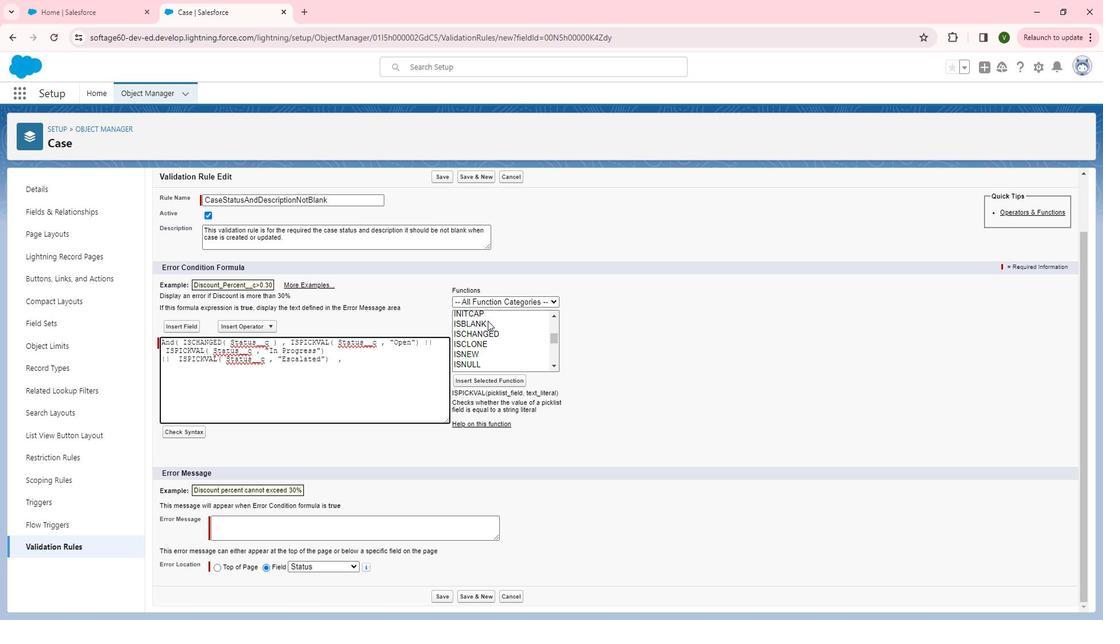 
Action: Mouse moved to (514, 381)
Screenshot: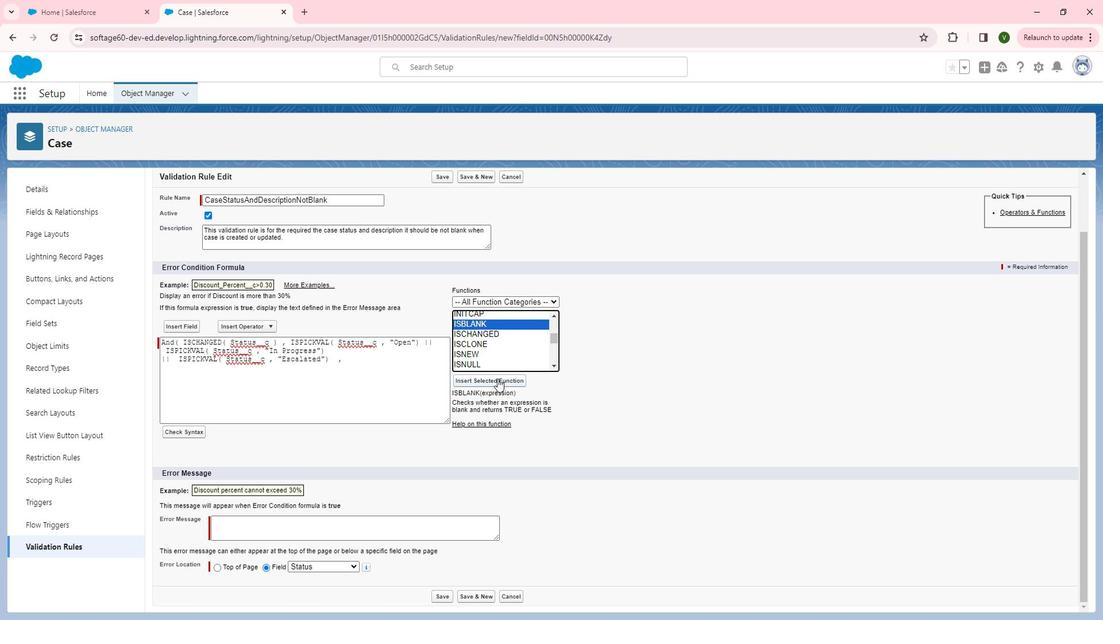 
Action: Mouse pressed left at (514, 381)
Screenshot: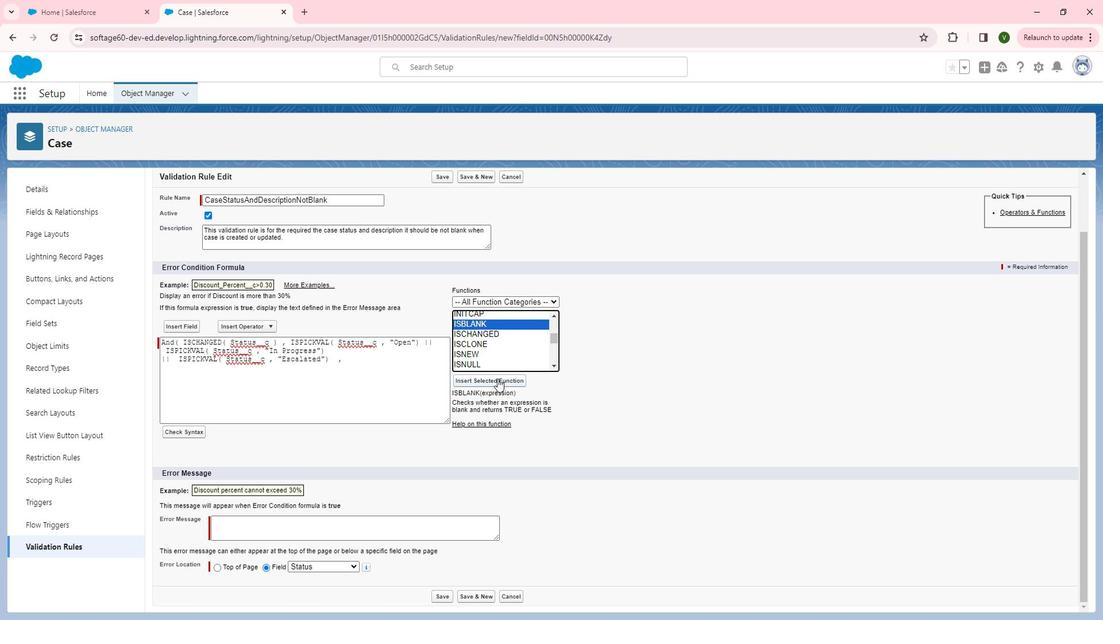 
Action: Mouse moved to (238, 371)
Screenshot: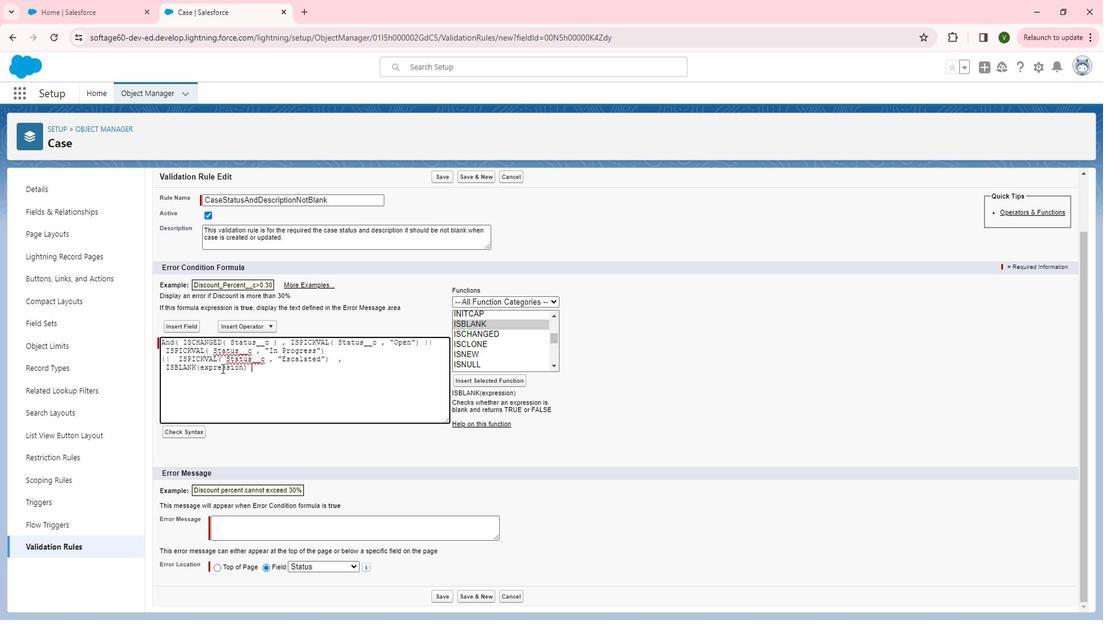 
Action: Mouse pressed left at (238, 371)
Screenshot: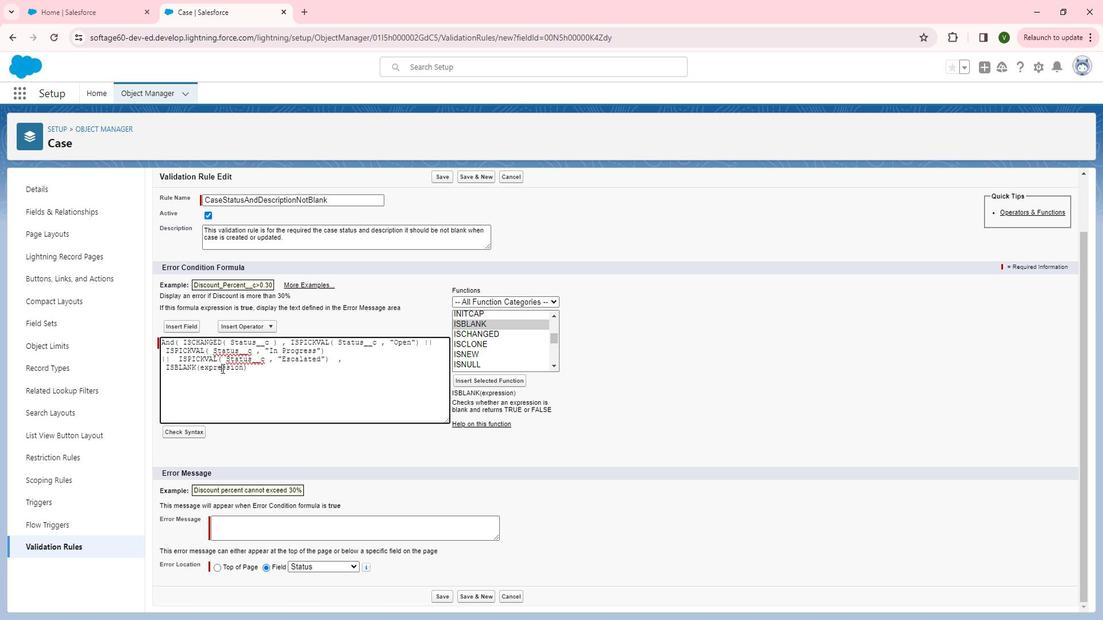 
Action: Mouse moved to (271, 369)
Screenshot: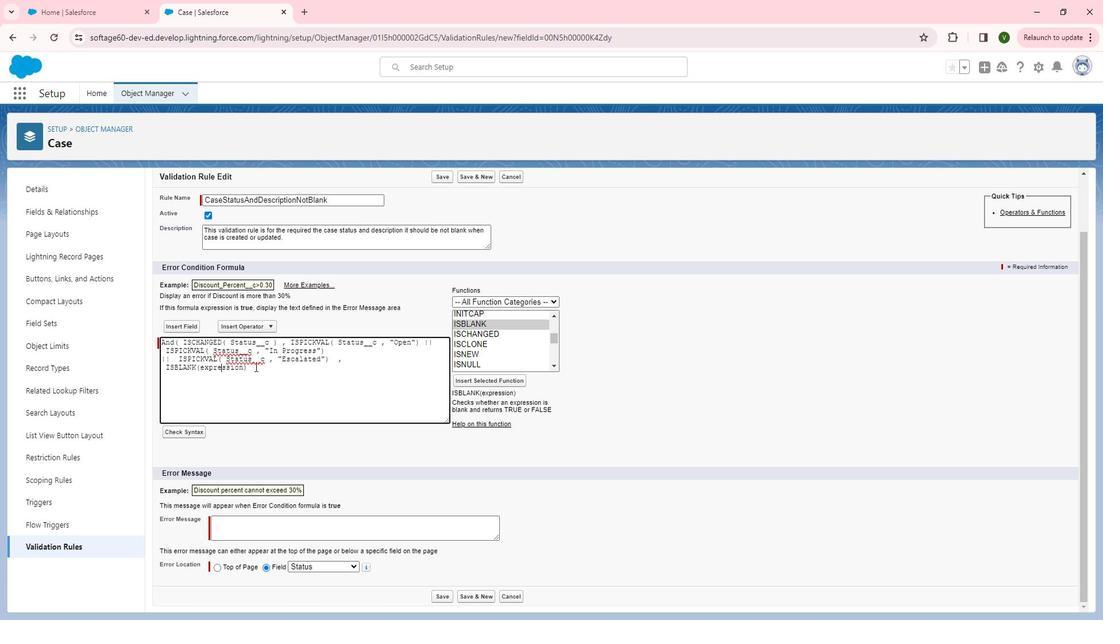 
Action: Mouse pressed left at (271, 369)
Screenshot: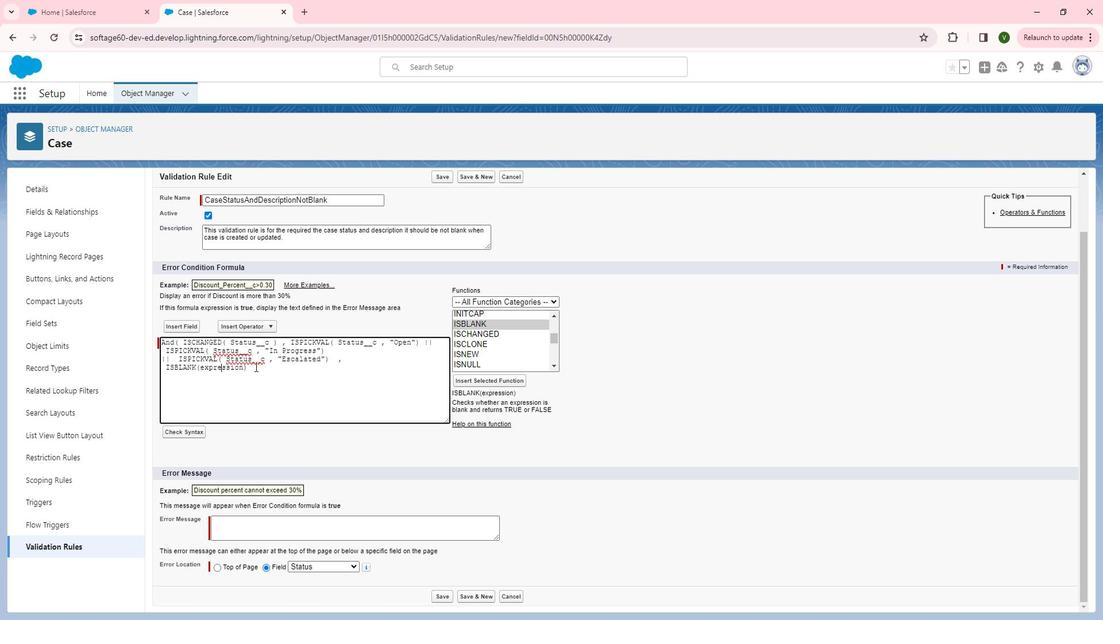 
Action: Key pressed <Key.backspace><Key.backspace><Key.backspace><Key.backspace><Key.backspace><Key.backspace><Key.backspace><Key.backspace><Key.backspace><Key.backspace><Key.backspace><Key.backspace><Key.backspace><Key.backspace><Key.backspace><Key.backspace><Key.backspace><Key.backspace><Key.backspace><Key.backspace>
Screenshot: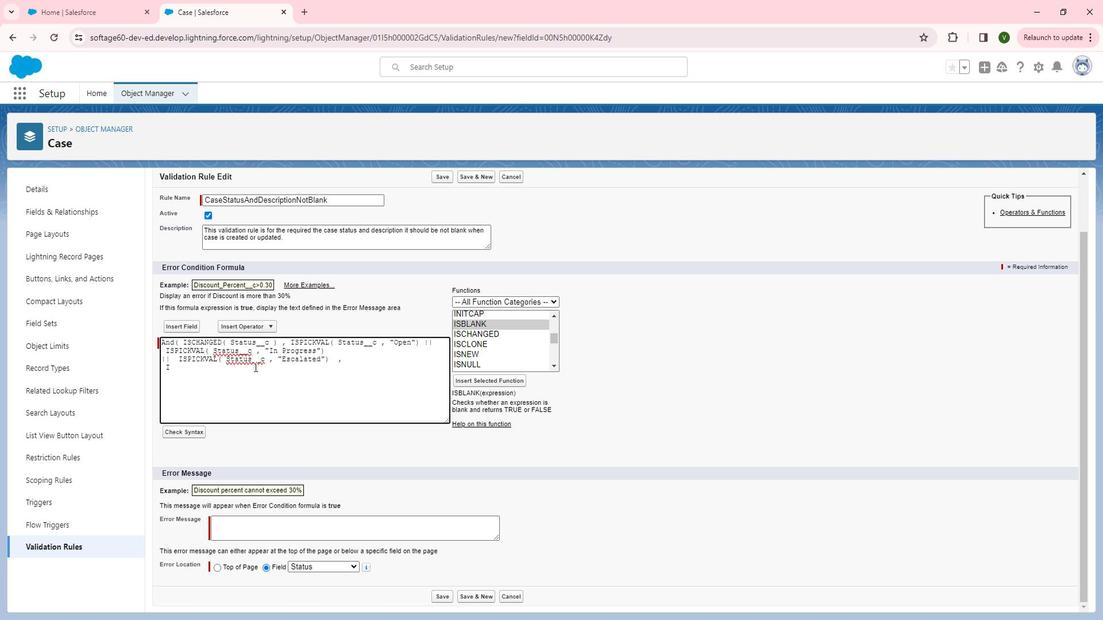 
Action: Mouse moved to (485, 360)
Screenshot: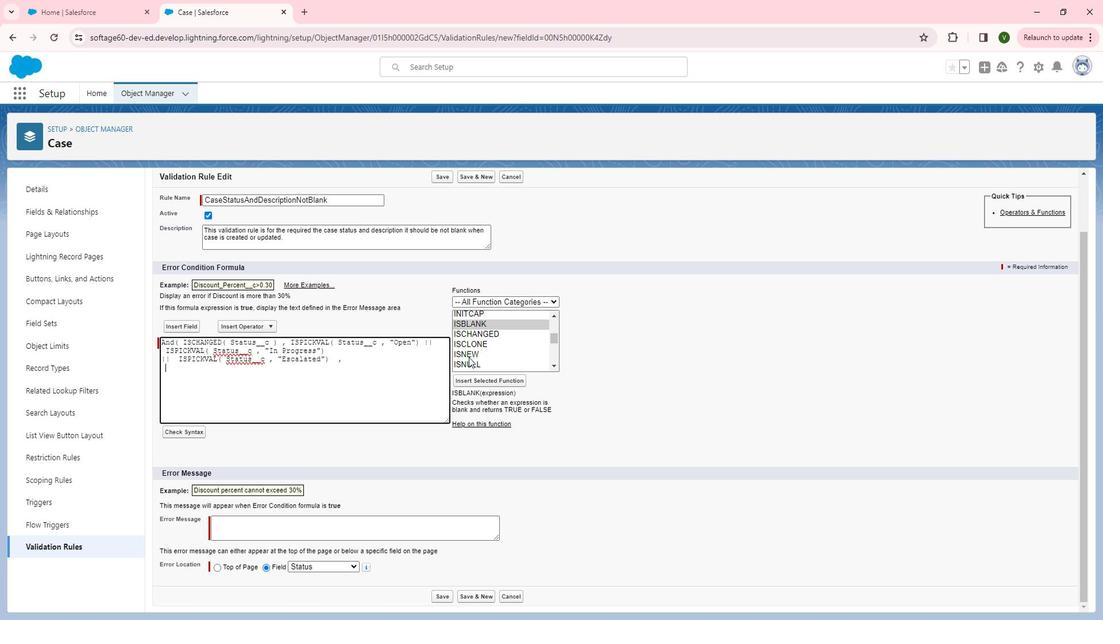 
Action: Mouse pressed left at (485, 360)
Screenshot: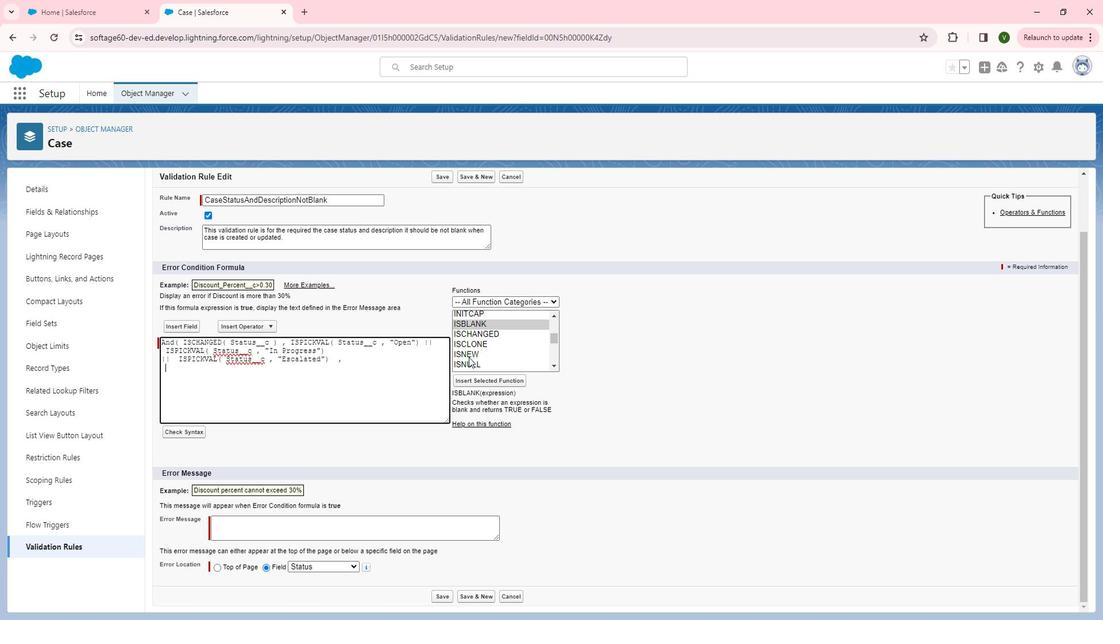 
Action: Mouse scrolled (485, 359) with delta (0, 0)
Screenshot: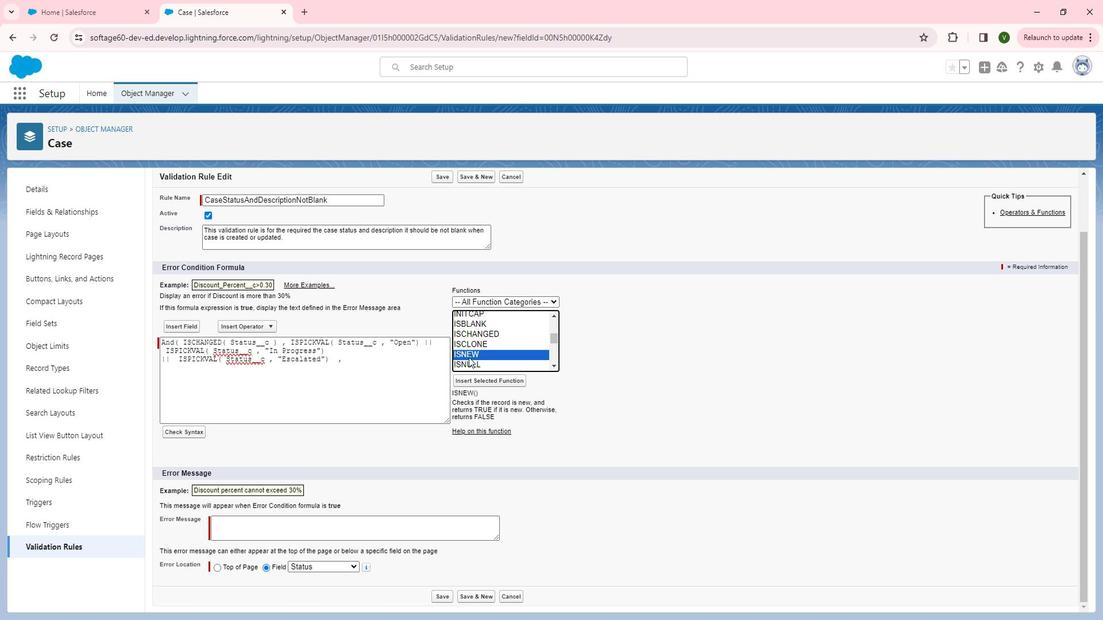 
Action: Mouse moved to (492, 346)
Screenshot: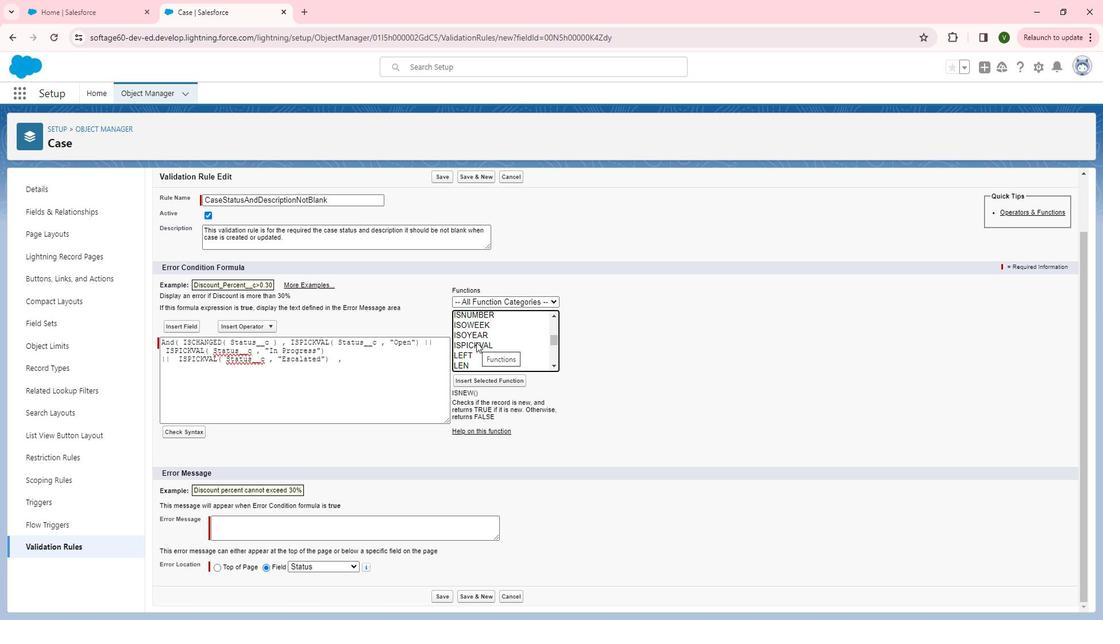 
Action: Mouse pressed left at (492, 346)
Screenshot: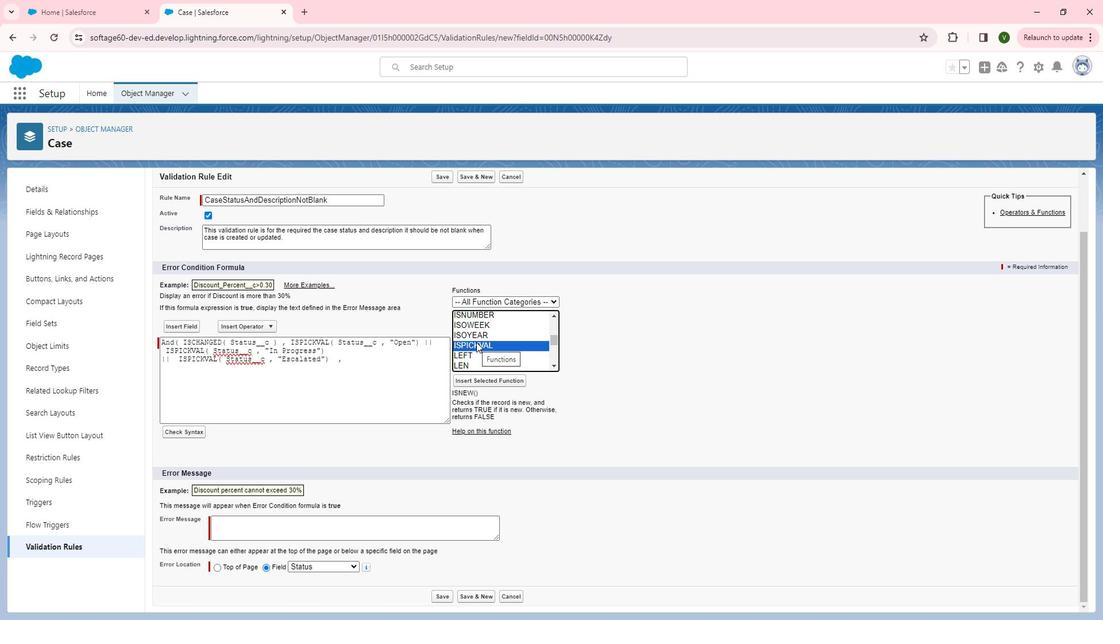 
Action: Mouse moved to (513, 384)
Screenshot: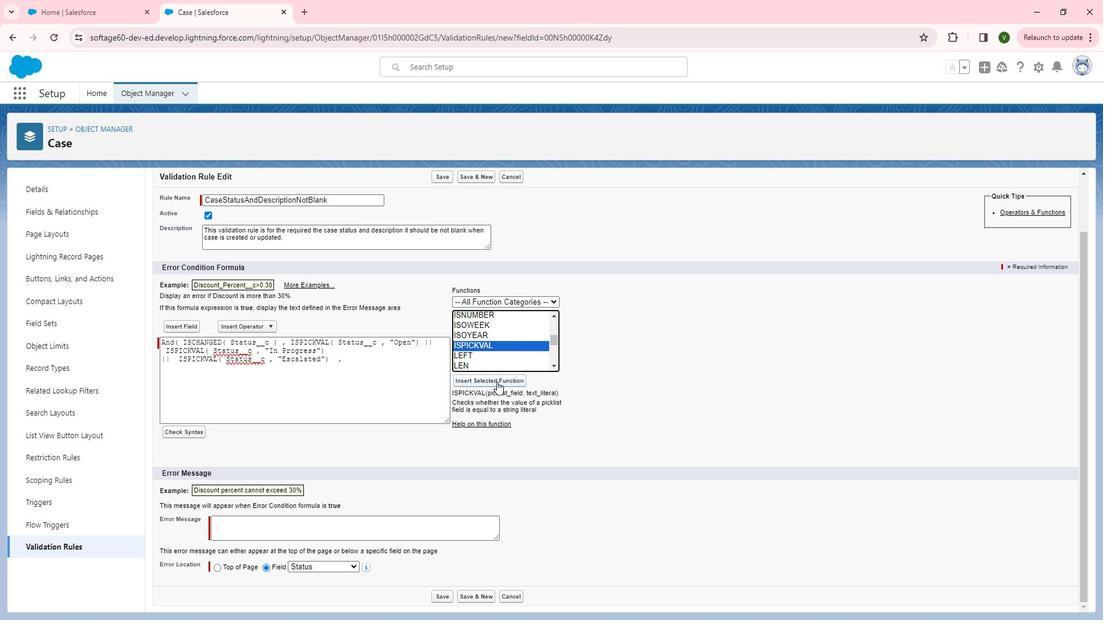 
Action: Mouse pressed left at (513, 384)
Screenshot: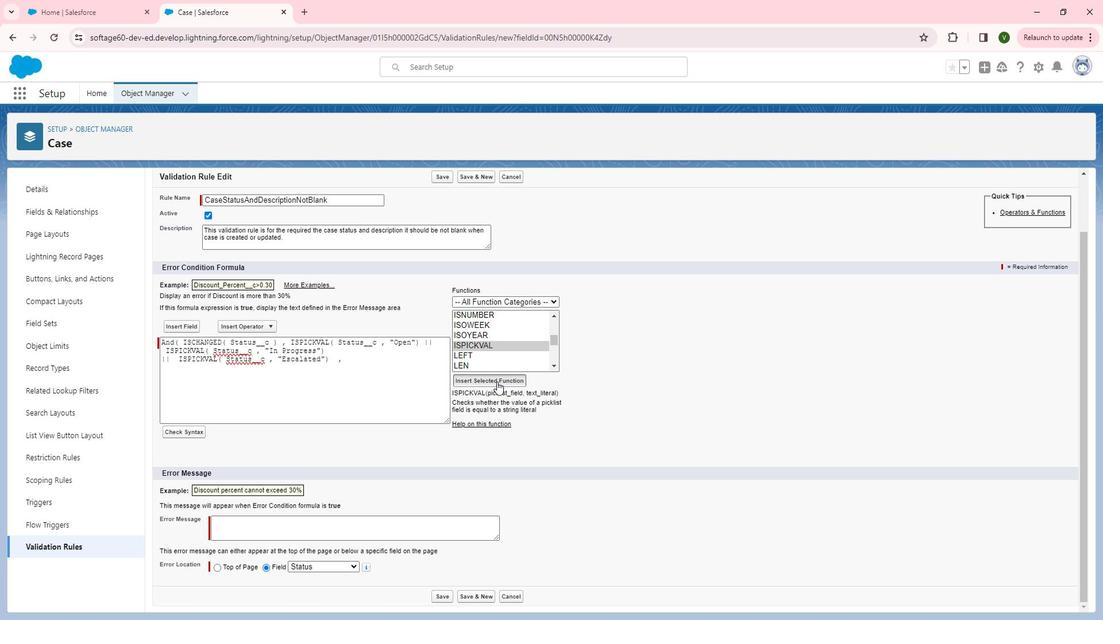 
Action: Mouse moved to (258, 372)
Screenshot: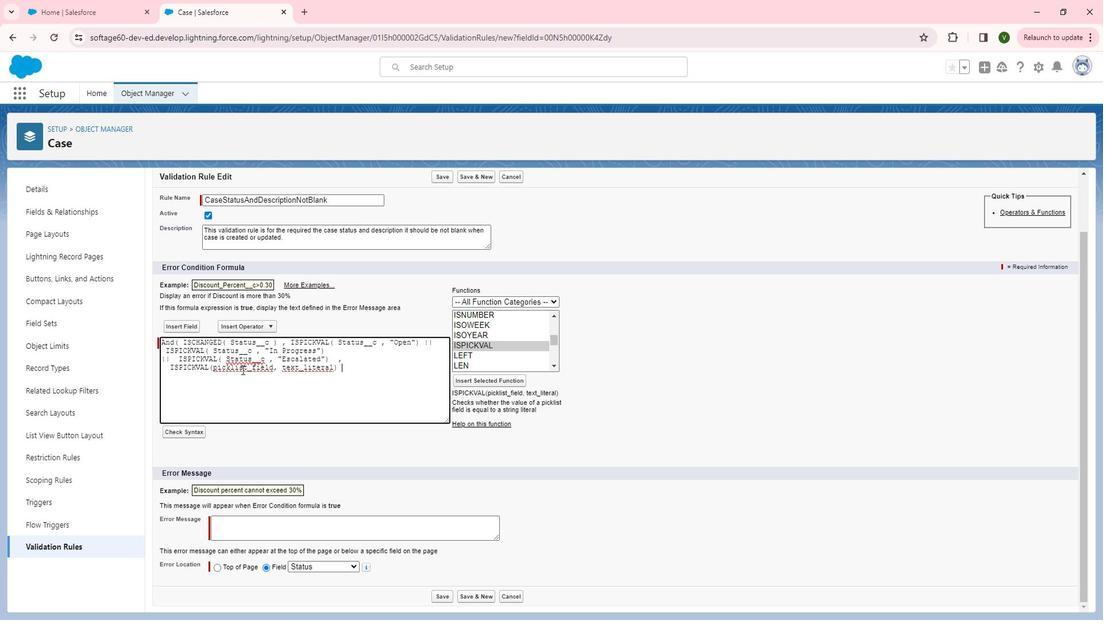 
Action: Mouse pressed left at (258, 372)
Screenshot: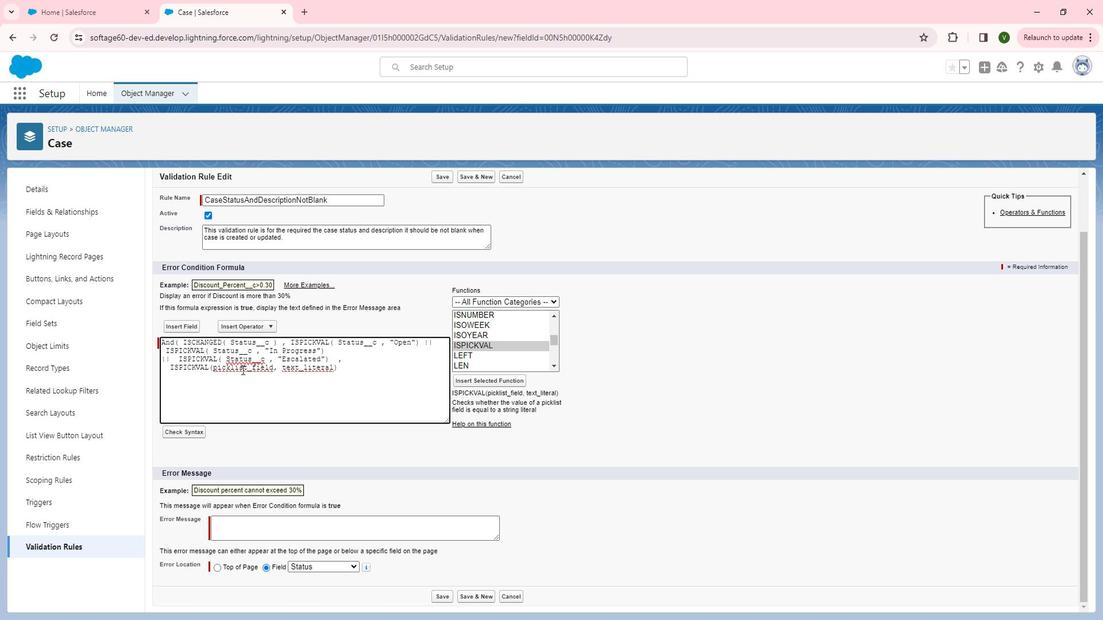 
Action: Mouse pressed left at (258, 372)
Screenshot: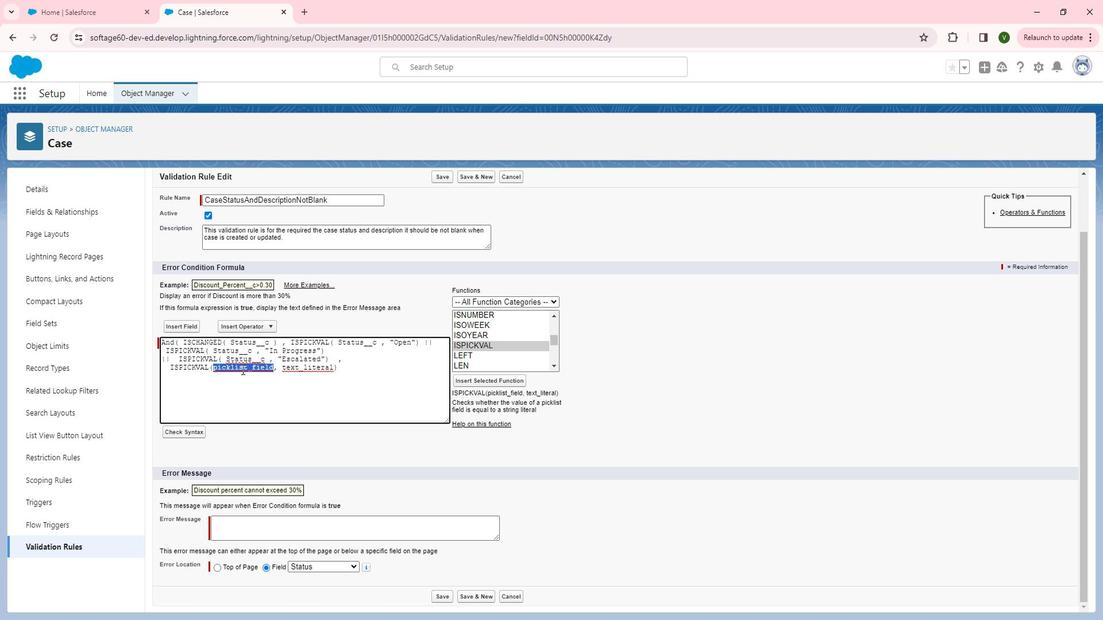 
Action: Mouse moved to (206, 332)
Screenshot: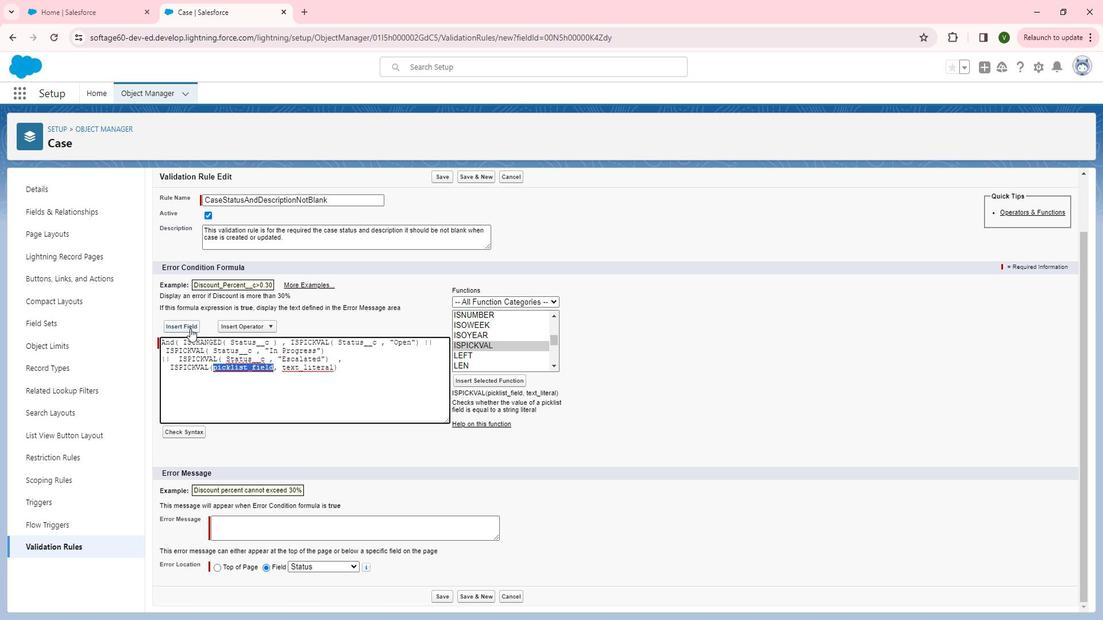 
Action: Mouse pressed left at (206, 332)
Screenshot: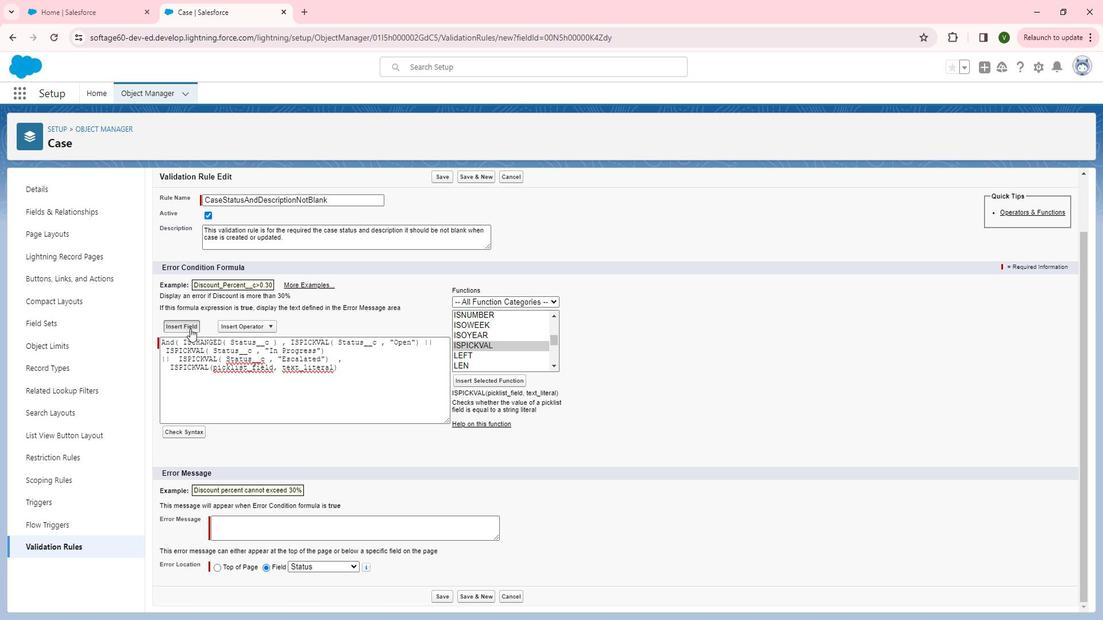 
Action: Mouse moved to (510, 415)
Screenshot: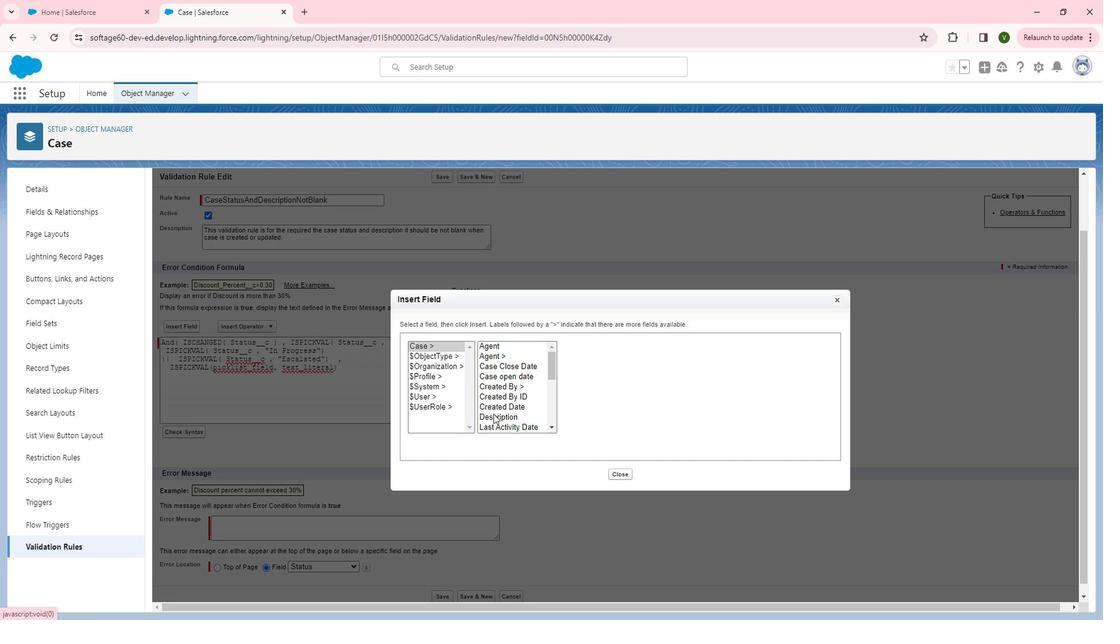 
Action: Mouse scrolled (510, 414) with delta (0, 0)
Screenshot: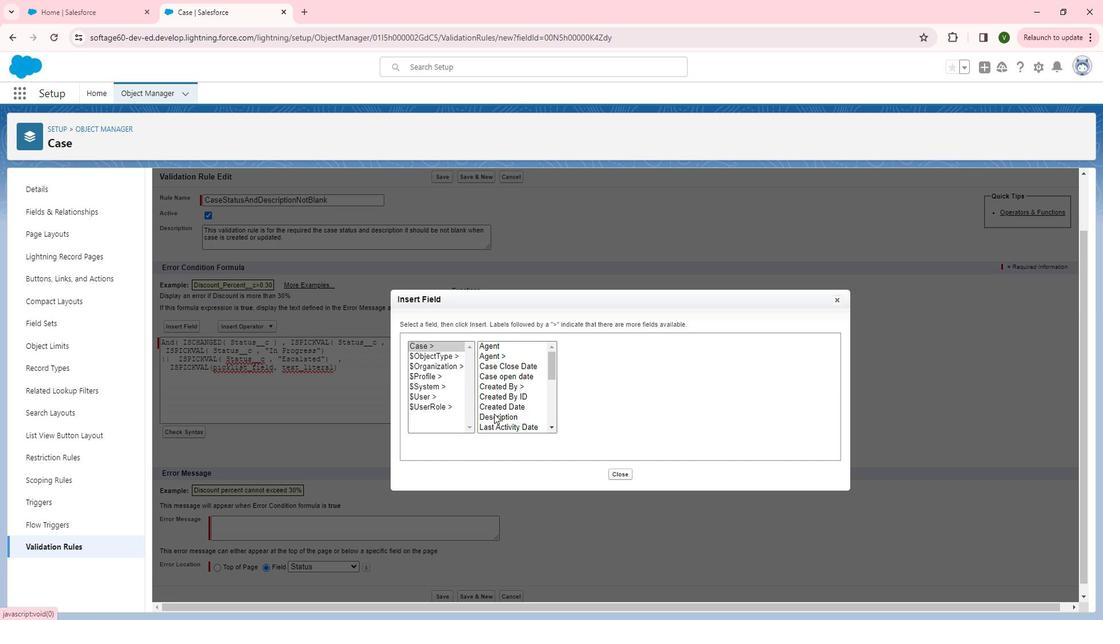 
Action: Mouse scrolled (510, 414) with delta (0, 0)
Screenshot: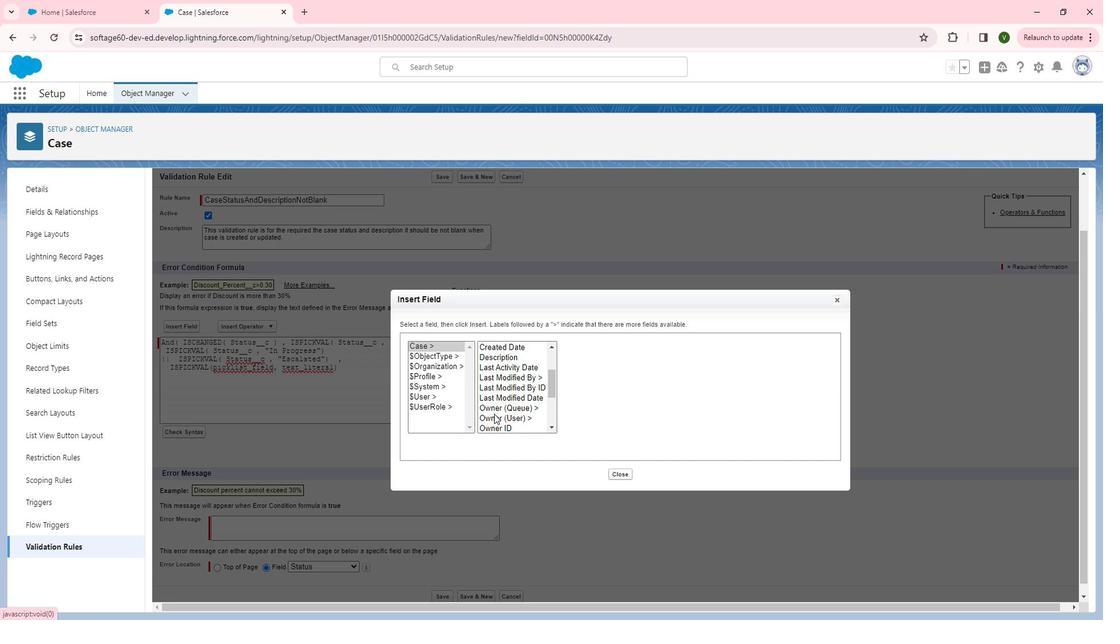 
Action: Mouse moved to (515, 421)
Screenshot: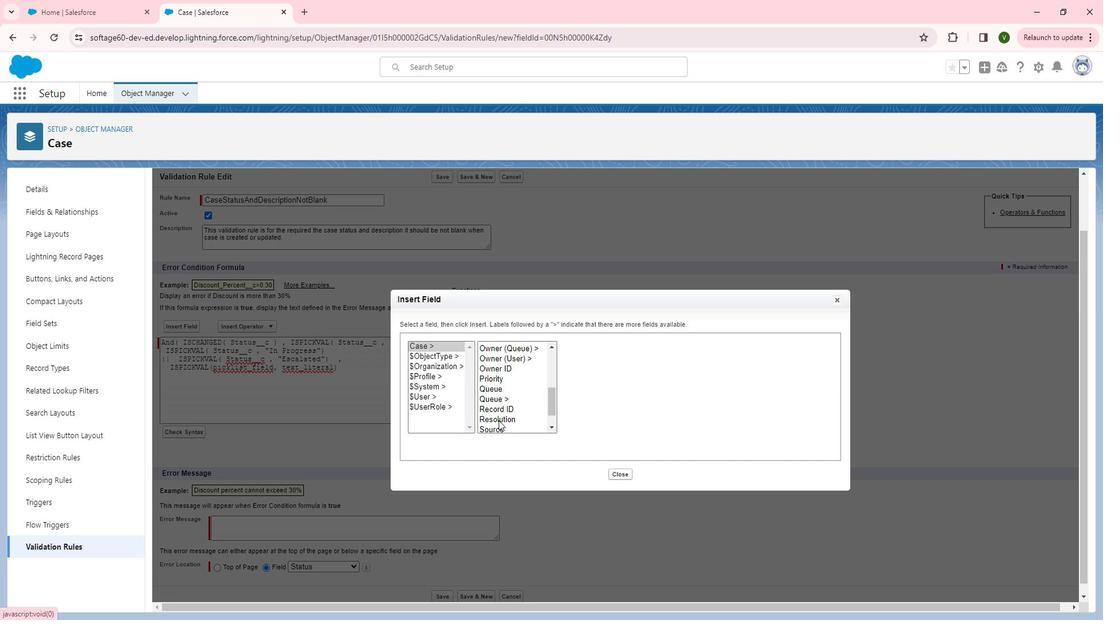 
Action: Mouse scrolled (515, 420) with delta (0, 0)
Screenshot: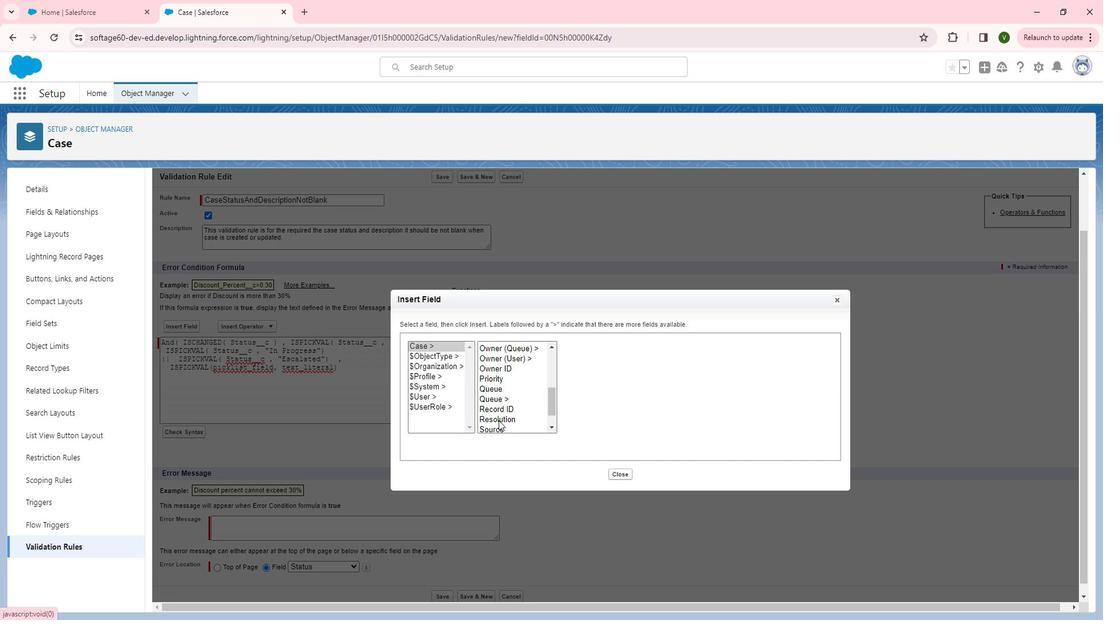 
Action: Mouse moved to (510, 411)
Screenshot: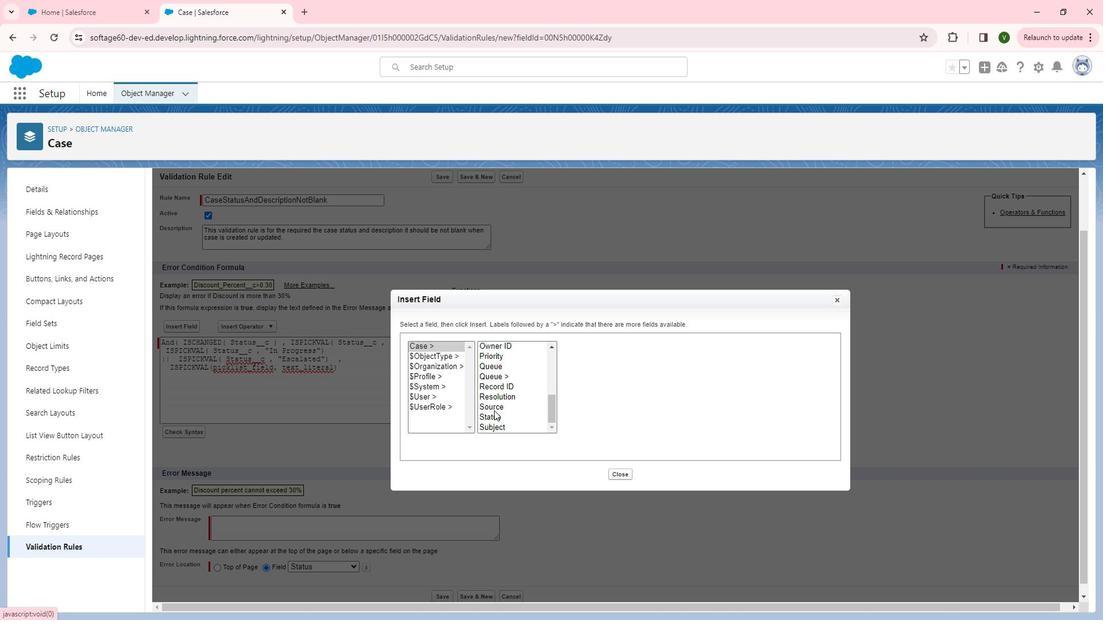 
Action: Mouse pressed left at (510, 411)
Screenshot: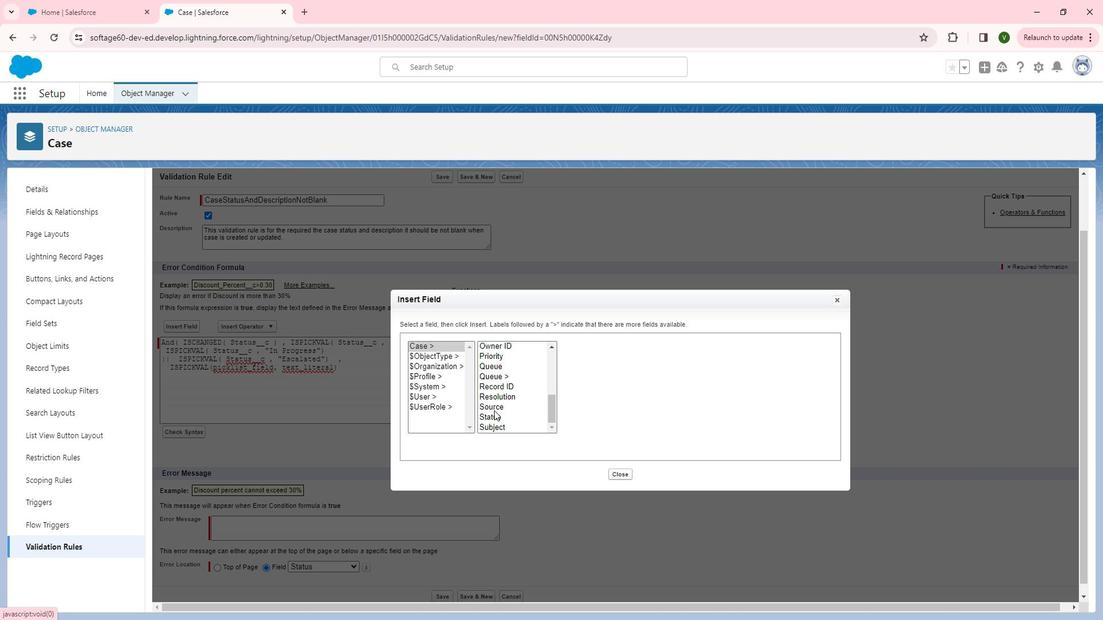 
Action: Mouse moved to (610, 408)
Screenshot: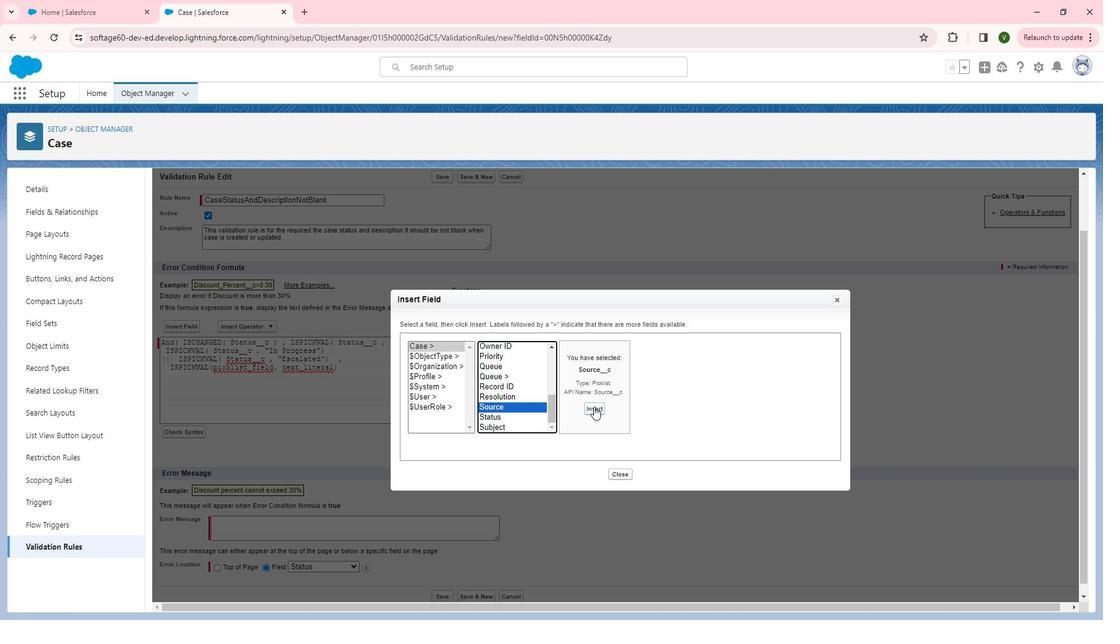 
Action: Mouse pressed left at (610, 408)
Screenshot: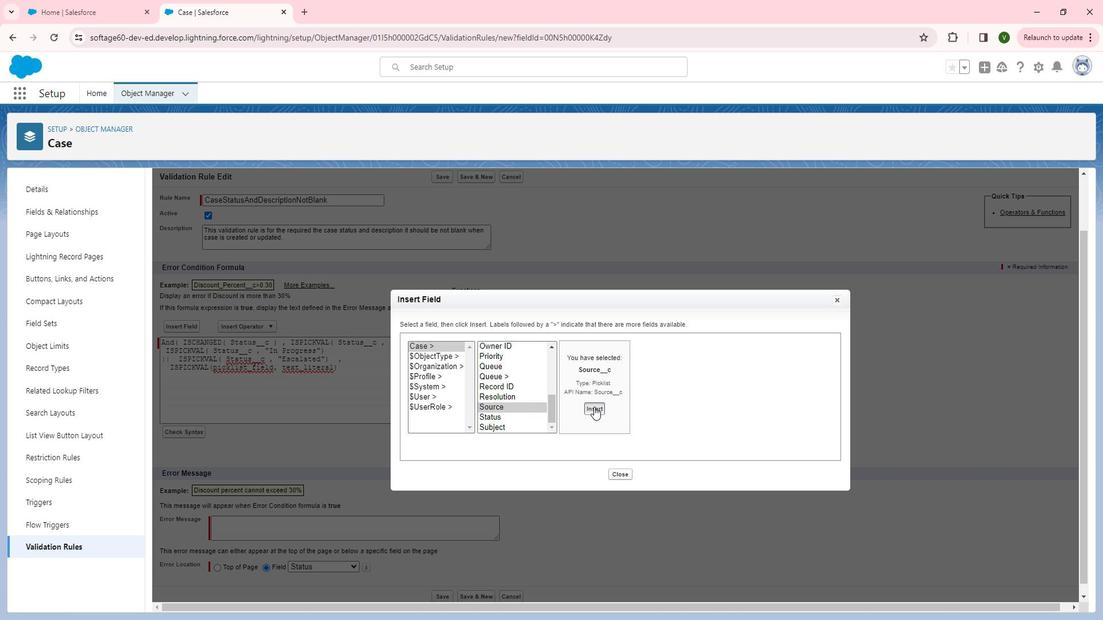 
Action: Mouse moved to (308, 373)
Screenshot: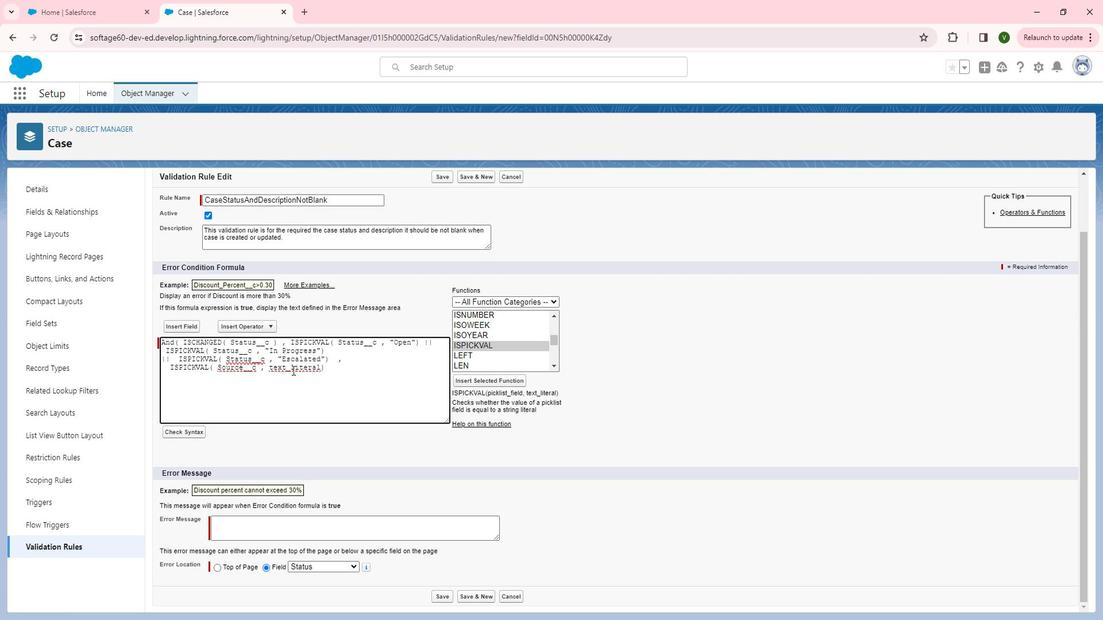 
Action: Mouse pressed left at (308, 373)
Screenshot: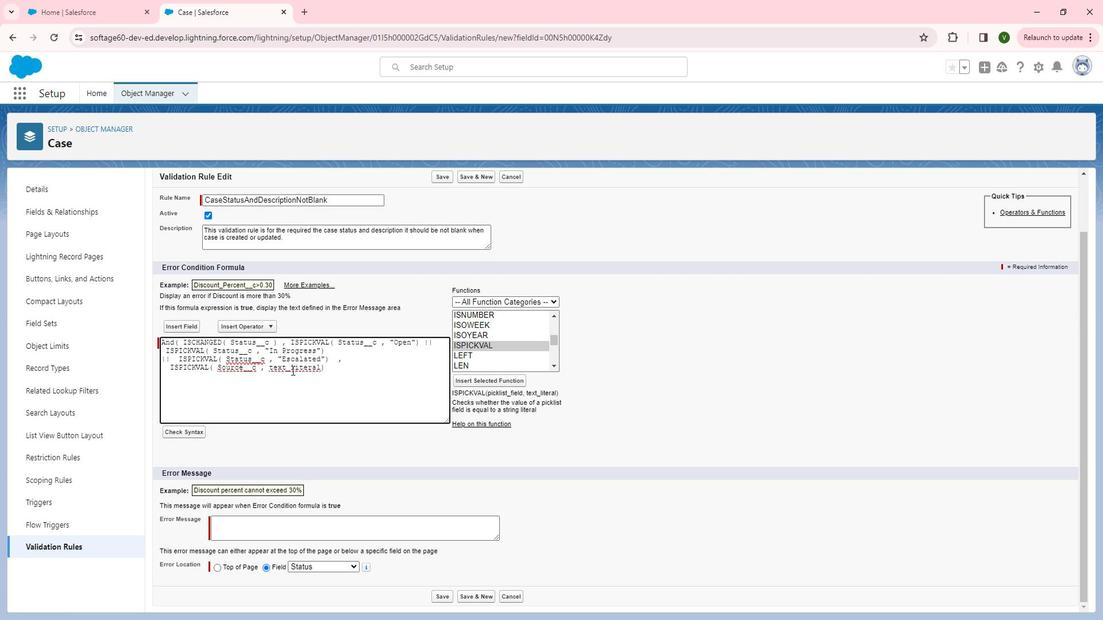 
Action: Mouse pressed left at (308, 373)
Screenshot: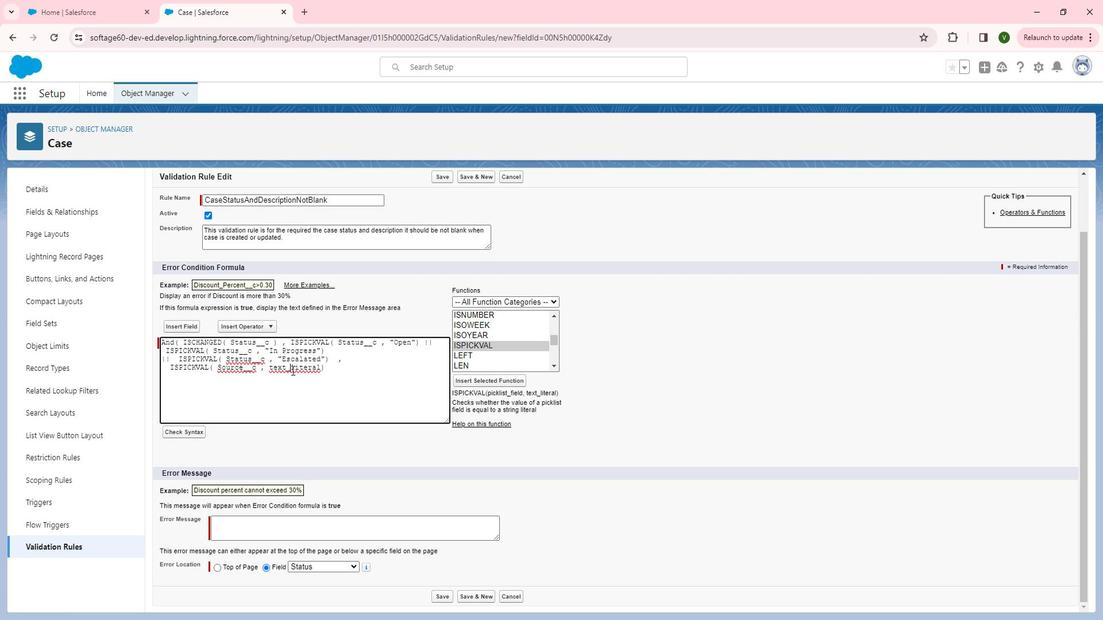 
Action: Key pressed <Key.shift>"<Key.shift>Phone<Key.shift>"
Screenshot: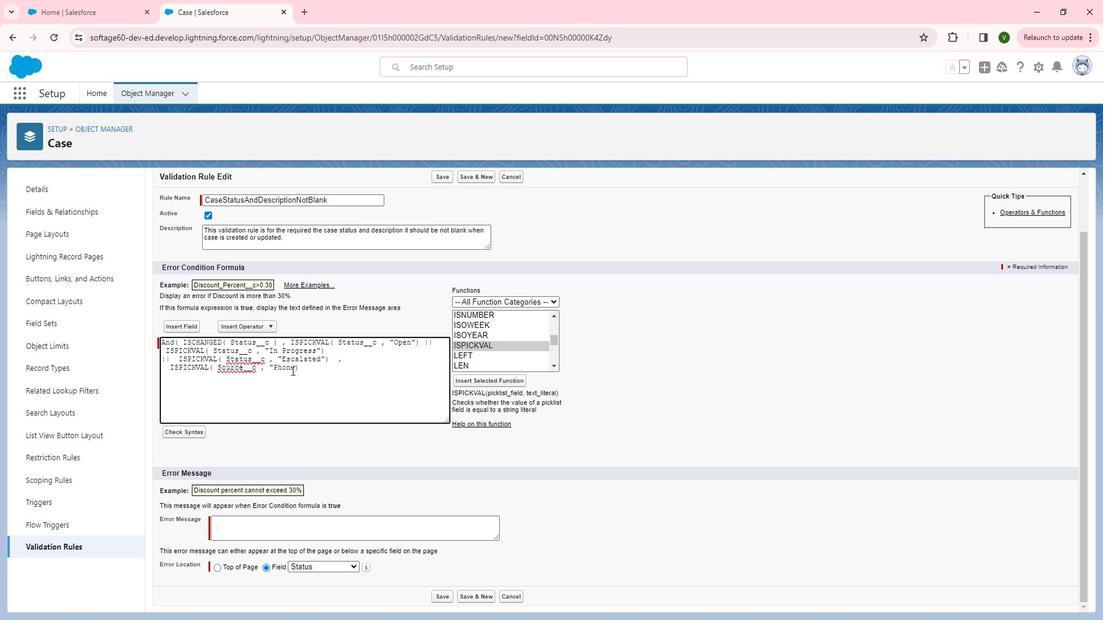 
Action: Mouse moved to (323, 372)
Screenshot: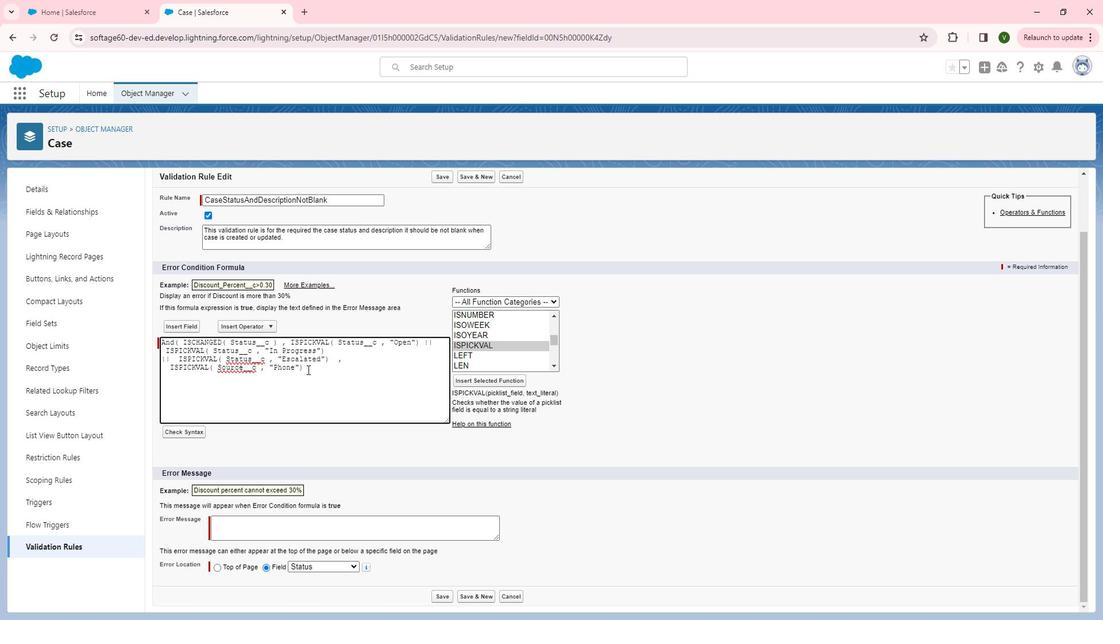
Action: Mouse pressed left at (323, 372)
Screenshot: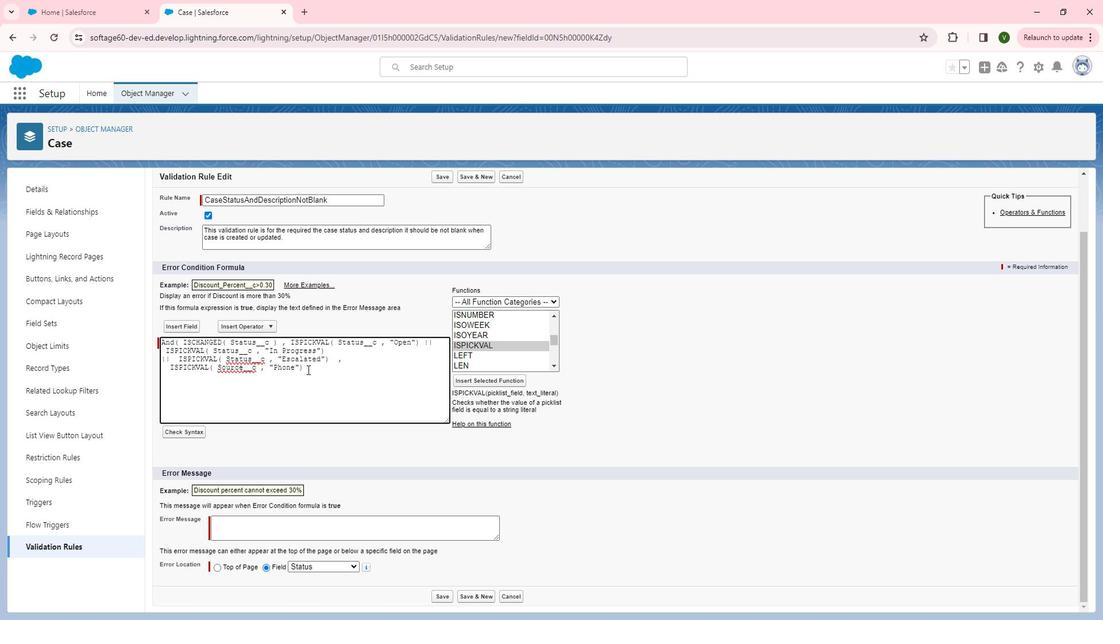 
Action: Mouse moved to (323, 372)
Screenshot: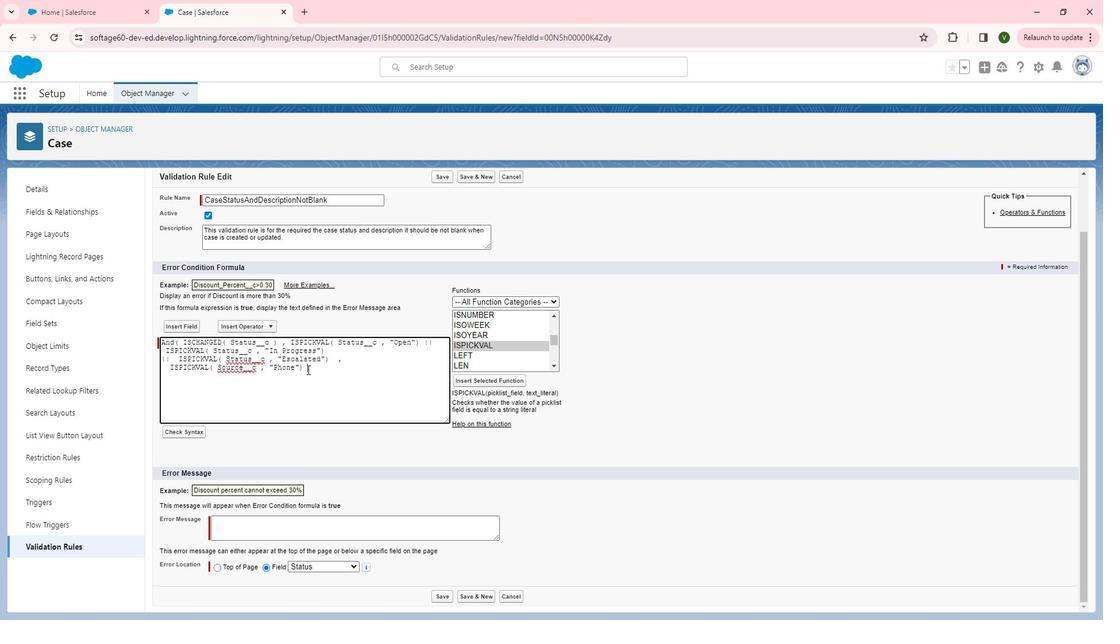 
Action: Key pressed <Key.shift>||<Key.shift><Key.enter>
Screenshot: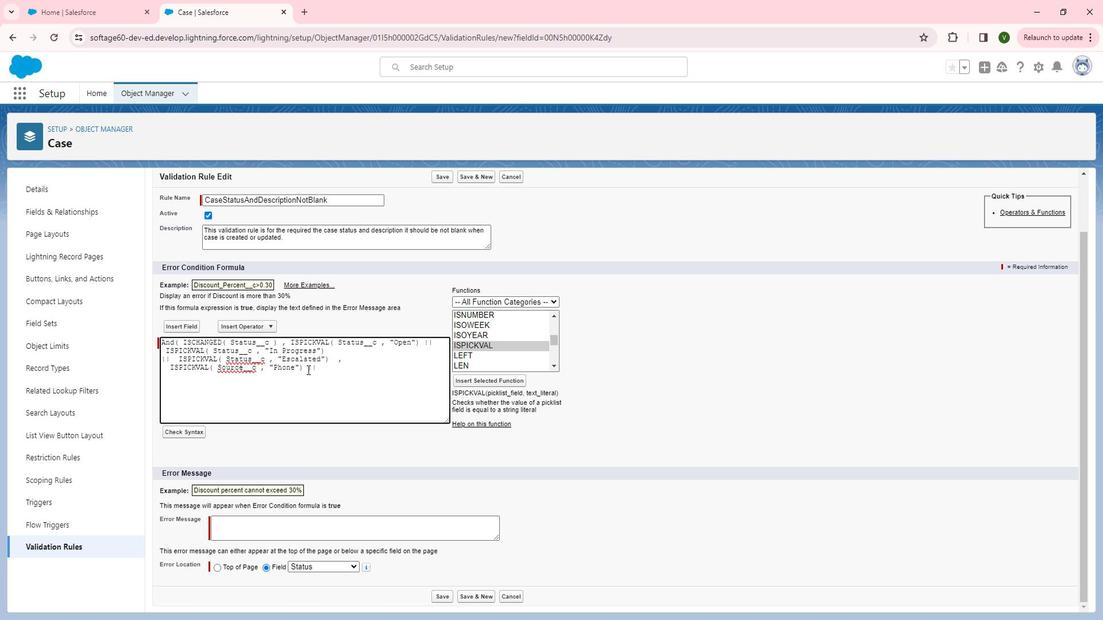 
Action: Mouse moved to (503, 349)
Screenshot: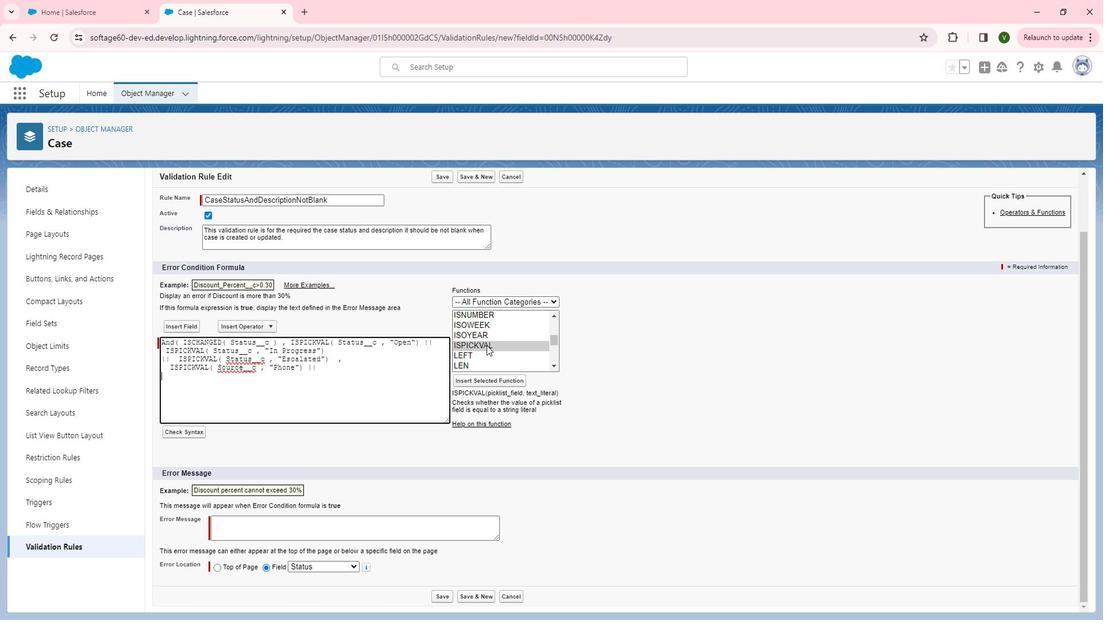 
Action: Mouse pressed left at (503, 349)
Screenshot: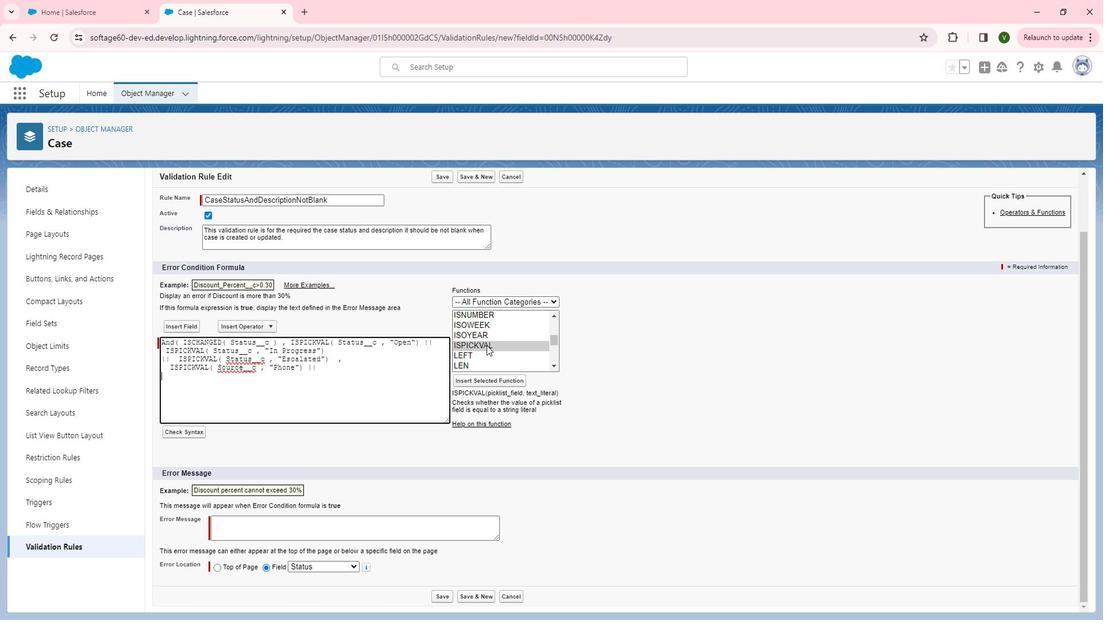 
Action: Mouse pressed left at (503, 349)
Screenshot: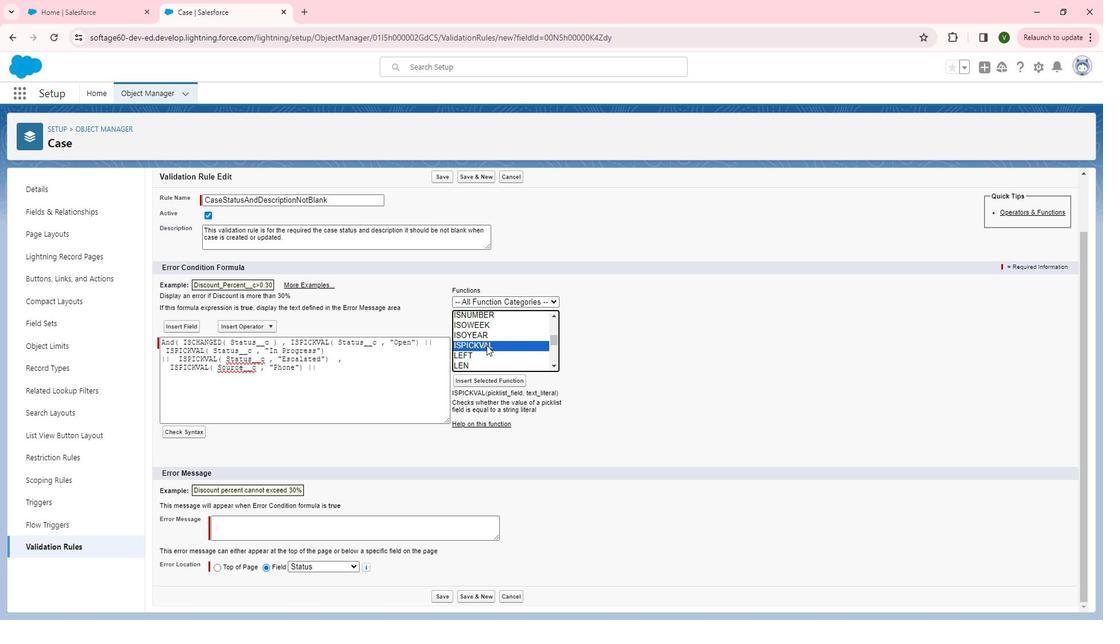 
Action: Mouse moved to (254, 381)
Screenshot: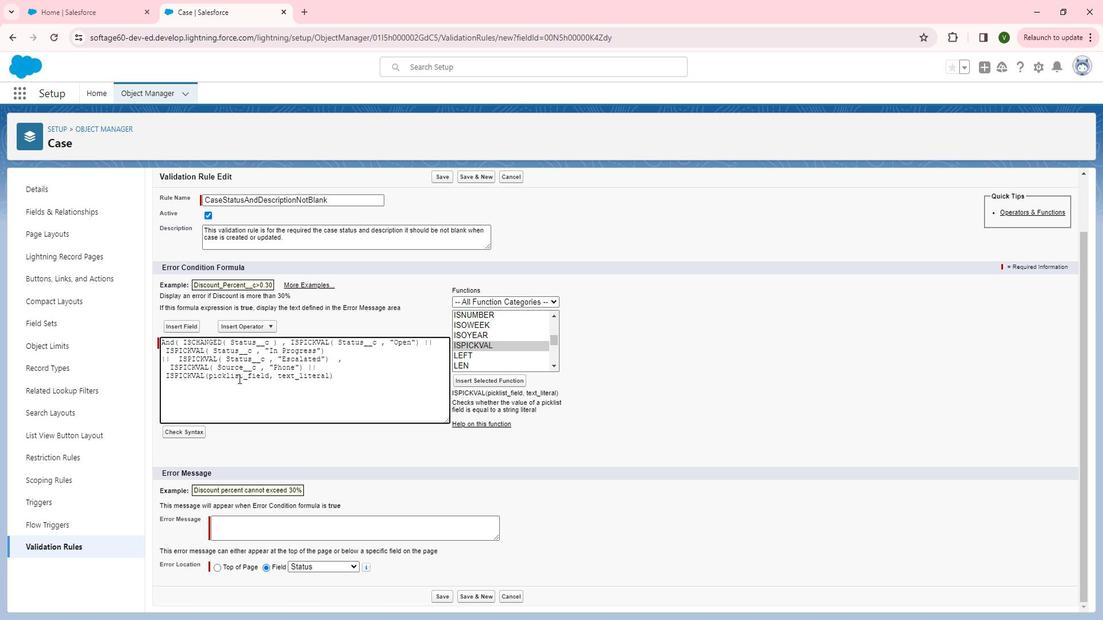 
Action: Mouse pressed left at (254, 381)
Screenshot: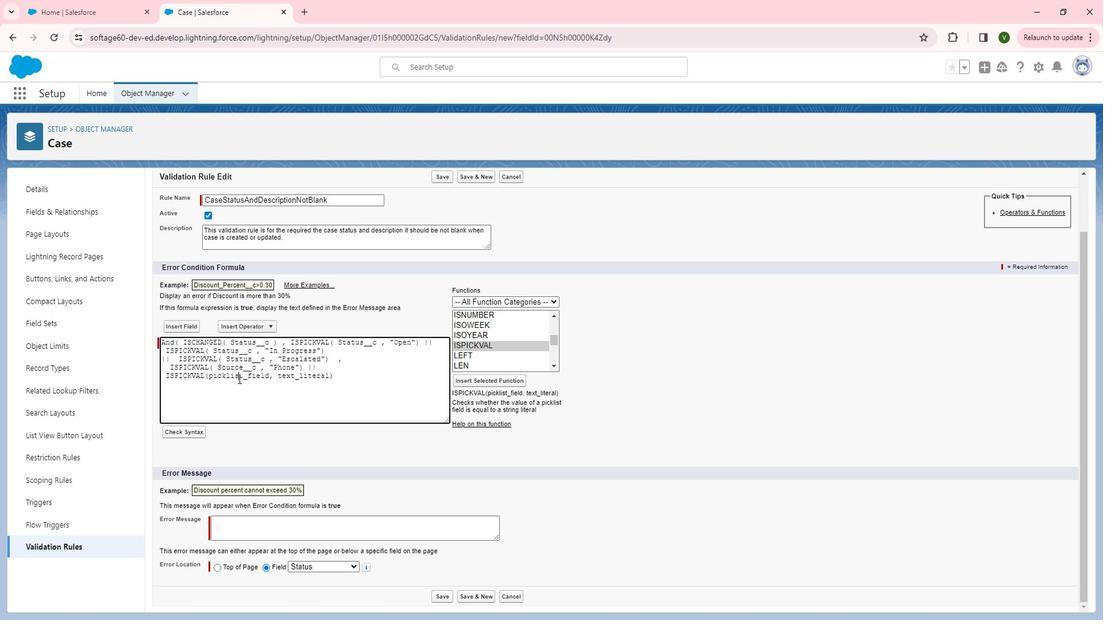 
Action: Mouse pressed left at (254, 381)
Screenshot: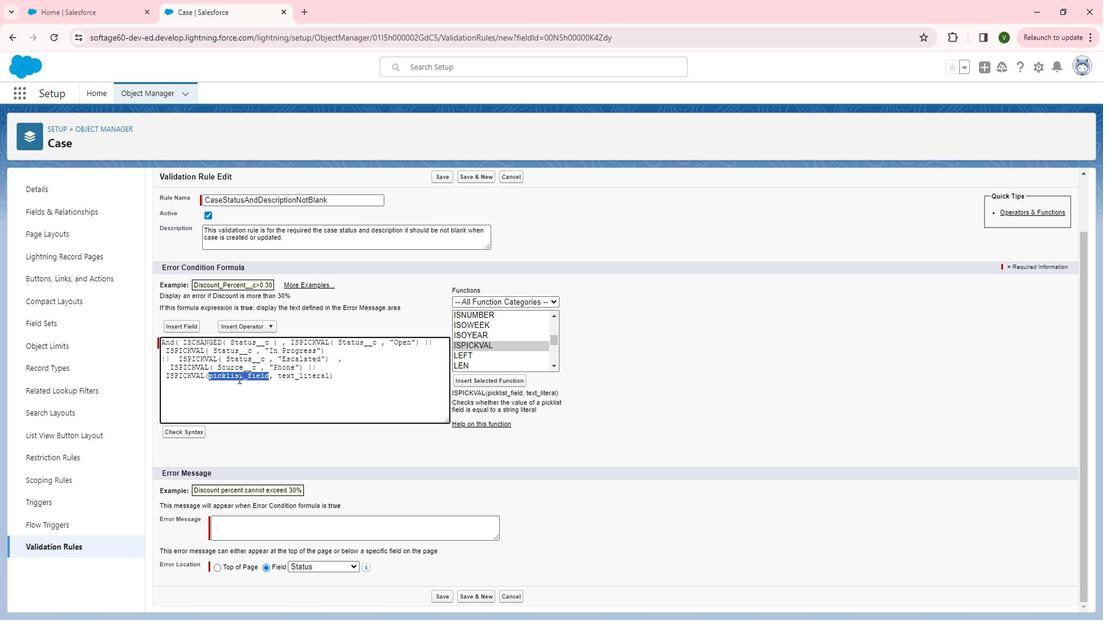 
Action: Mouse moved to (201, 326)
Screenshot: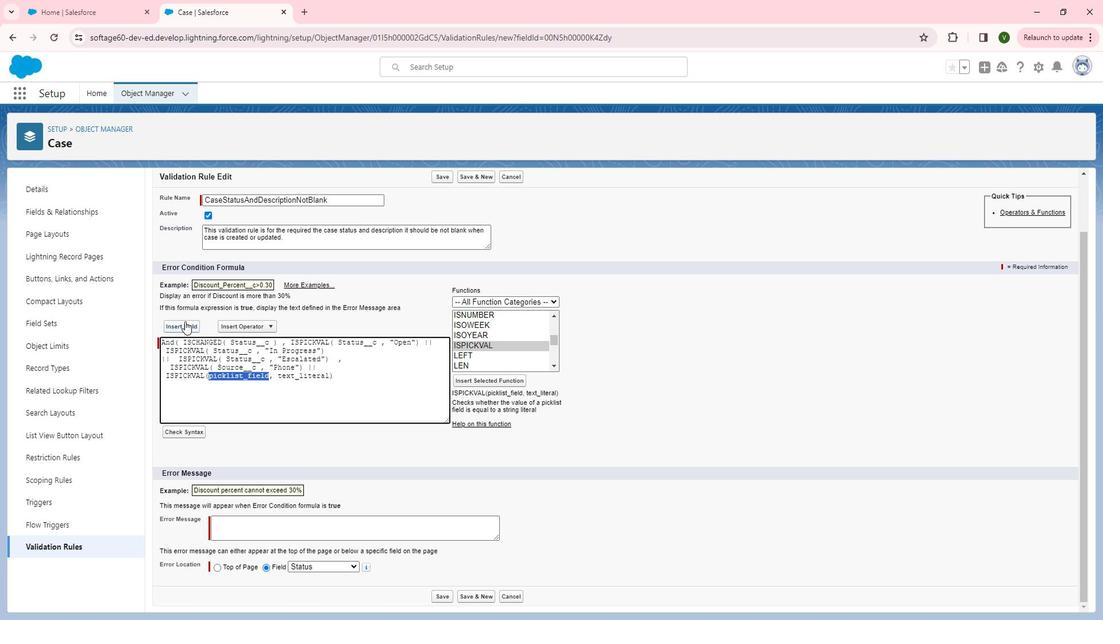 
Action: Mouse pressed left at (201, 326)
Screenshot: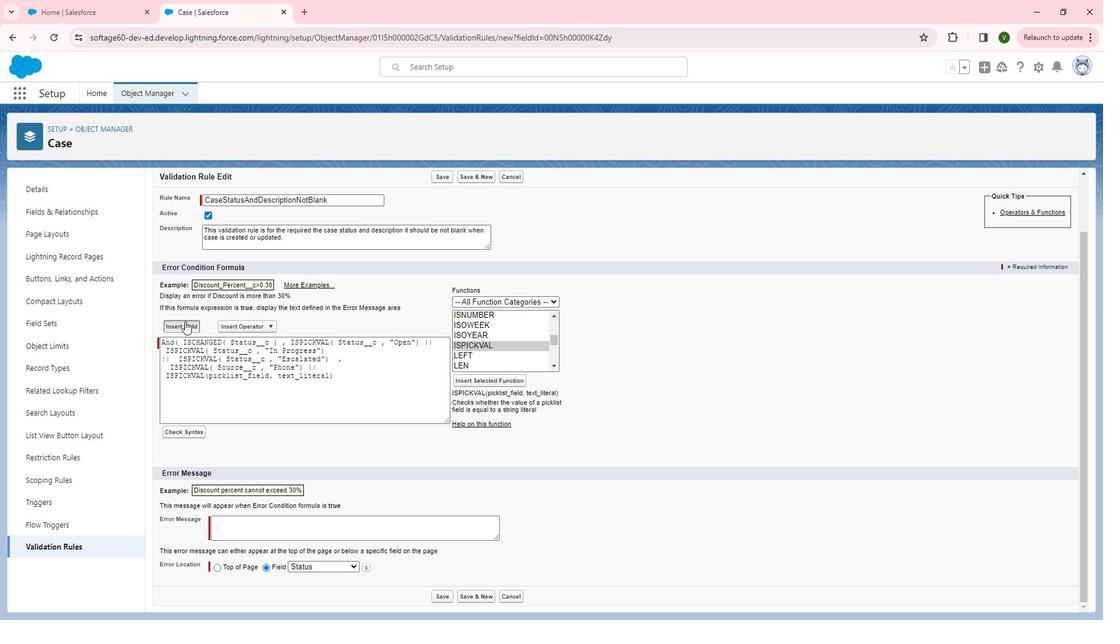 
Action: Mouse moved to (521, 396)
Screenshot: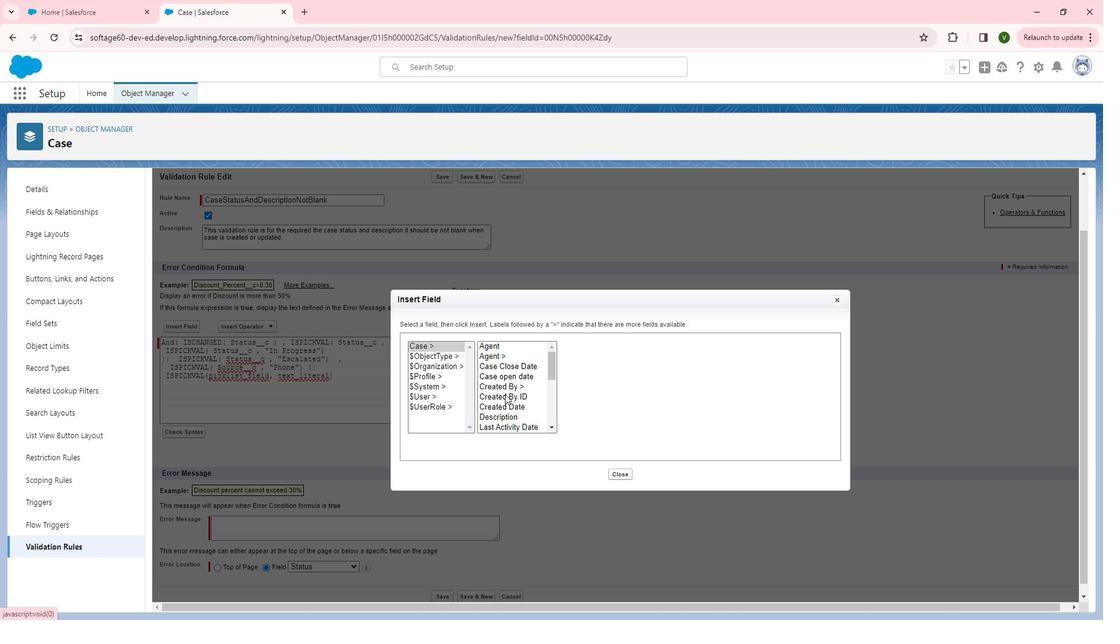 
Action: Mouse scrolled (521, 395) with delta (0, 0)
Screenshot: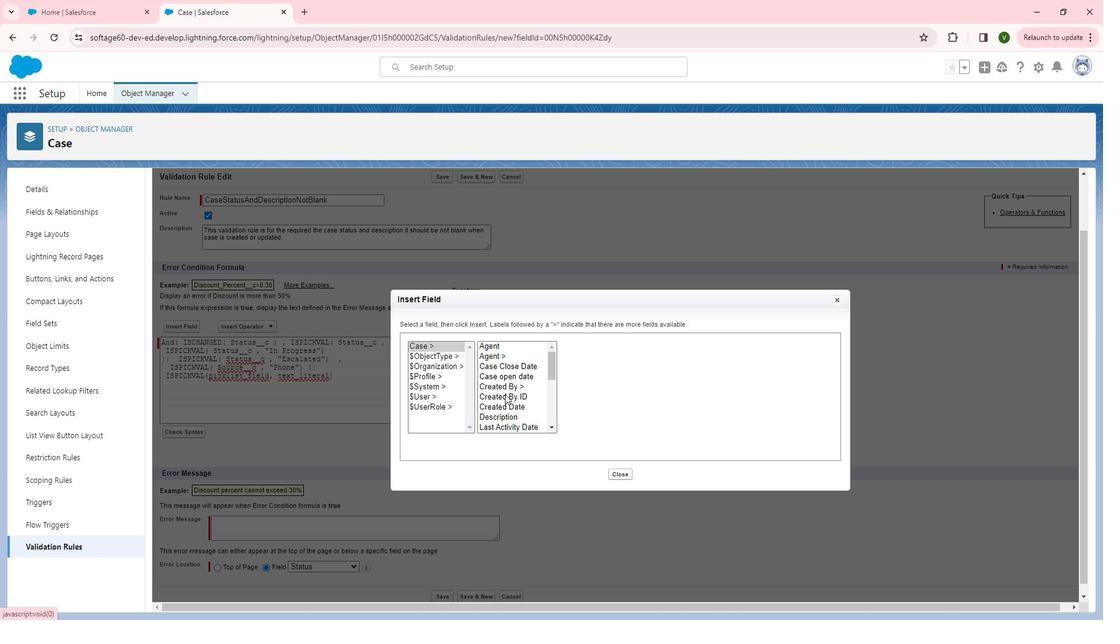 
Action: Mouse scrolled (521, 395) with delta (0, 0)
Screenshot: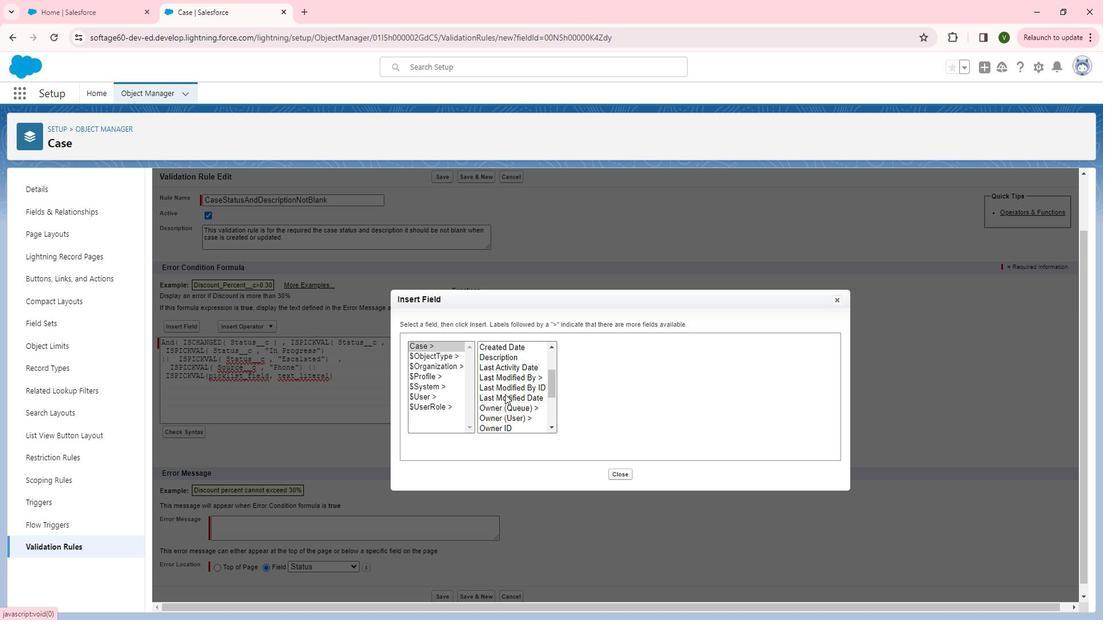 
Action: Mouse scrolled (521, 395) with delta (0, 0)
Screenshot: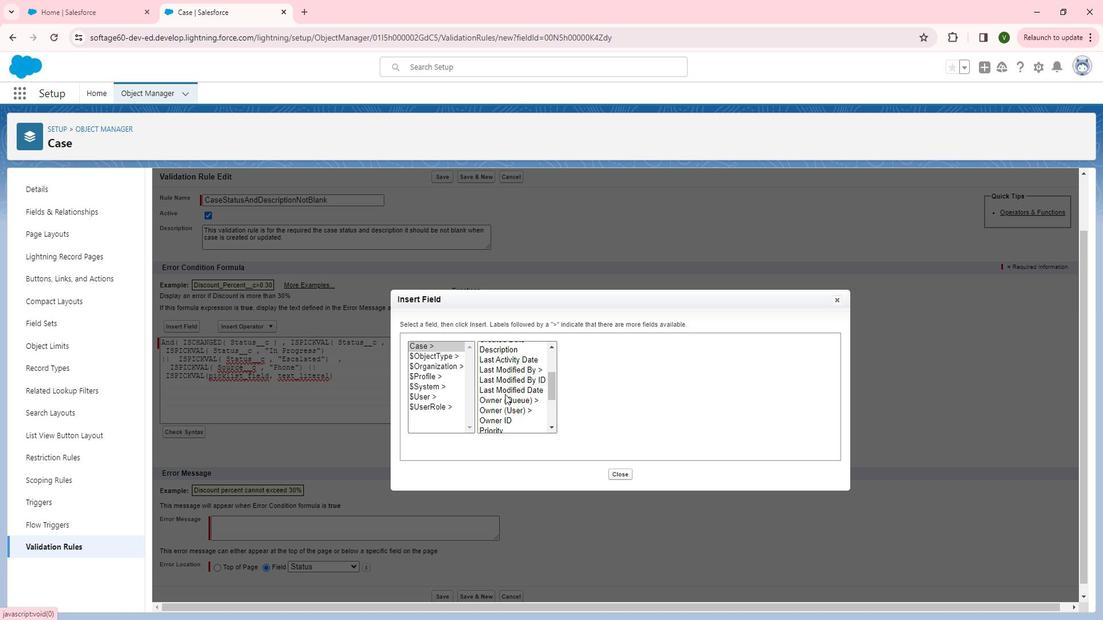 
Action: Mouse moved to (515, 404)
Screenshot: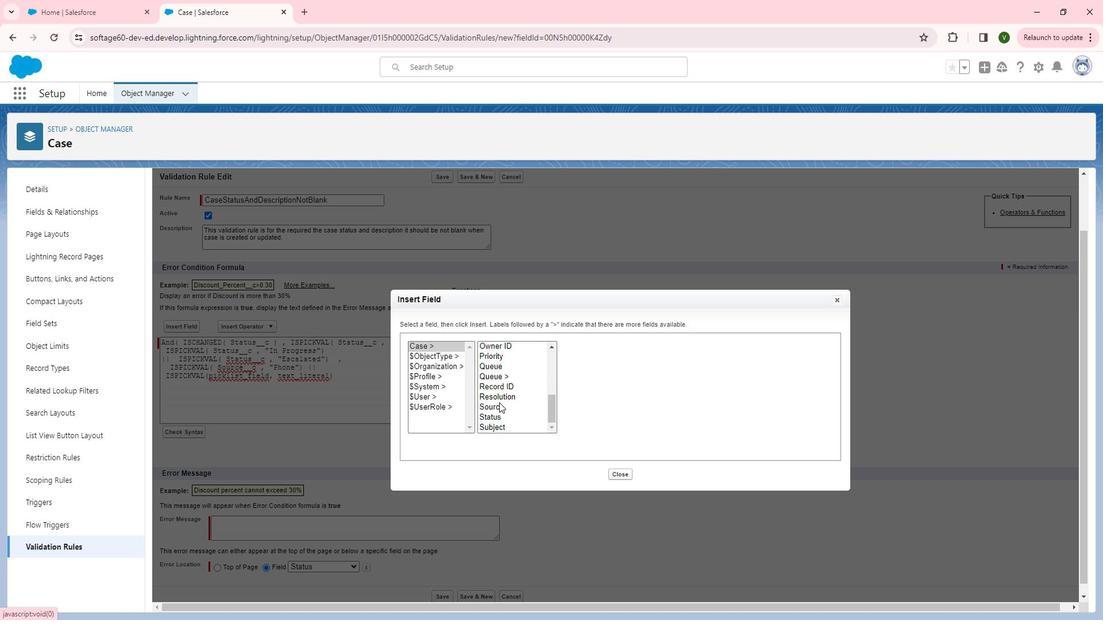 
Action: Mouse pressed left at (515, 404)
Screenshot: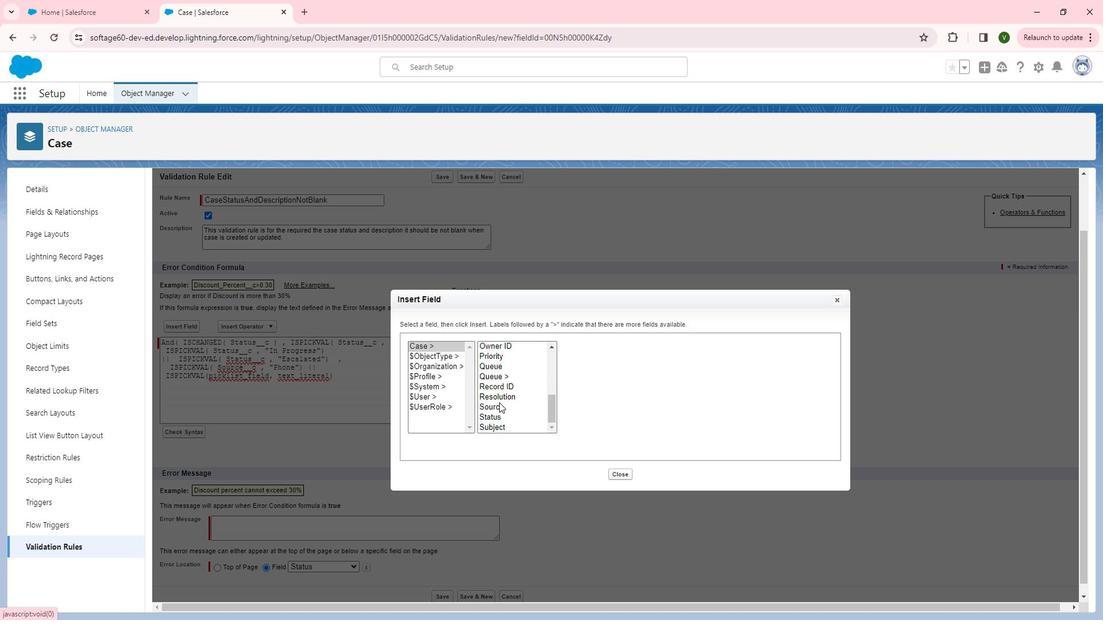 
Action: Mouse moved to (604, 409)
Screenshot: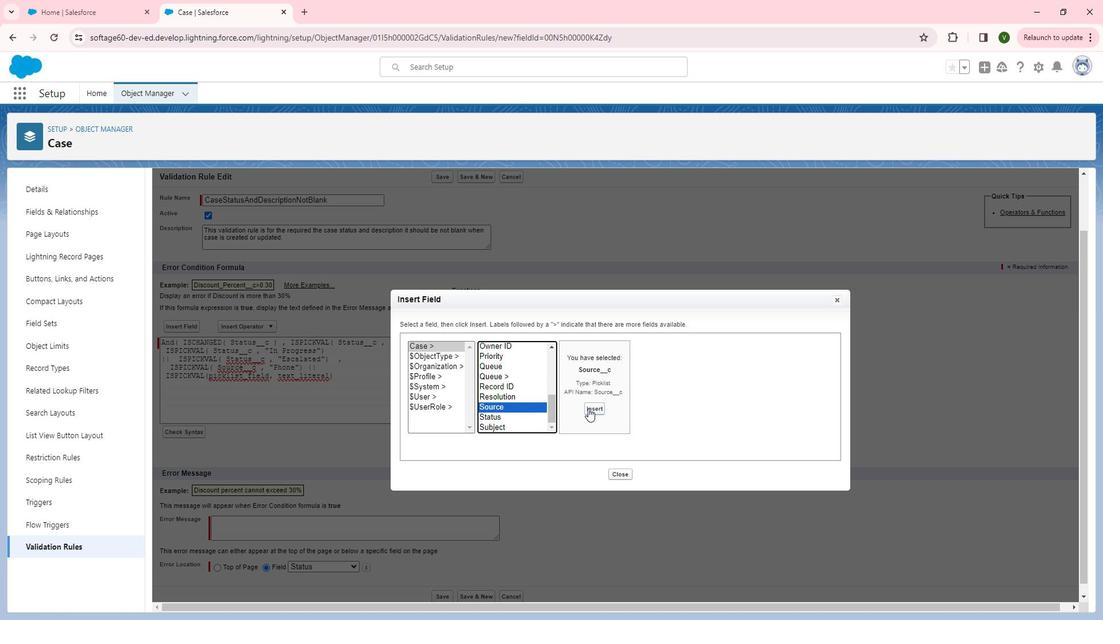
Action: Mouse pressed left at (604, 409)
Screenshot: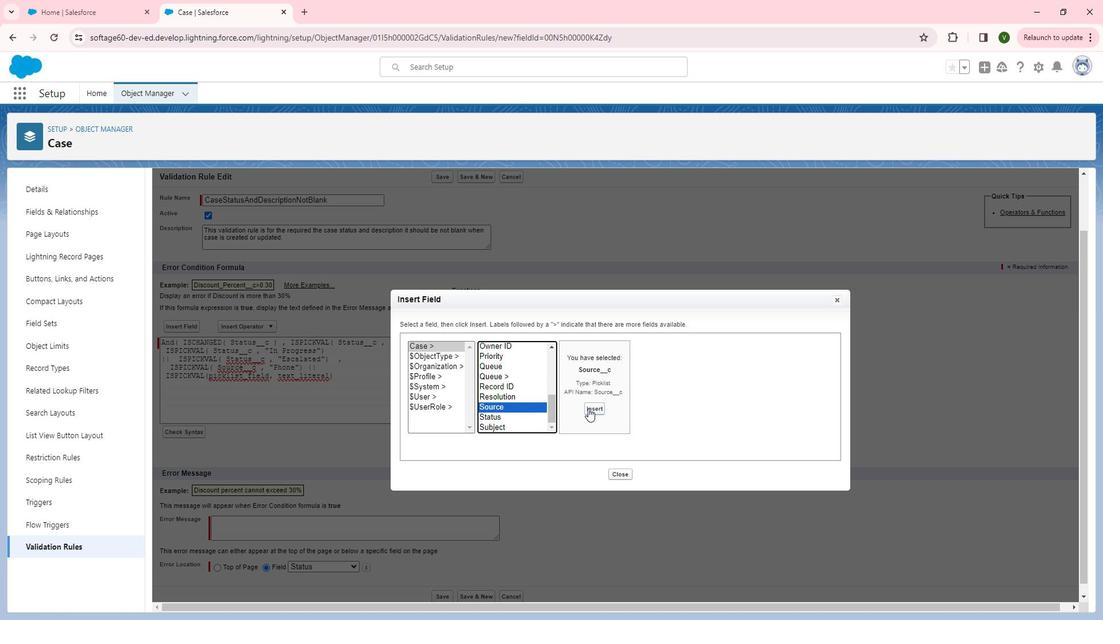 
Action: Mouse moved to (314, 379)
Screenshot: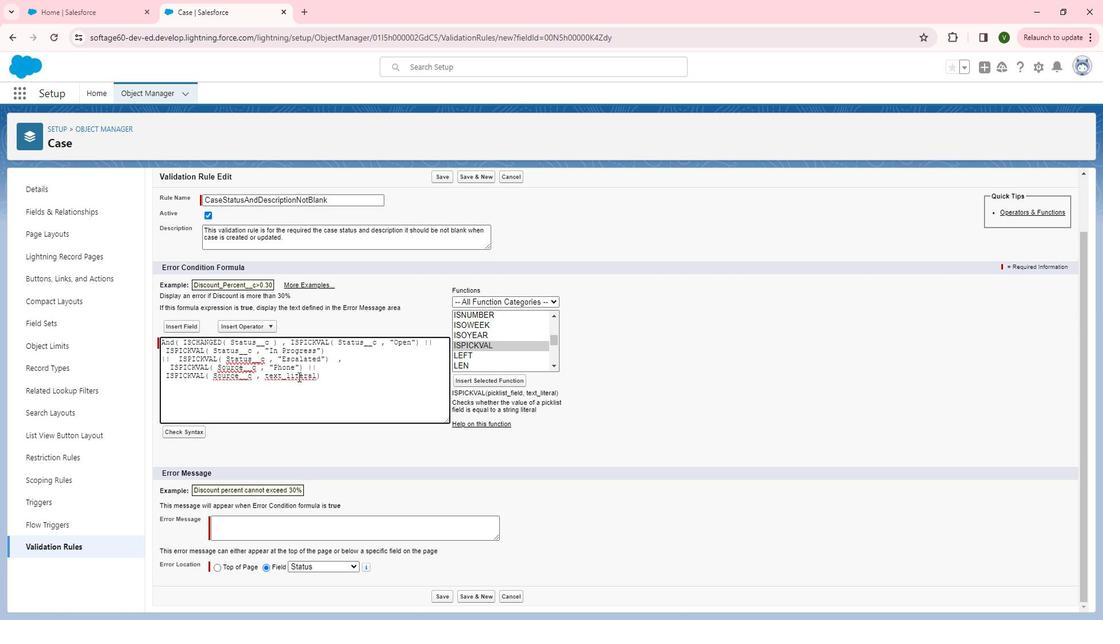 
Action: Mouse pressed left at (314, 379)
Screenshot: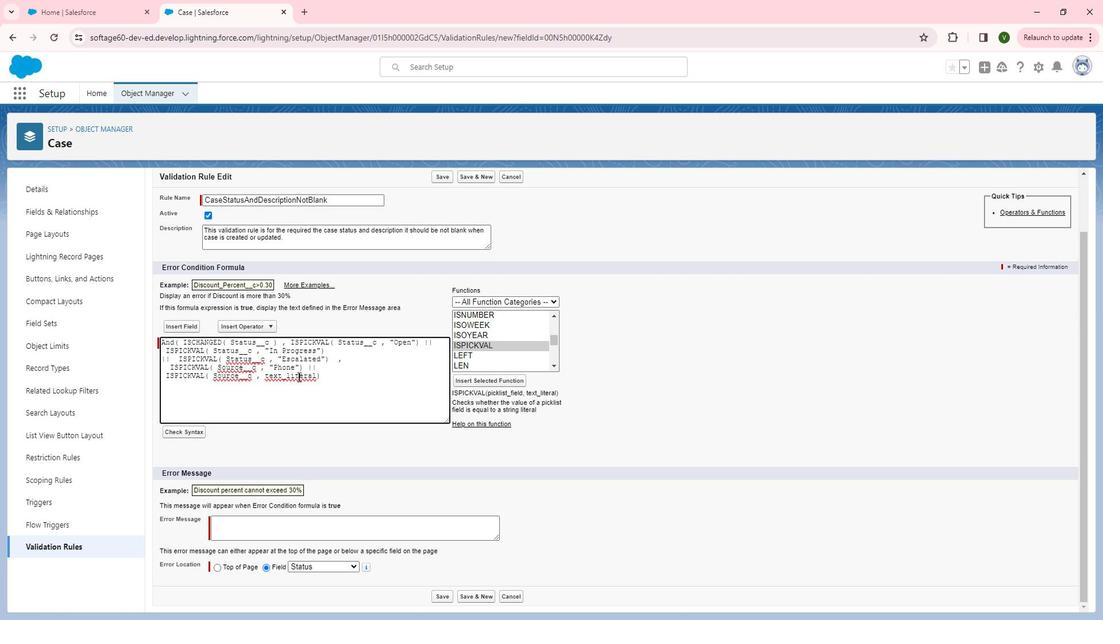 
Action: Mouse pressed left at (314, 379)
Screenshot: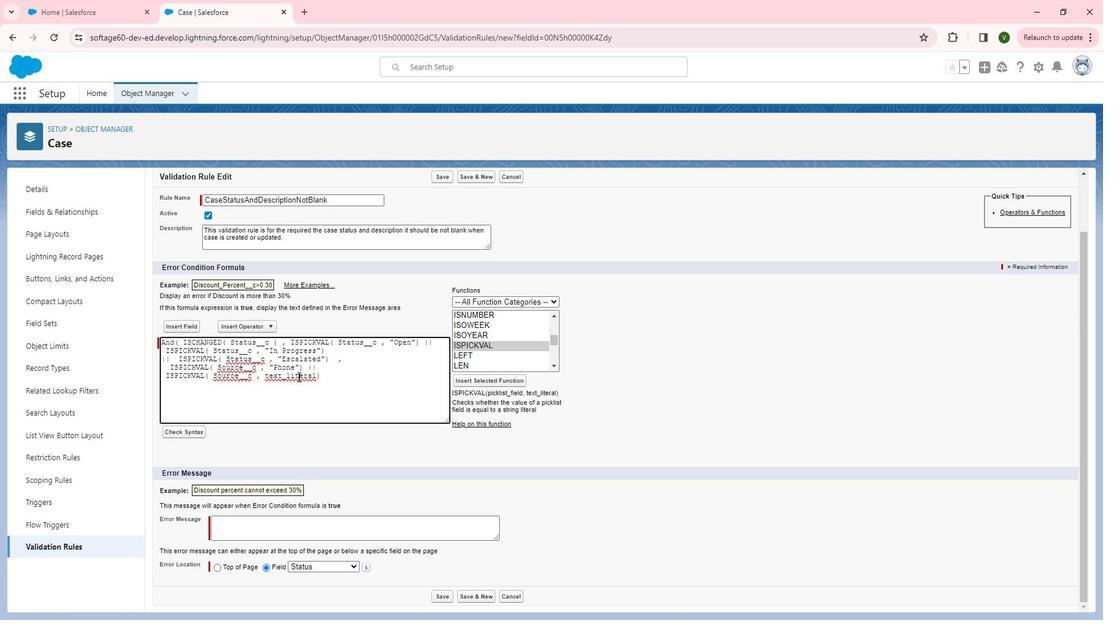 
Action: Mouse moved to (199, 334)
Screenshot: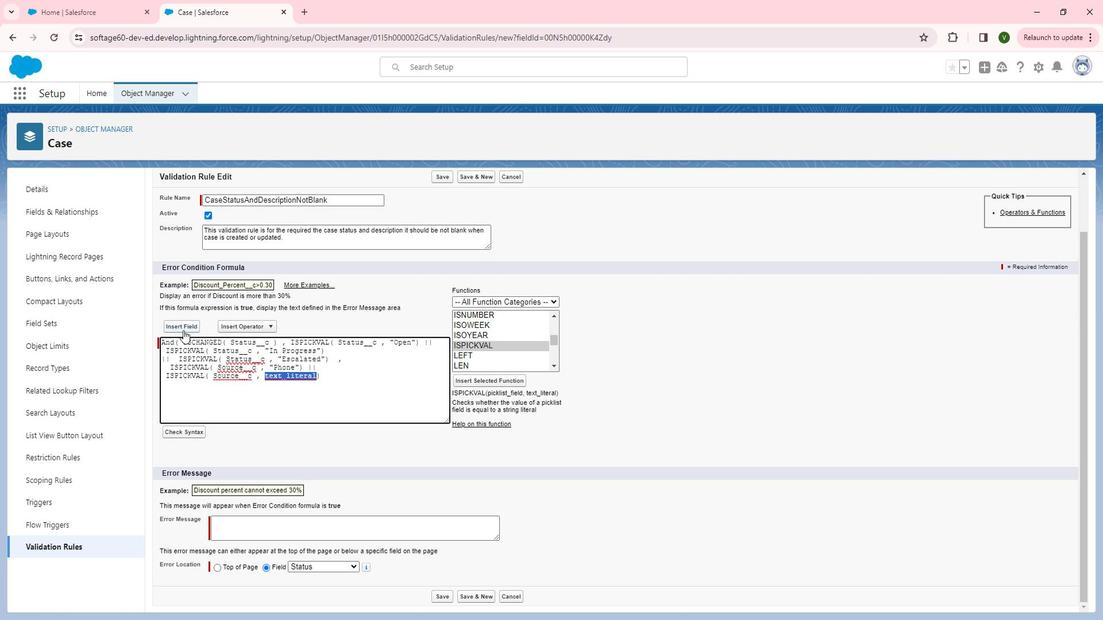 
Action: Mouse pressed left at (199, 334)
Screenshot: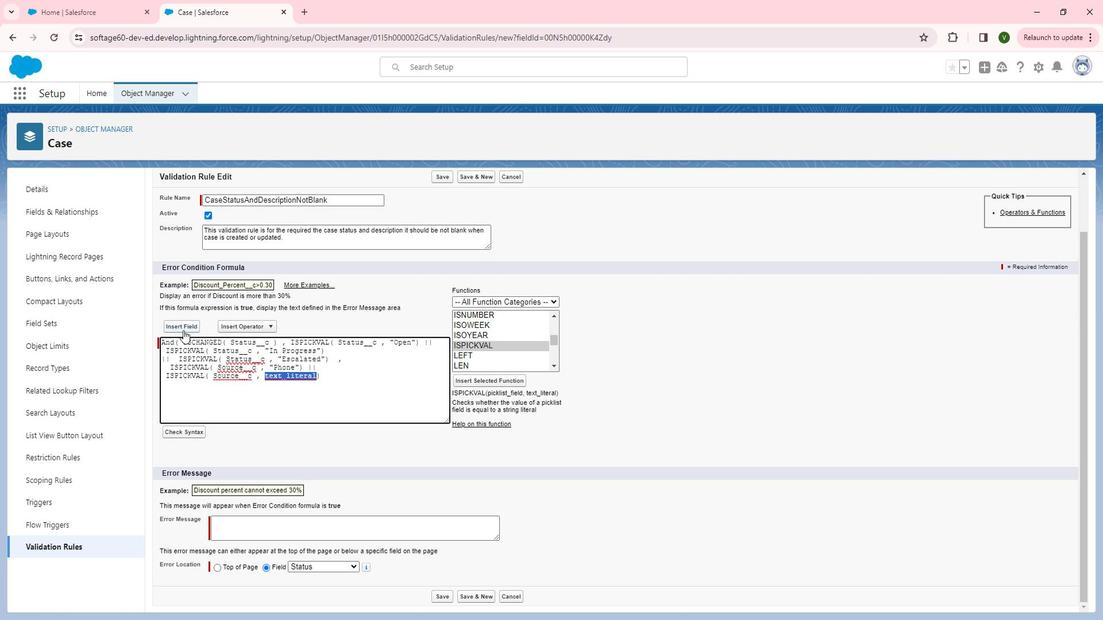 
Action: Mouse moved to (519, 399)
